 Task: Research Airbnb options in Abou el Hassan, Algeria from 1st January 2024 to 9th January 2024 for 2 adults. Place can be entire room with 1  bedroom having 1 bed and 1 bathroom. Property type can be house.
Action: Mouse moved to (496, 138)
Screenshot: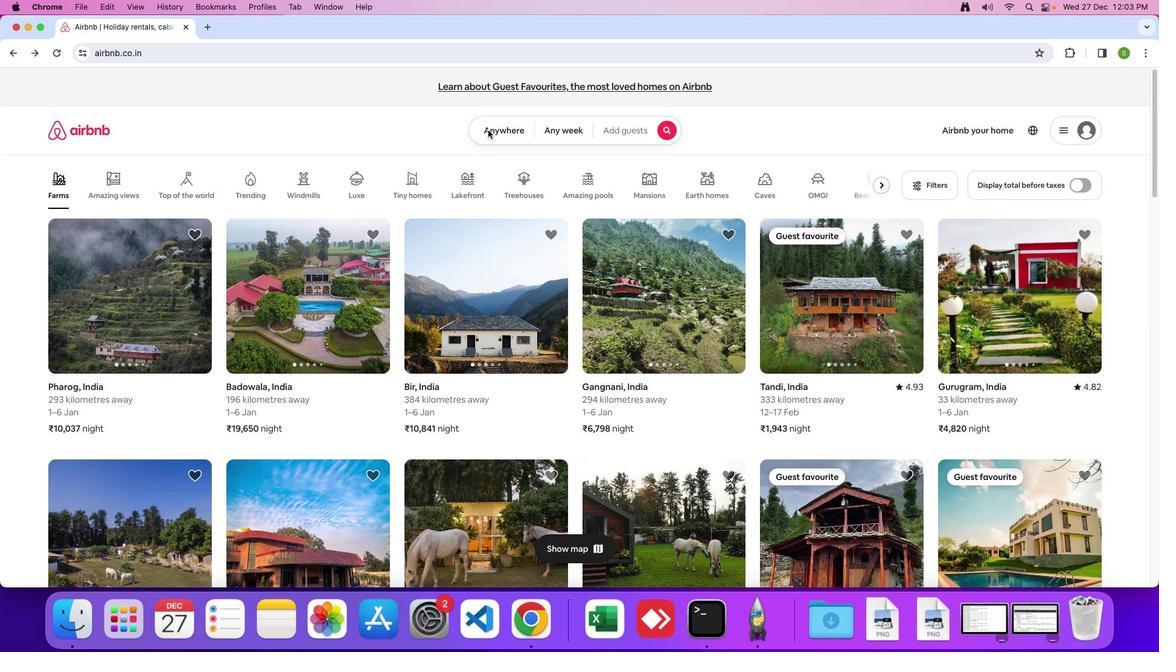 
Action: Mouse pressed left at (496, 138)
Screenshot: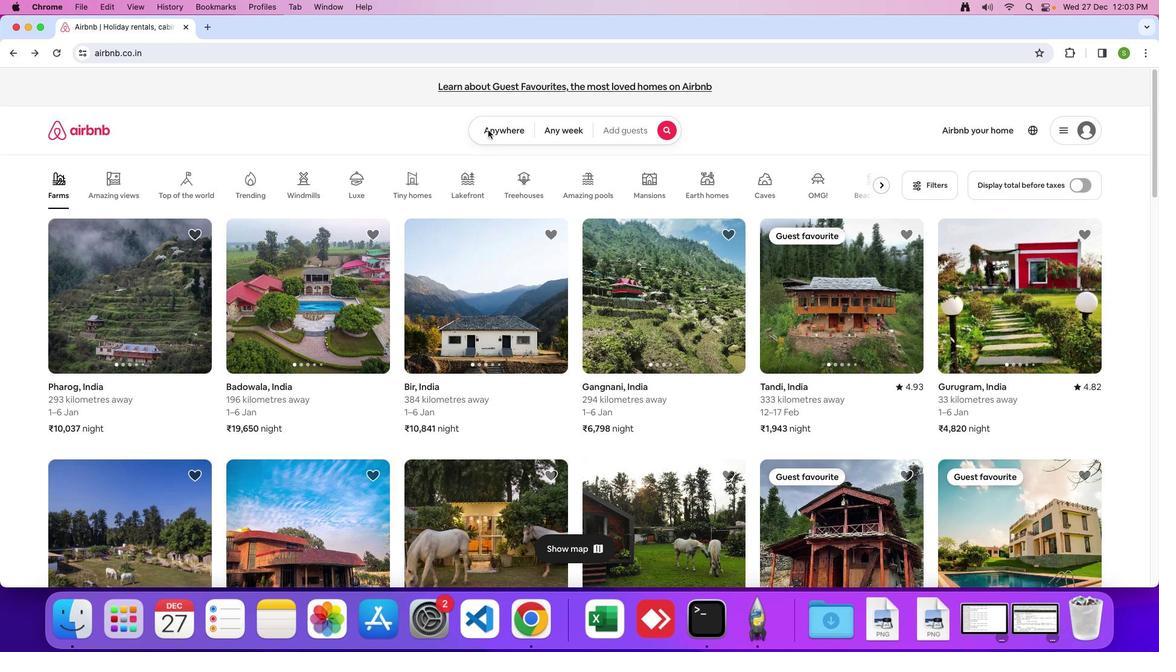 
Action: Mouse moved to (505, 139)
Screenshot: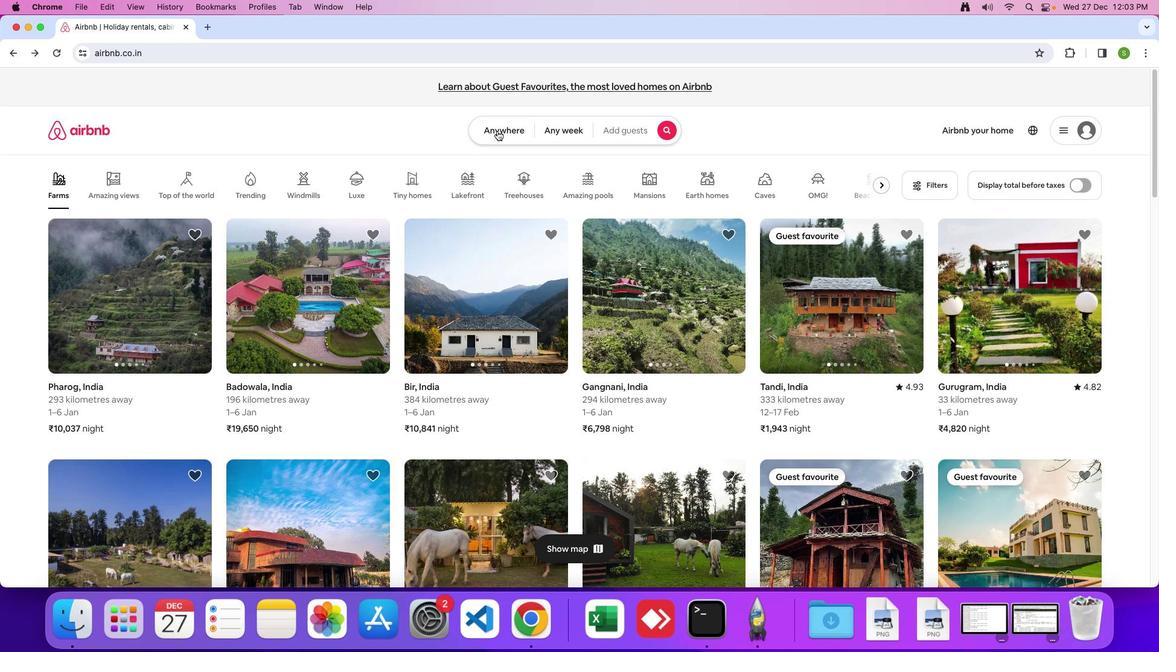 
Action: Mouse pressed left at (505, 139)
Screenshot: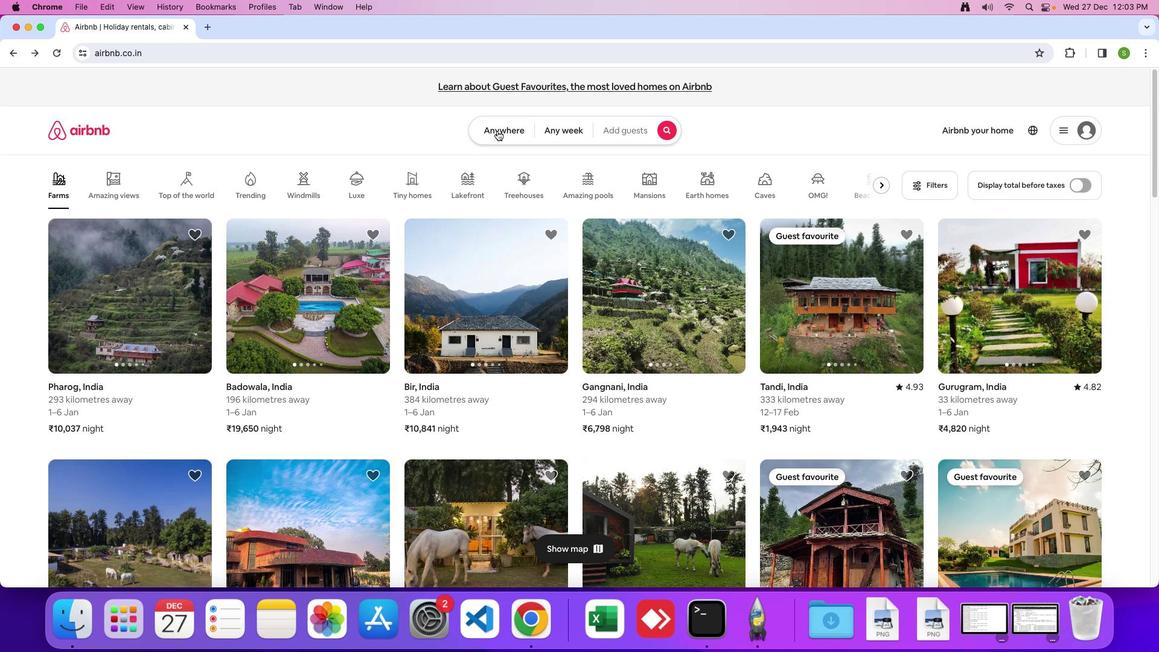 
Action: Mouse moved to (434, 179)
Screenshot: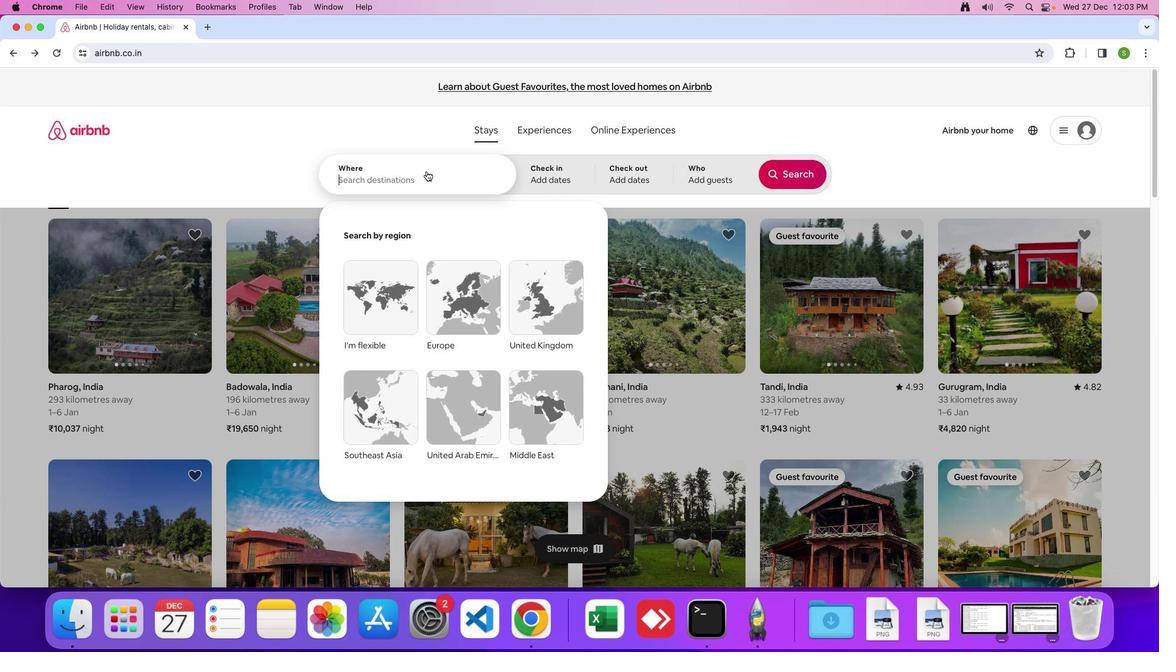
Action: Mouse pressed left at (434, 179)
Screenshot: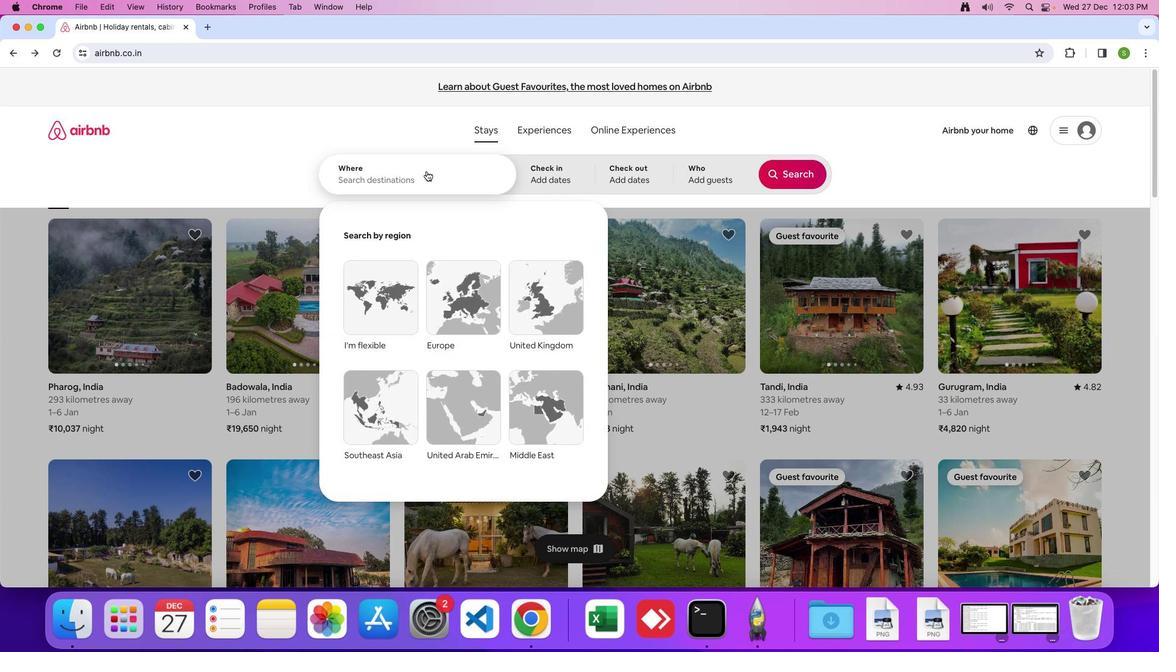 
Action: Mouse moved to (434, 179)
Screenshot: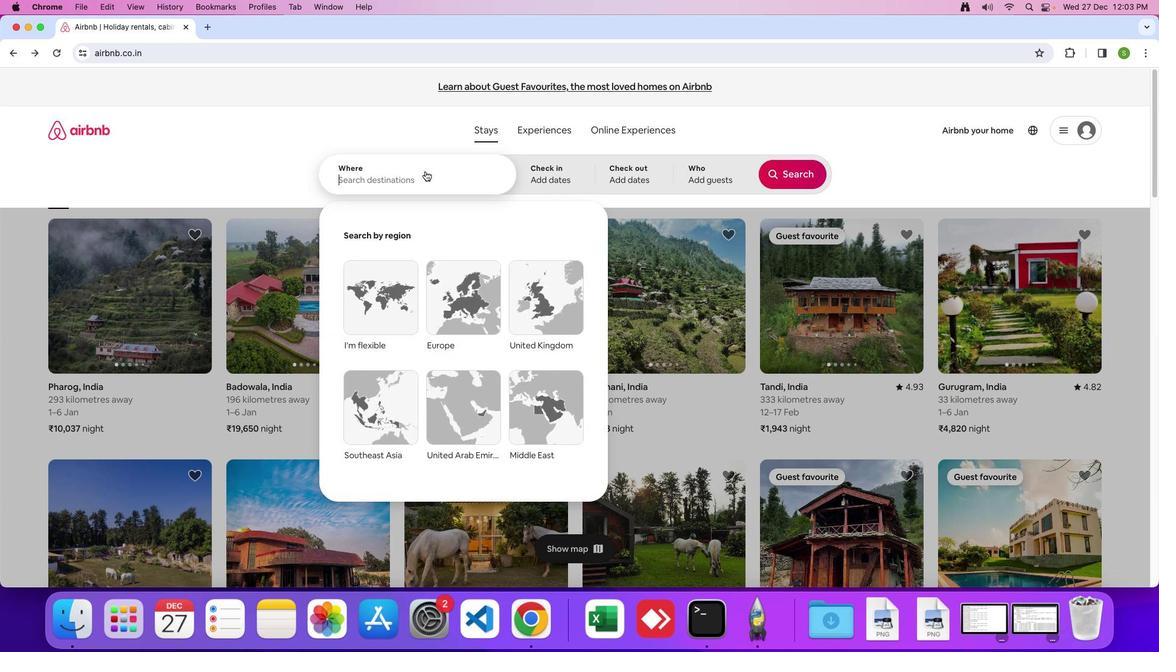 
Action: Key pressed 'A'Key.caps_lock'b''o''u'Key.space'e''l'Key.spaceKey.shift'H''a''s''s''a''n'','Key.spaceKey.shift'A''l''g''e''r''i''a'Key.enter
Screenshot: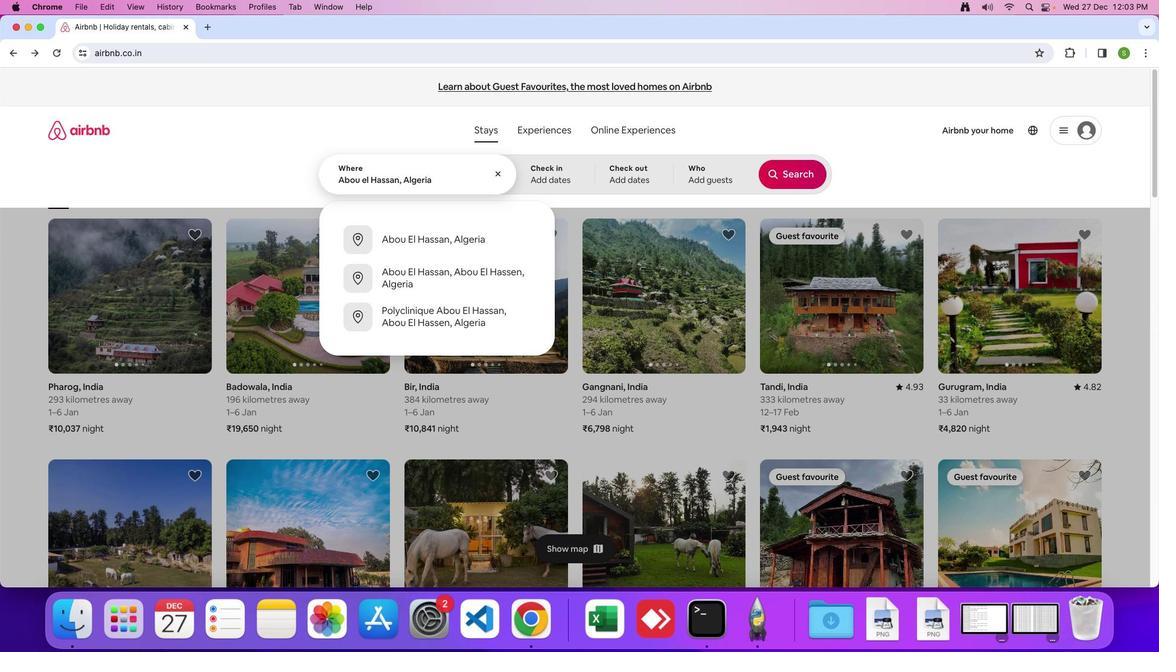 
Action: Mouse moved to (640, 324)
Screenshot: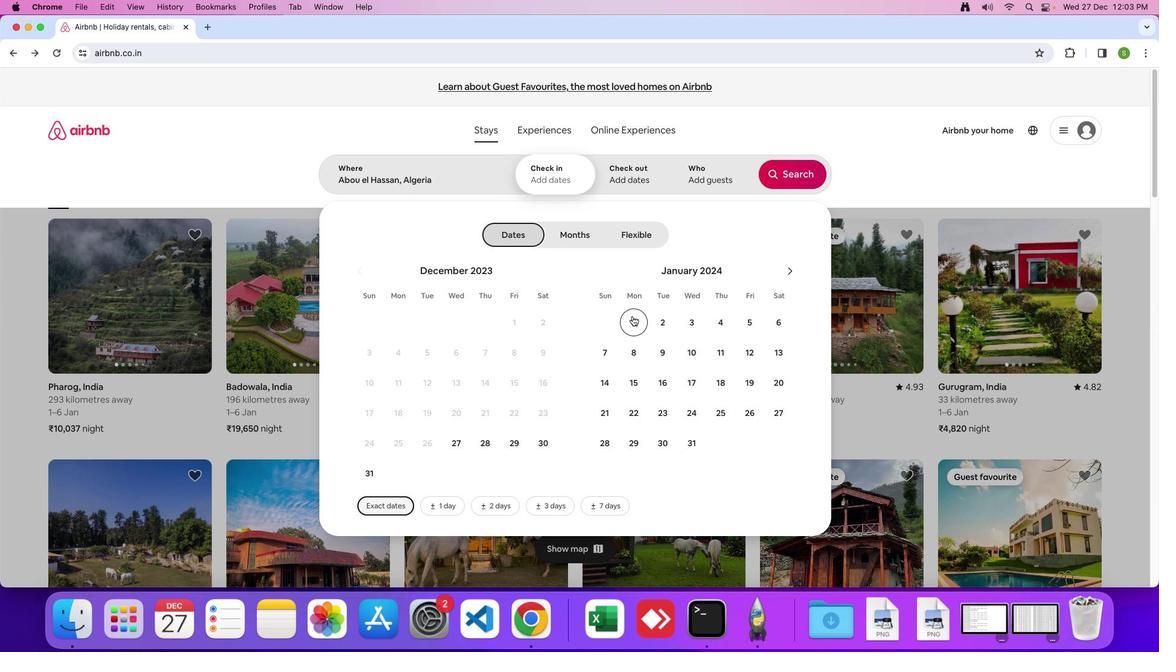 
Action: Mouse pressed left at (640, 324)
Screenshot: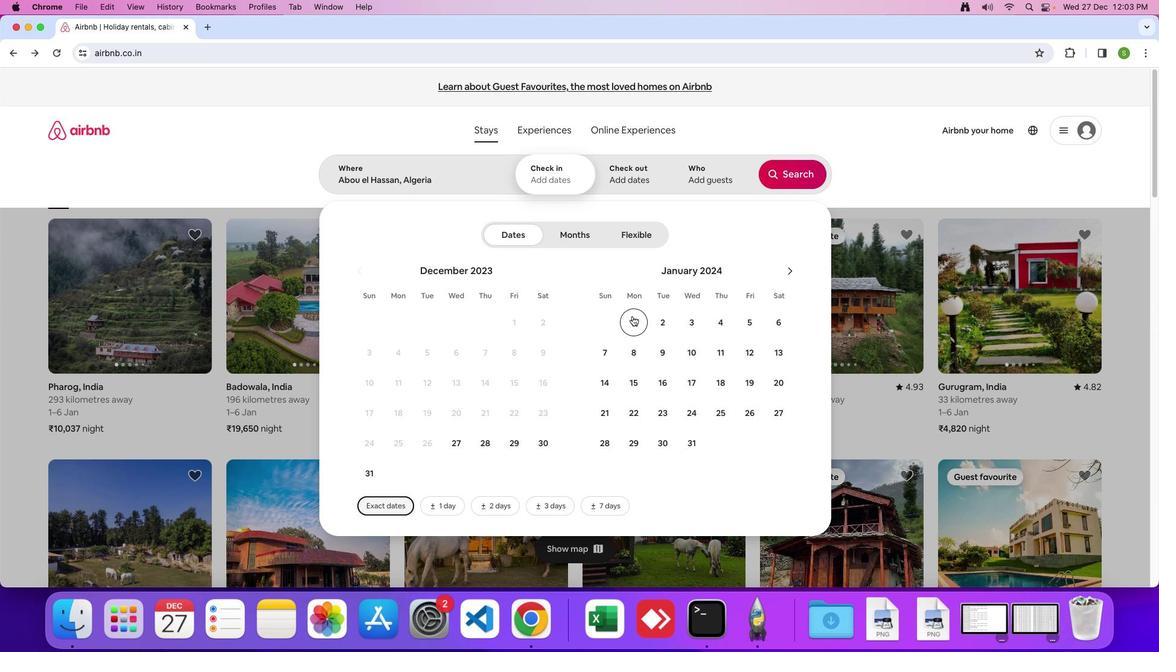 
Action: Mouse moved to (674, 365)
Screenshot: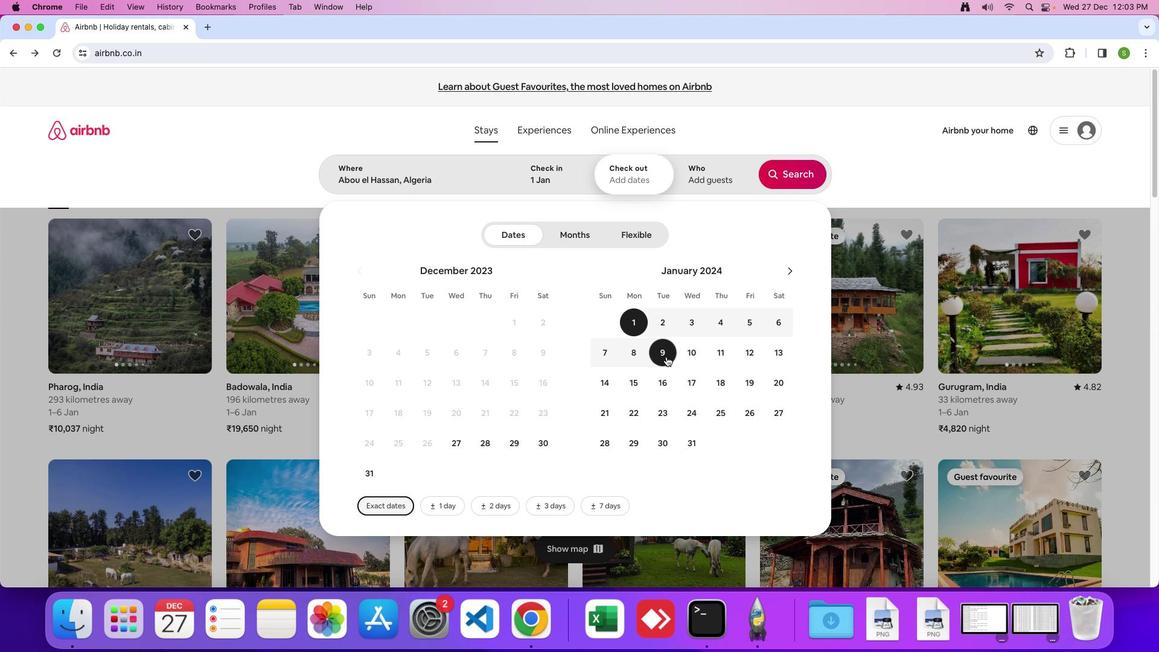 
Action: Mouse pressed left at (674, 365)
Screenshot: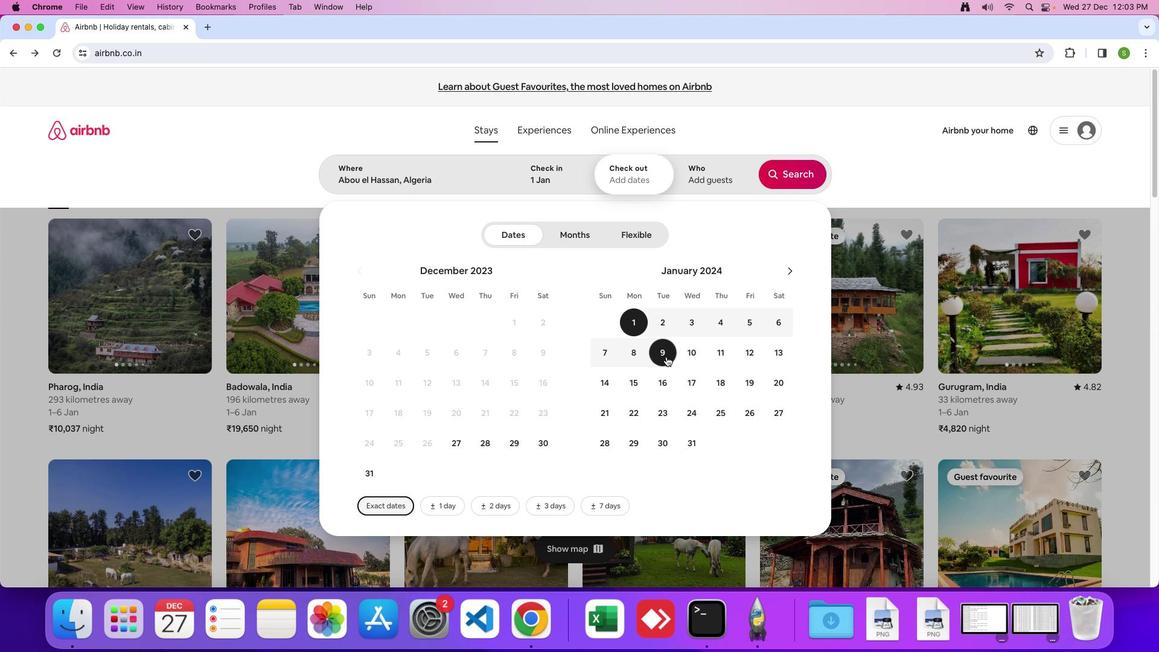 
Action: Mouse moved to (733, 191)
Screenshot: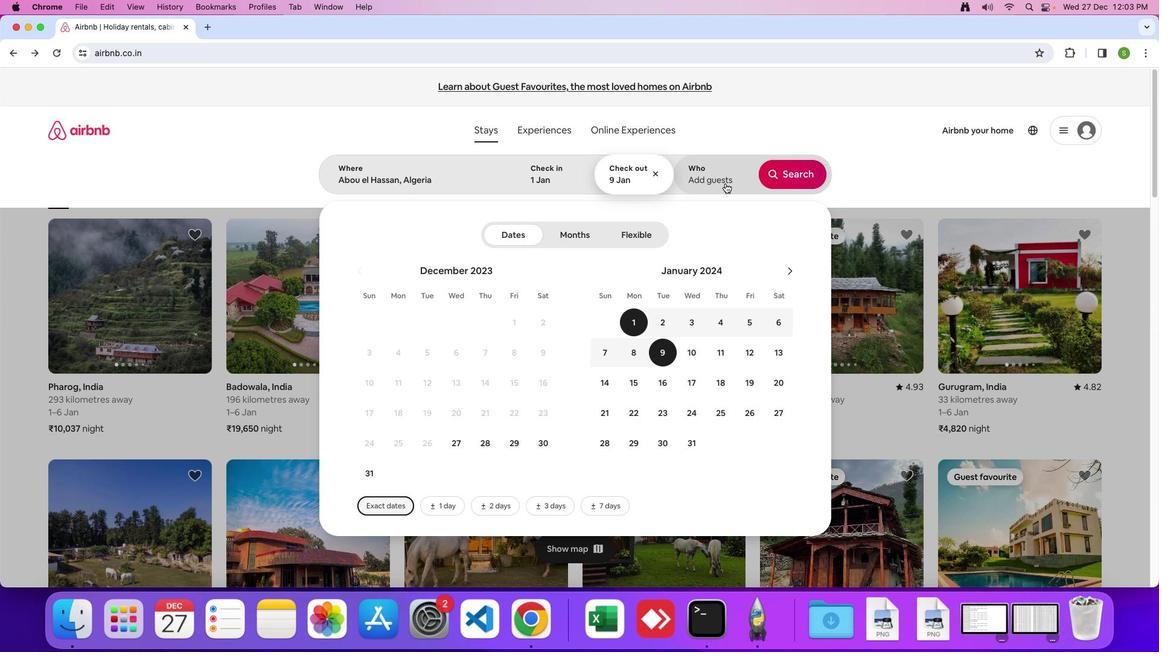 
Action: Mouse pressed left at (733, 191)
Screenshot: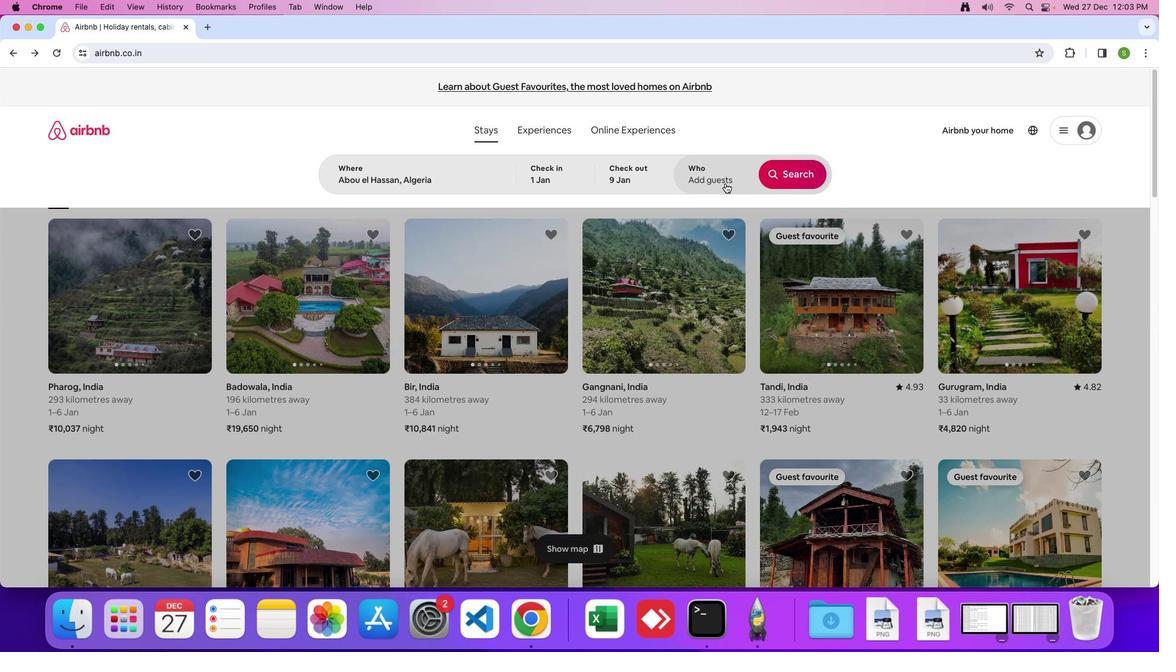 
Action: Mouse moved to (803, 243)
Screenshot: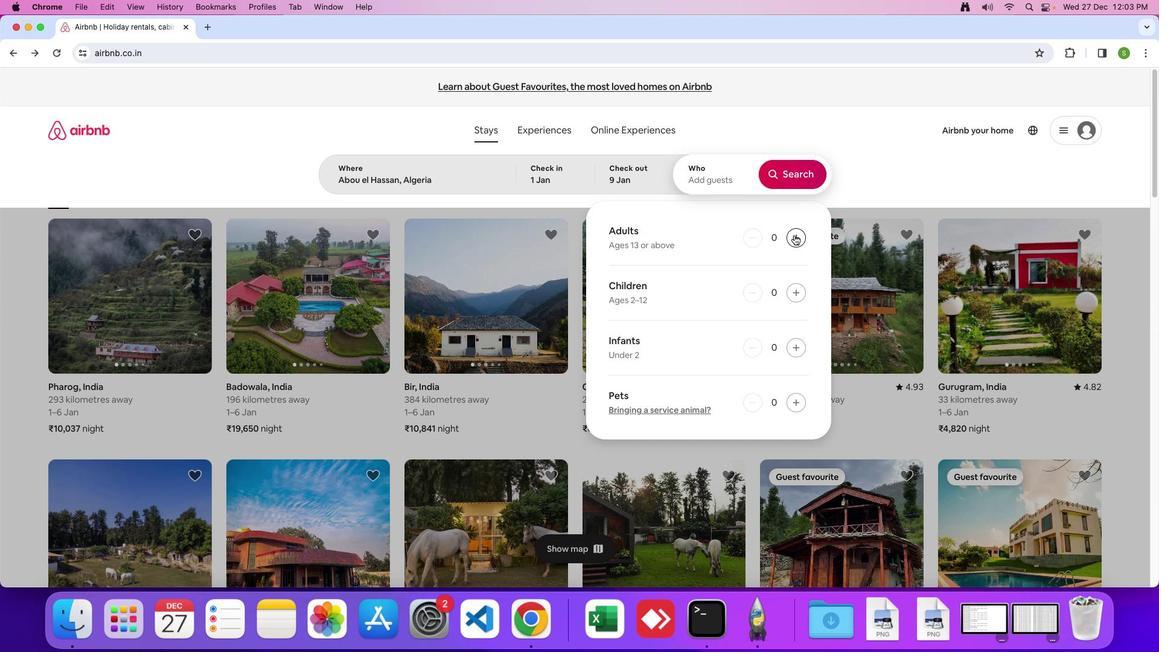 
Action: Mouse pressed left at (803, 243)
Screenshot: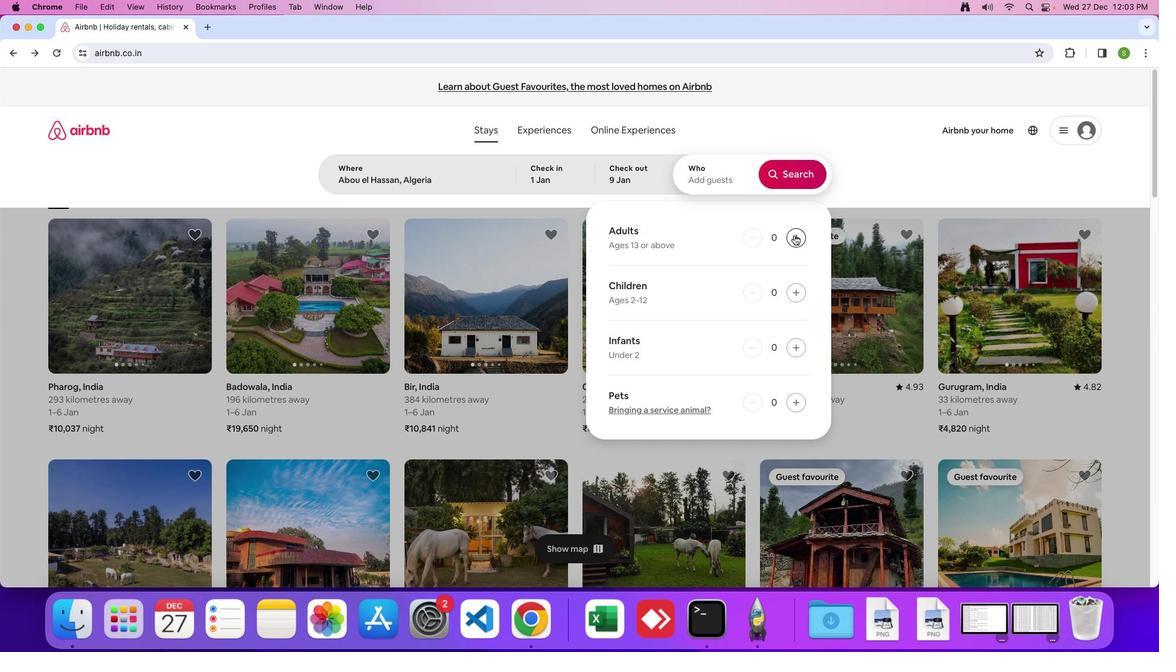 
Action: Mouse pressed left at (803, 243)
Screenshot: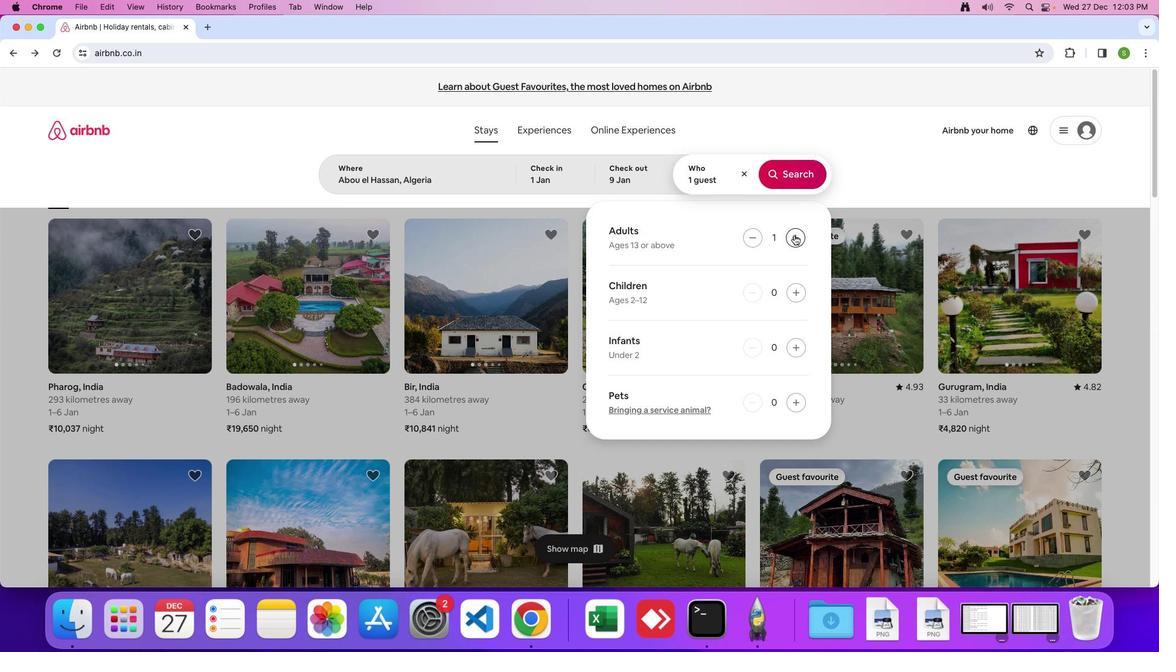 
Action: Mouse moved to (813, 190)
Screenshot: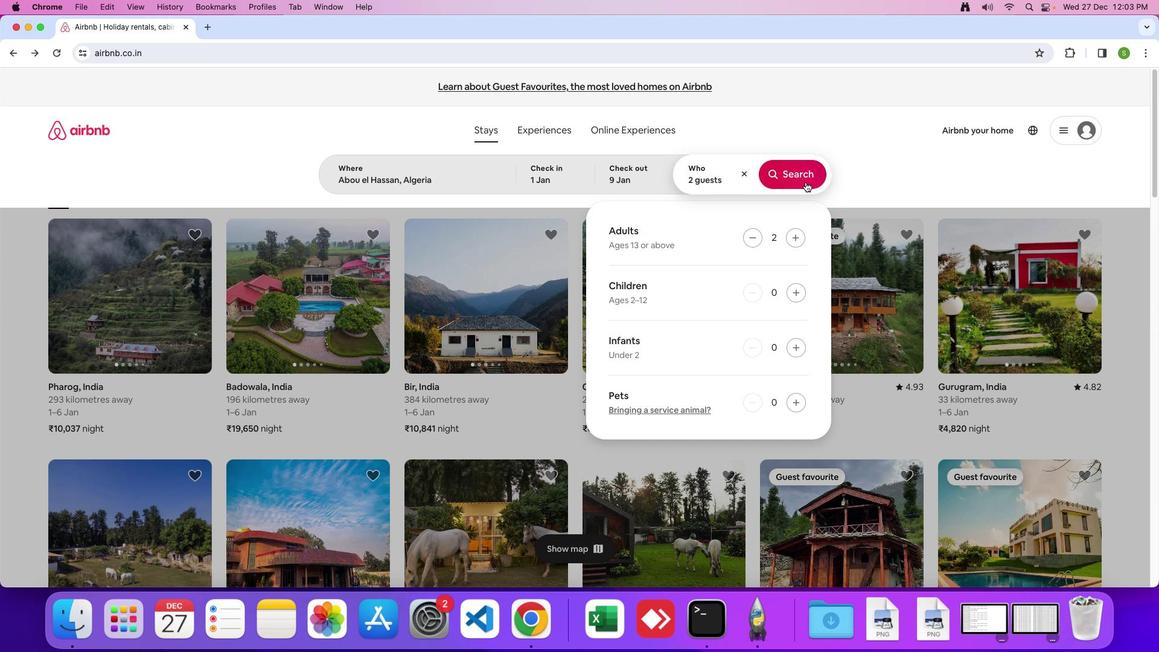 
Action: Mouse pressed left at (813, 190)
Screenshot: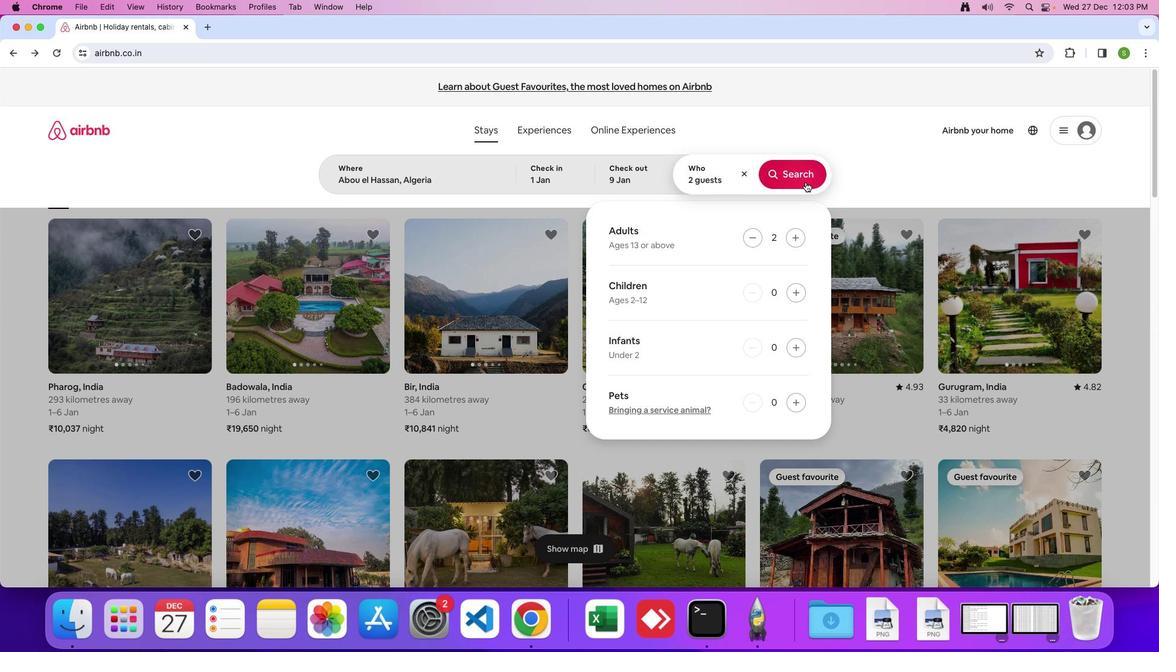 
Action: Mouse moved to (963, 155)
Screenshot: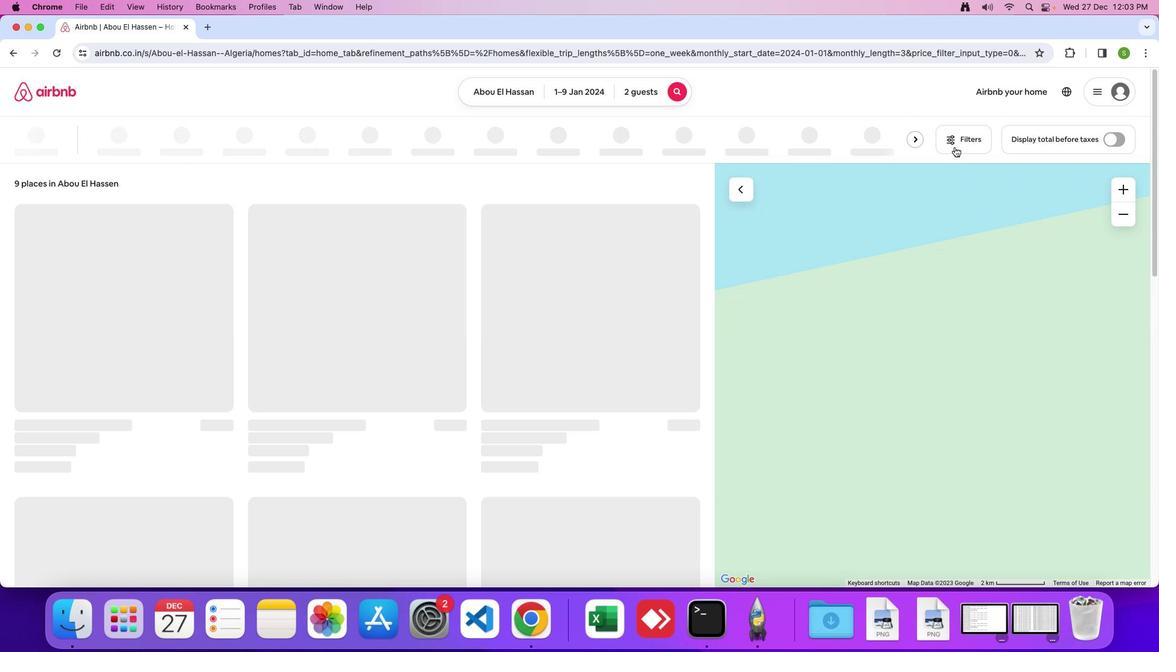 
Action: Mouse pressed left at (963, 155)
Screenshot: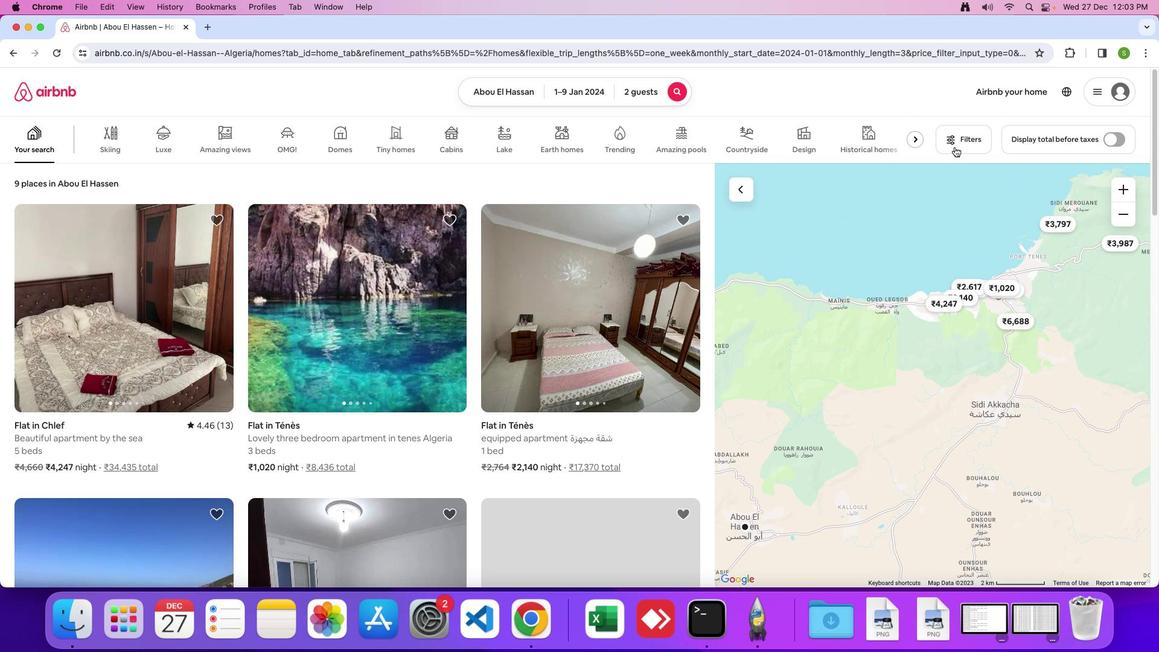 
Action: Mouse moved to (450, 421)
Screenshot: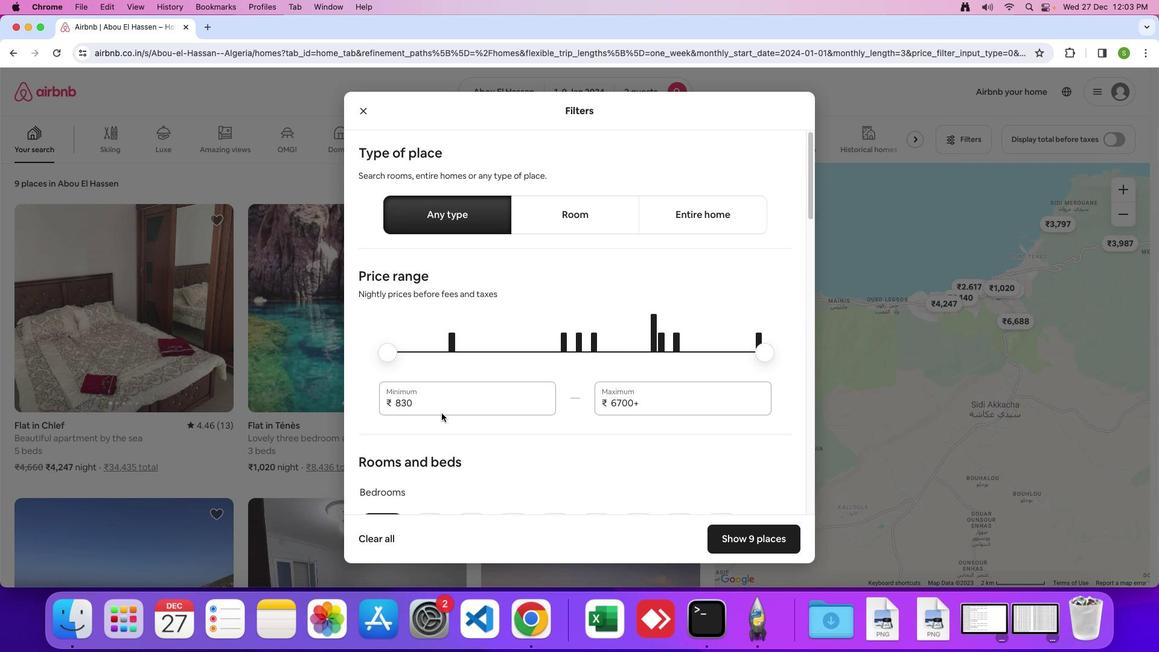 
Action: Mouse scrolled (450, 421) with delta (8, 7)
Screenshot: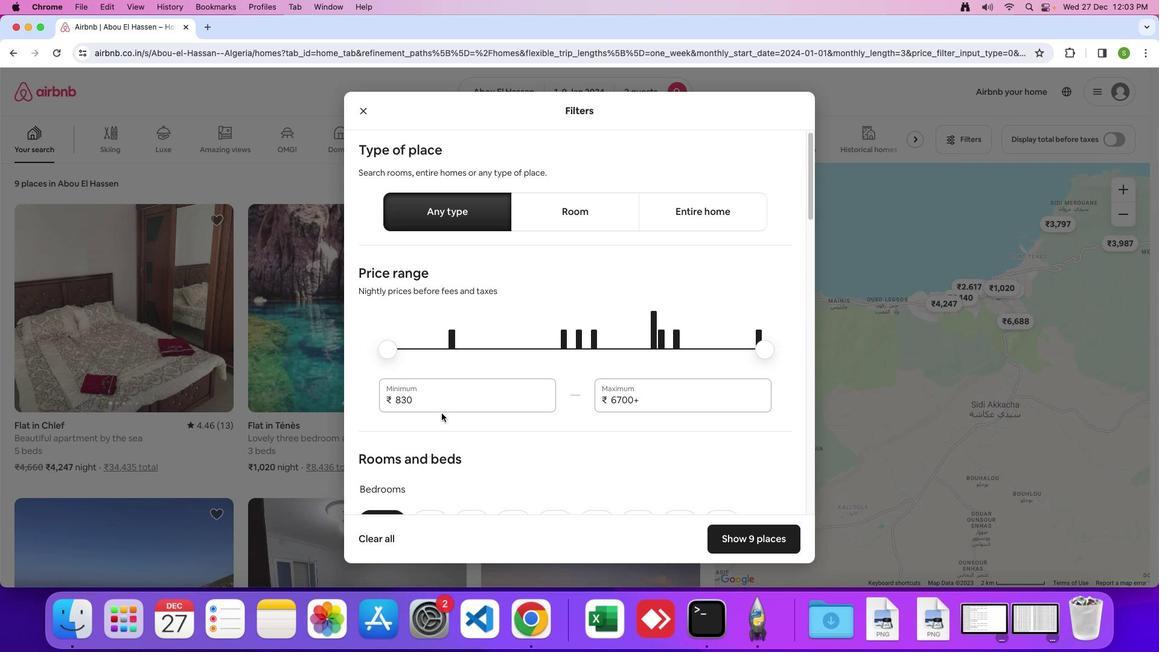 
Action: Mouse scrolled (450, 421) with delta (8, 7)
Screenshot: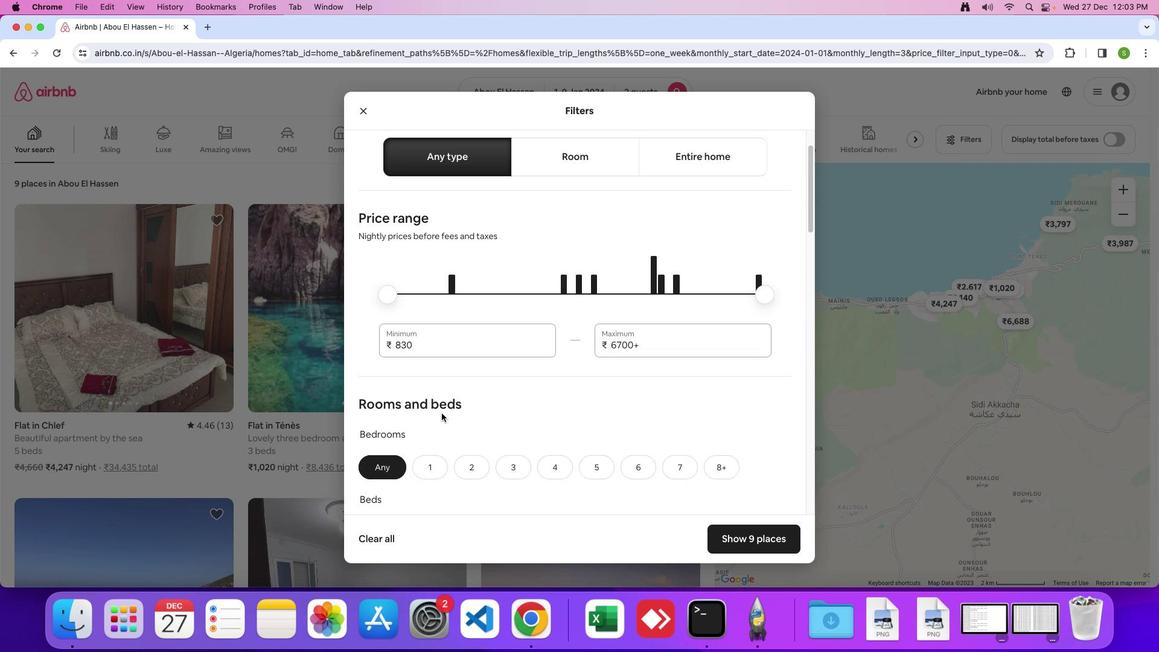 
Action: Mouse scrolled (450, 421) with delta (8, 6)
Screenshot: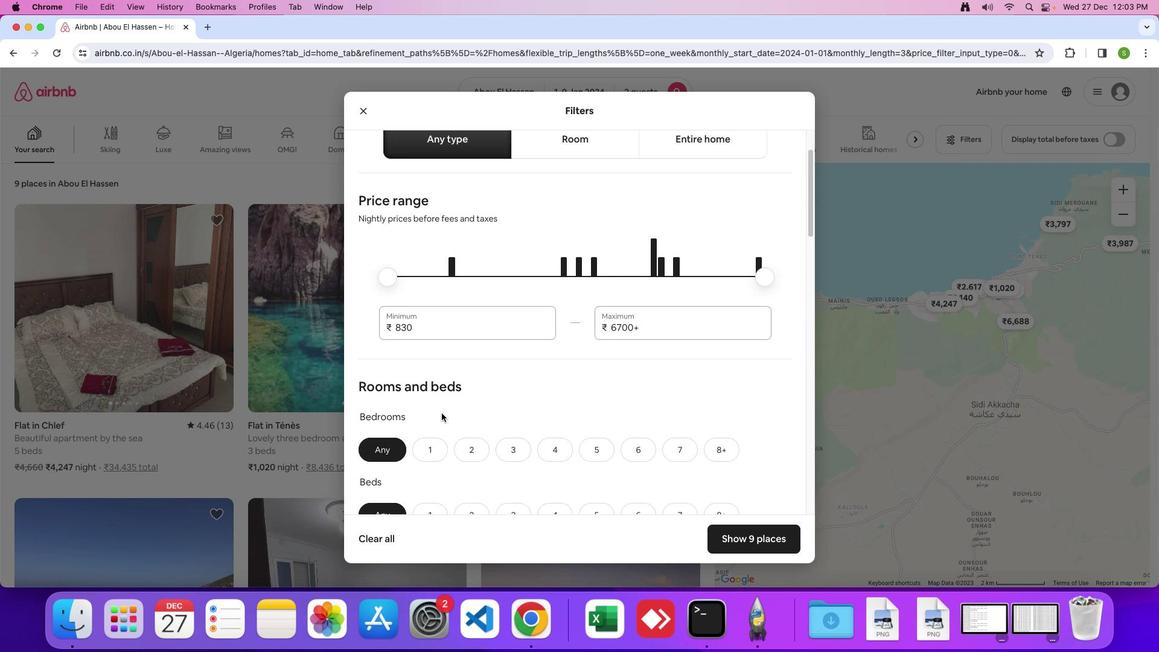 
Action: Mouse scrolled (450, 421) with delta (8, 7)
Screenshot: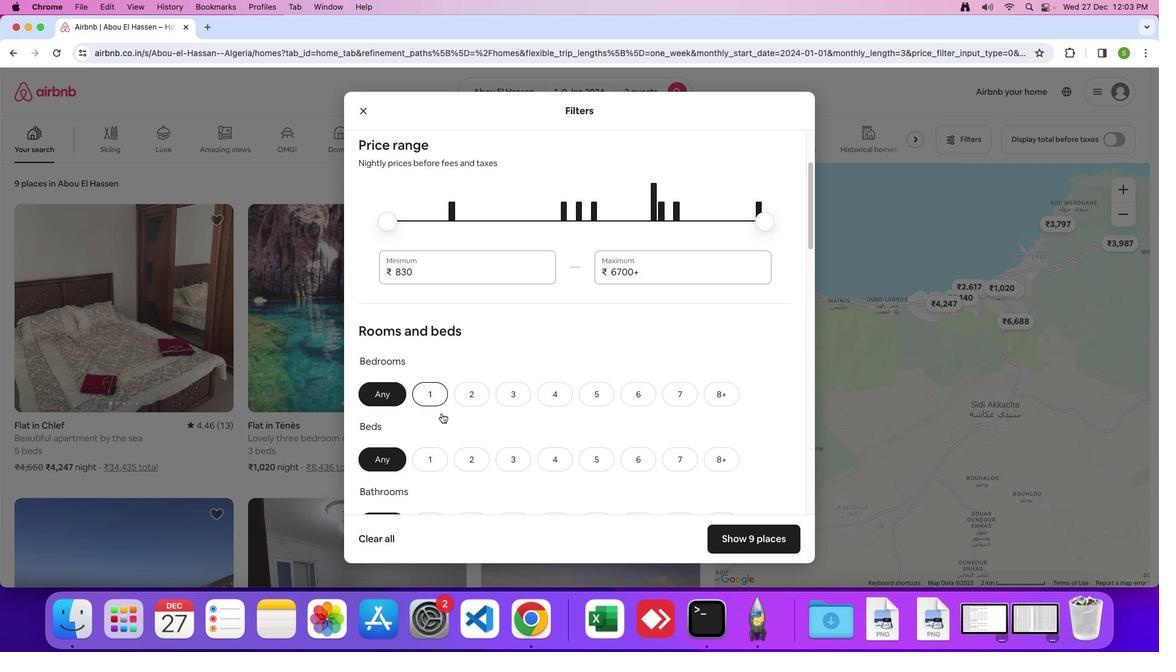 
Action: Mouse scrolled (450, 421) with delta (8, 7)
Screenshot: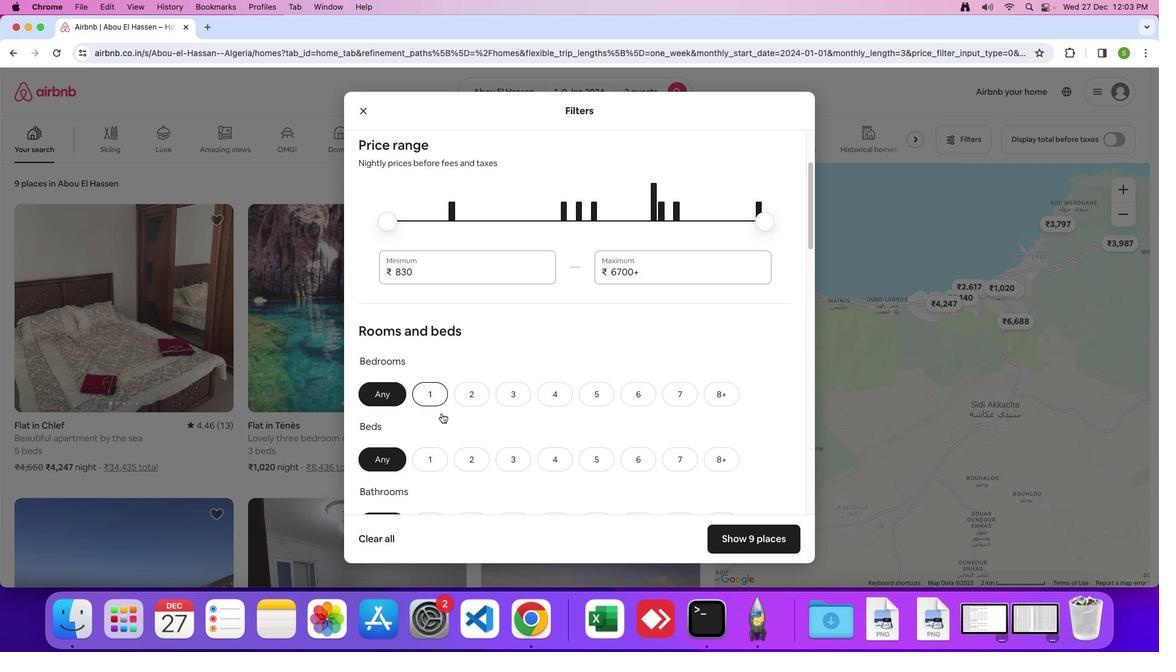 
Action: Mouse scrolled (450, 421) with delta (8, 7)
Screenshot: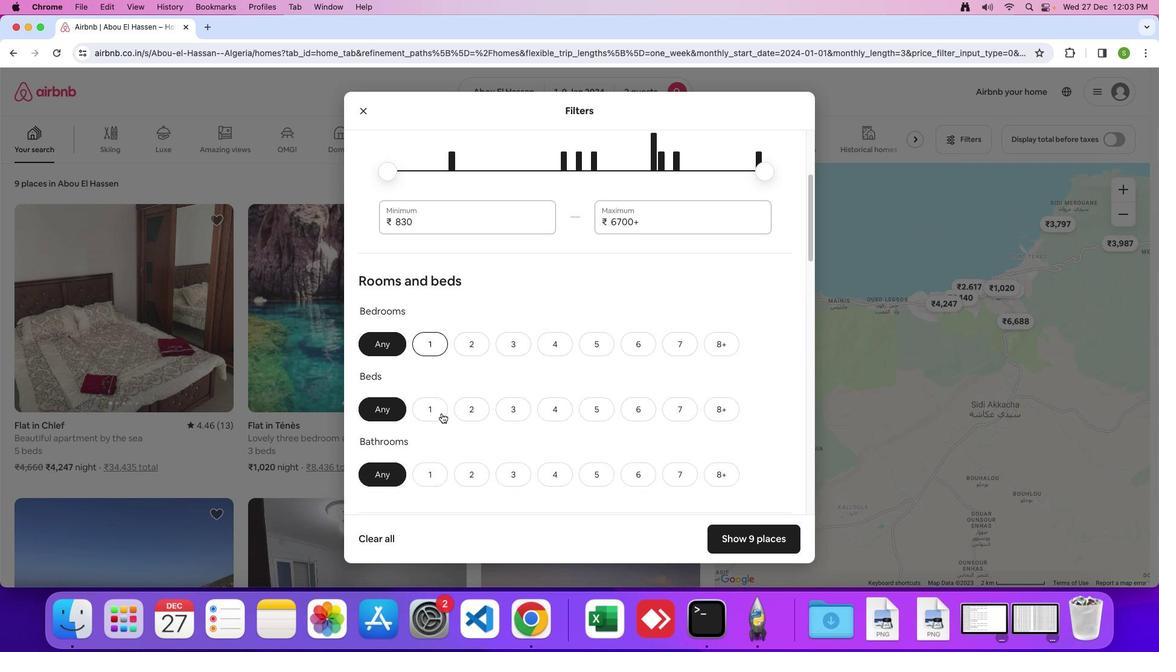 
Action: Mouse moved to (437, 323)
Screenshot: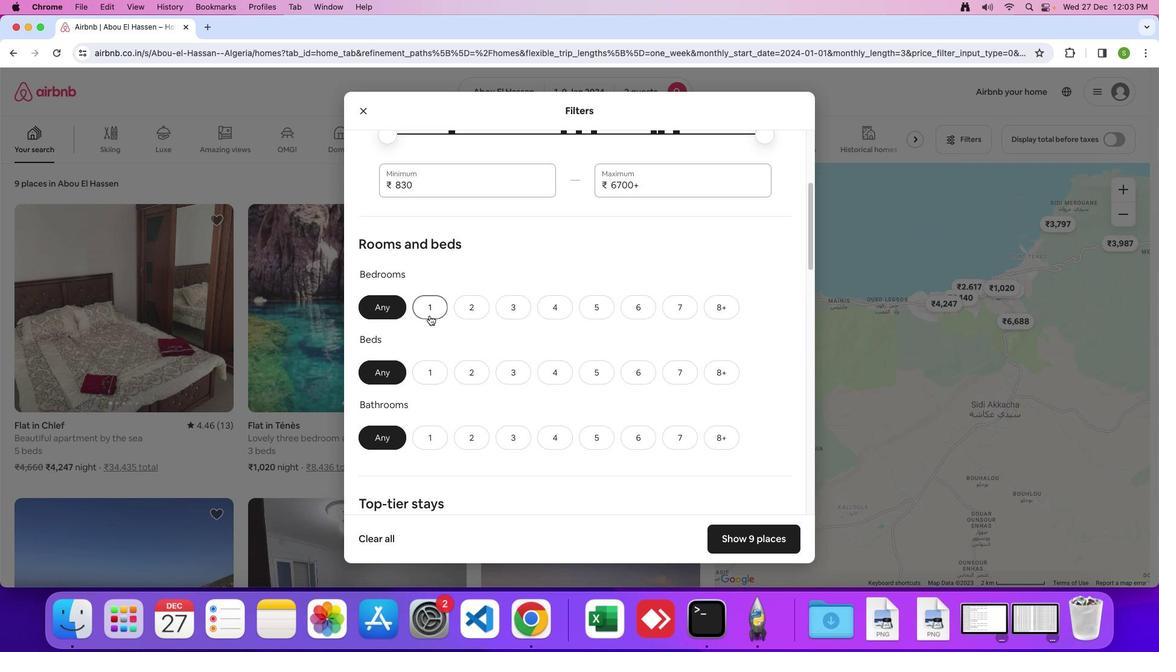 
Action: Mouse pressed left at (437, 323)
Screenshot: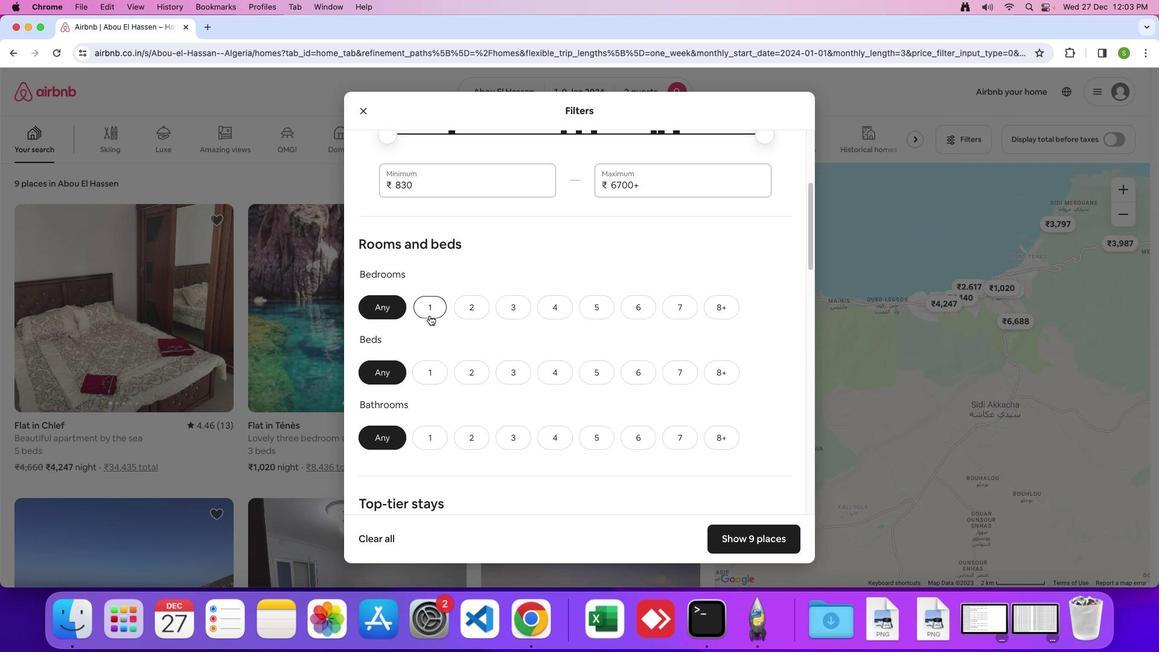 
Action: Mouse moved to (431, 375)
Screenshot: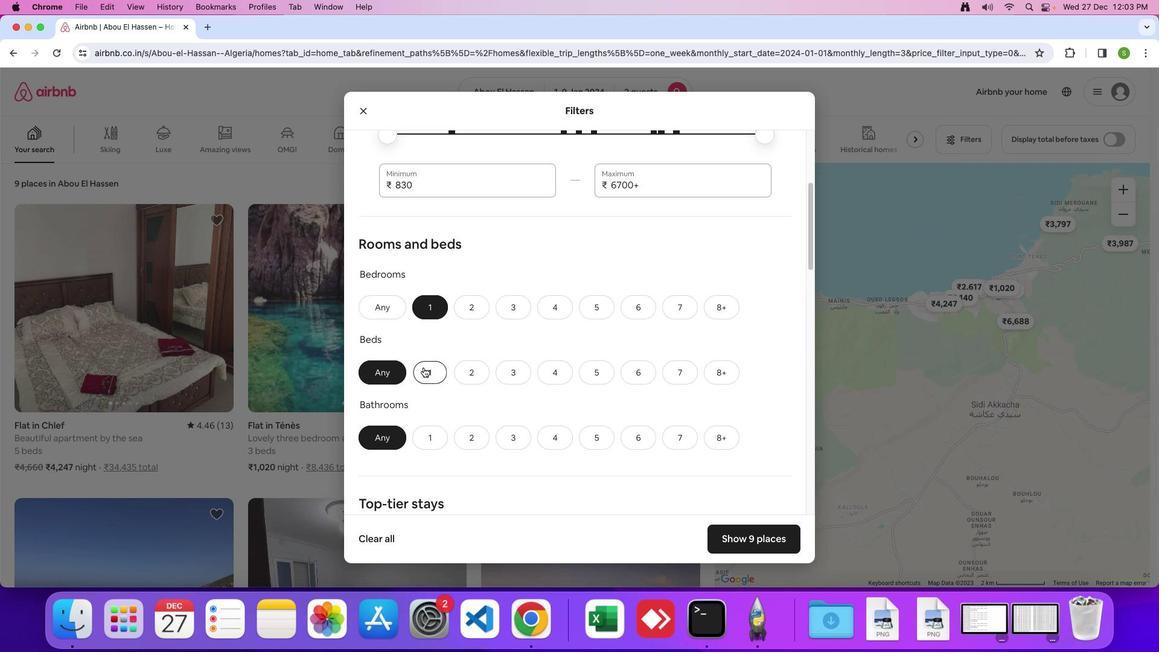 
Action: Mouse pressed left at (431, 375)
Screenshot: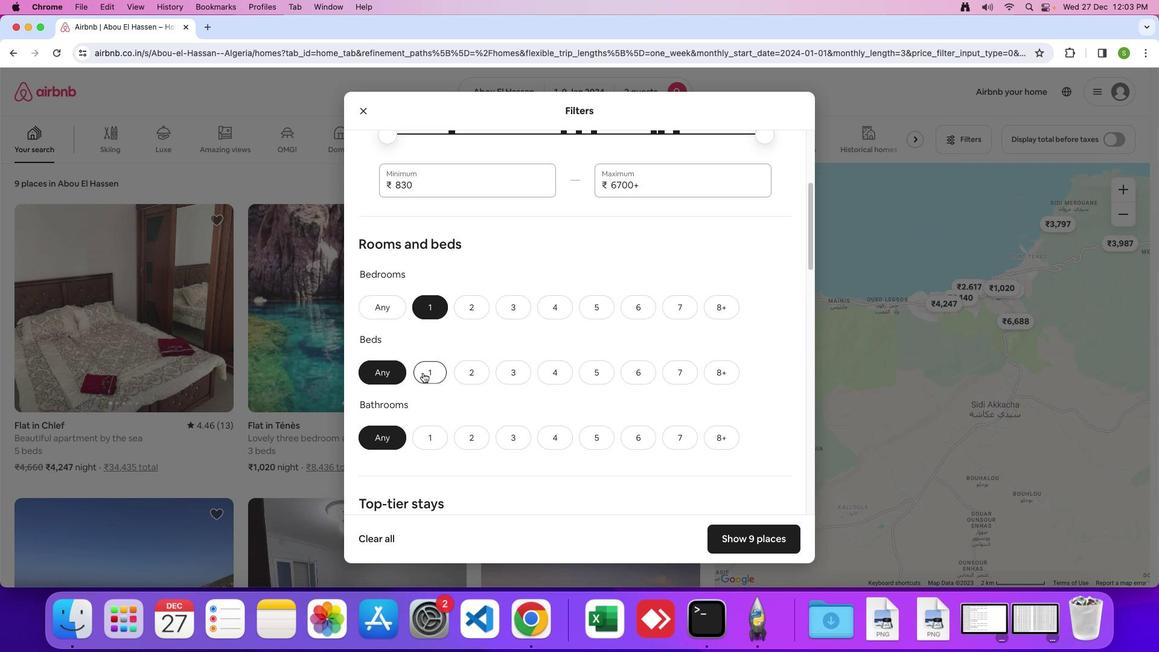 
Action: Mouse moved to (423, 439)
Screenshot: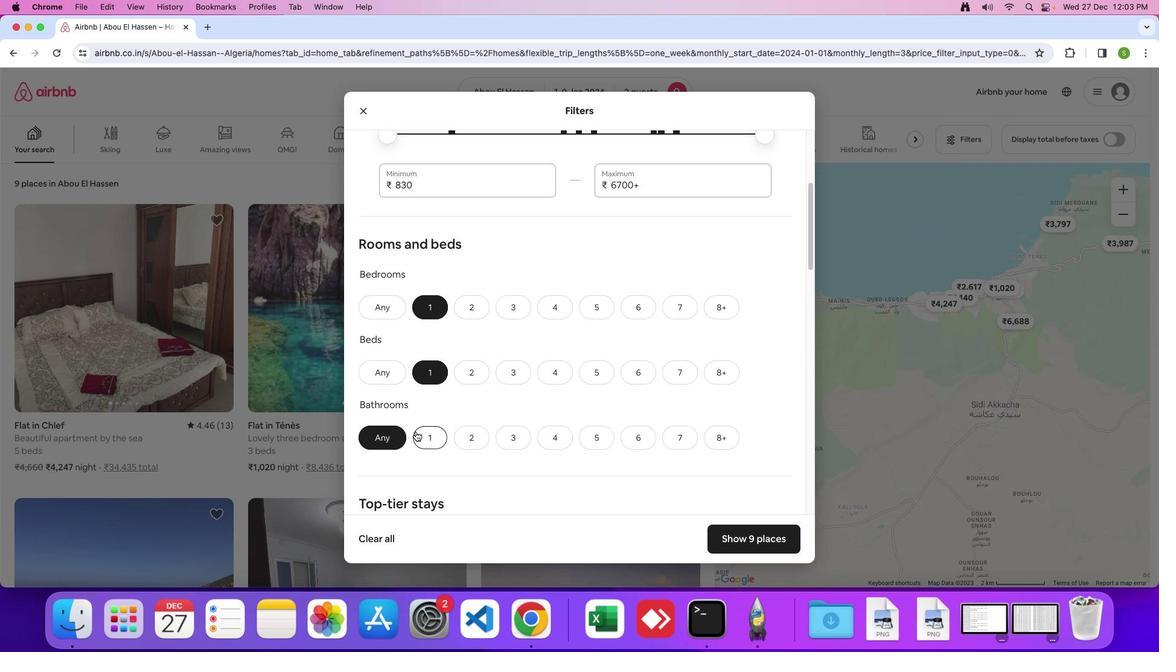 
Action: Mouse pressed left at (423, 439)
Screenshot: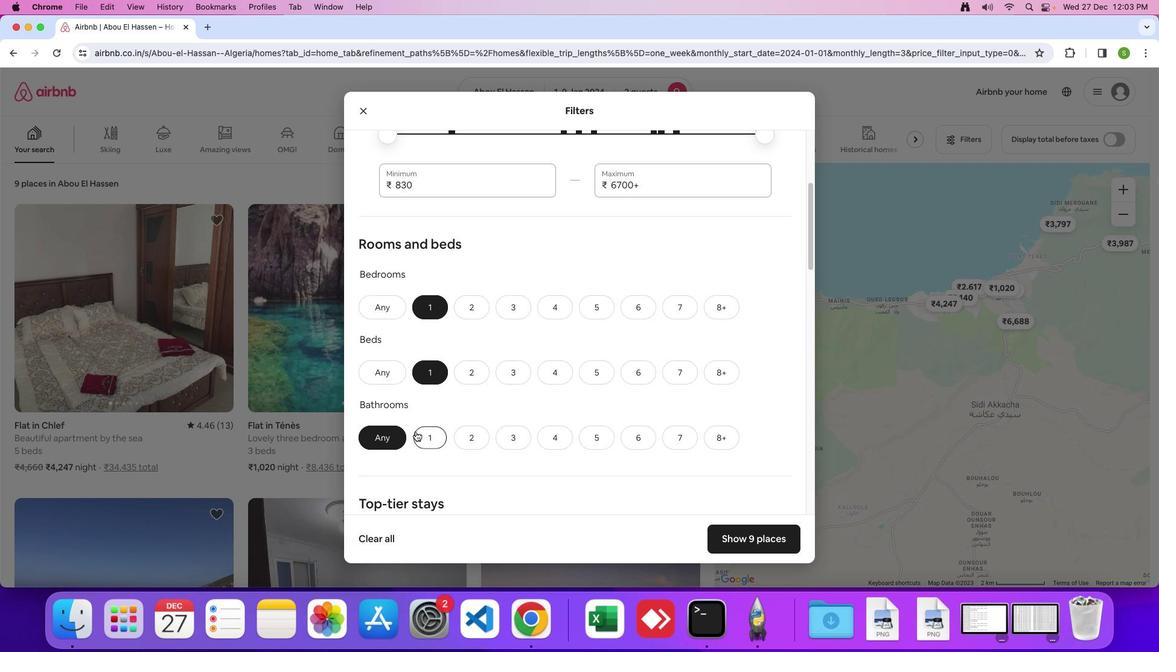 
Action: Mouse moved to (473, 403)
Screenshot: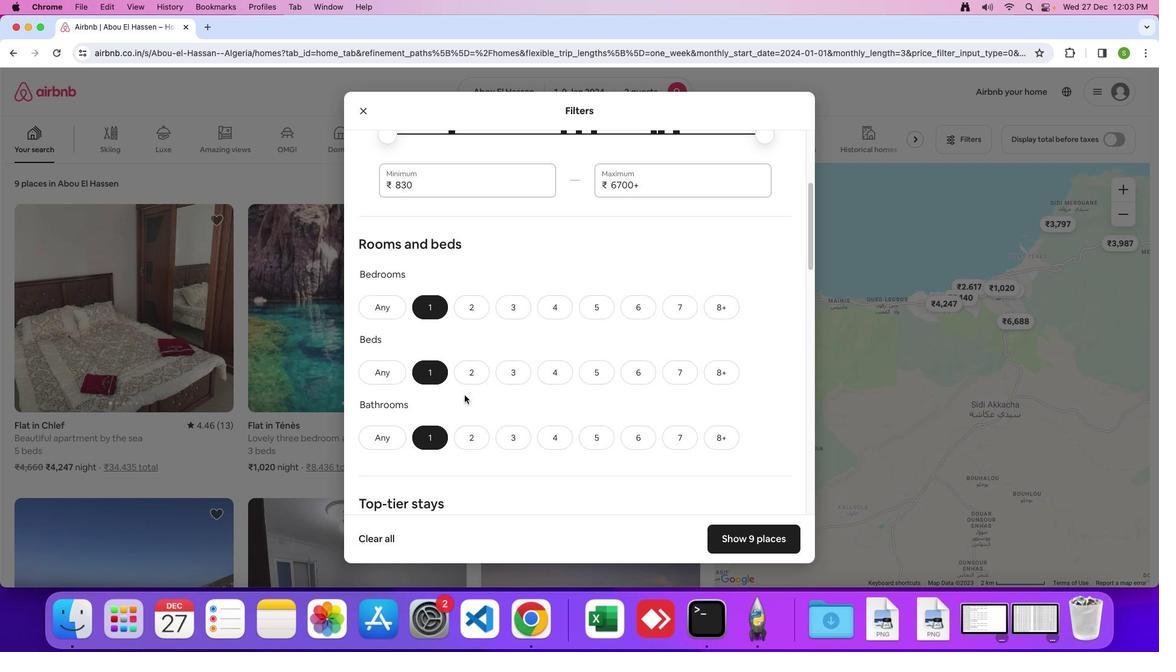 
Action: Mouse scrolled (473, 403) with delta (8, 7)
Screenshot: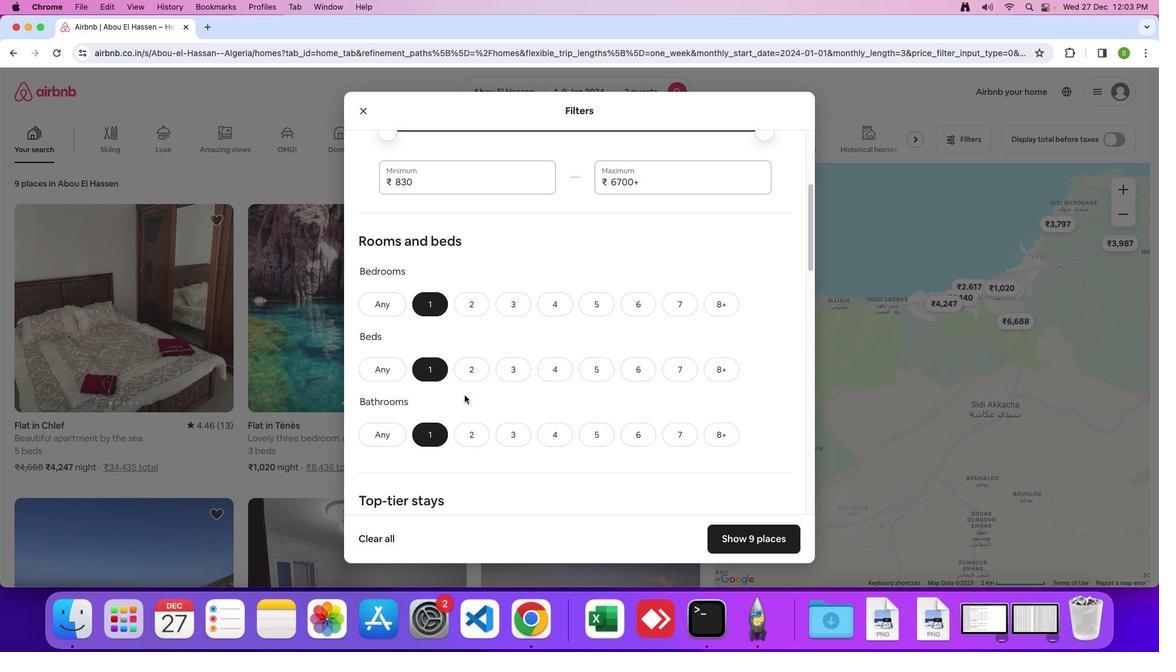 
Action: Mouse scrolled (473, 403) with delta (8, 7)
Screenshot: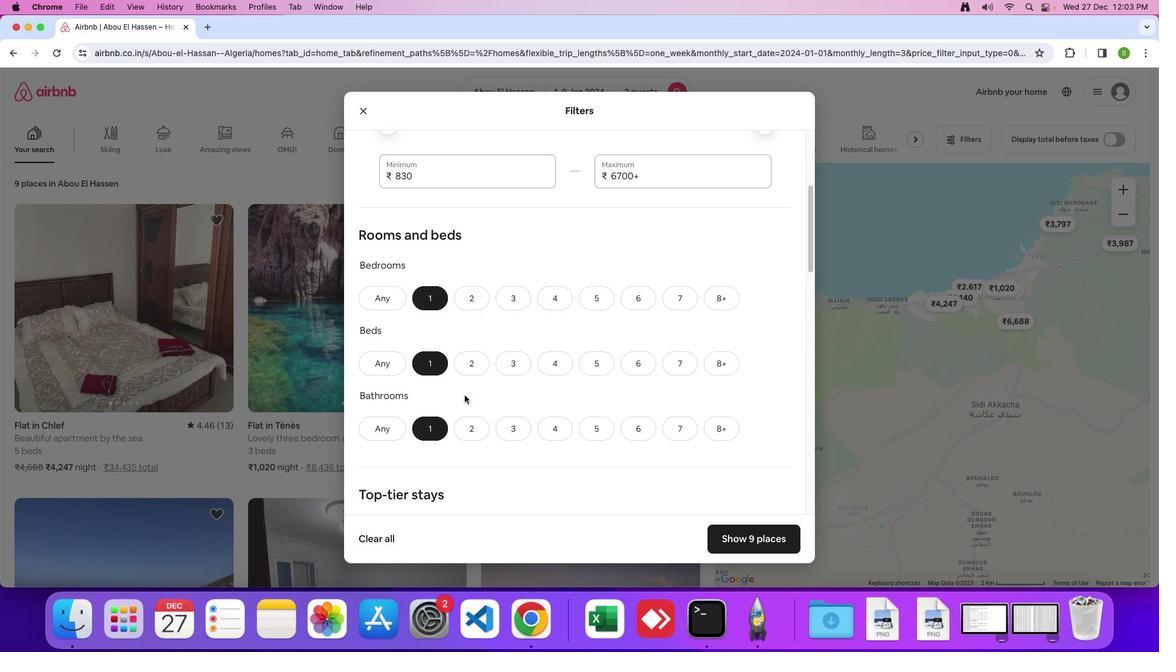 
Action: Mouse scrolled (473, 403) with delta (8, 7)
Screenshot: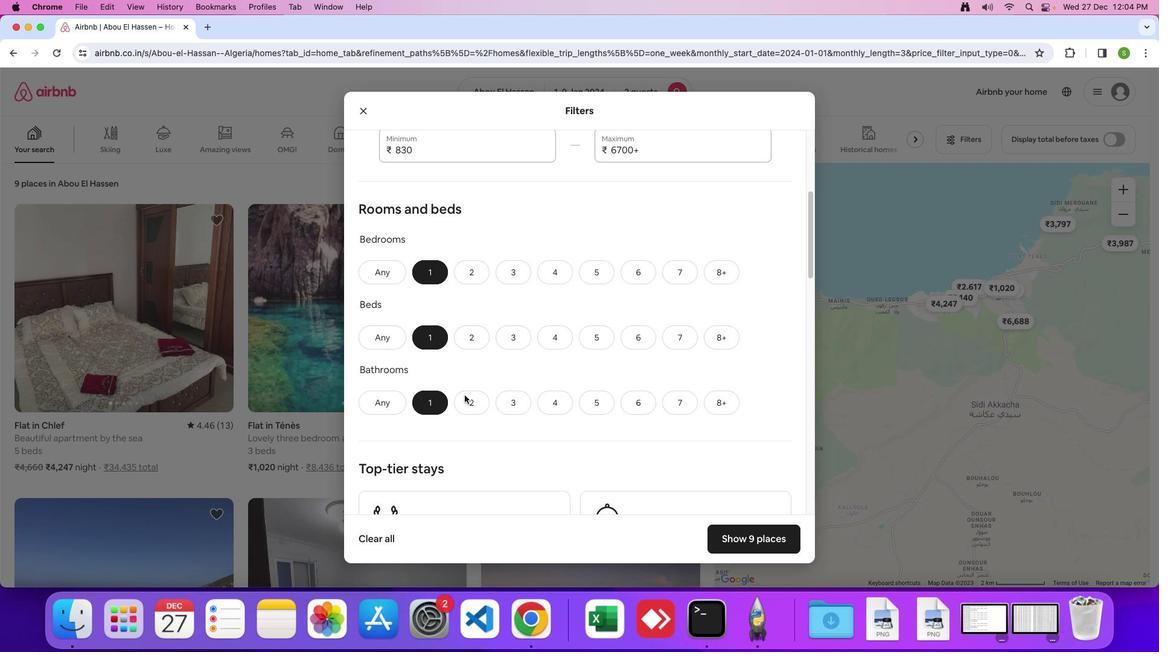 
Action: Mouse scrolled (473, 403) with delta (8, 7)
Screenshot: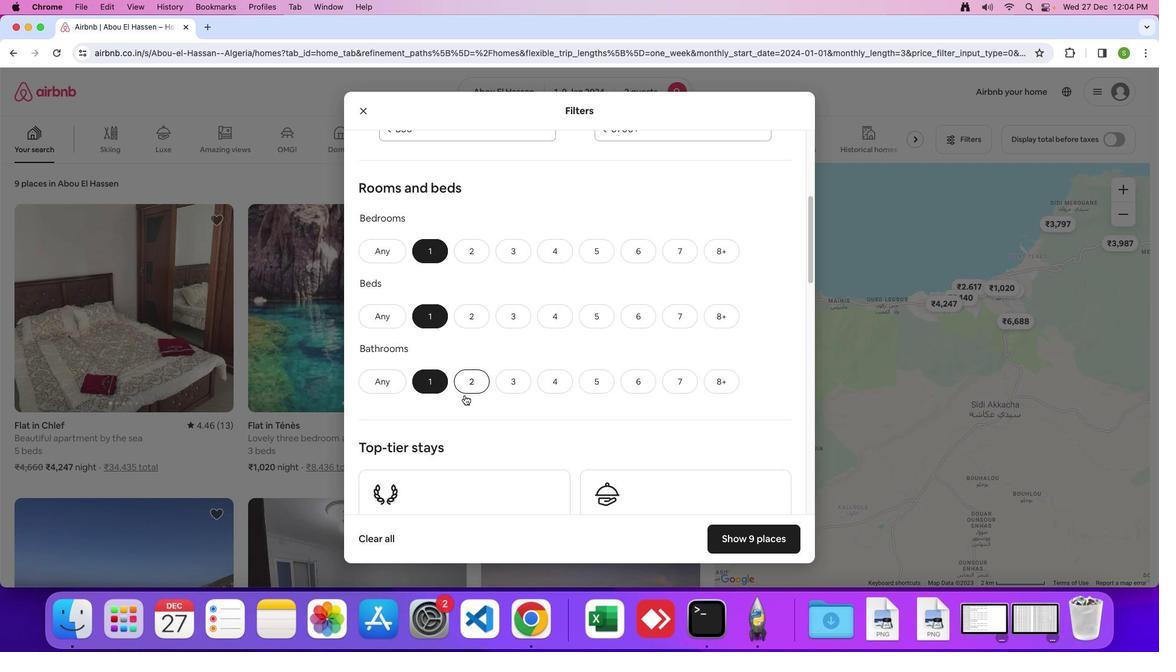 
Action: Mouse scrolled (473, 403) with delta (8, 7)
Screenshot: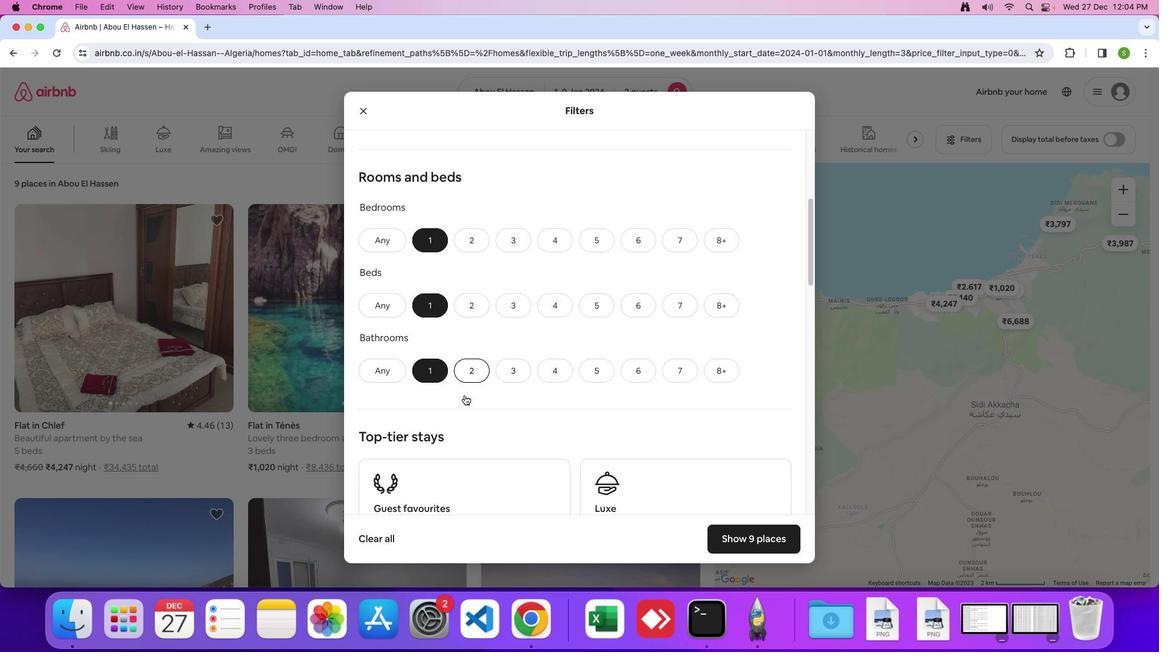 
Action: Mouse scrolled (473, 403) with delta (8, 7)
Screenshot: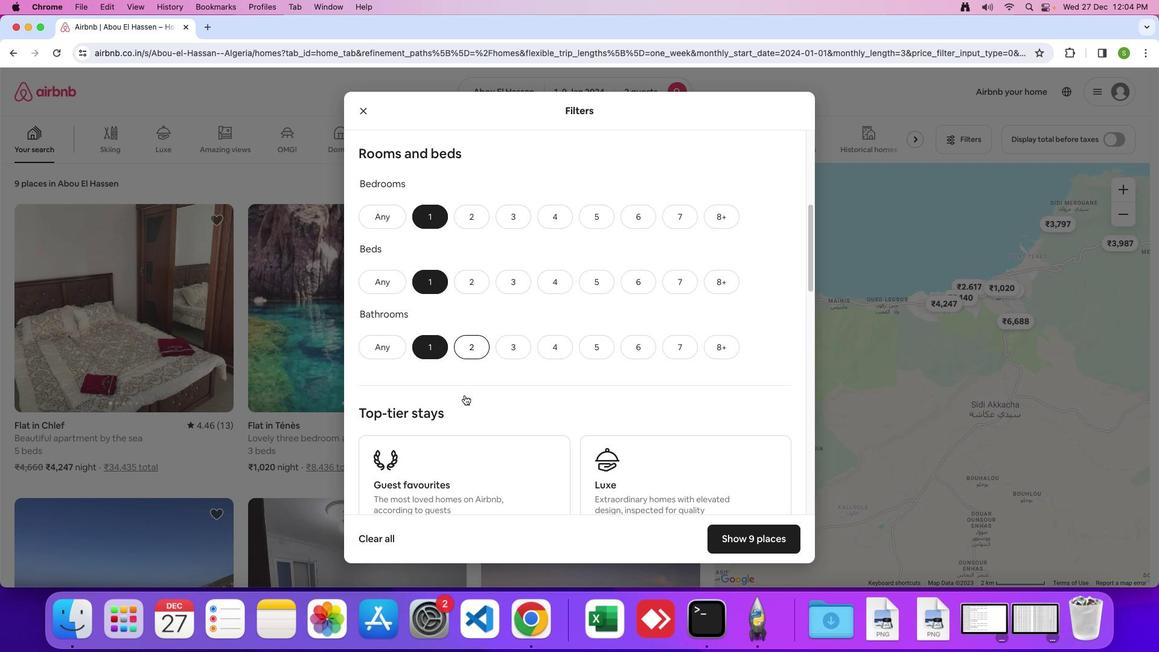 
Action: Mouse scrolled (473, 403) with delta (8, 7)
Screenshot: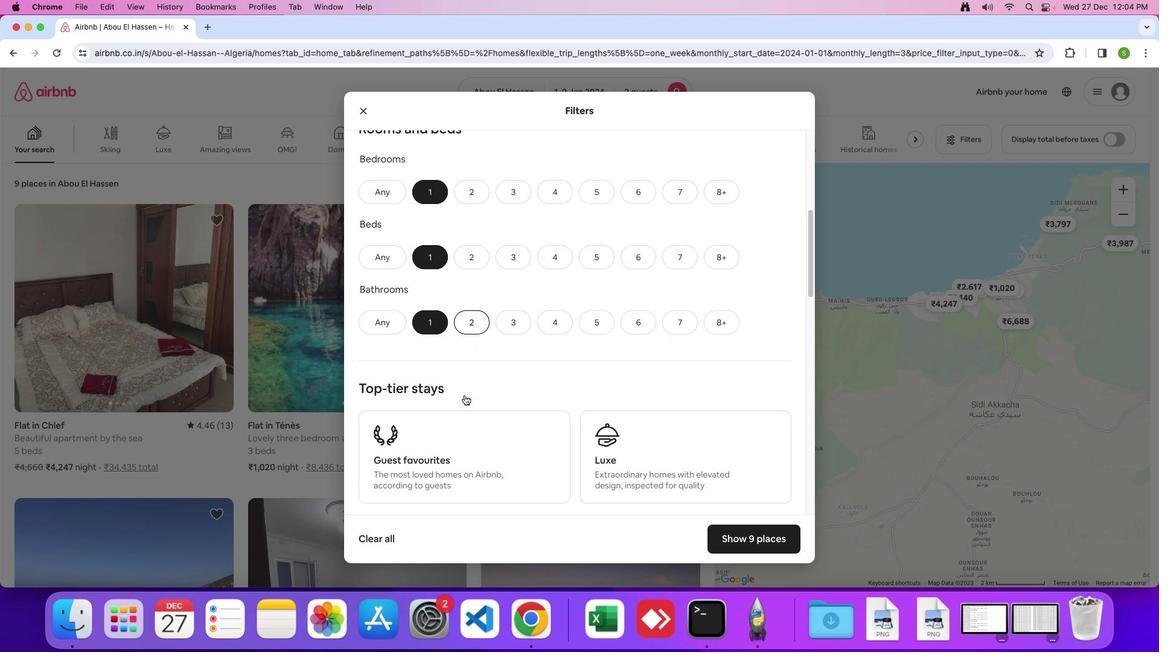 
Action: Mouse scrolled (473, 403) with delta (8, 7)
Screenshot: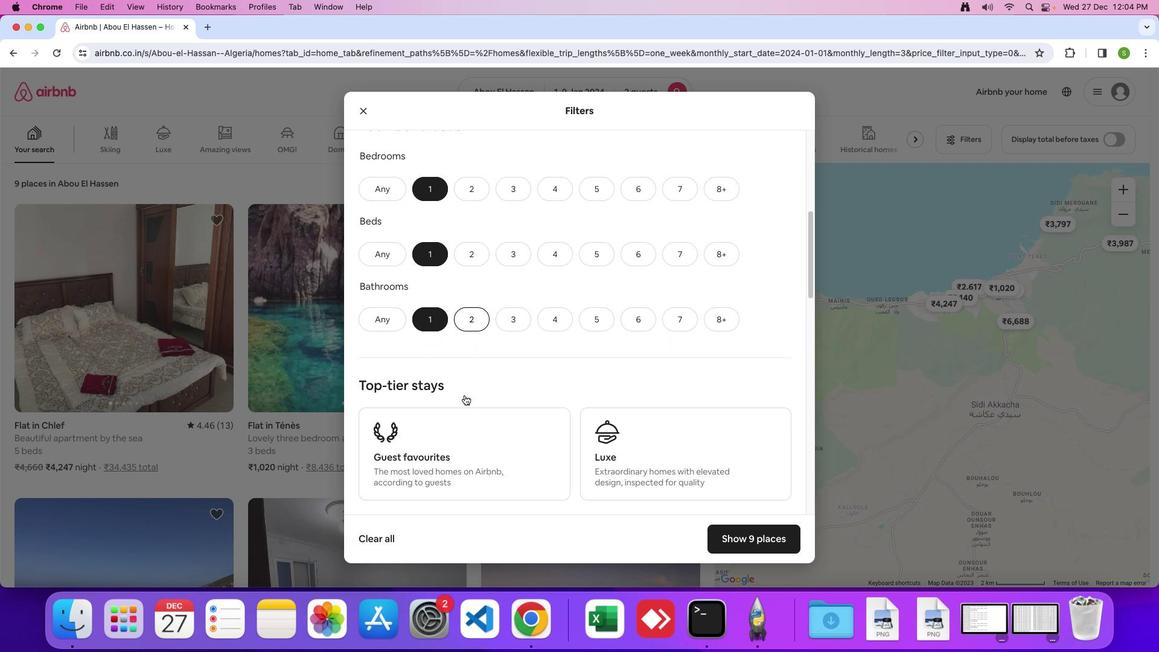 
Action: Mouse scrolled (473, 403) with delta (8, 7)
Screenshot: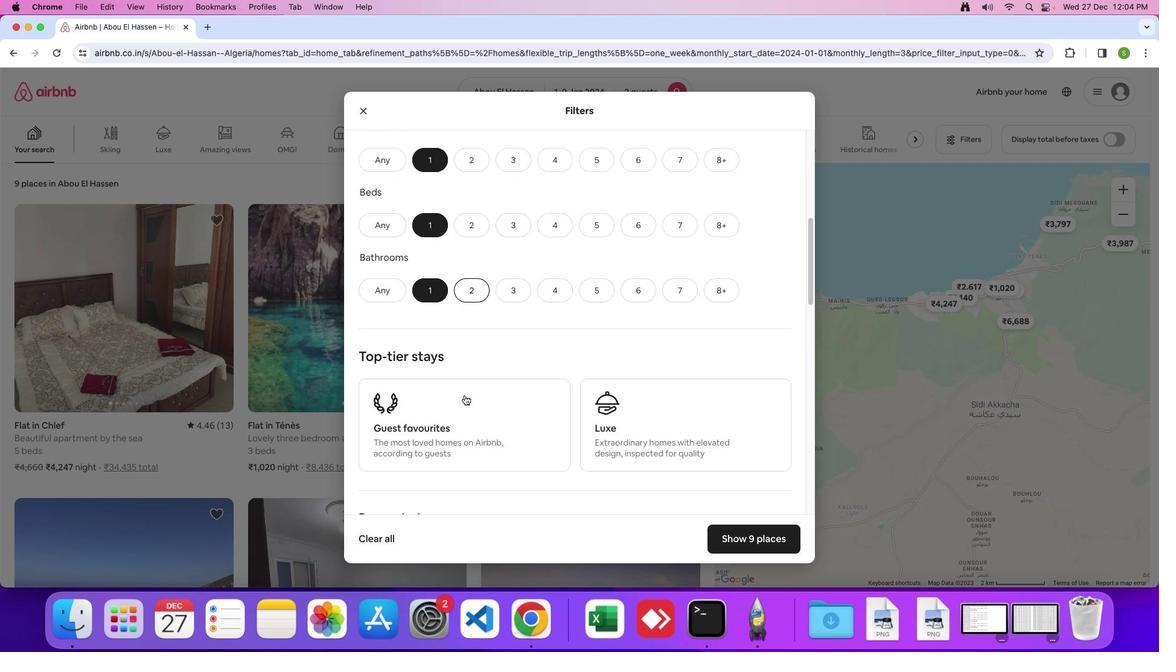 
Action: Mouse scrolled (473, 403) with delta (8, 7)
Screenshot: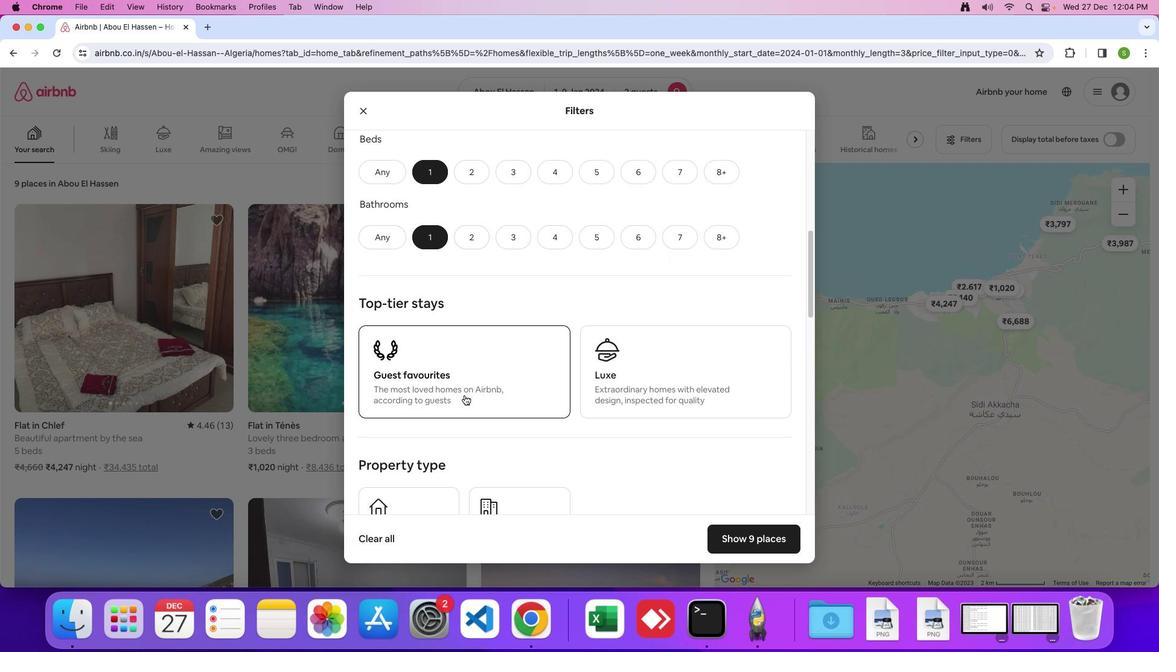
Action: Mouse scrolled (473, 403) with delta (8, 7)
Screenshot: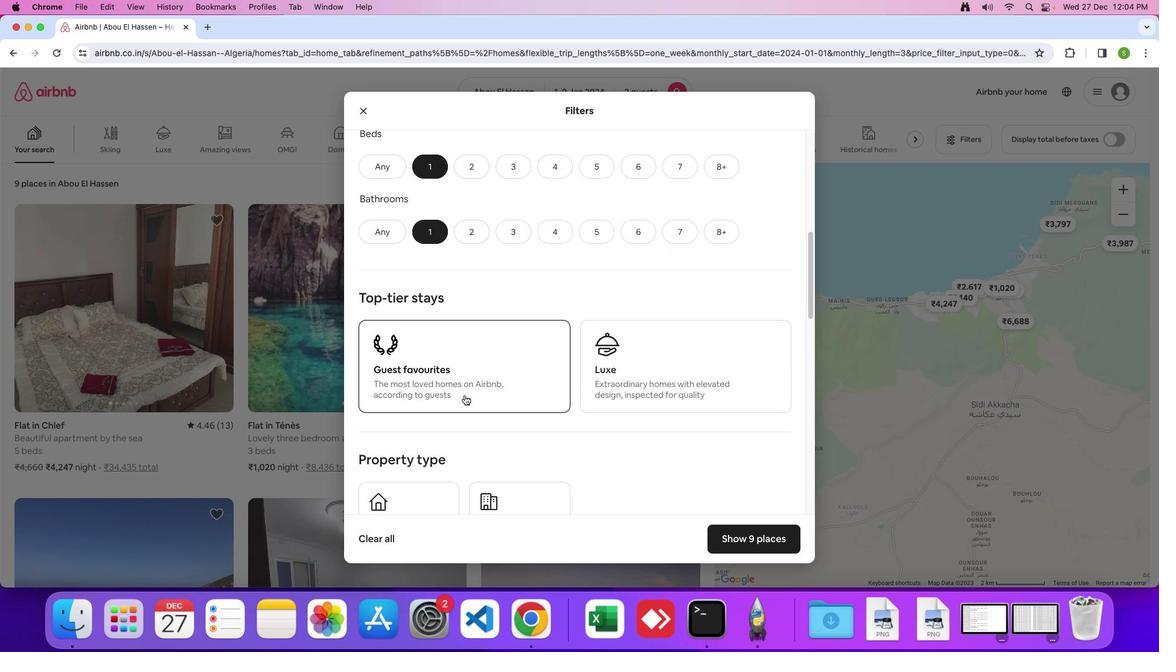 
Action: Mouse scrolled (473, 403) with delta (8, 7)
Screenshot: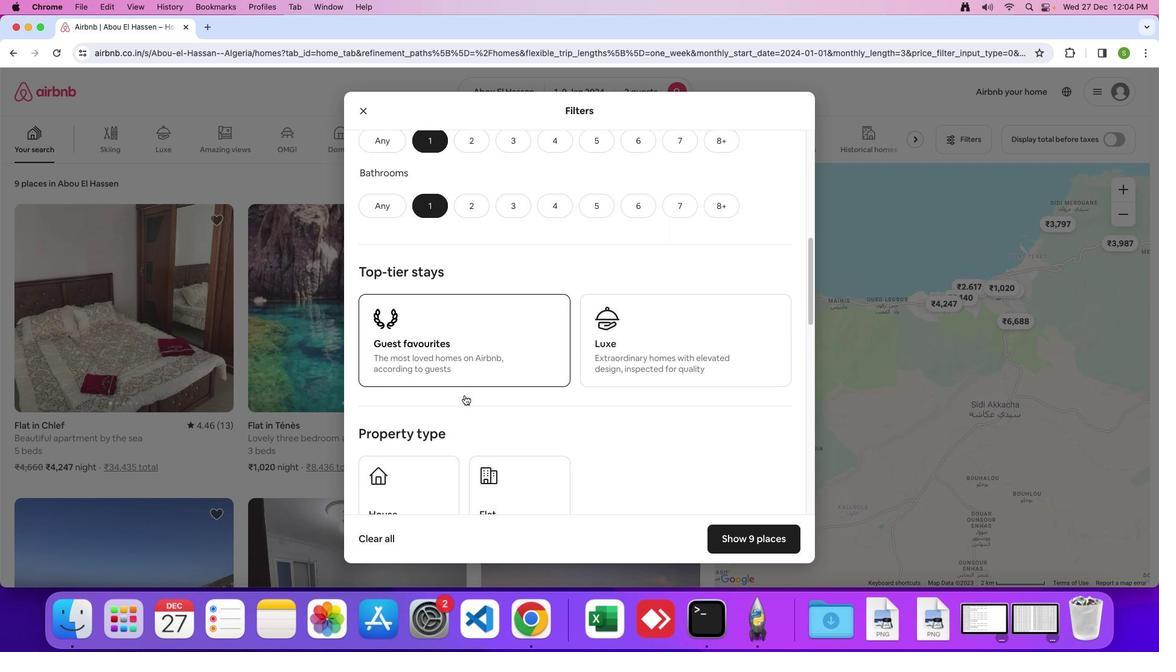 
Action: Mouse scrolled (473, 403) with delta (8, 7)
Screenshot: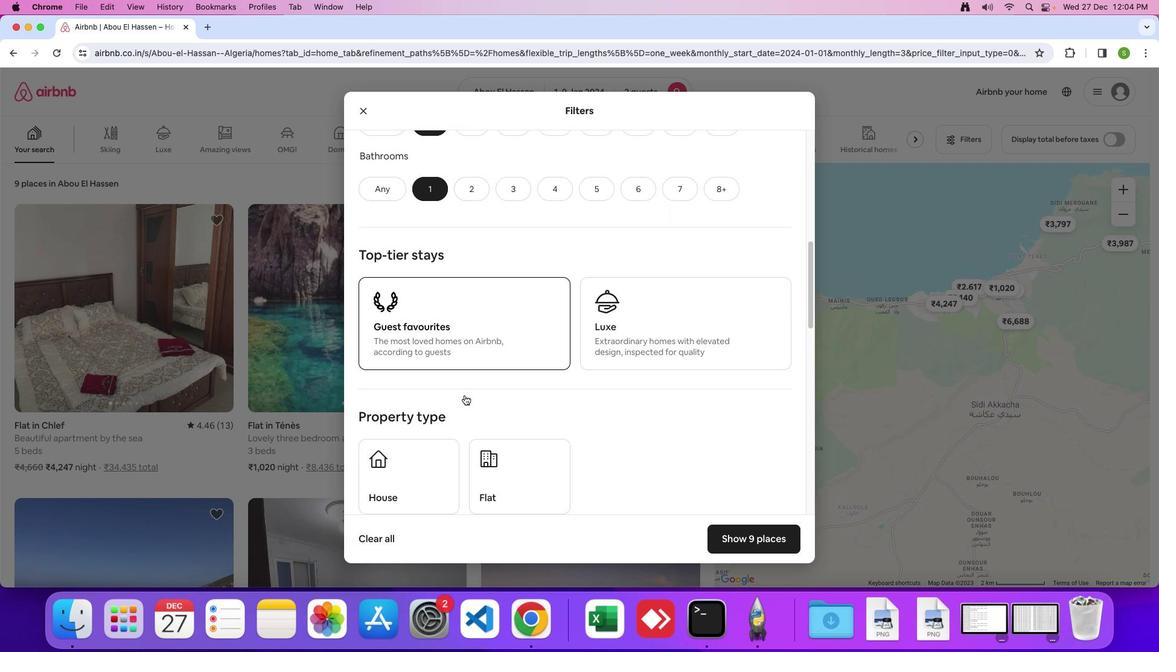 
Action: Mouse scrolled (473, 403) with delta (8, 7)
Screenshot: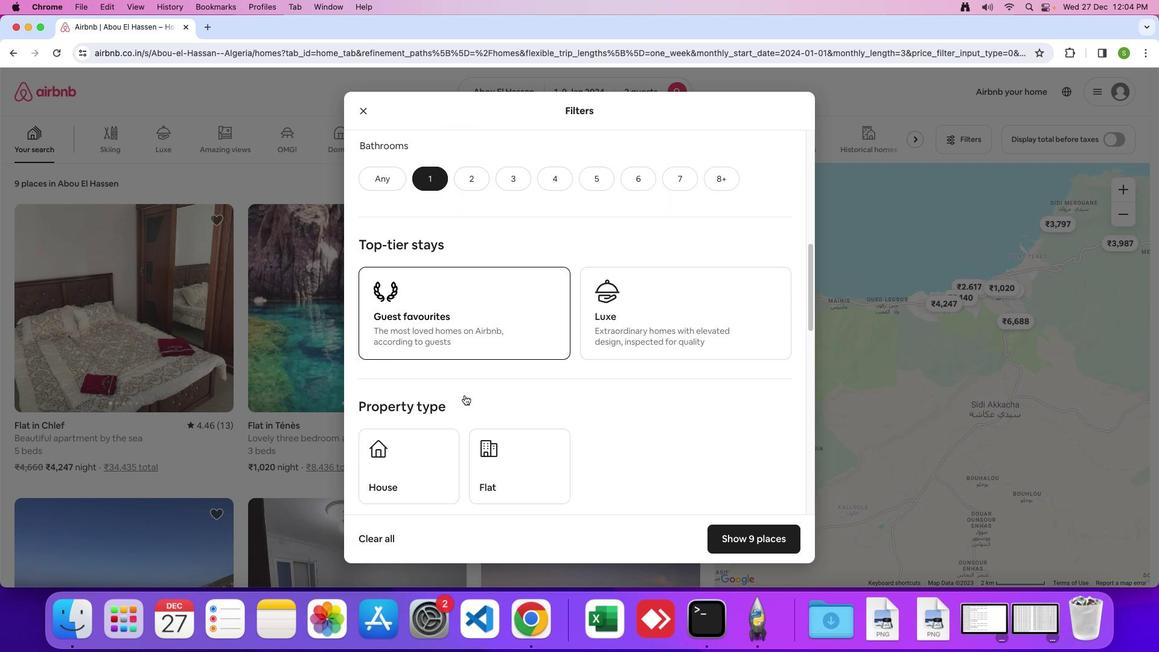
Action: Mouse scrolled (473, 403) with delta (8, 7)
Screenshot: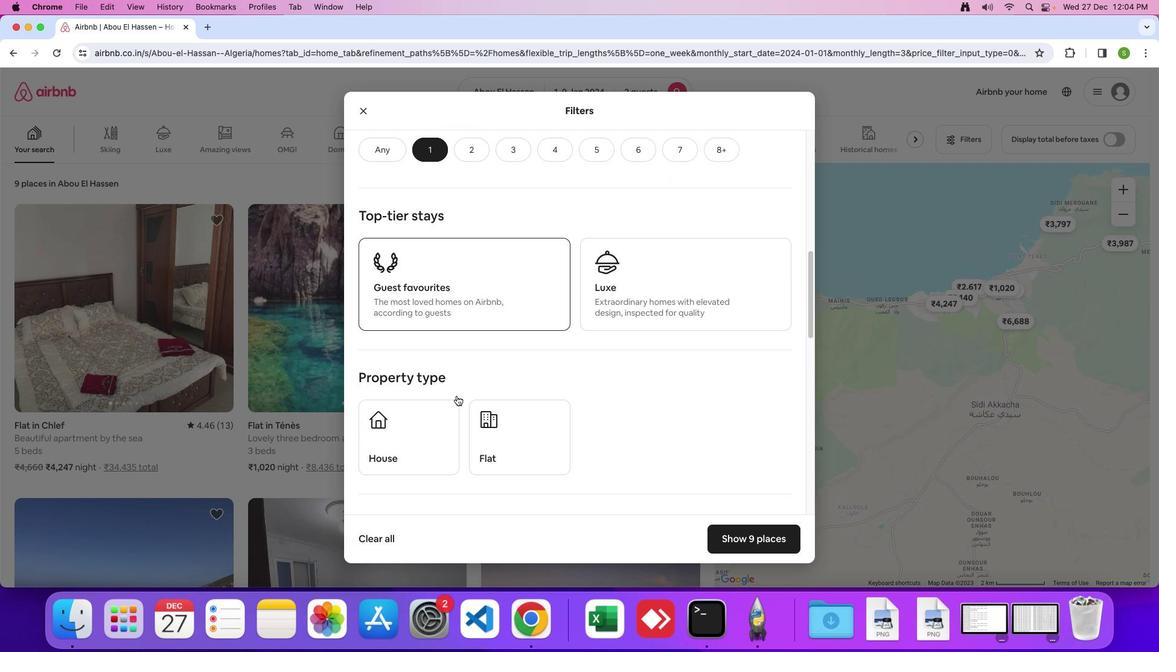 
Action: Mouse moved to (426, 423)
Screenshot: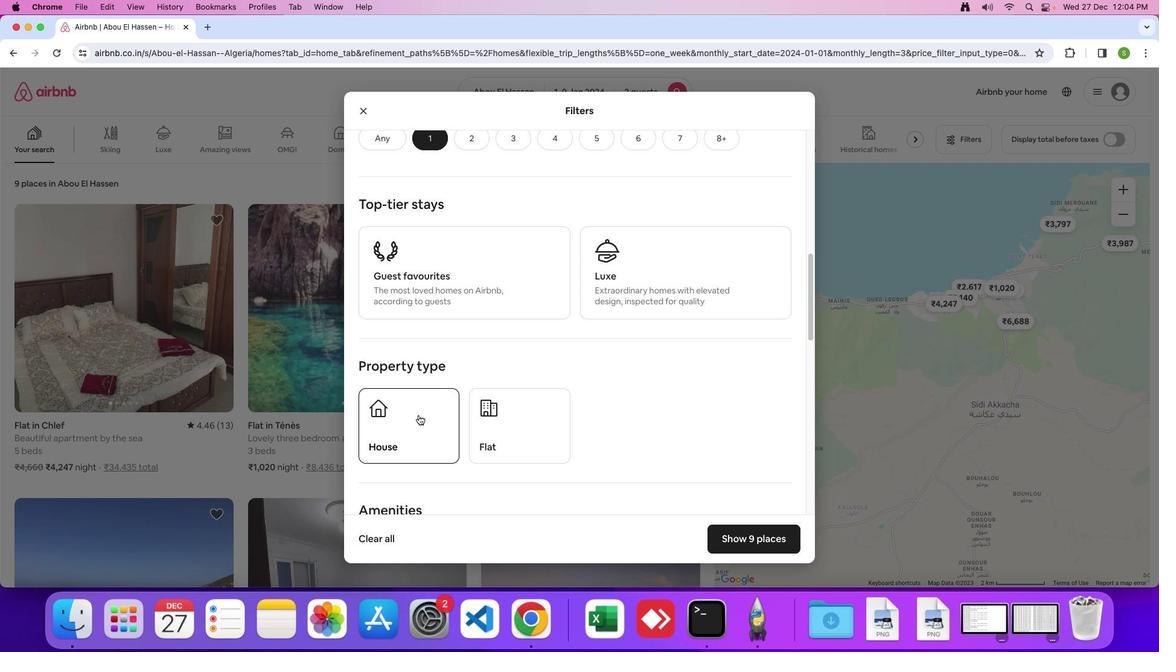
Action: Mouse pressed left at (426, 423)
Screenshot: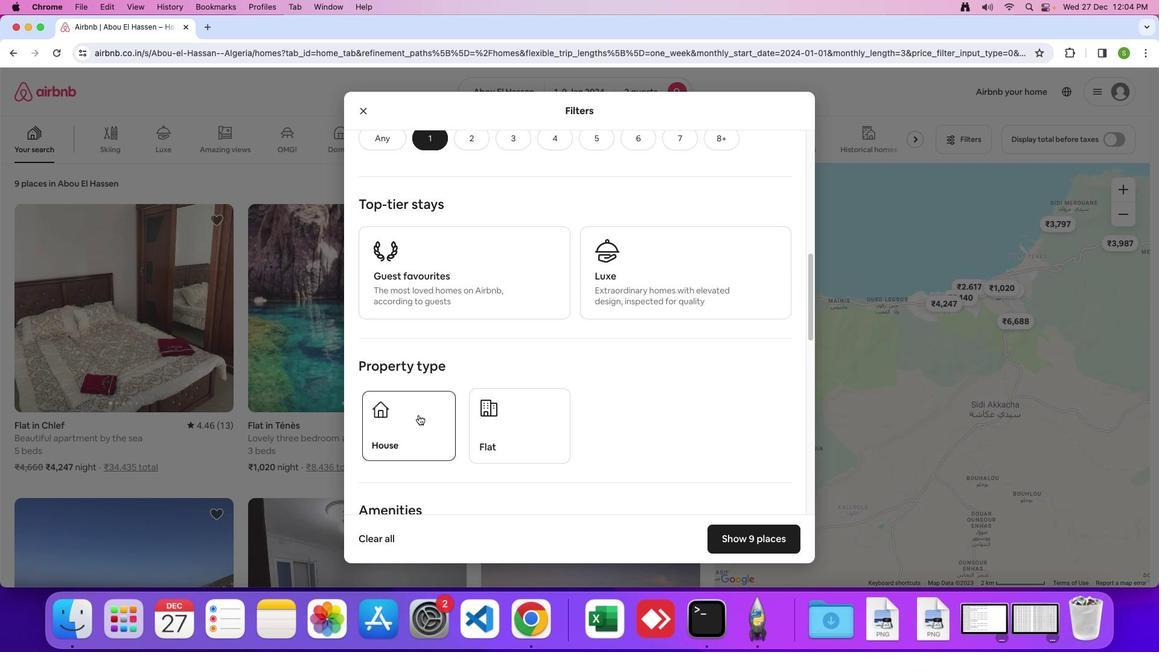 
Action: Mouse moved to (670, 451)
Screenshot: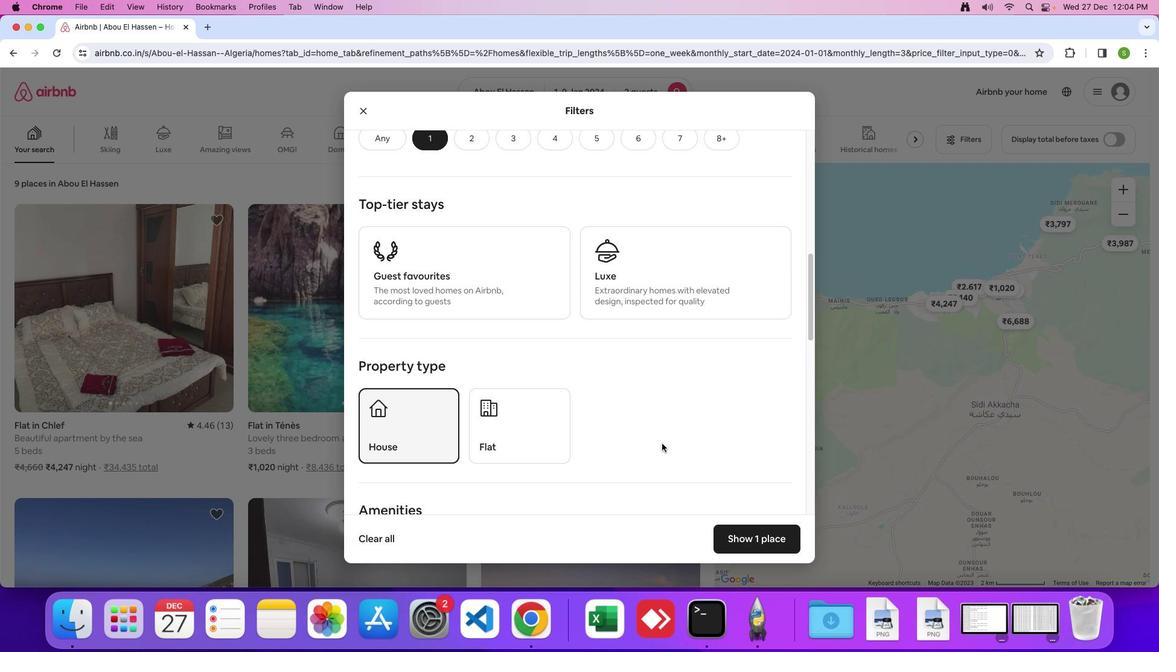 
Action: Mouse scrolled (670, 451) with delta (8, 7)
Screenshot: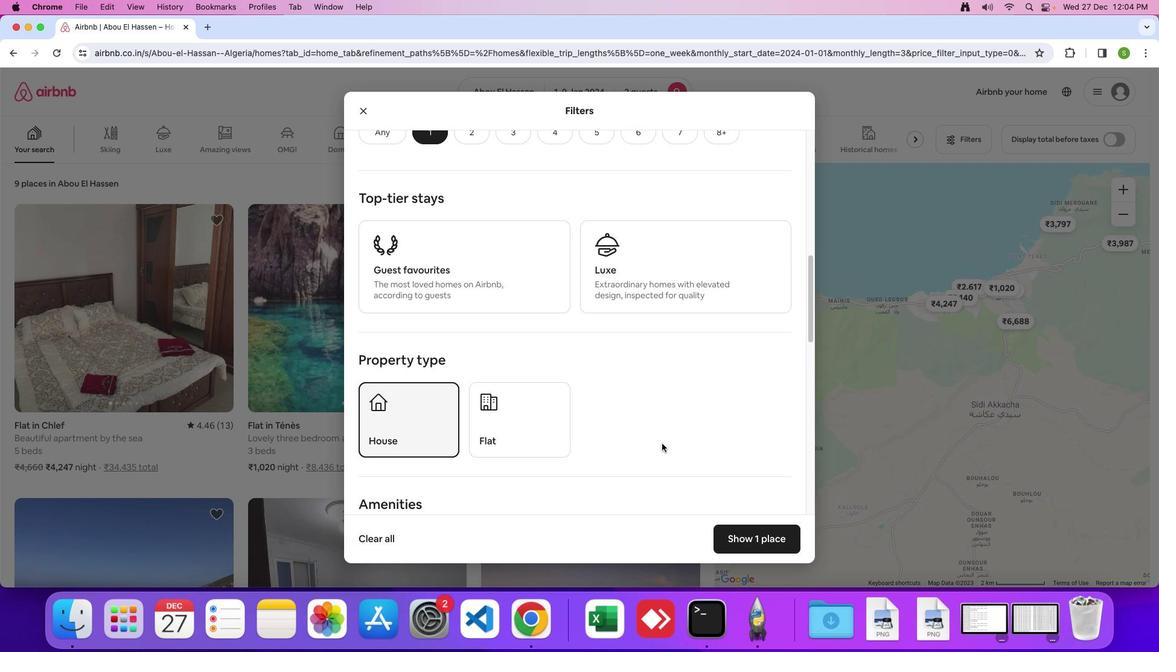 
Action: Mouse scrolled (670, 451) with delta (8, 7)
Screenshot: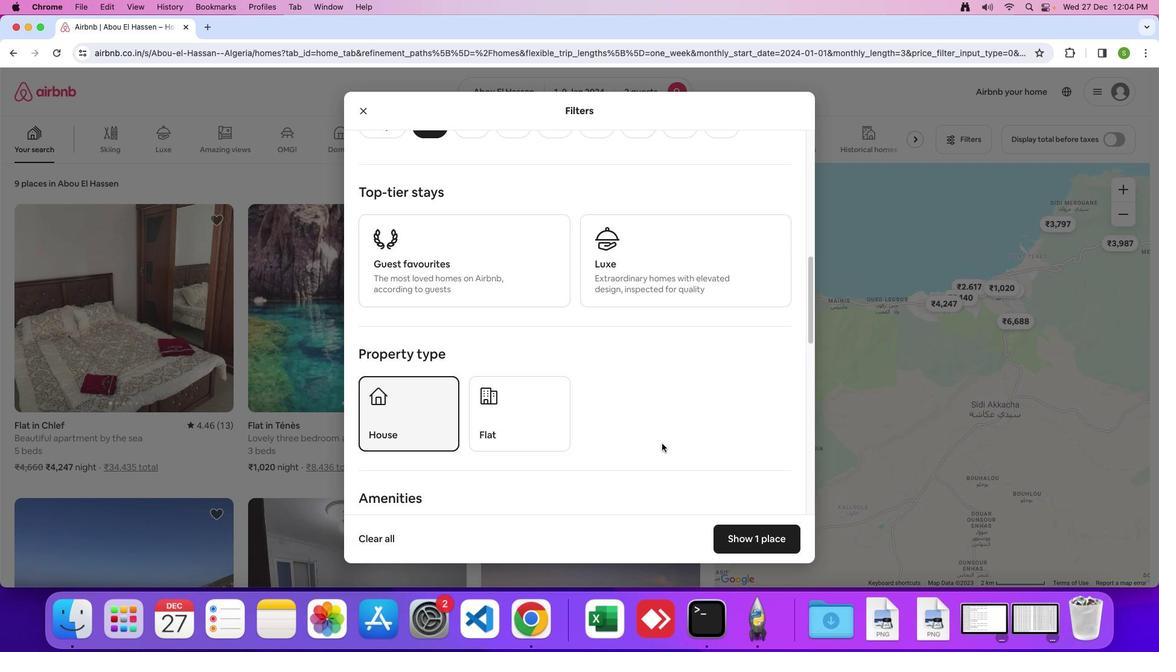 
Action: Mouse moved to (662, 452)
Screenshot: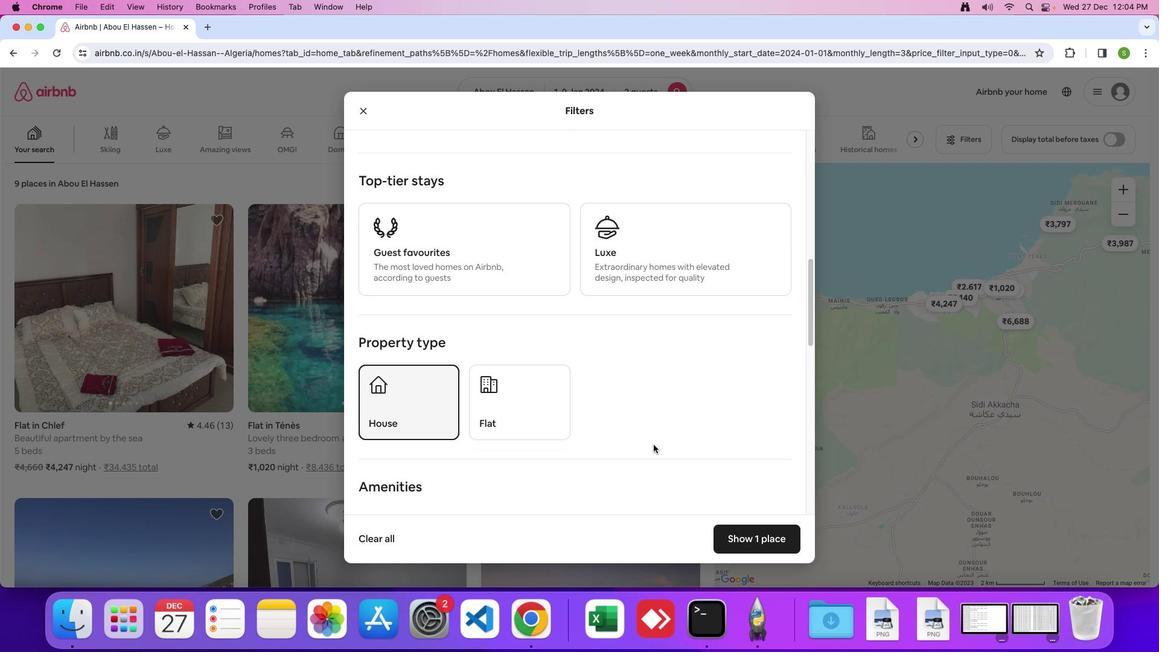 
Action: Mouse scrolled (662, 452) with delta (8, 7)
Screenshot: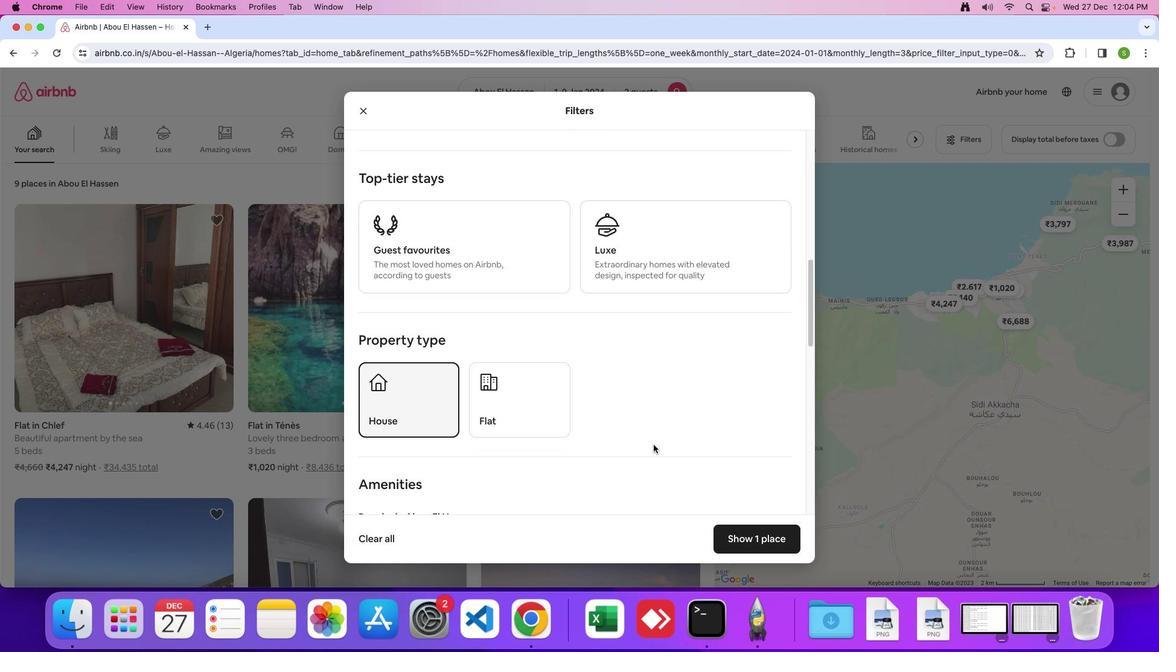 
Action: Mouse scrolled (662, 452) with delta (8, 7)
Screenshot: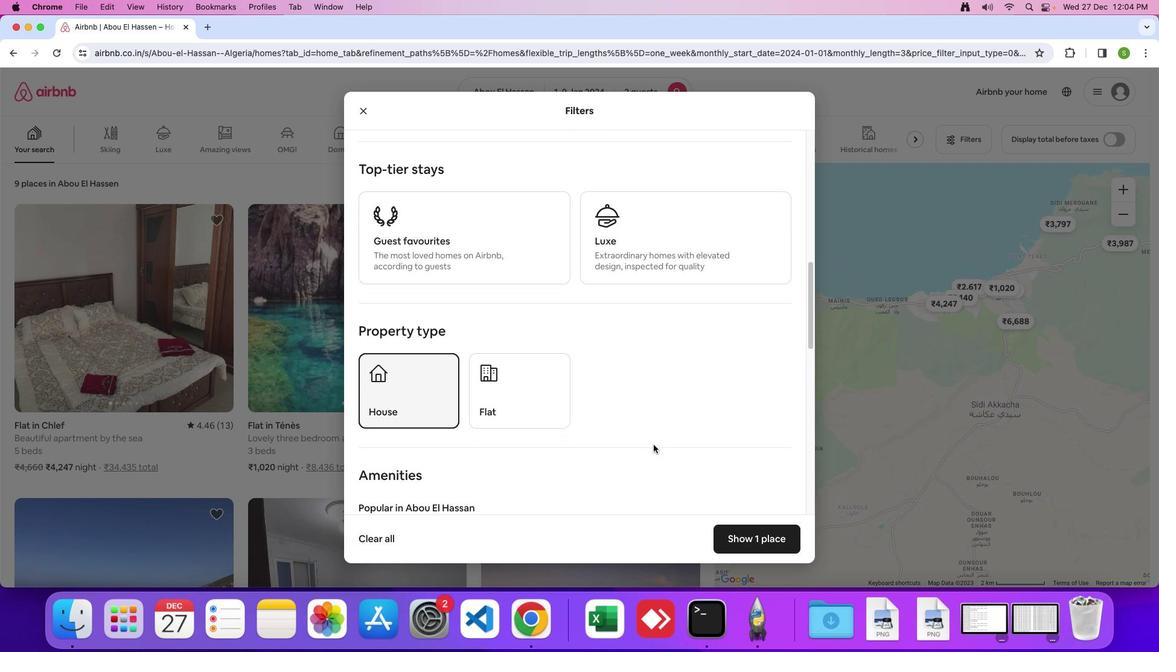
Action: Mouse scrolled (662, 452) with delta (8, 7)
Screenshot: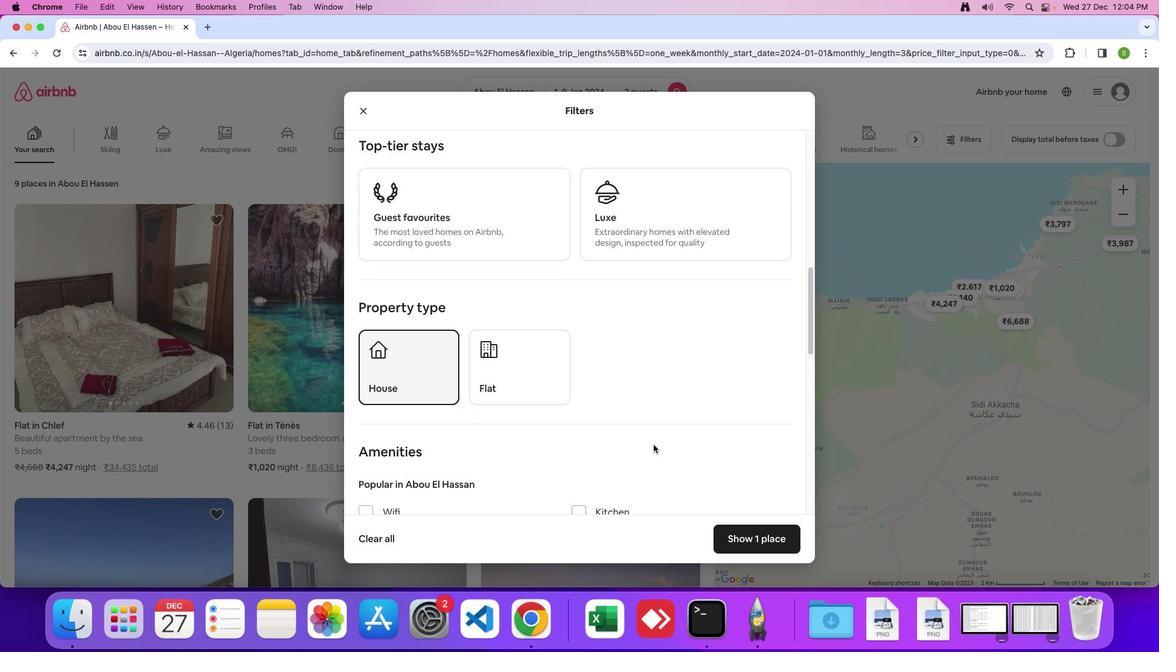 
Action: Mouse scrolled (662, 452) with delta (8, 7)
Screenshot: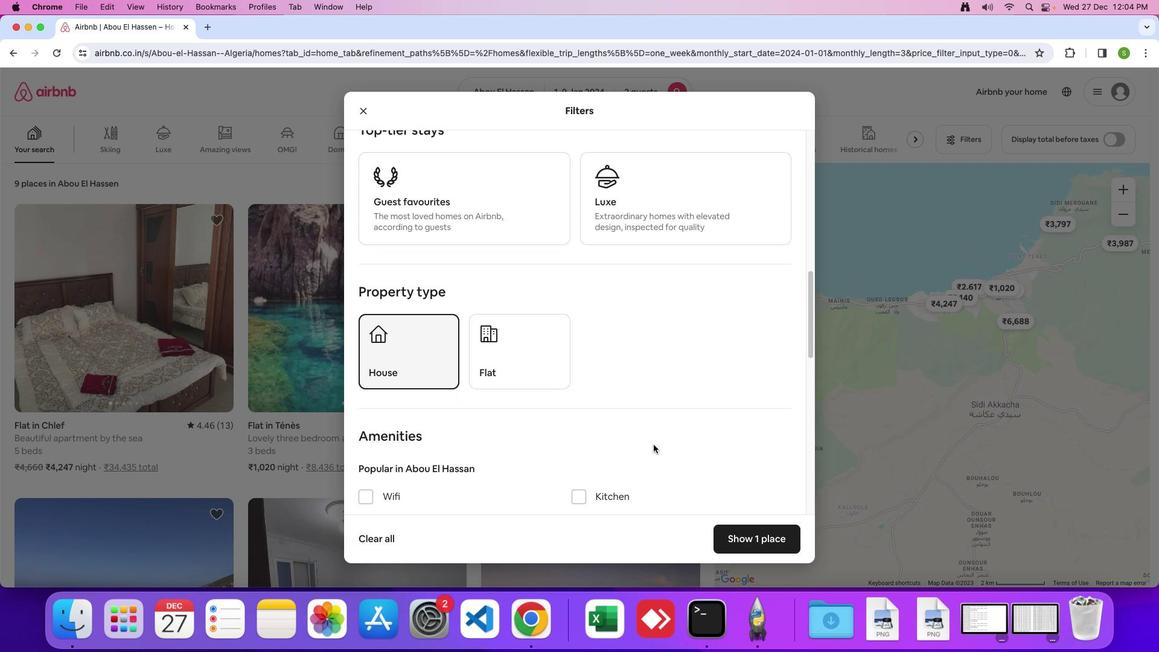 
Action: Mouse scrolled (662, 452) with delta (8, 7)
Screenshot: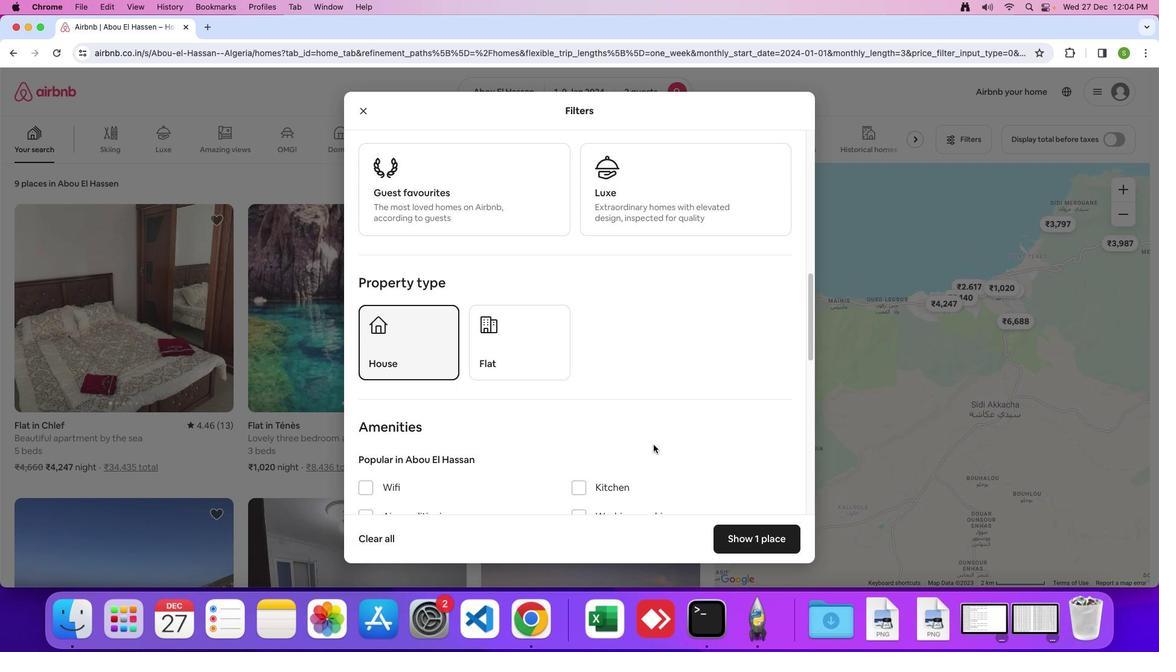 
Action: Mouse moved to (572, 438)
Screenshot: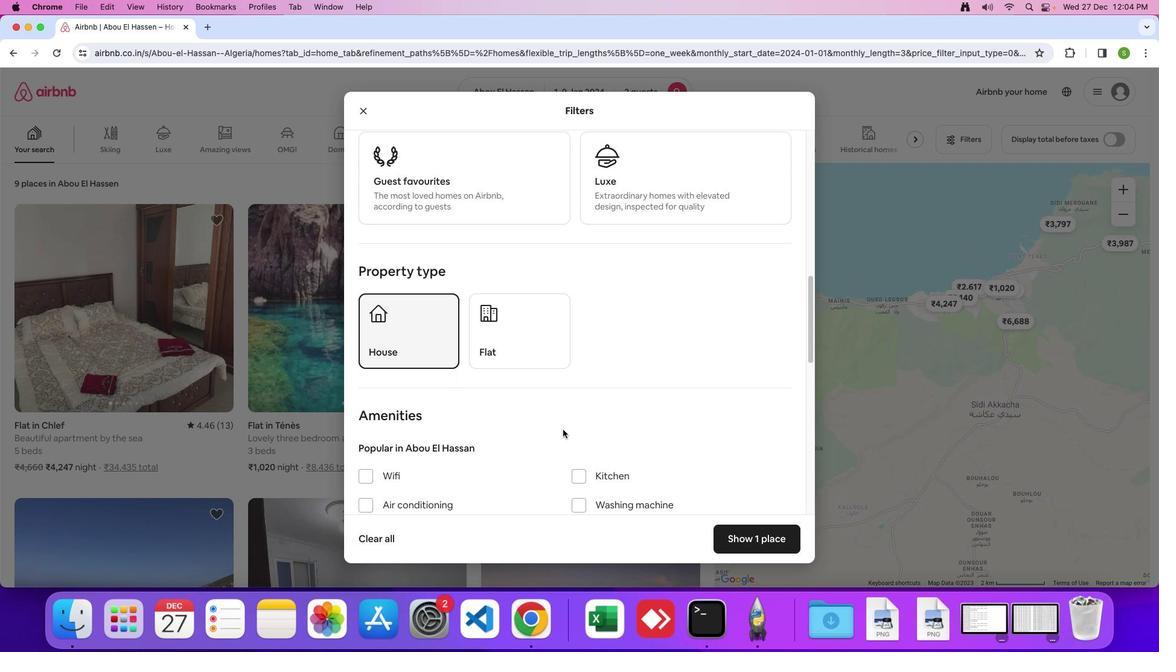 
Action: Mouse scrolled (572, 438) with delta (8, 7)
Screenshot: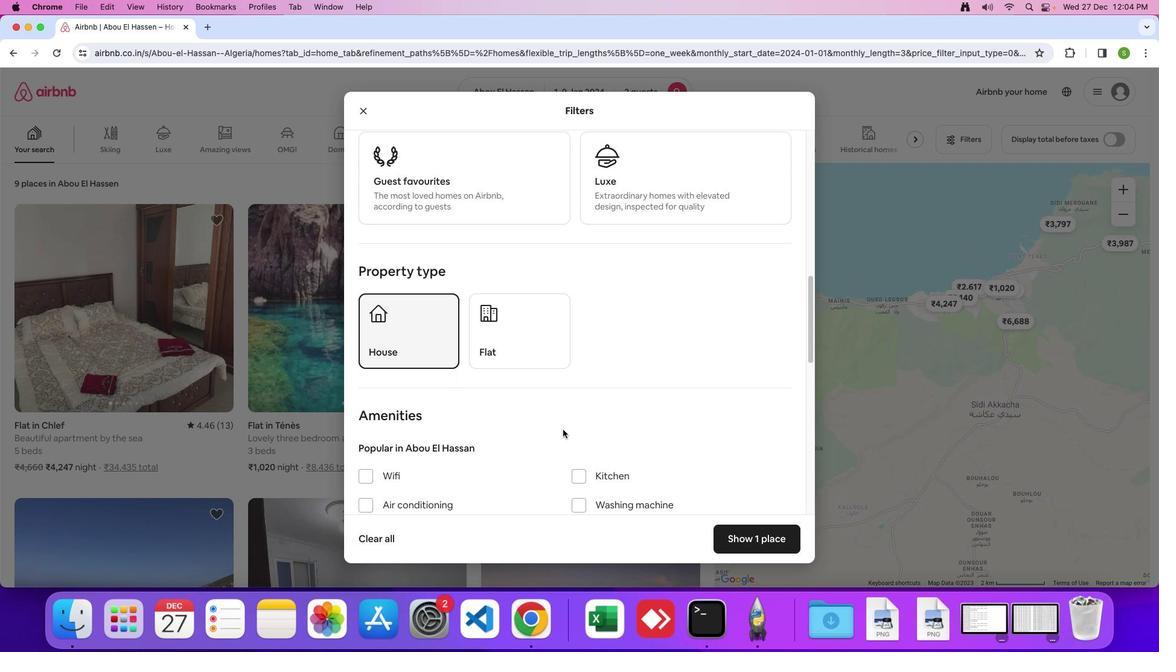 
Action: Mouse moved to (571, 438)
Screenshot: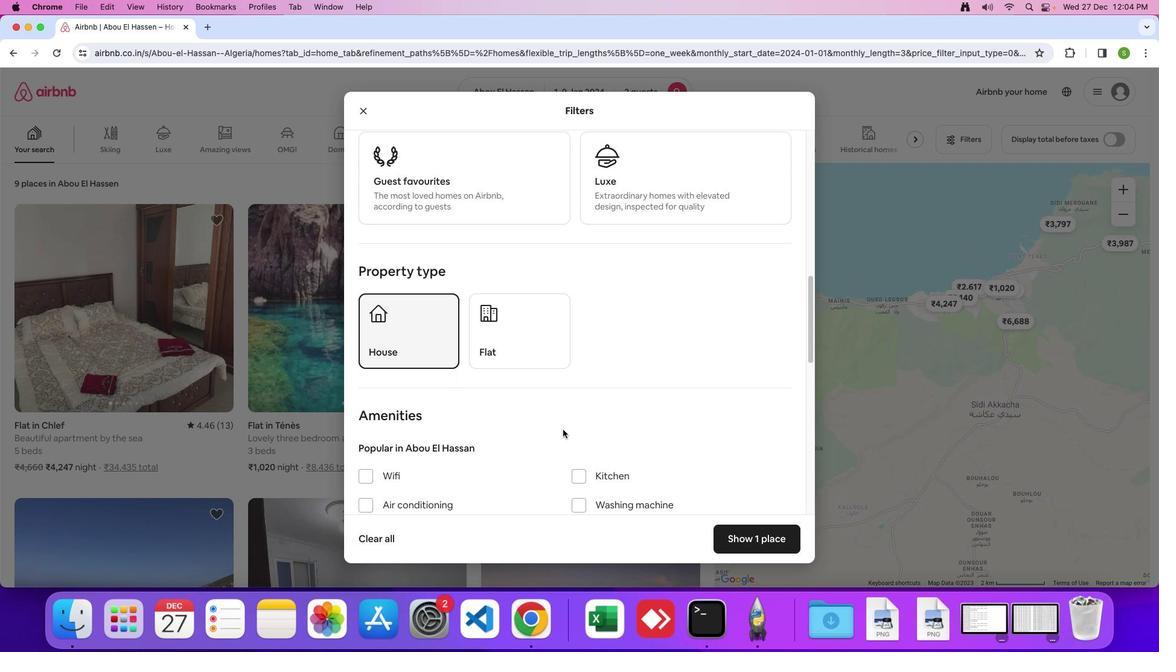 
Action: Mouse scrolled (571, 438) with delta (8, 7)
Screenshot: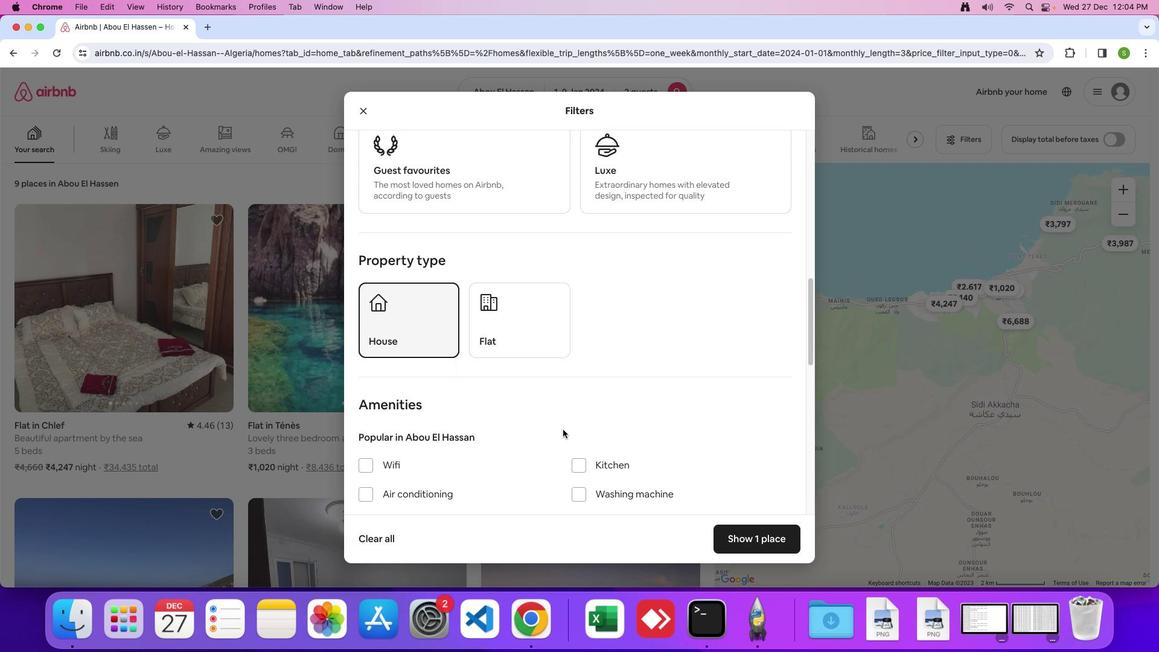 
Action: Mouse moved to (571, 438)
Screenshot: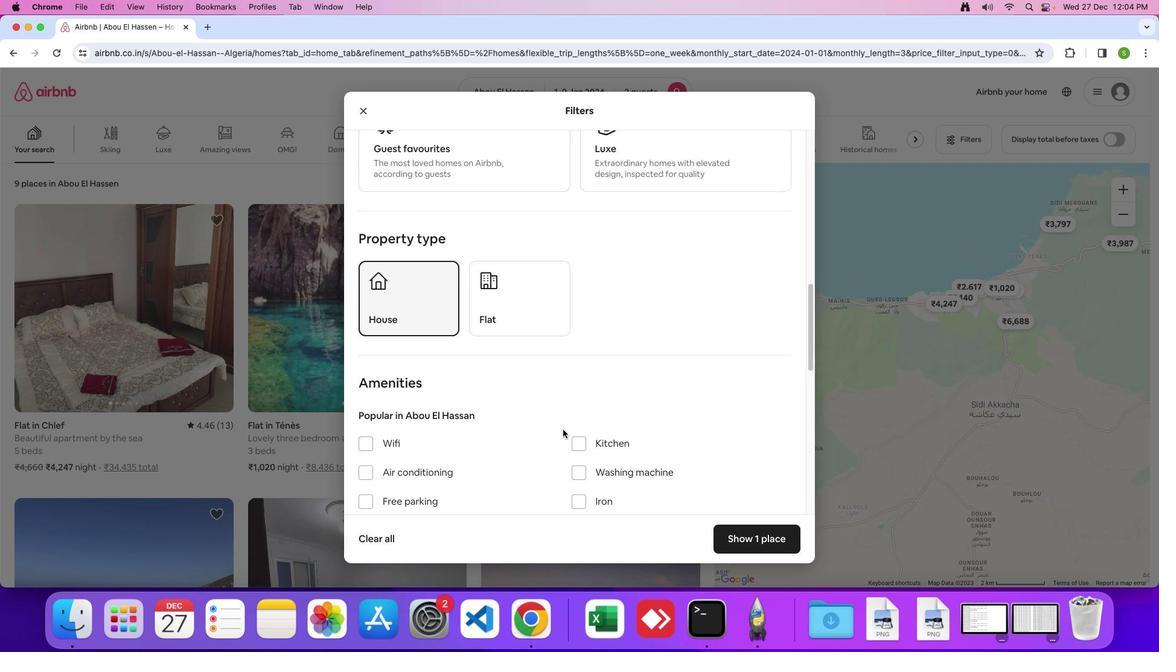 
Action: Mouse scrolled (571, 438) with delta (8, 6)
Screenshot: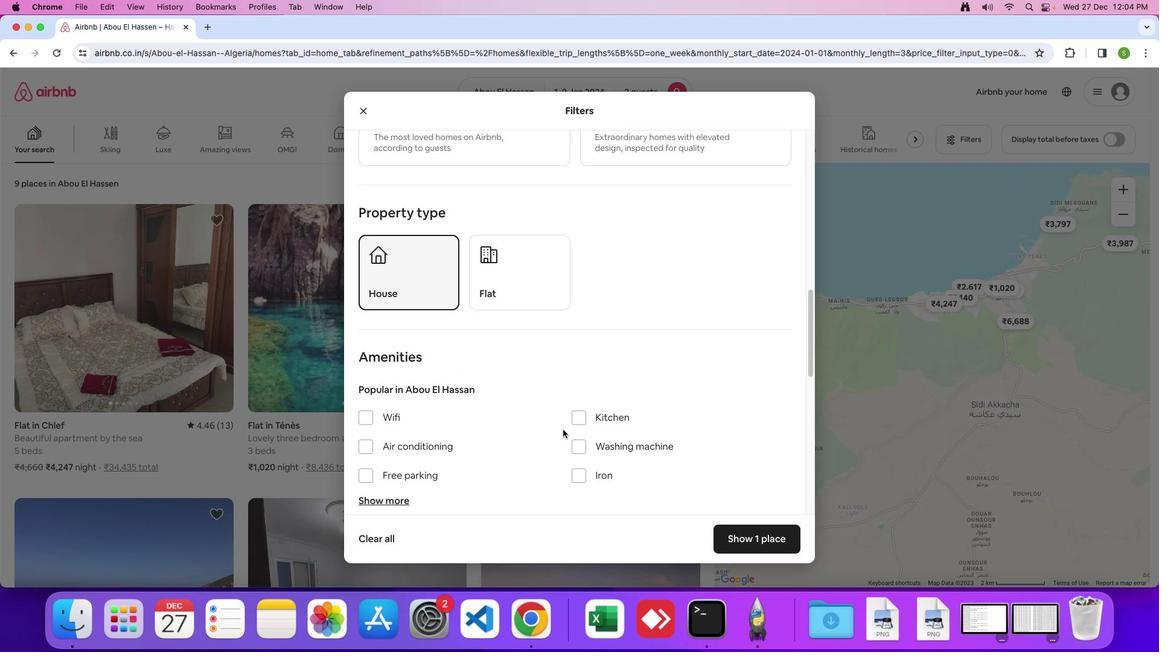 
Action: Mouse moved to (538, 434)
Screenshot: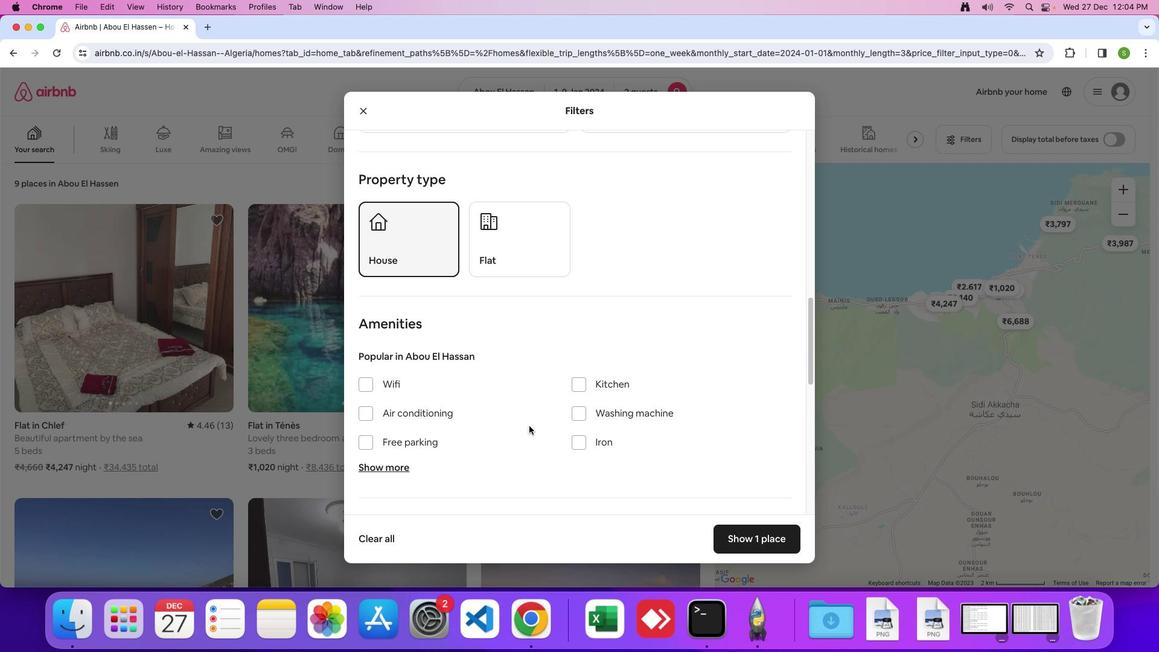 
Action: Mouse scrolled (538, 434) with delta (8, 7)
Screenshot: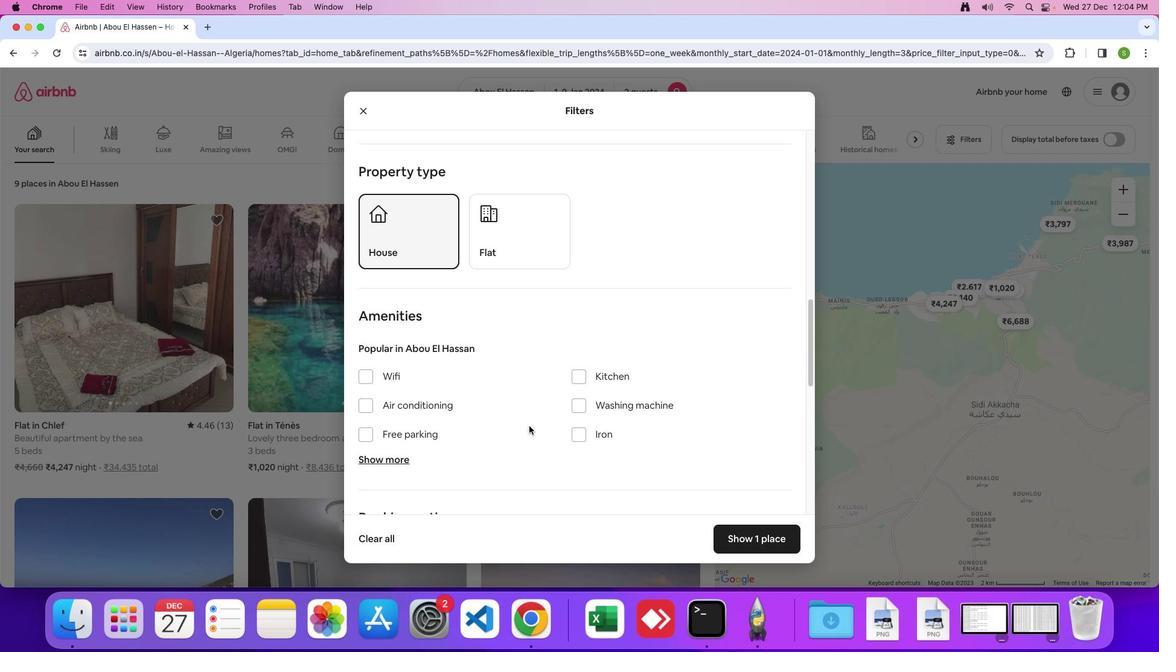 
Action: Mouse scrolled (538, 434) with delta (8, 7)
Screenshot: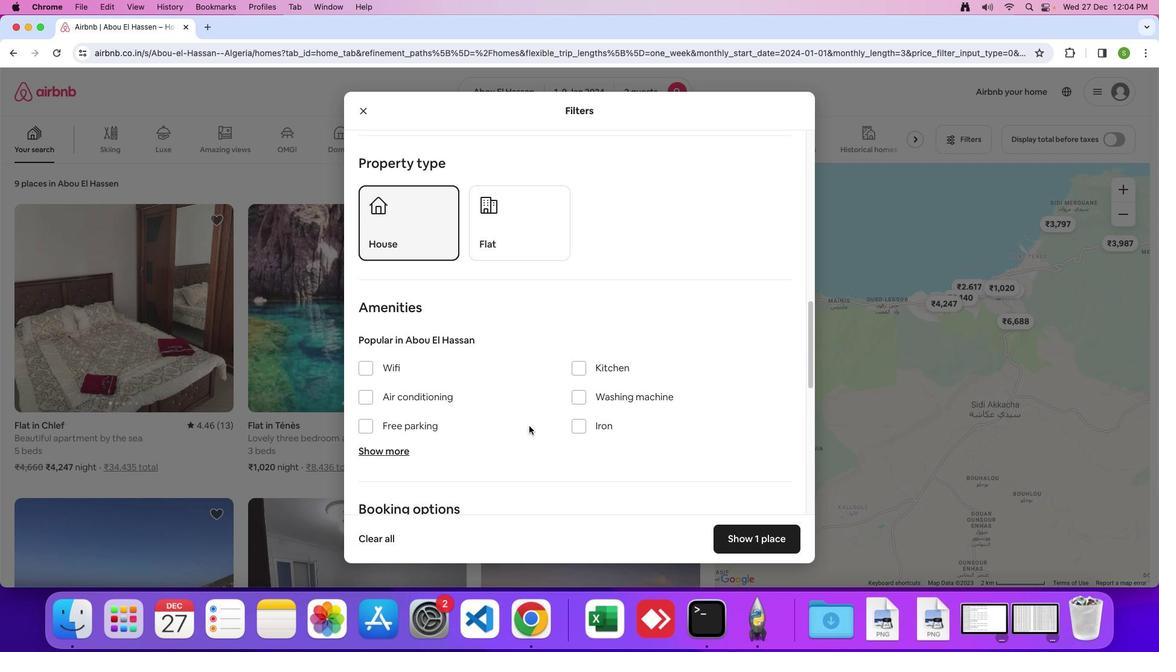 
Action: Mouse scrolled (538, 434) with delta (8, 7)
Screenshot: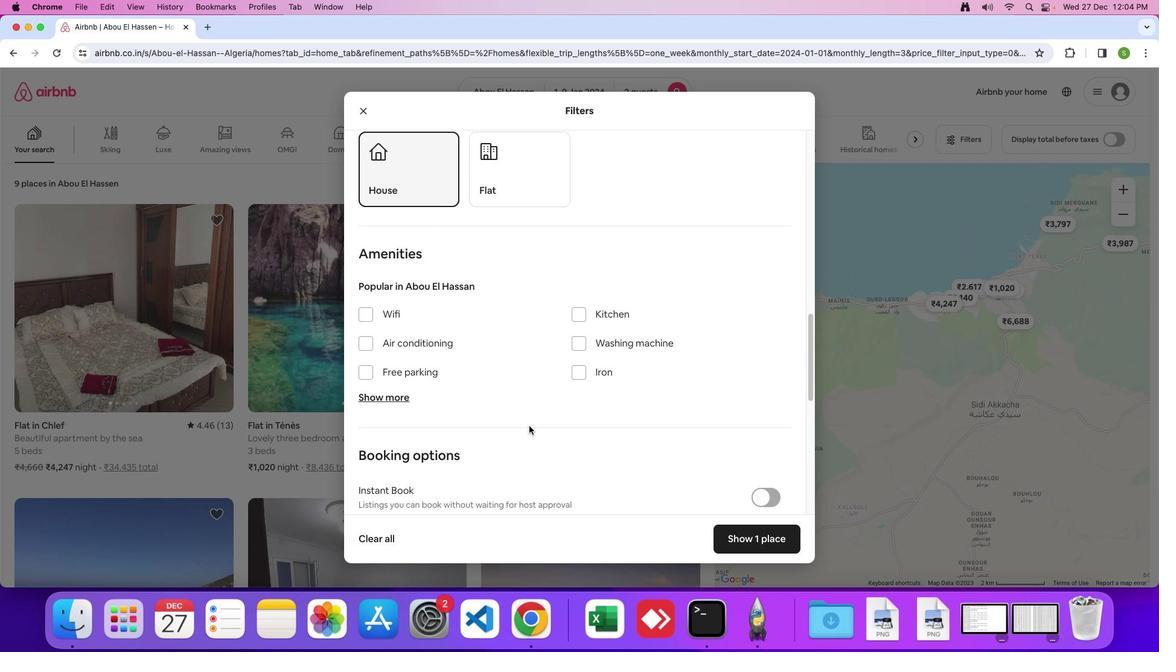 
Action: Mouse scrolled (538, 434) with delta (8, 7)
Screenshot: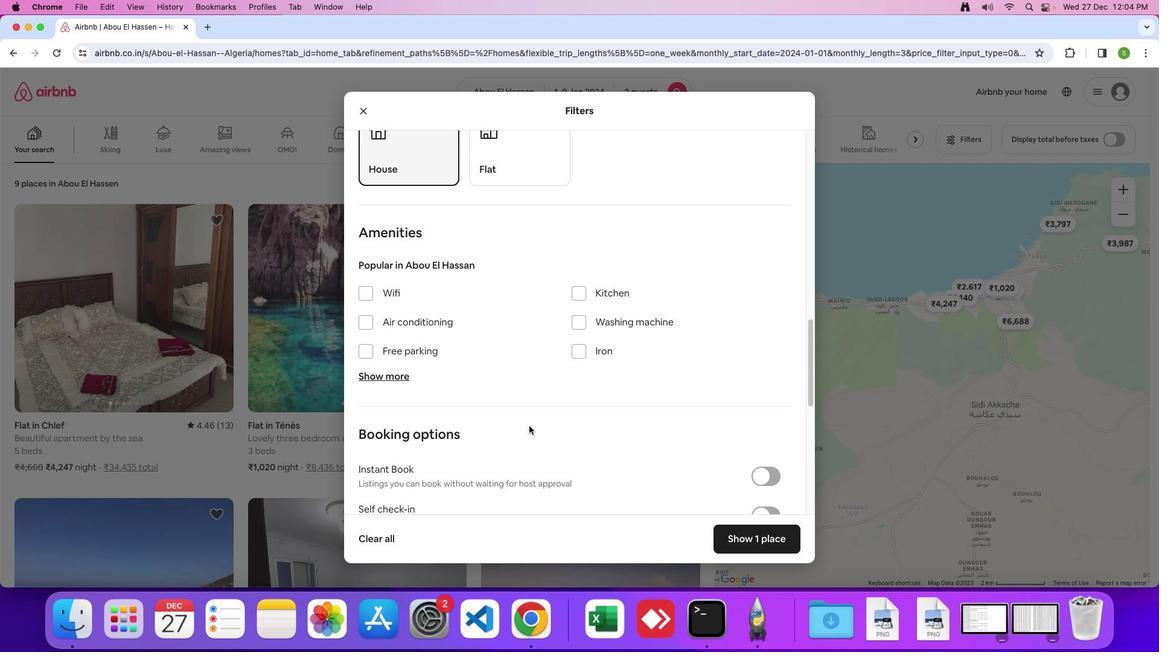 
Action: Mouse scrolled (538, 434) with delta (8, 7)
Screenshot: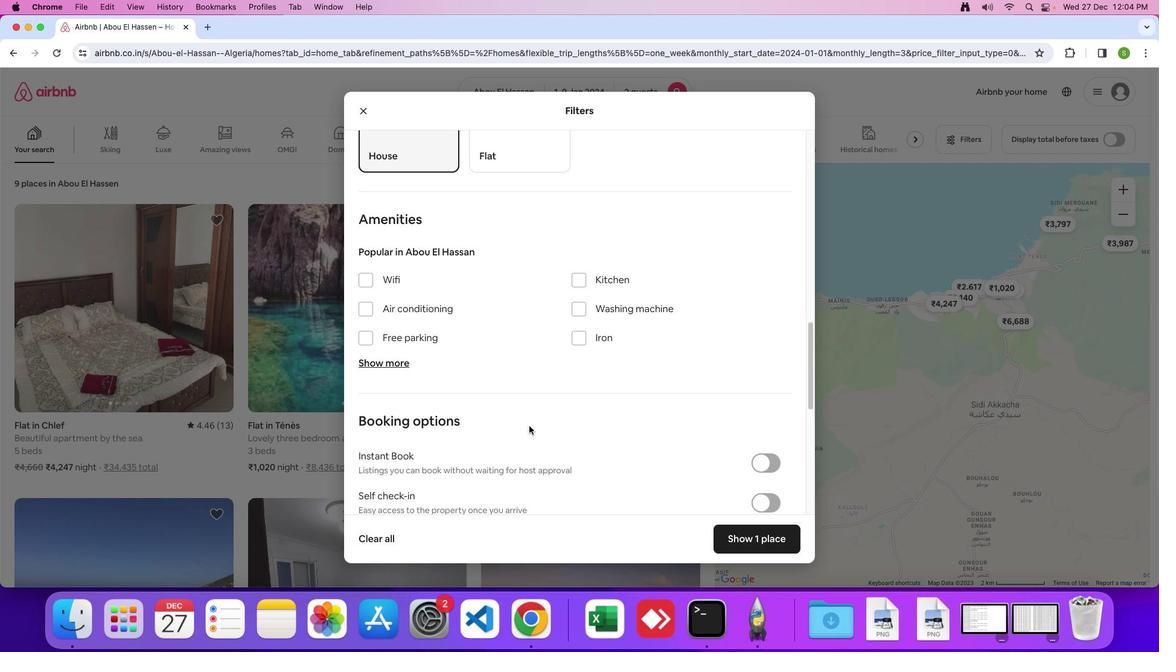 
Action: Mouse scrolled (538, 434) with delta (8, 7)
Screenshot: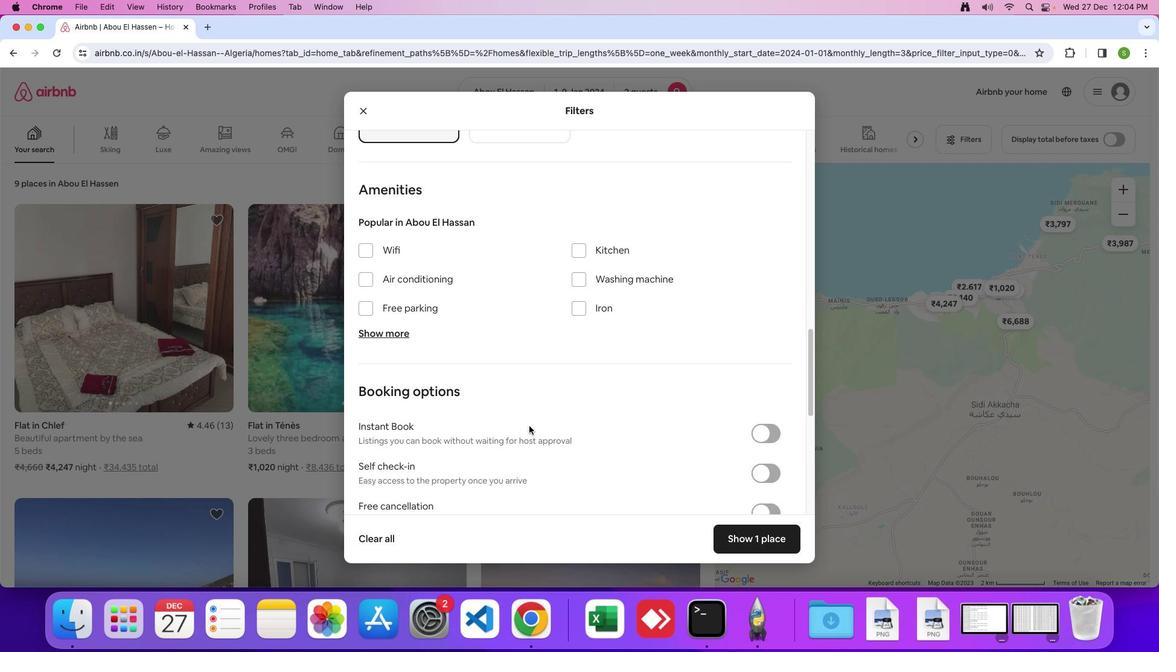 
Action: Mouse moved to (617, 423)
Screenshot: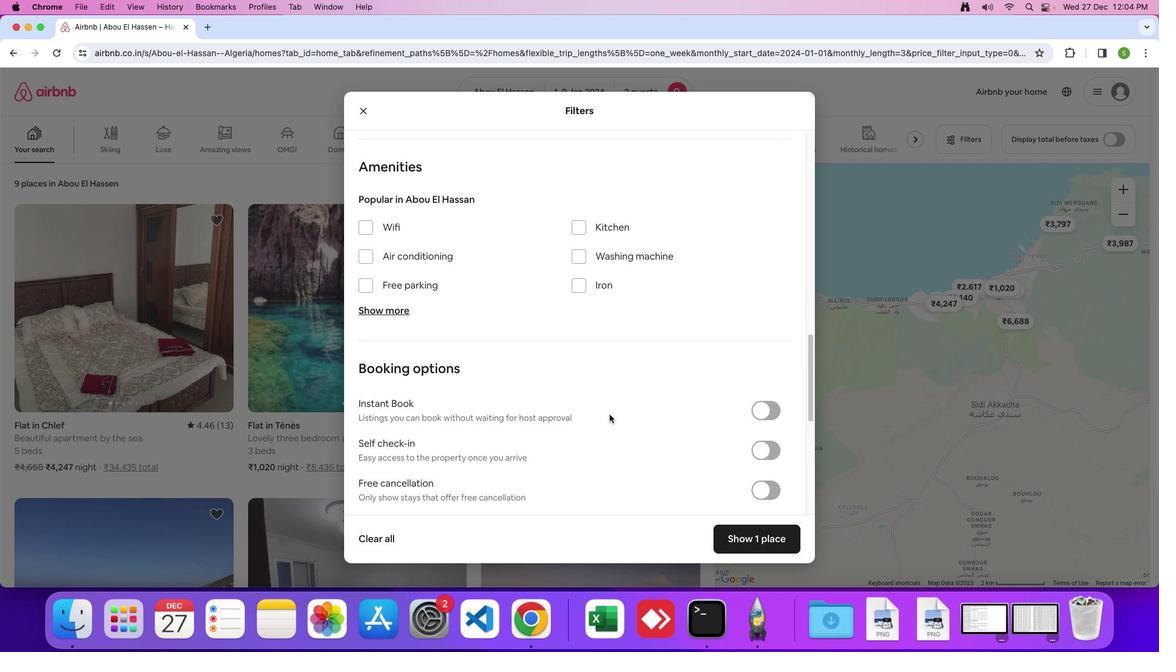 
Action: Mouse scrolled (617, 423) with delta (8, 7)
Screenshot: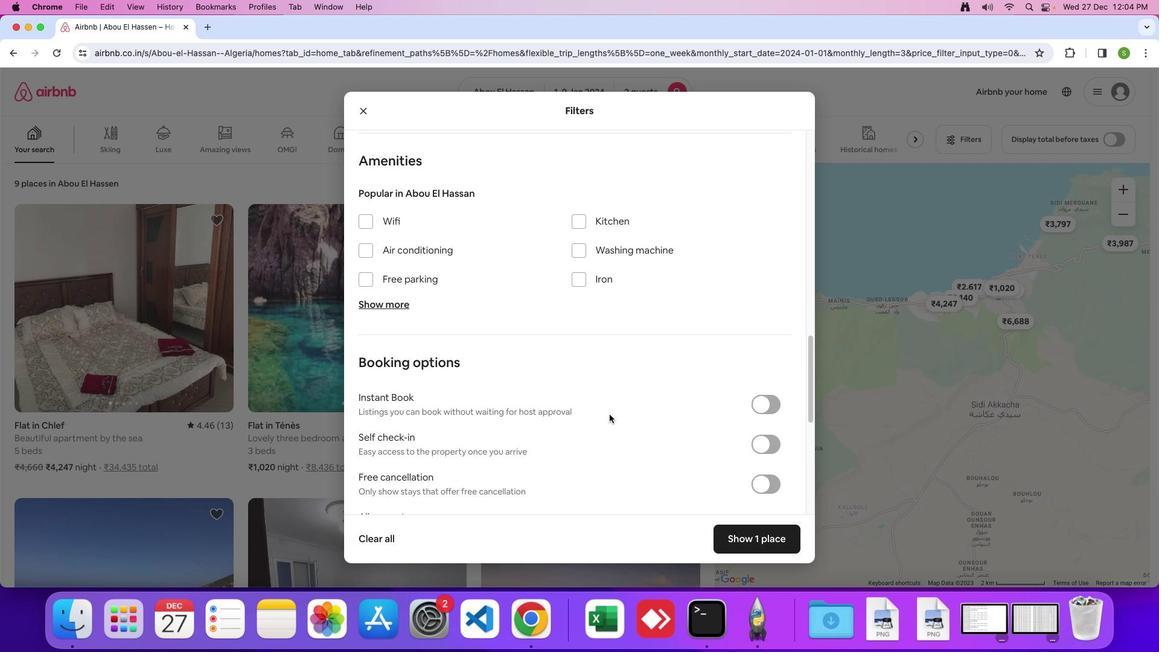 
Action: Mouse scrolled (617, 423) with delta (8, 7)
Screenshot: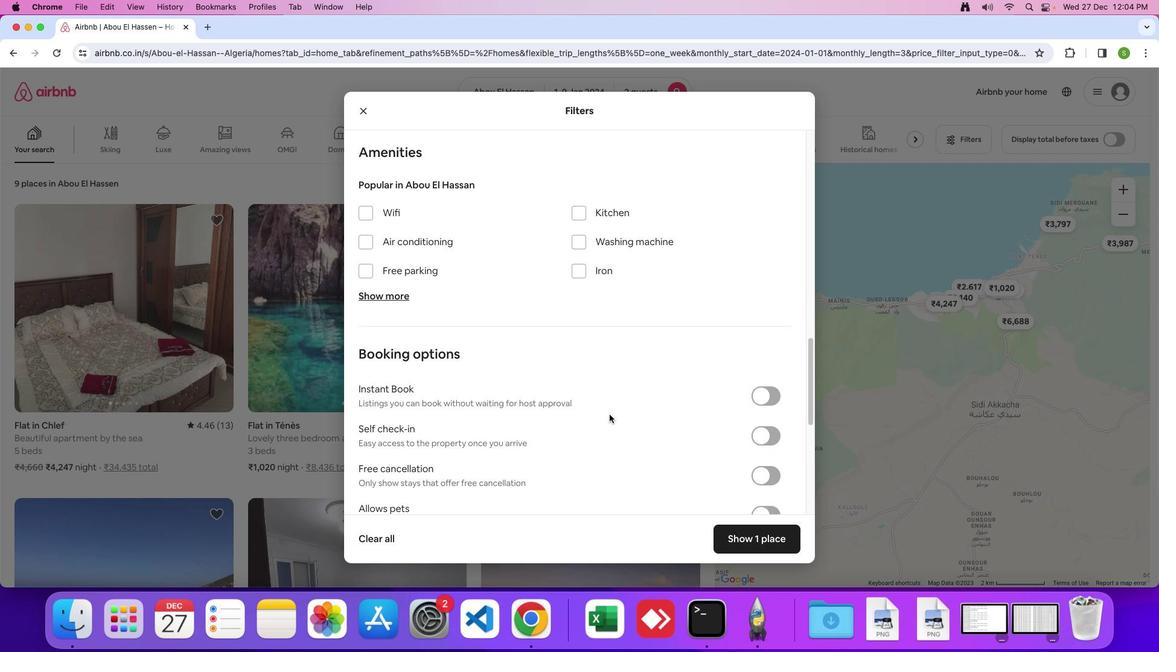
Action: Mouse scrolled (617, 423) with delta (8, 7)
Screenshot: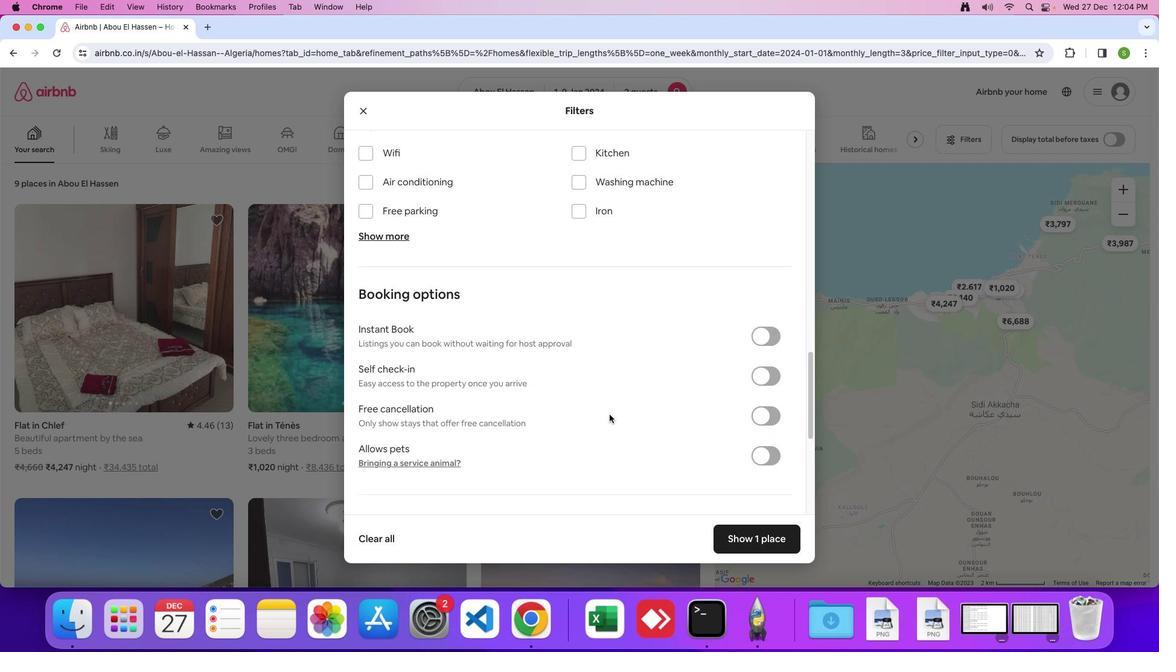 
Action: Mouse scrolled (617, 423) with delta (8, 7)
Screenshot: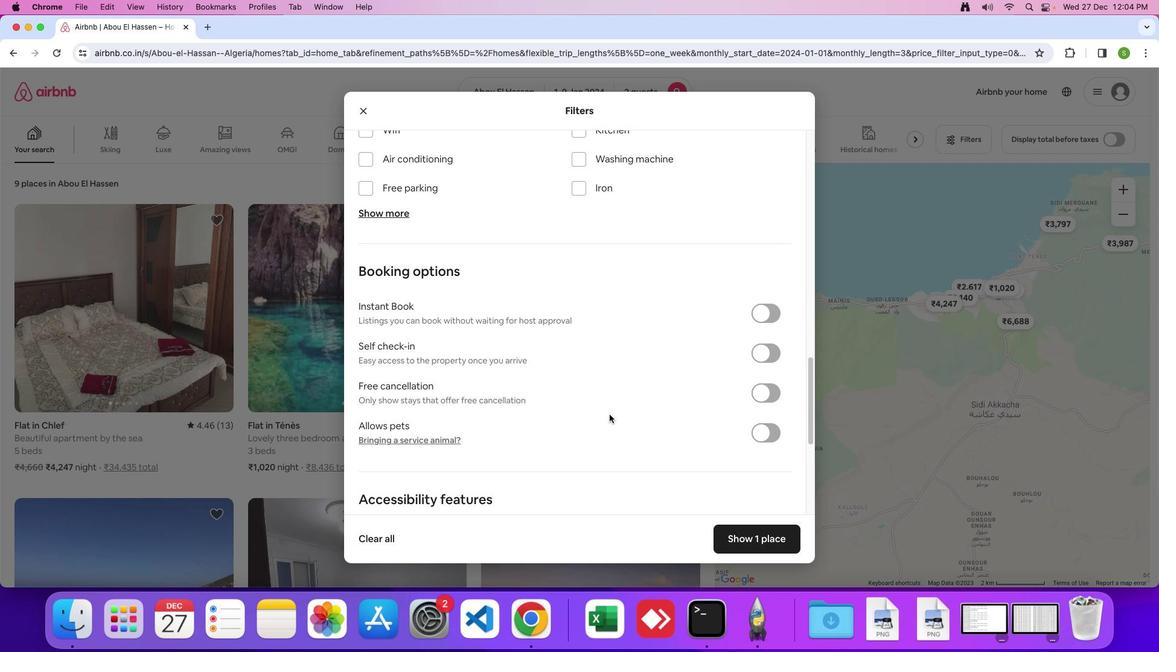 
Action: Mouse scrolled (617, 423) with delta (8, 7)
Screenshot: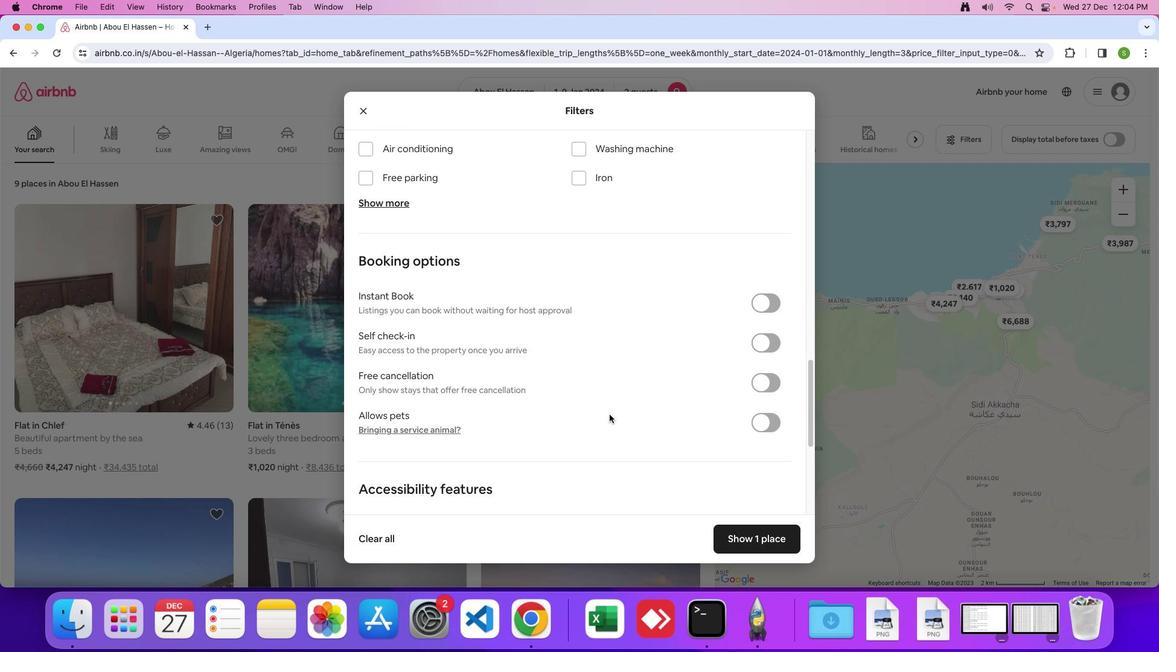 
Action: Mouse scrolled (617, 423) with delta (8, 7)
Screenshot: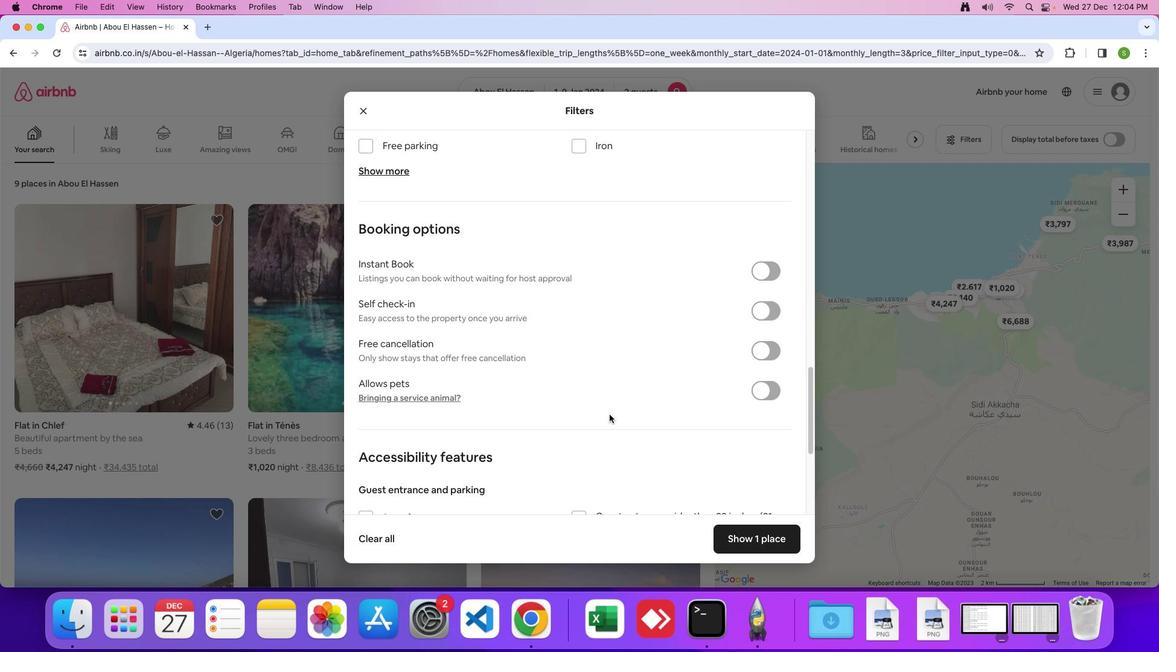
Action: Mouse moved to (615, 423)
Screenshot: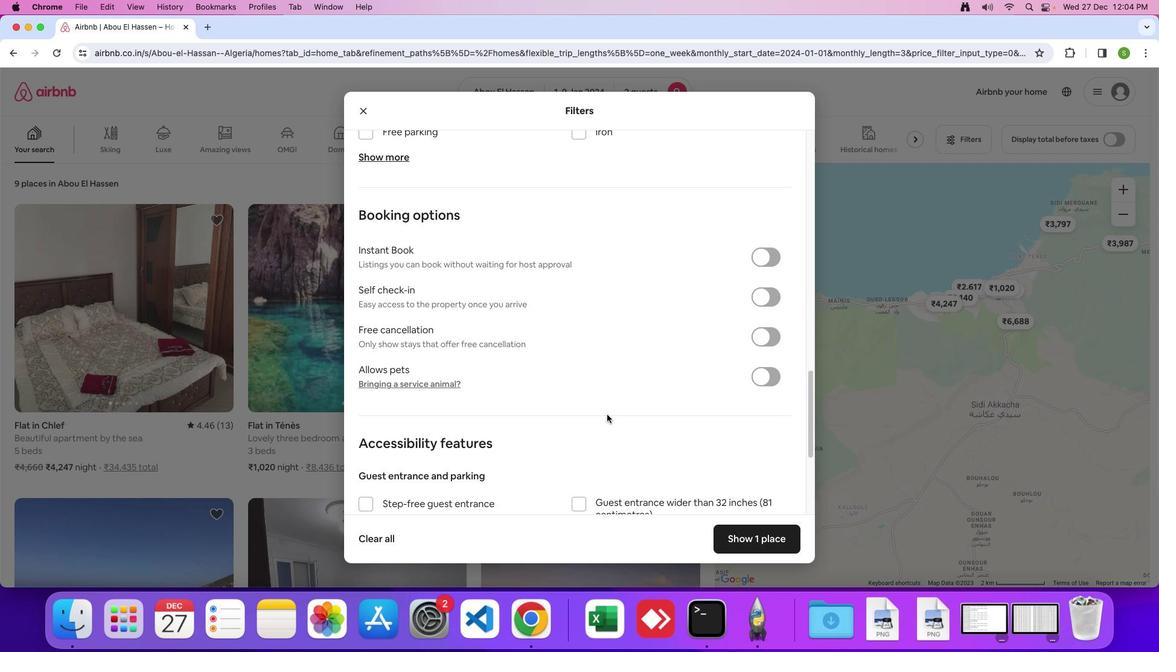 
Action: Mouse scrolled (615, 423) with delta (8, 7)
Screenshot: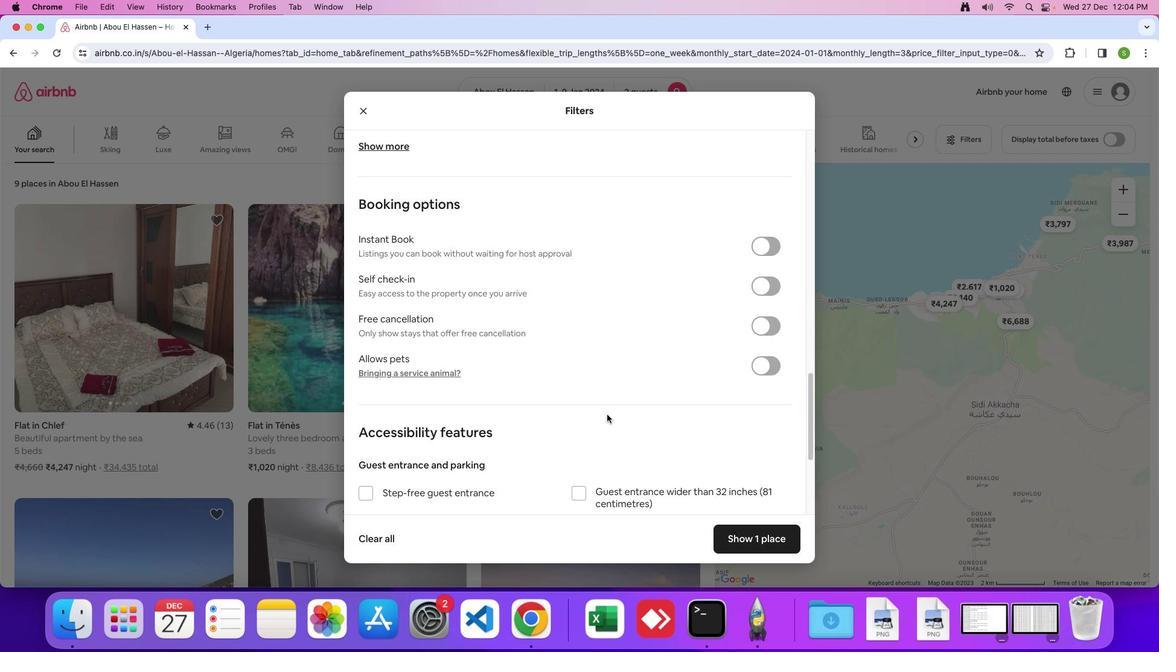 
Action: Mouse scrolled (615, 423) with delta (8, 7)
Screenshot: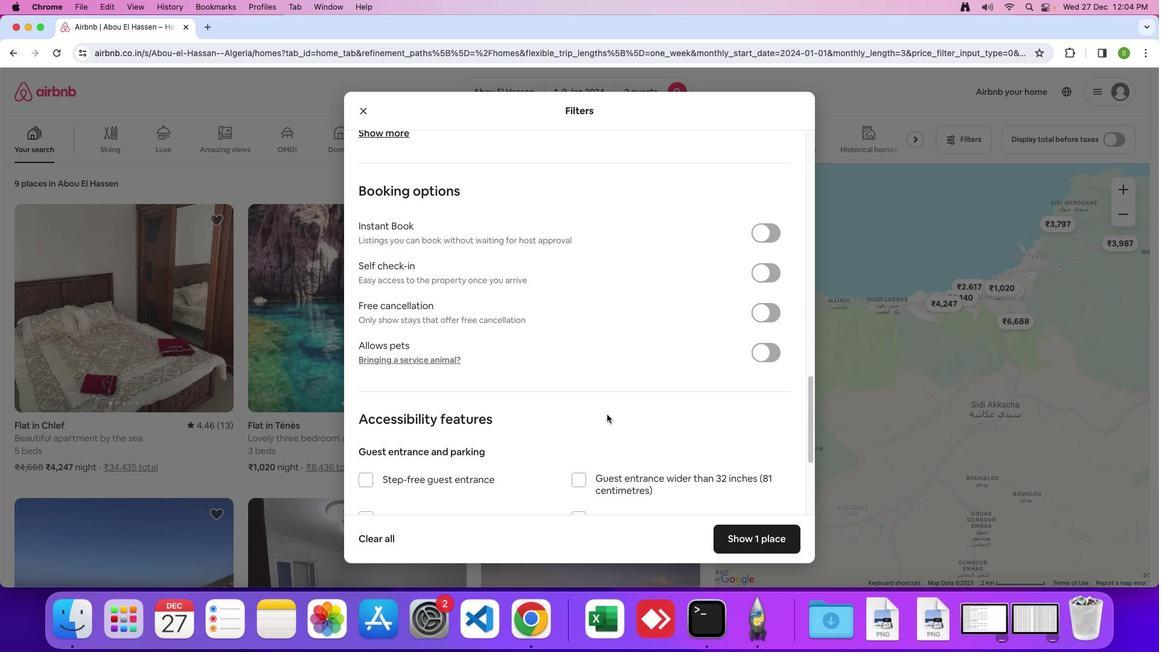 
Action: Mouse scrolled (615, 423) with delta (8, 7)
Screenshot: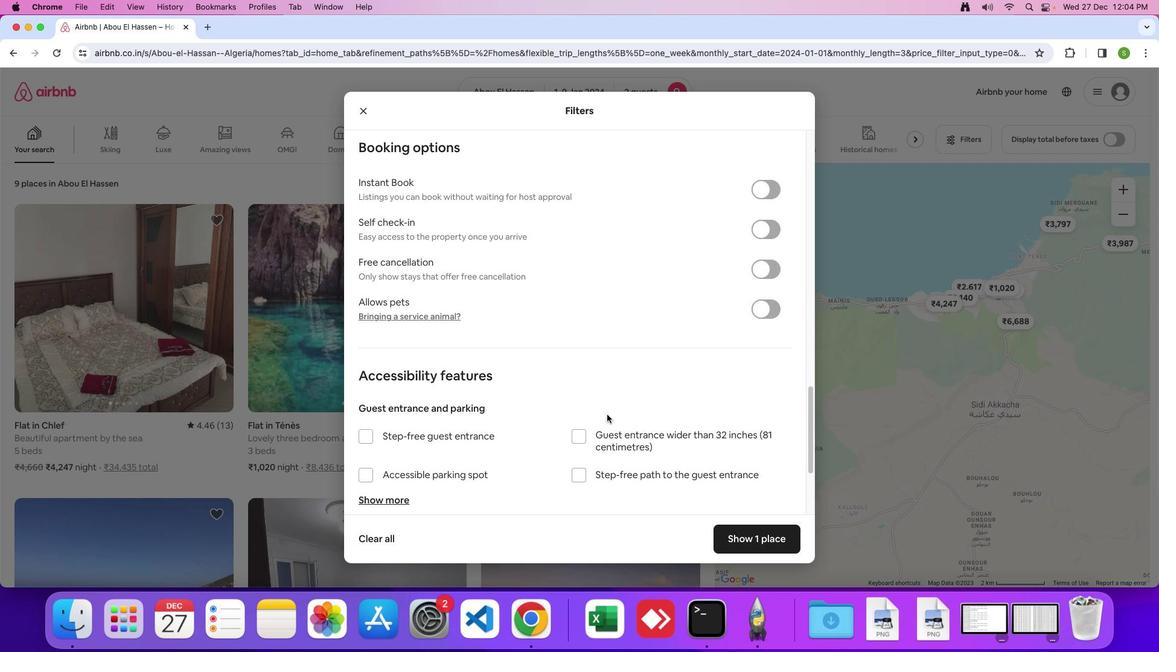 
Action: Mouse moved to (570, 430)
Screenshot: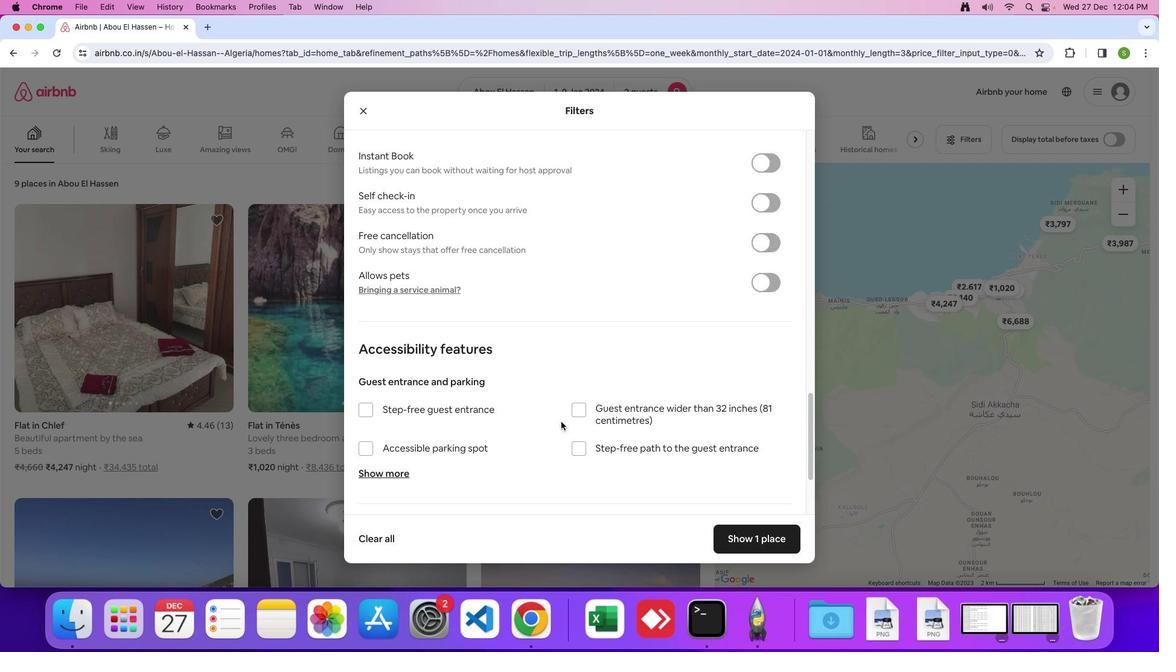 
Action: Mouse scrolled (570, 430) with delta (8, 7)
Screenshot: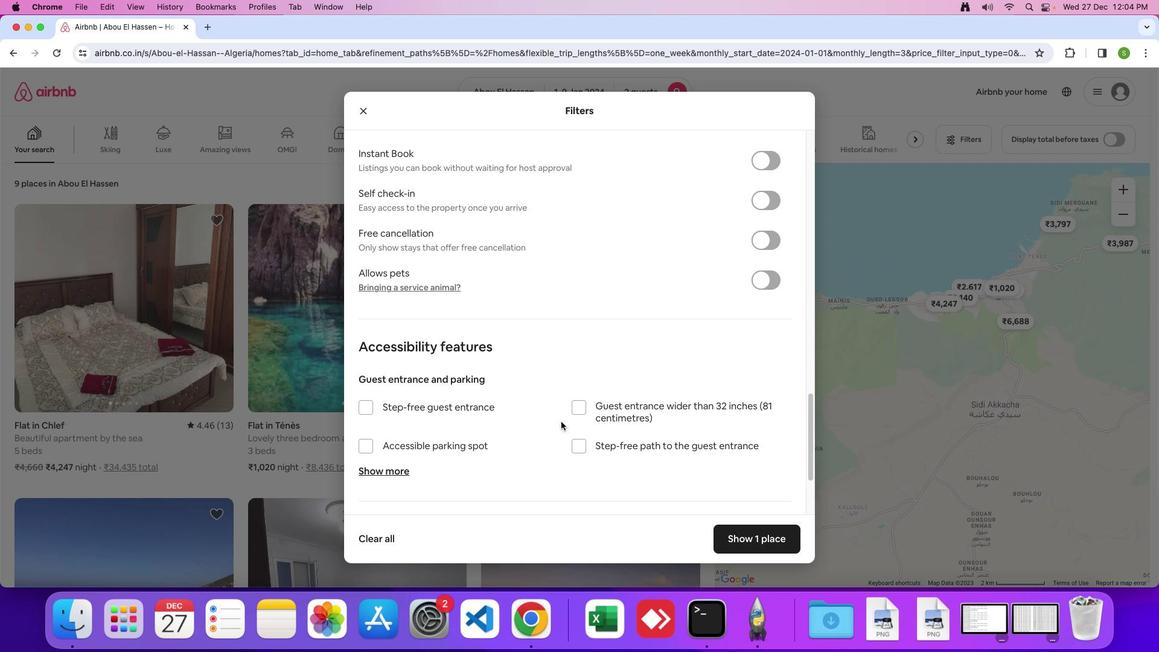 
Action: Mouse scrolled (570, 430) with delta (8, 7)
Screenshot: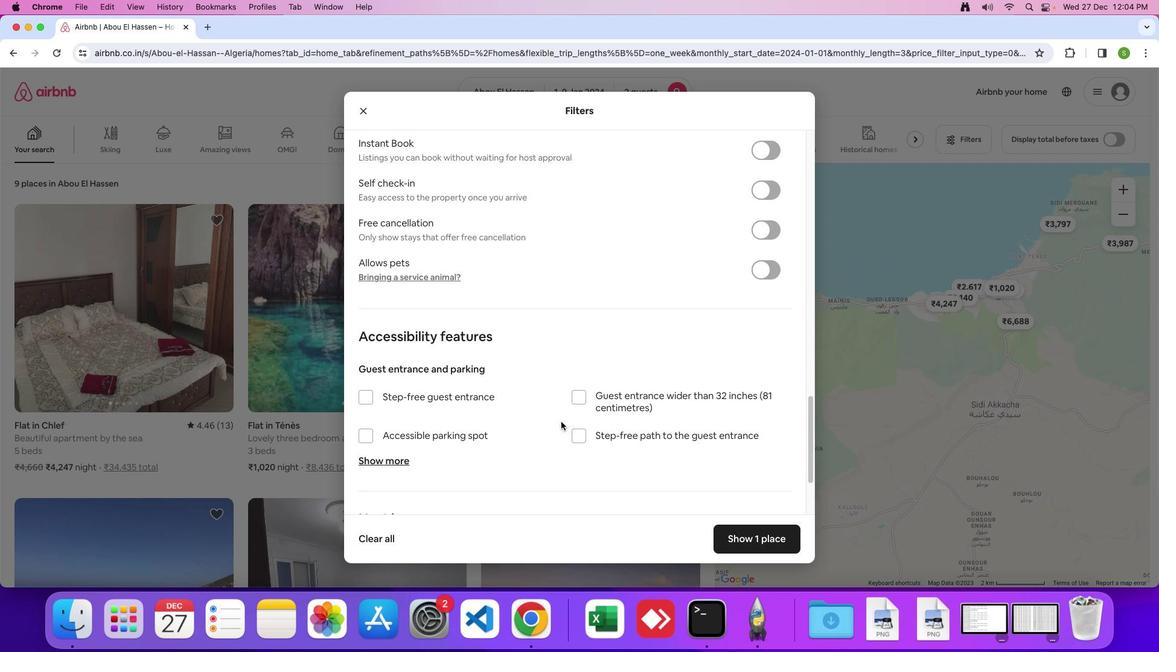 
Action: Mouse scrolled (570, 430) with delta (8, 7)
Screenshot: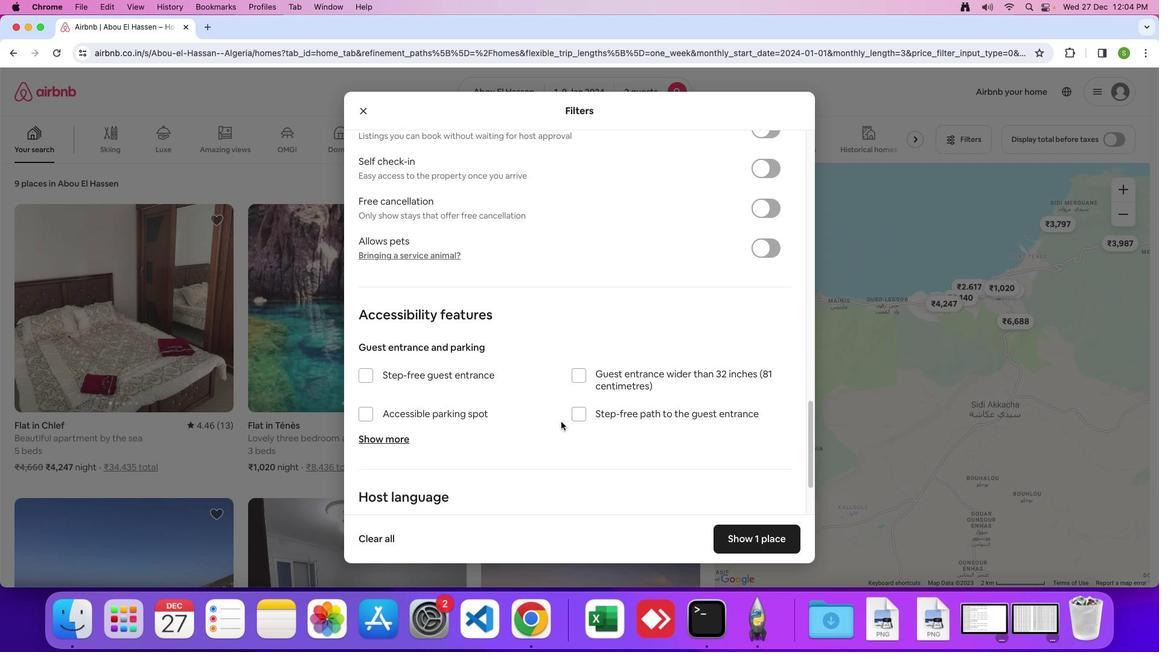 
Action: Mouse scrolled (570, 430) with delta (8, 7)
Screenshot: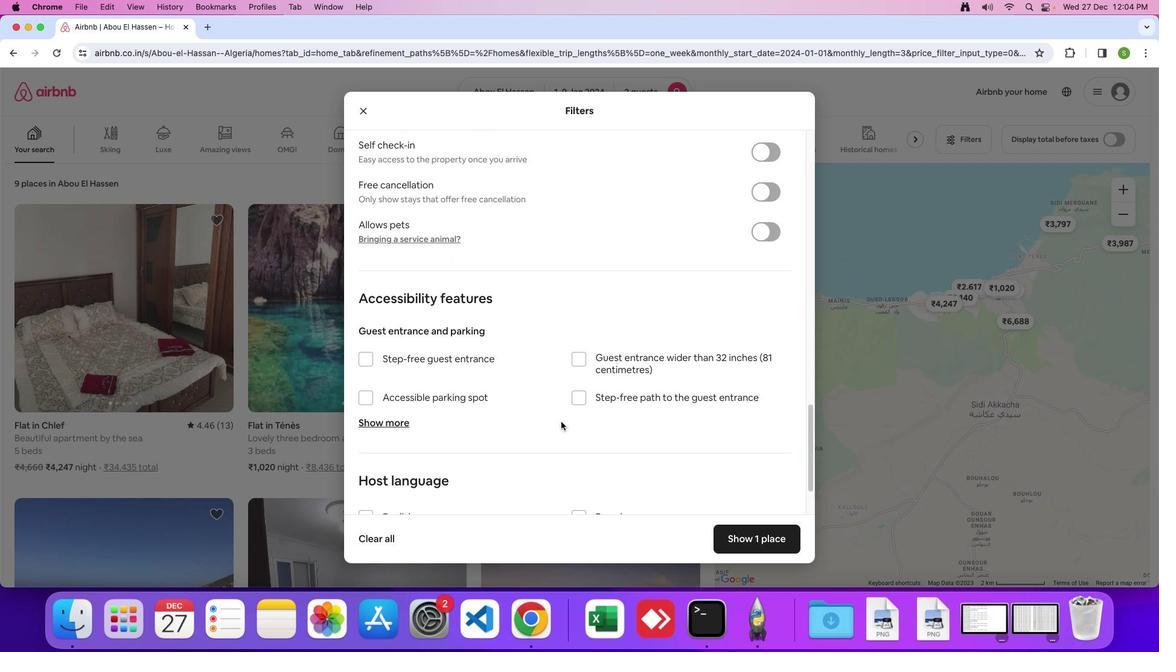 
Action: Mouse scrolled (570, 430) with delta (8, 7)
Screenshot: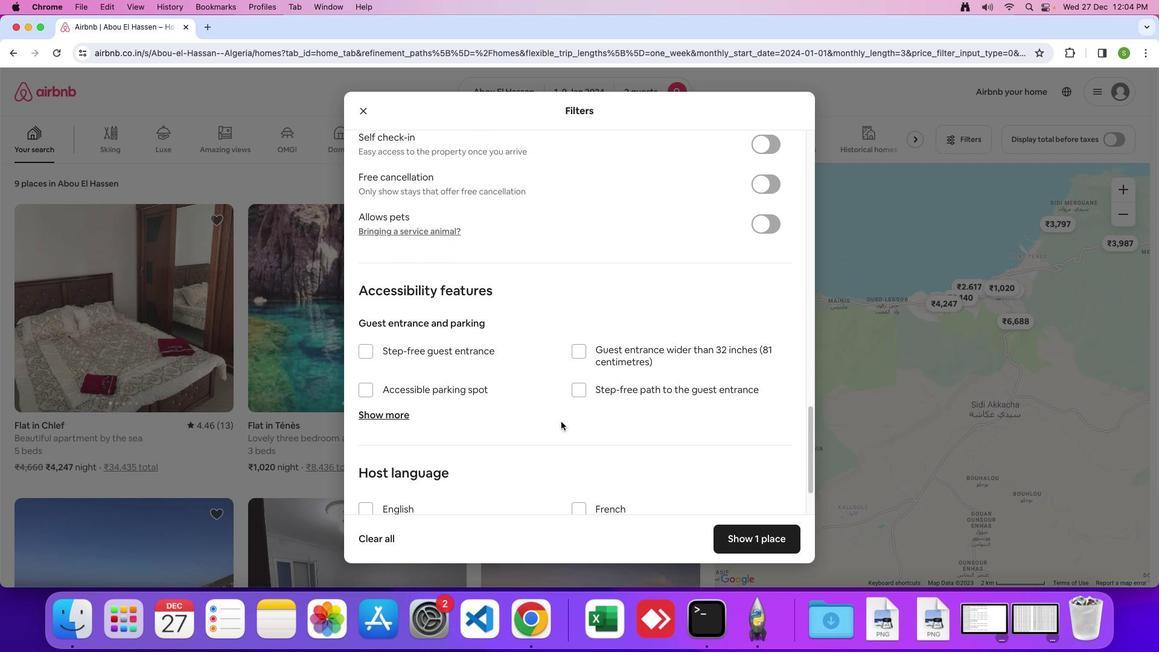 
Action: Mouse scrolled (570, 430) with delta (8, 7)
Screenshot: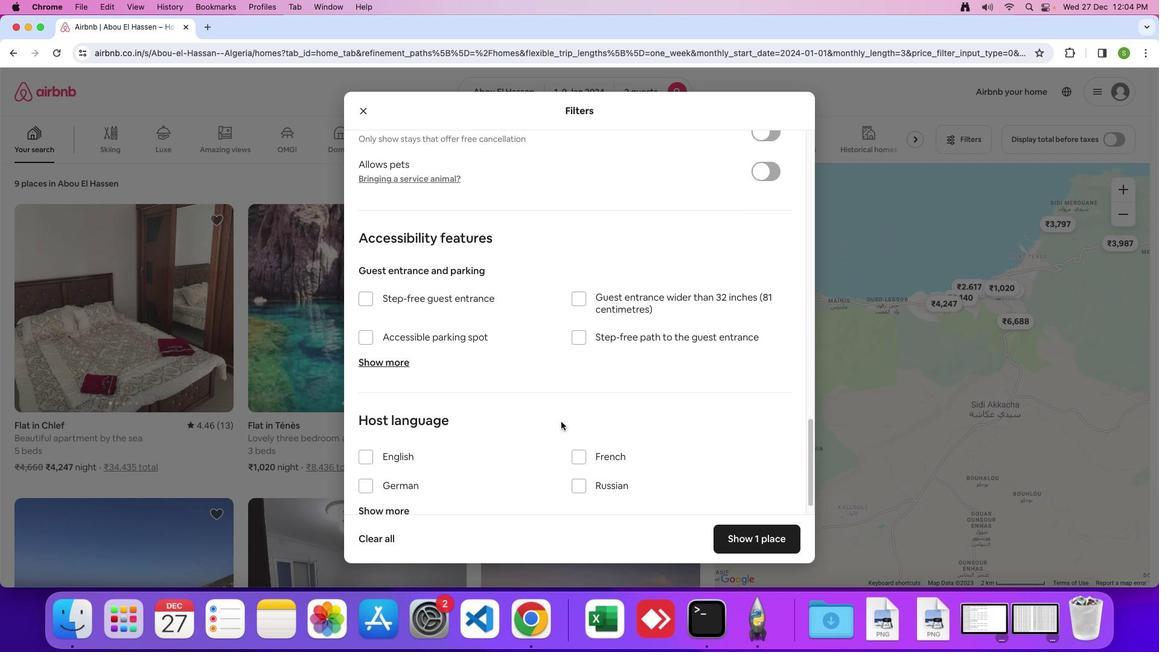 
Action: Mouse scrolled (570, 430) with delta (8, 7)
Screenshot: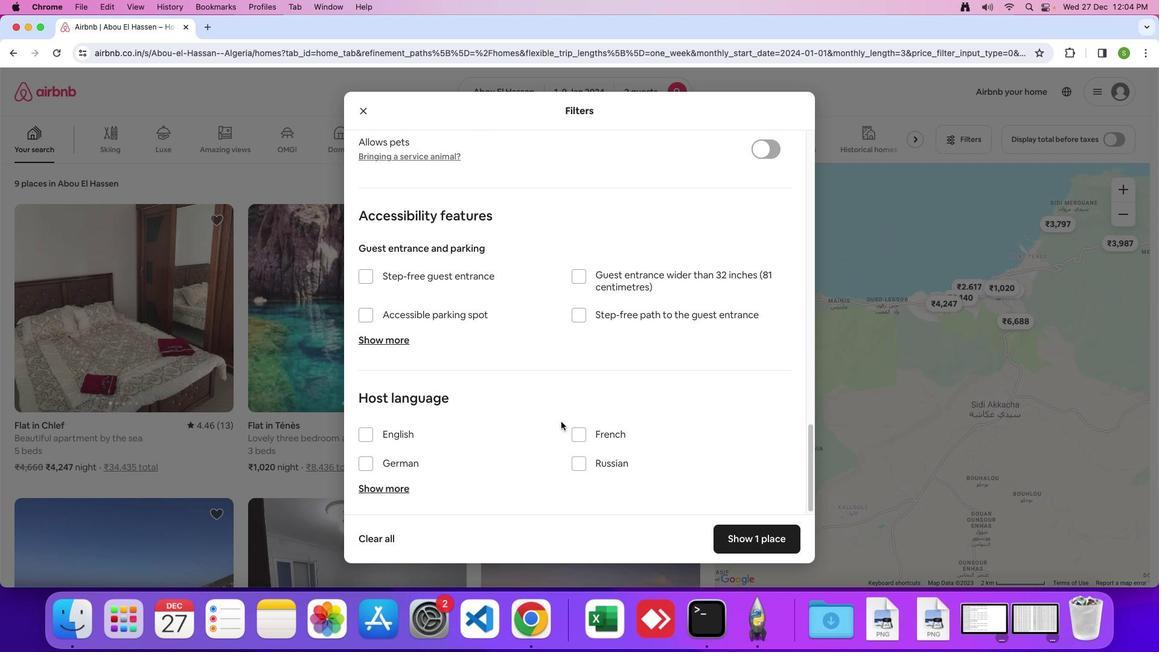 
Action: Mouse scrolled (570, 430) with delta (8, 7)
Screenshot: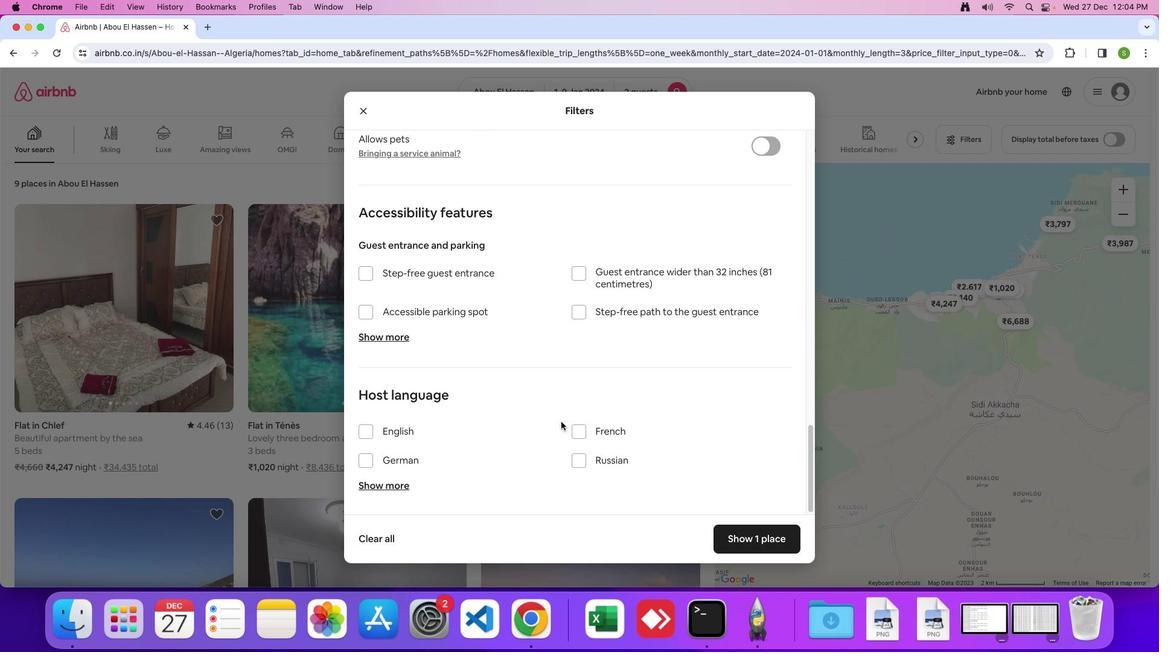 
Action: Mouse scrolled (570, 430) with delta (8, 7)
Screenshot: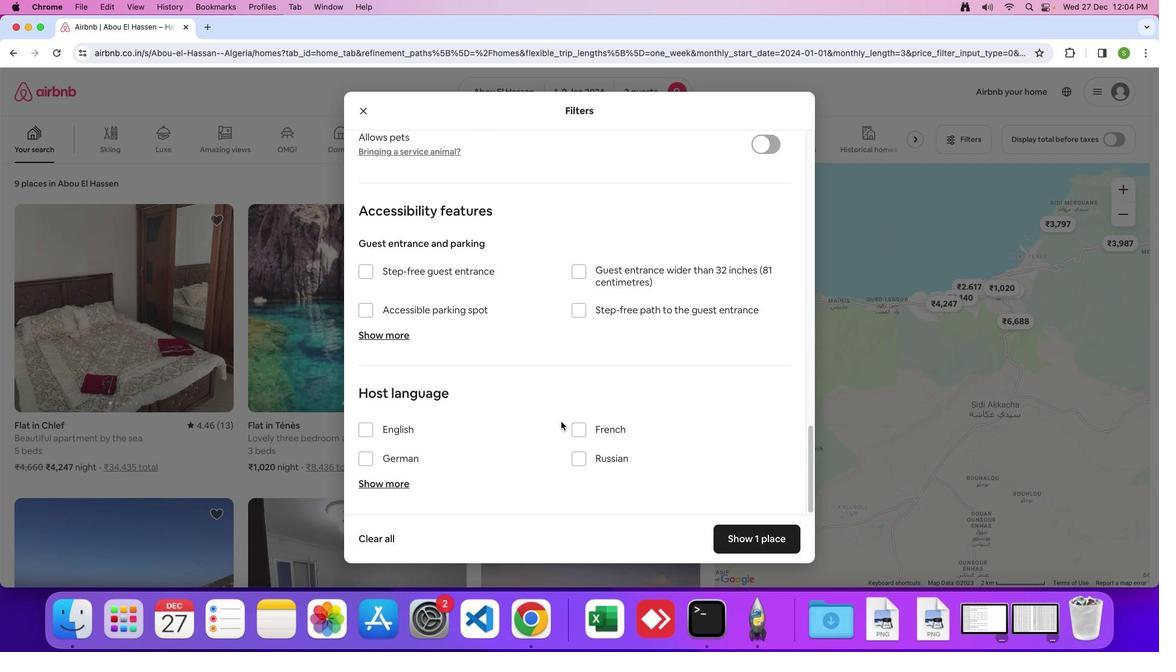 
Action: Mouse moved to (749, 550)
Screenshot: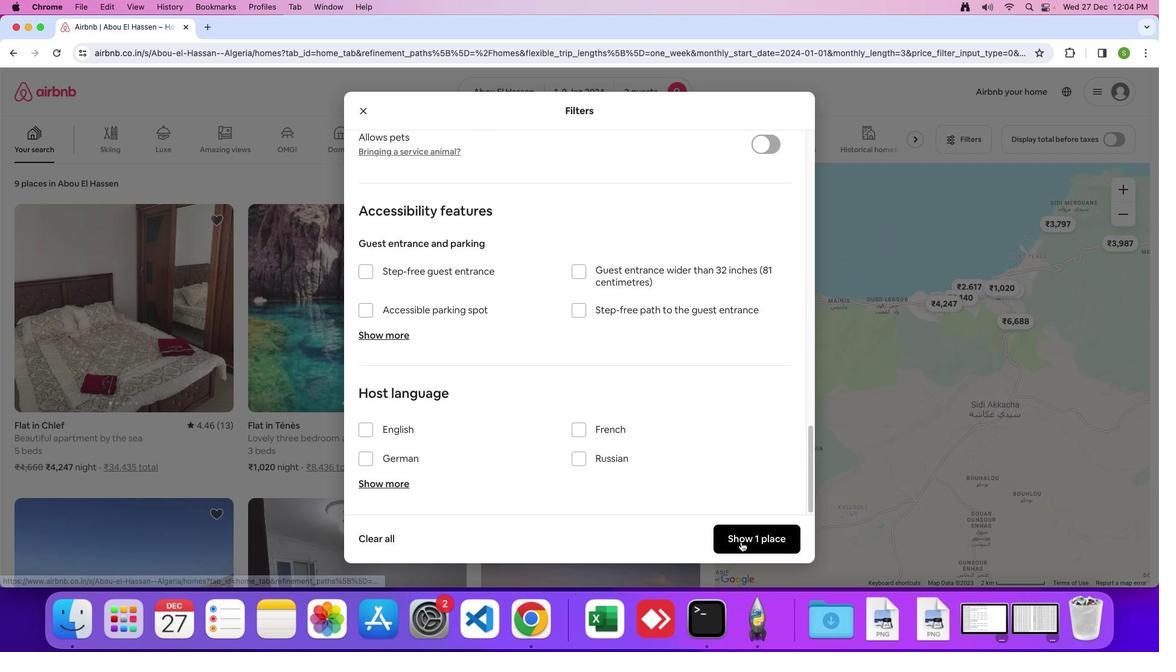 
Action: Mouse pressed left at (749, 550)
Screenshot: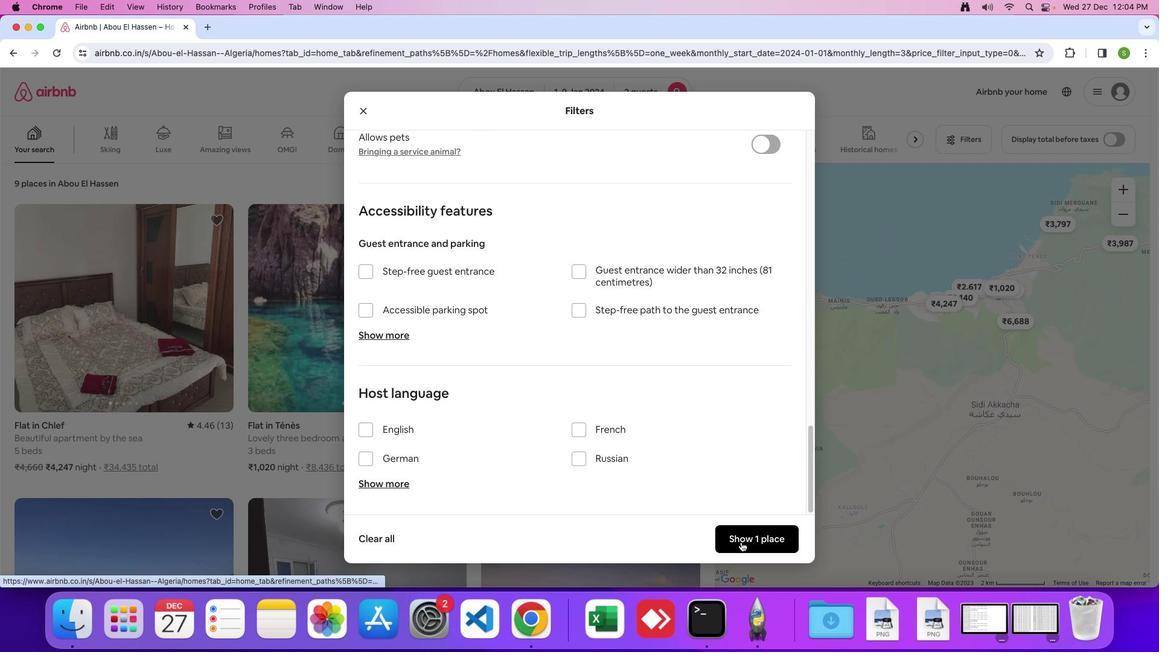 
Action: Mouse moved to (144, 340)
Screenshot: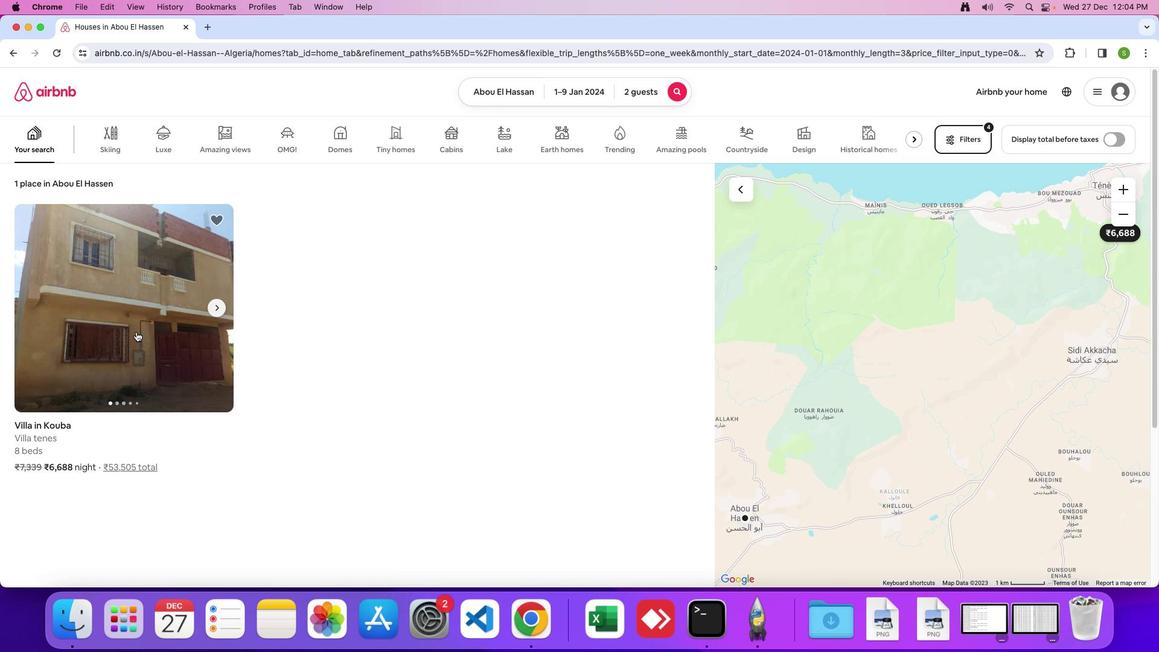 
Action: Mouse pressed left at (144, 340)
Screenshot: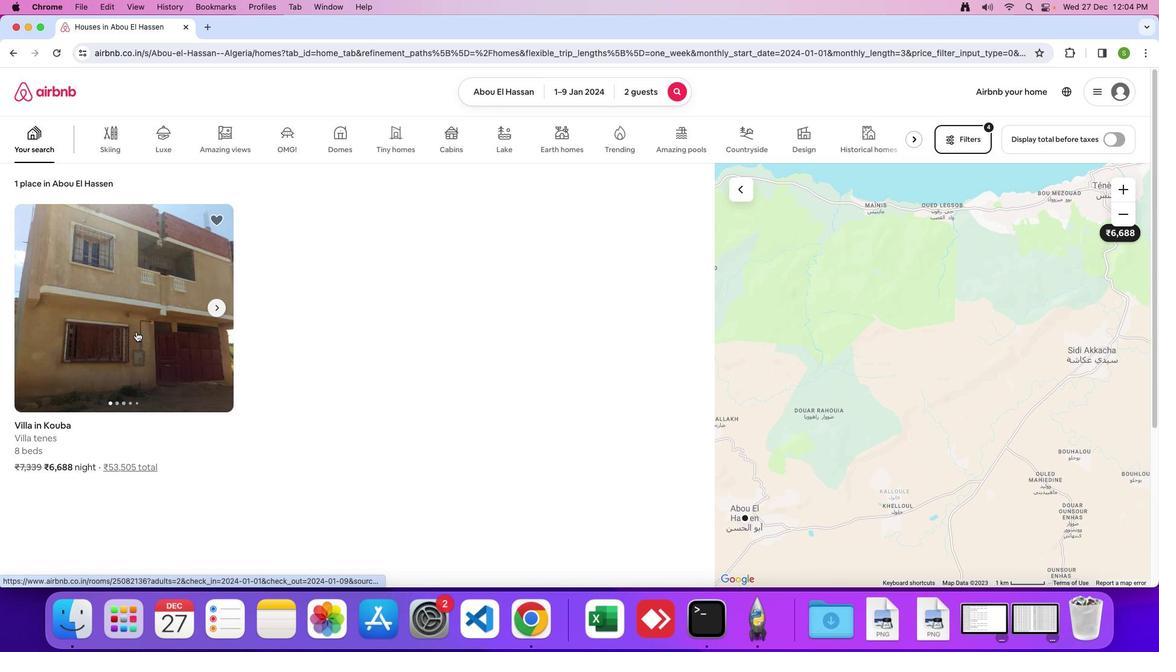 
Action: Mouse moved to (466, 312)
Screenshot: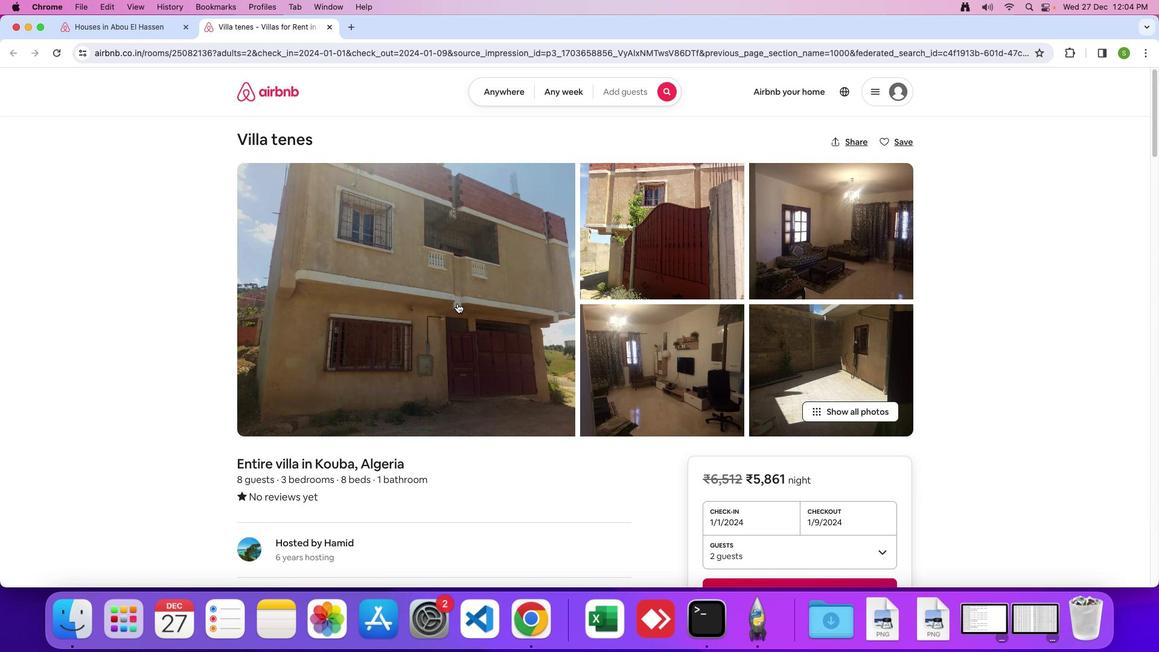 
Action: Mouse pressed left at (466, 312)
Screenshot: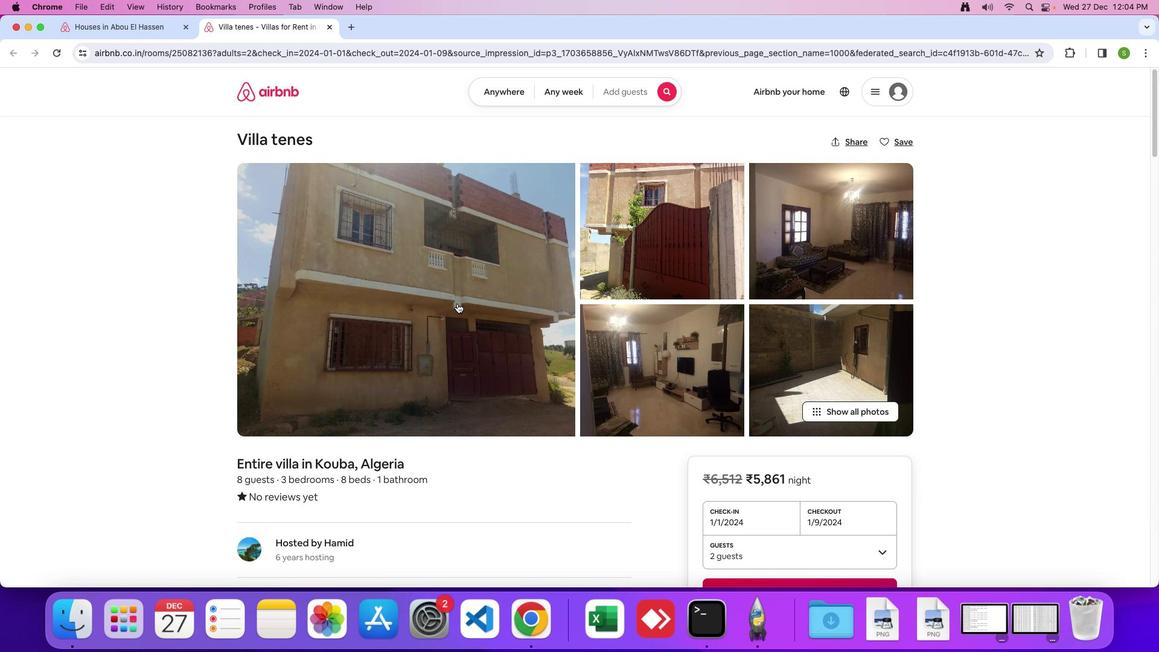 
Action: Mouse moved to (663, 391)
Screenshot: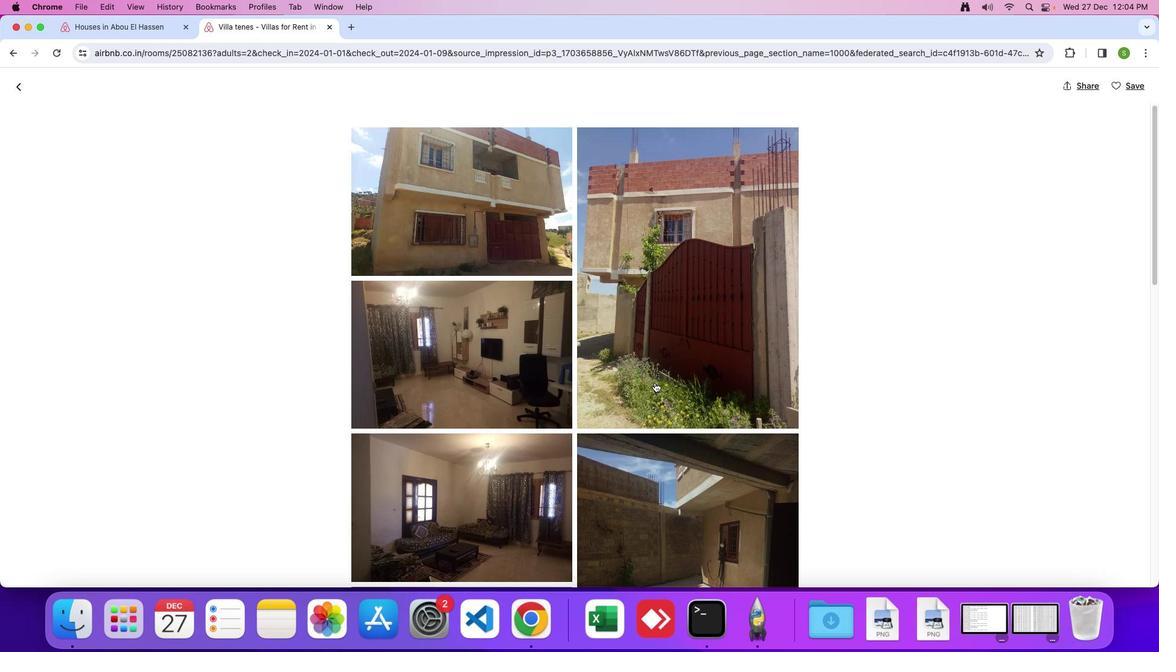 
Action: Mouse scrolled (663, 391) with delta (8, 7)
Screenshot: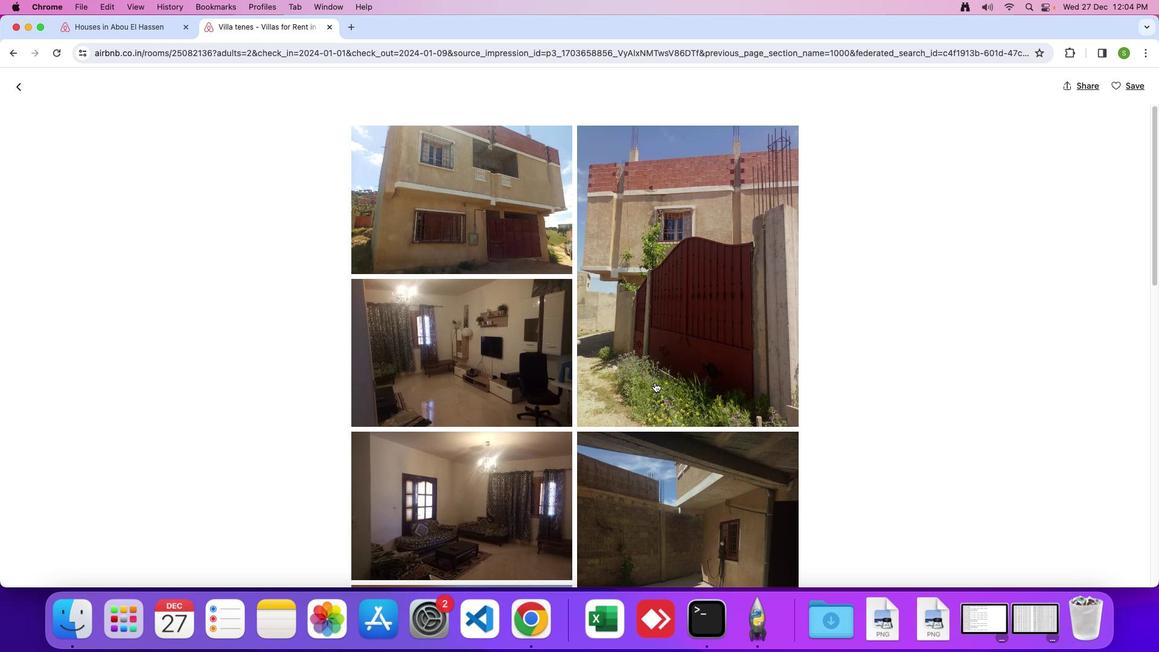 
Action: Mouse moved to (663, 391)
Screenshot: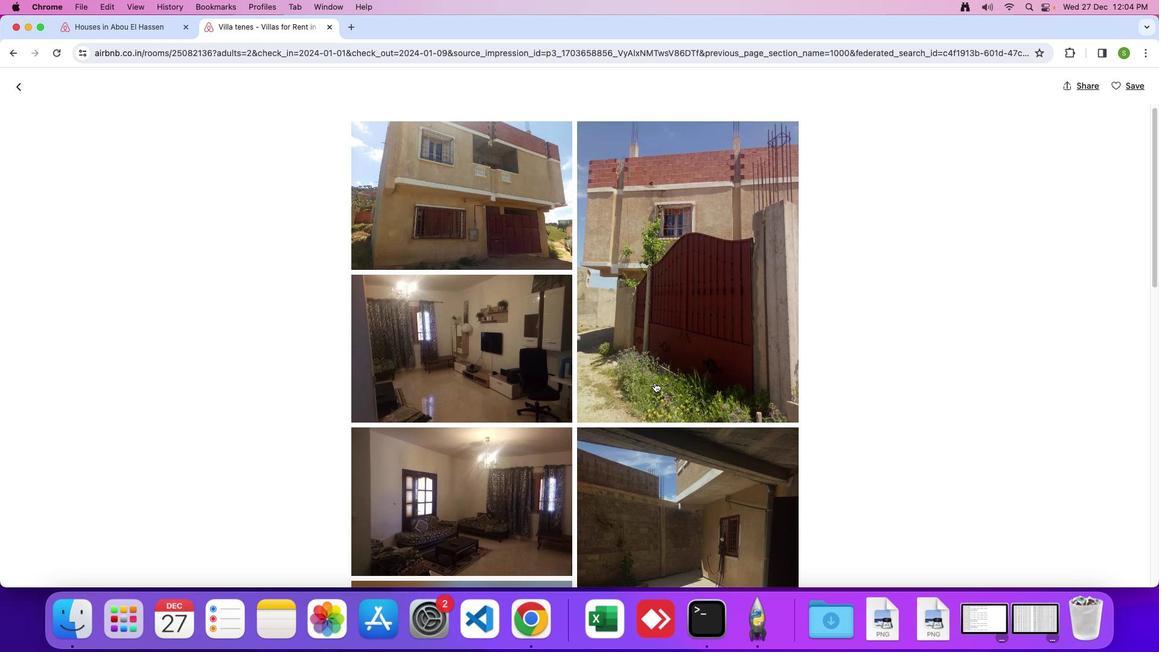 
Action: Mouse scrolled (663, 391) with delta (8, 7)
Screenshot: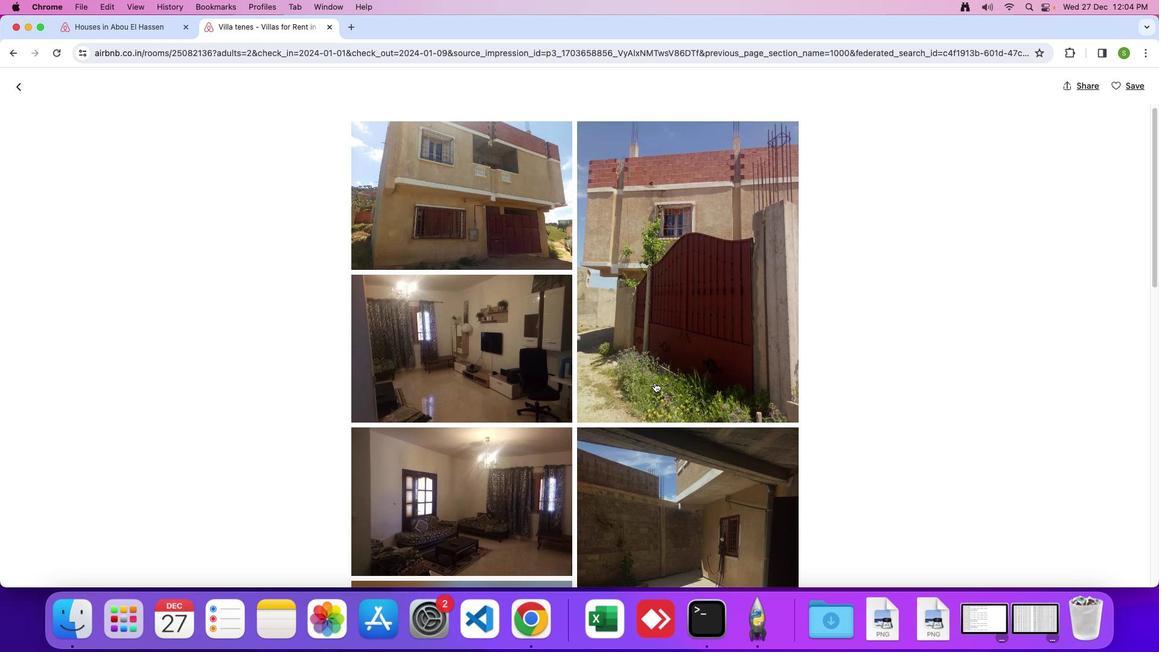 
Action: Mouse scrolled (663, 391) with delta (8, 7)
Screenshot: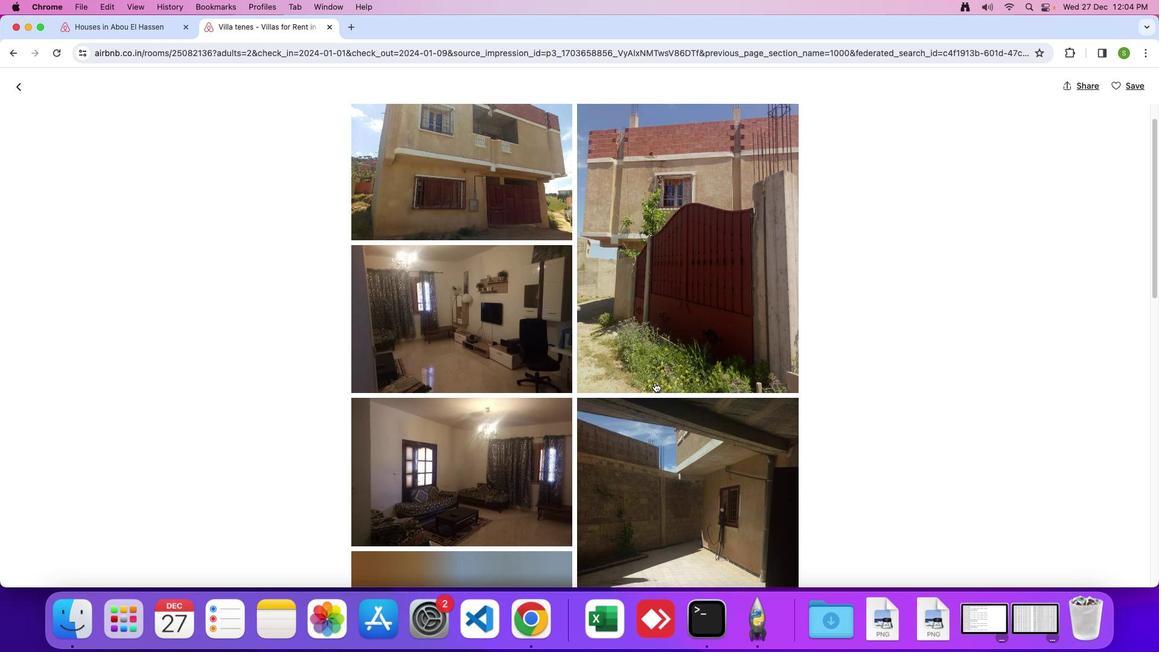
Action: Mouse moved to (663, 390)
Screenshot: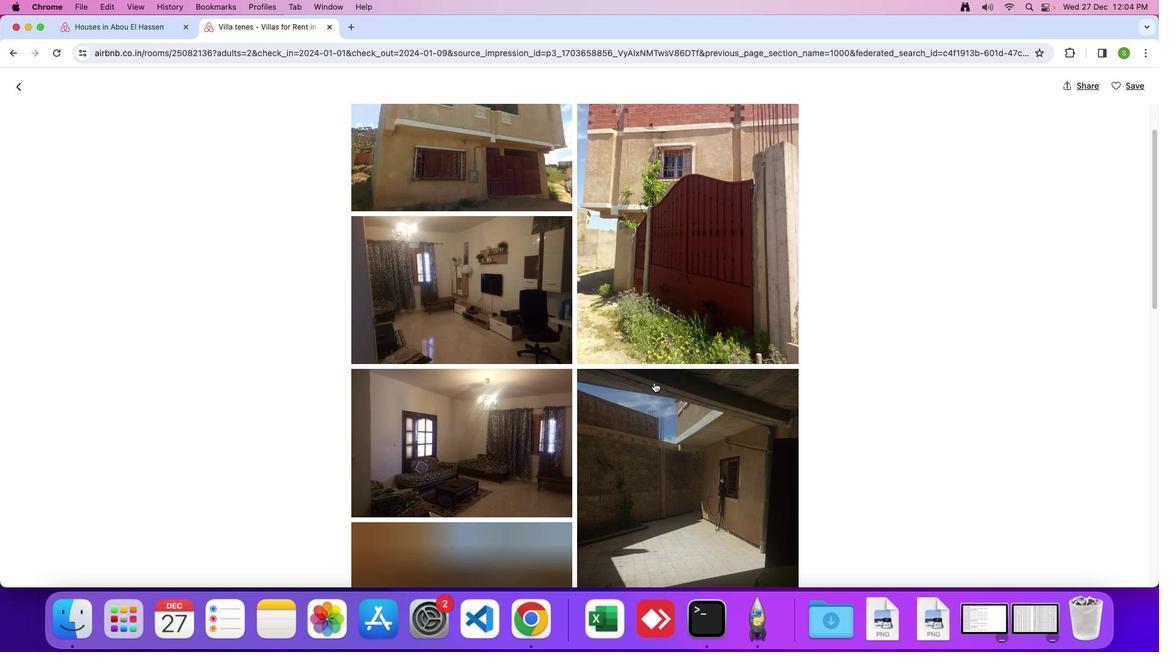 
Action: Mouse scrolled (663, 390) with delta (8, 7)
Screenshot: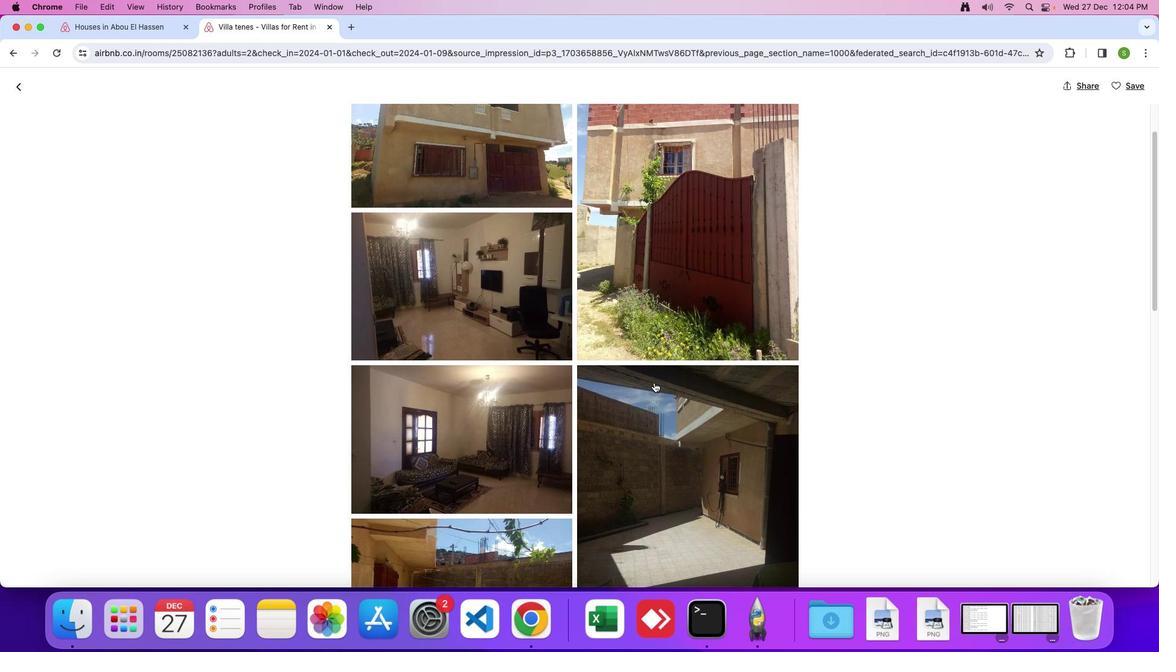 
Action: Mouse scrolled (663, 390) with delta (8, 7)
Screenshot: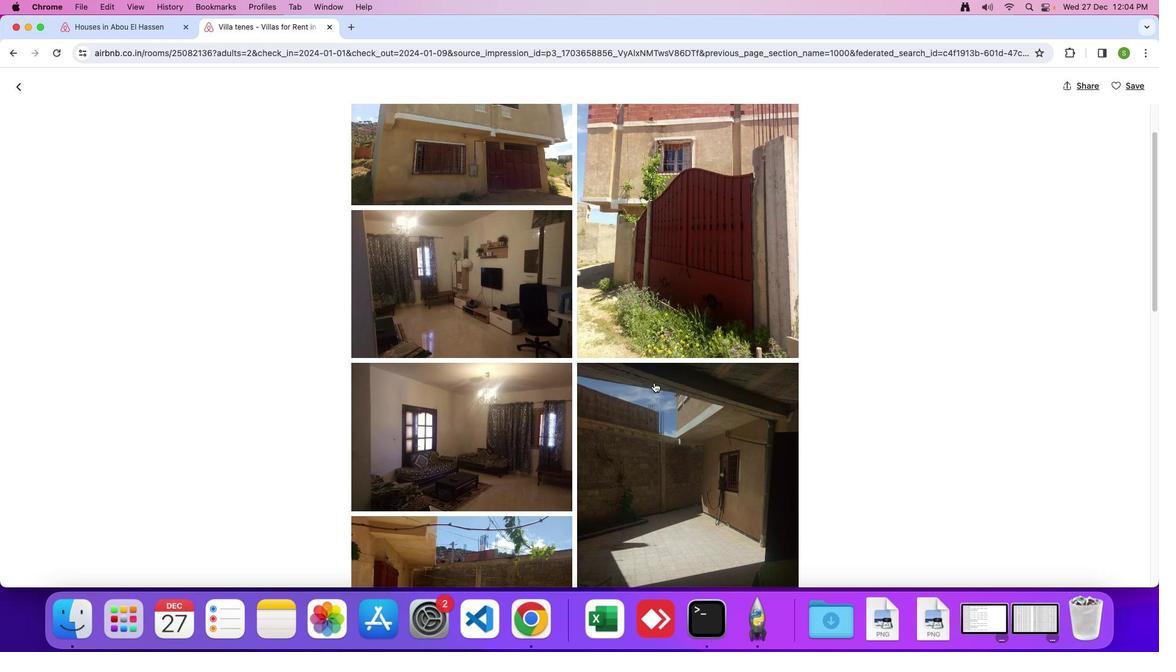 
Action: Mouse scrolled (663, 390) with delta (8, 6)
Screenshot: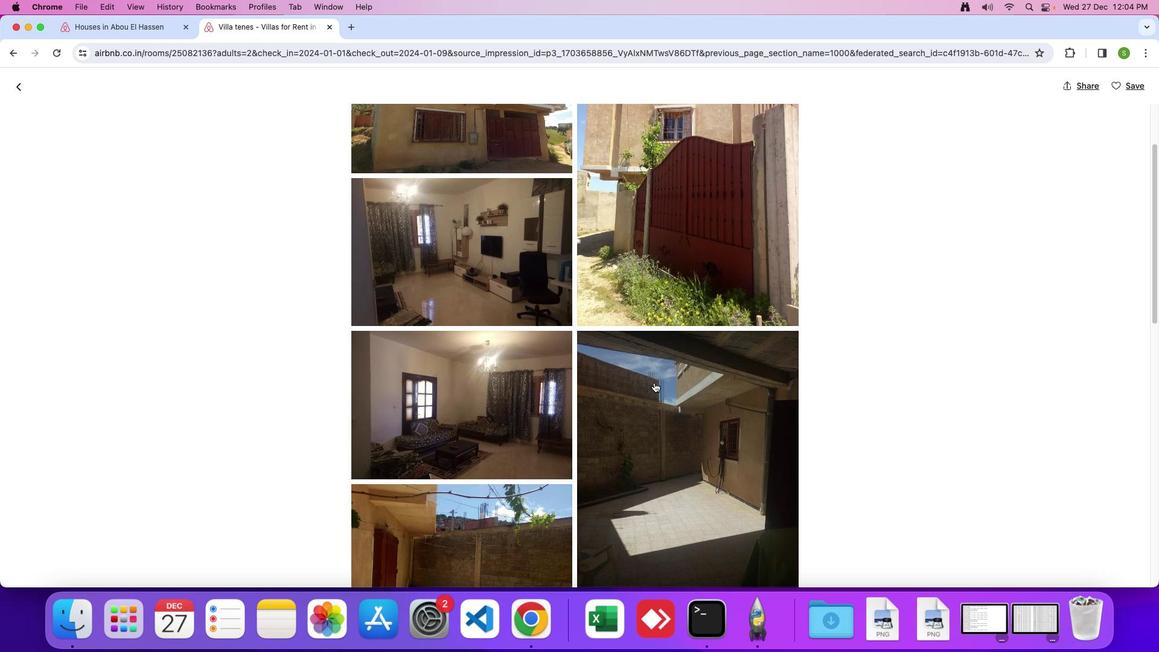 
Action: Mouse moved to (661, 388)
Screenshot: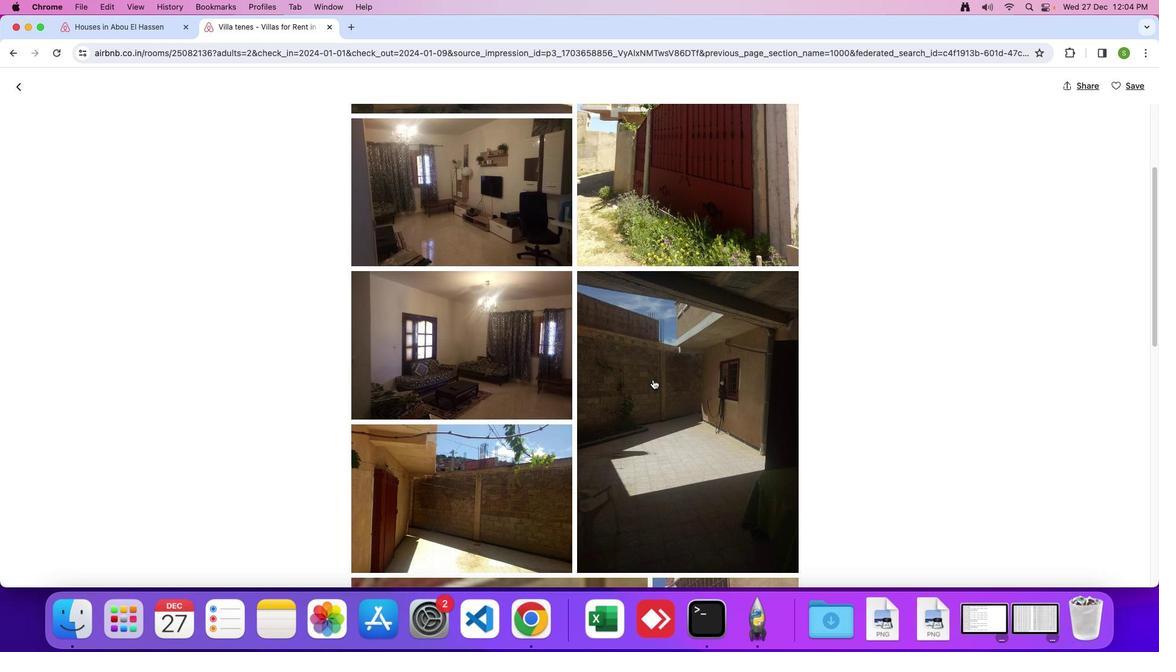 
Action: Mouse scrolled (661, 388) with delta (8, 7)
Screenshot: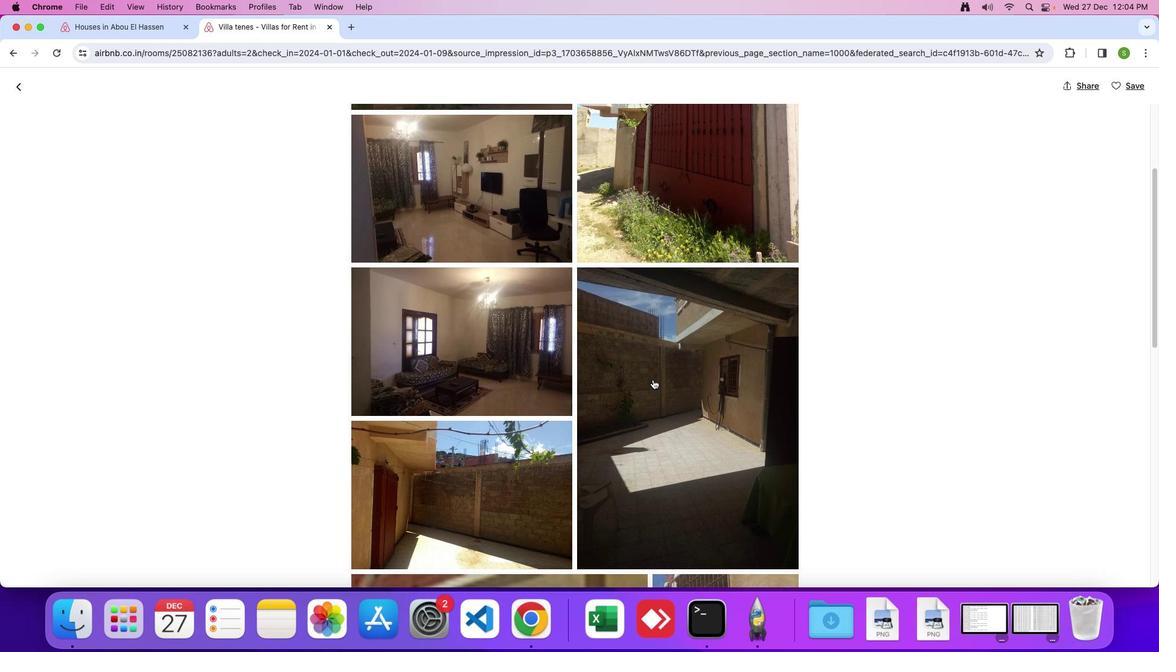 
Action: Mouse scrolled (661, 388) with delta (8, 7)
Screenshot: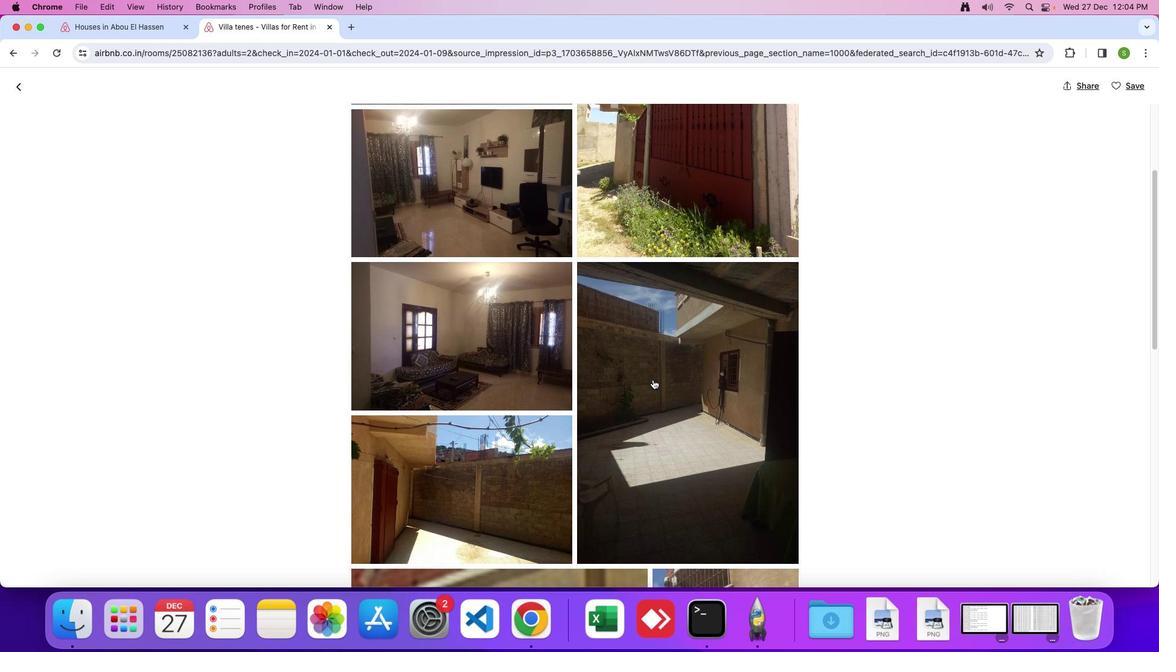 
Action: Mouse scrolled (661, 388) with delta (8, 7)
Screenshot: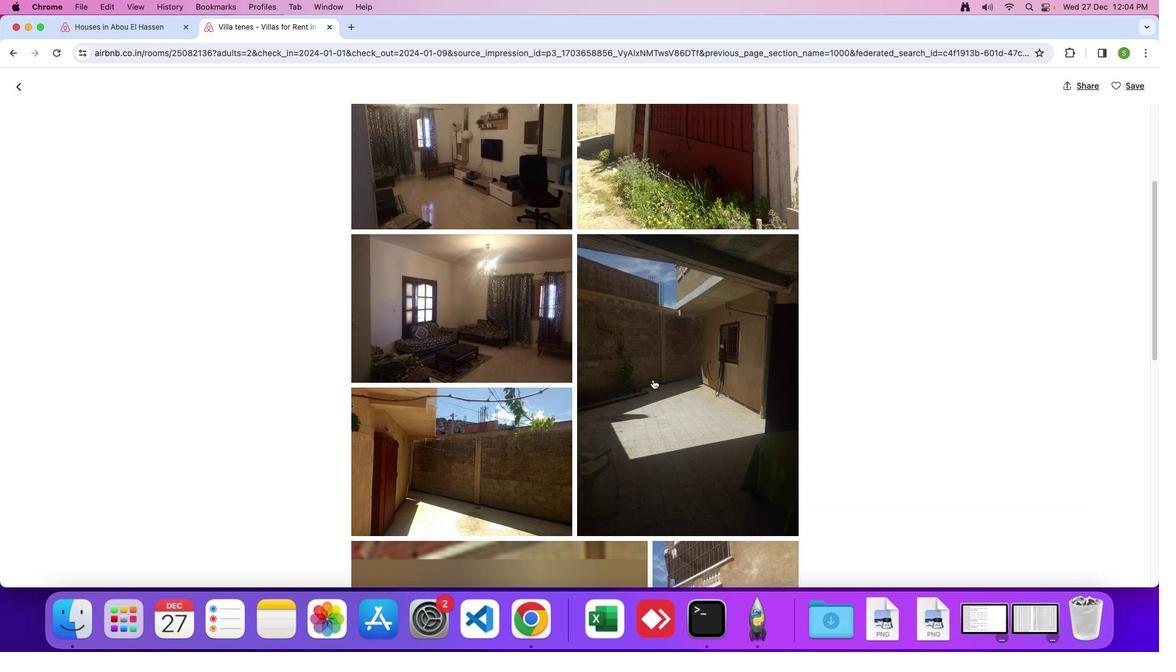 
Action: Mouse moved to (616, 414)
Screenshot: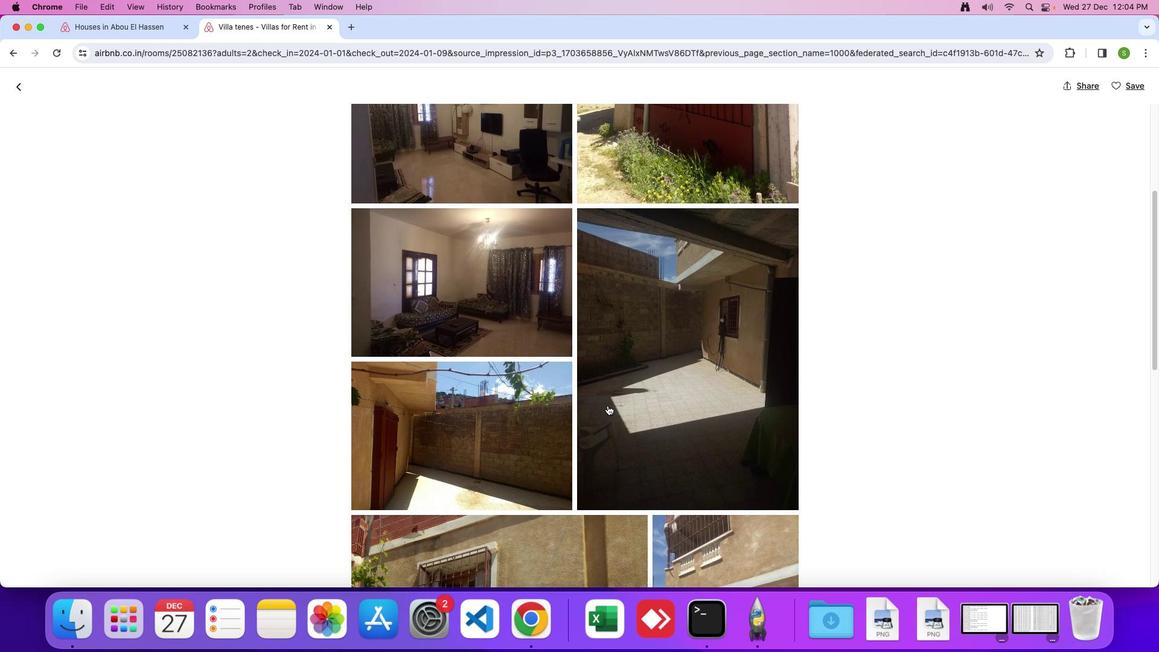 
Action: Mouse scrolled (616, 414) with delta (8, 7)
Screenshot: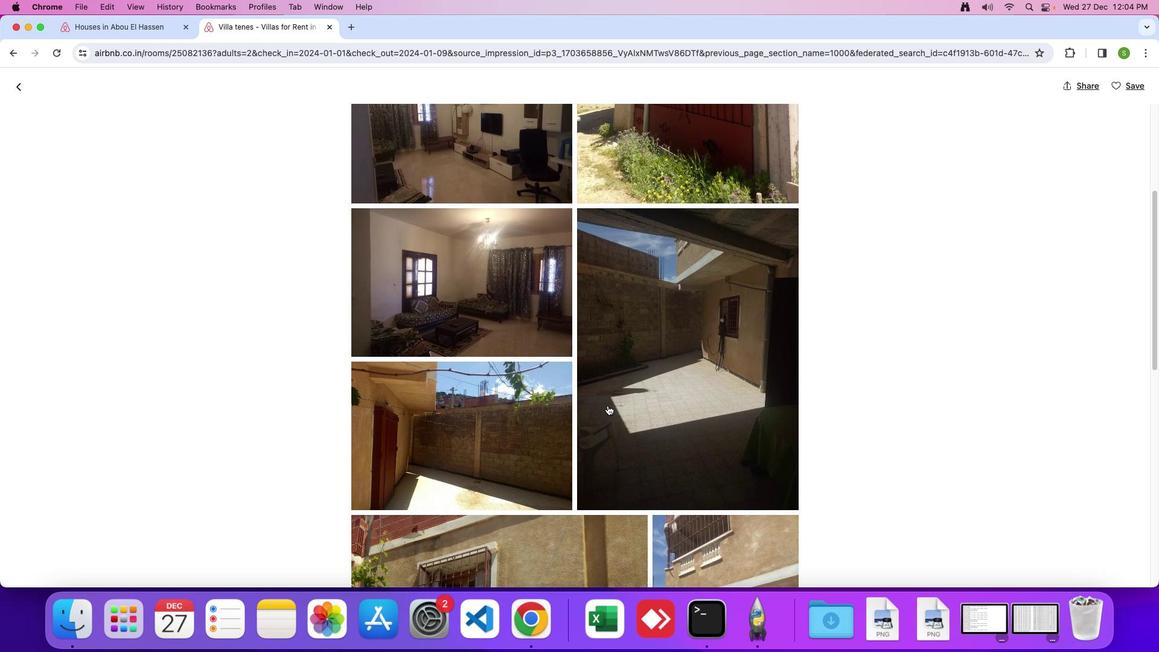 
Action: Mouse scrolled (616, 414) with delta (8, 7)
Screenshot: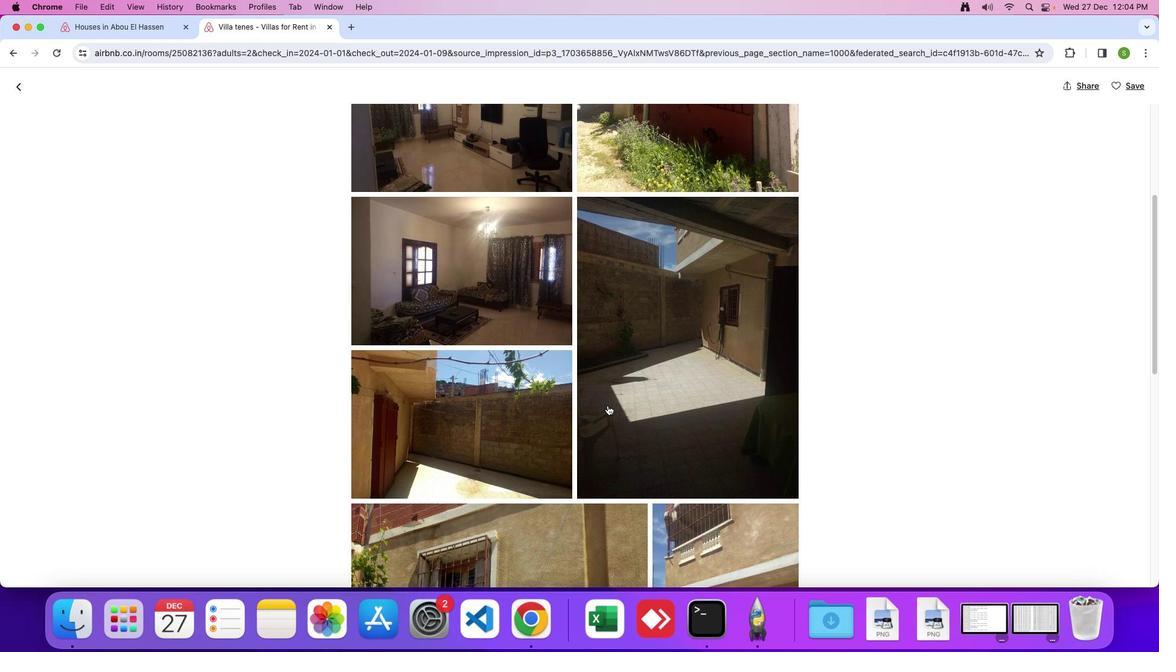 
Action: Mouse scrolled (616, 414) with delta (8, 7)
Screenshot: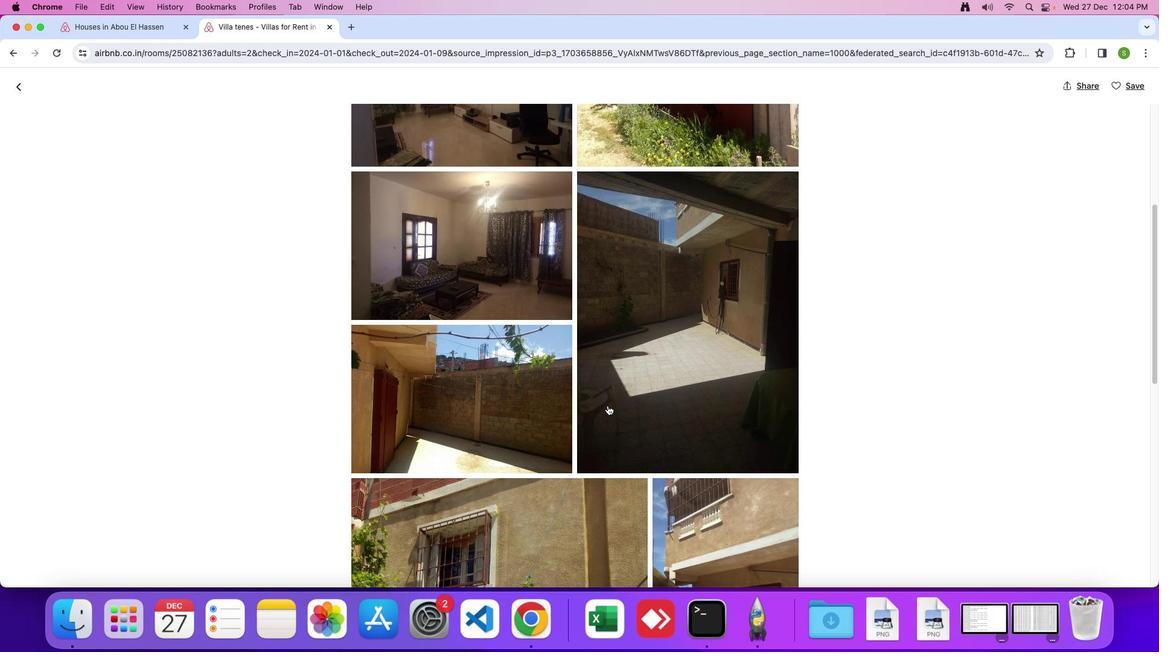 
Action: Mouse moved to (609, 413)
Screenshot: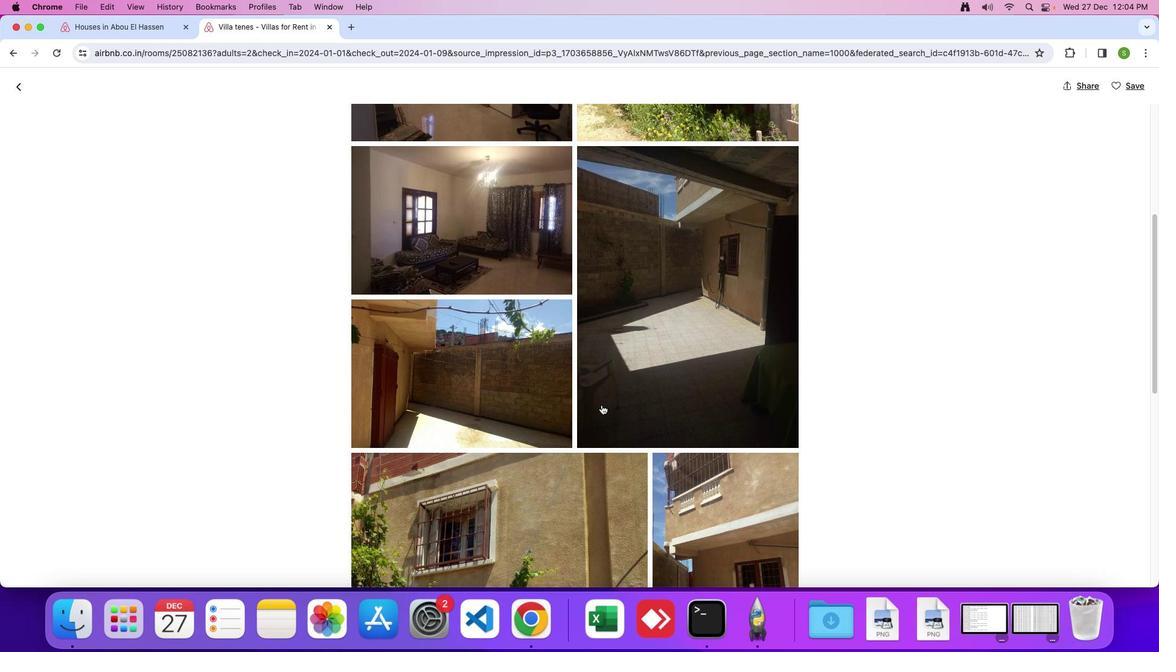 
Action: Mouse scrolled (609, 413) with delta (8, 7)
Screenshot: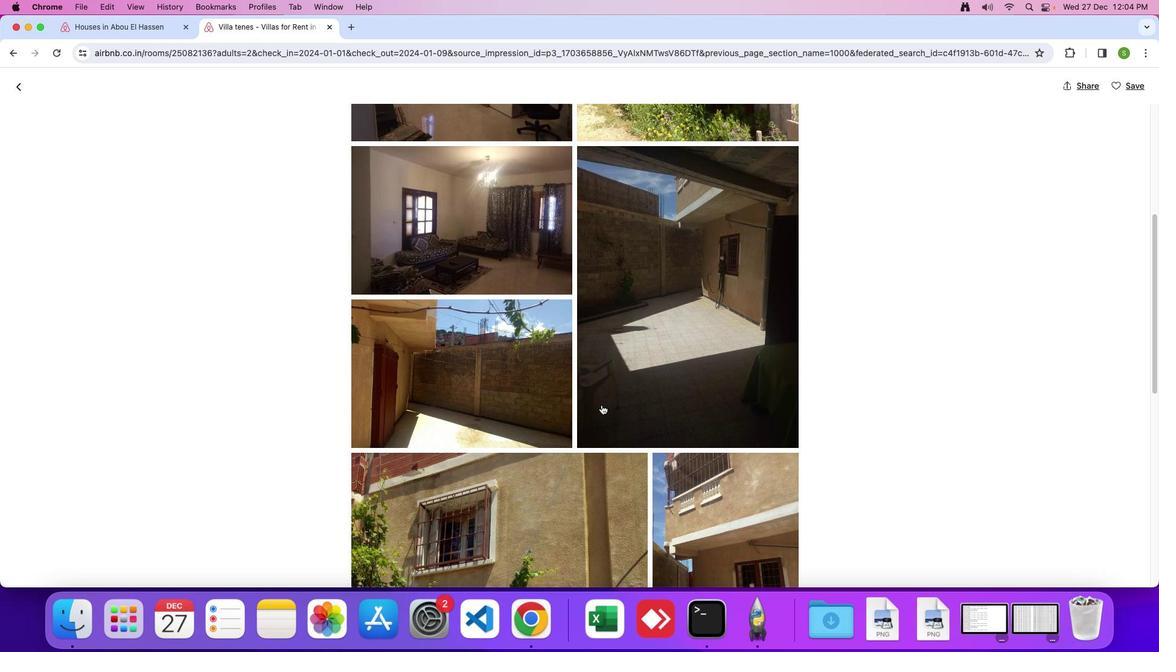 
Action: Mouse moved to (609, 413)
Screenshot: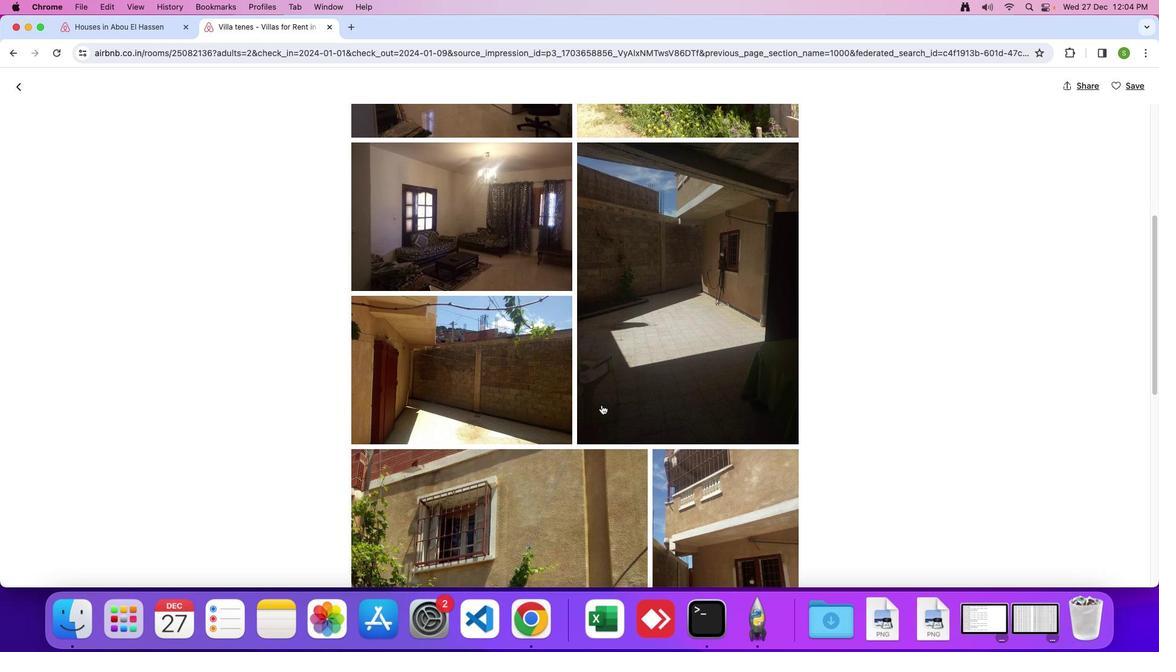 
Action: Mouse scrolled (609, 413) with delta (8, 7)
Screenshot: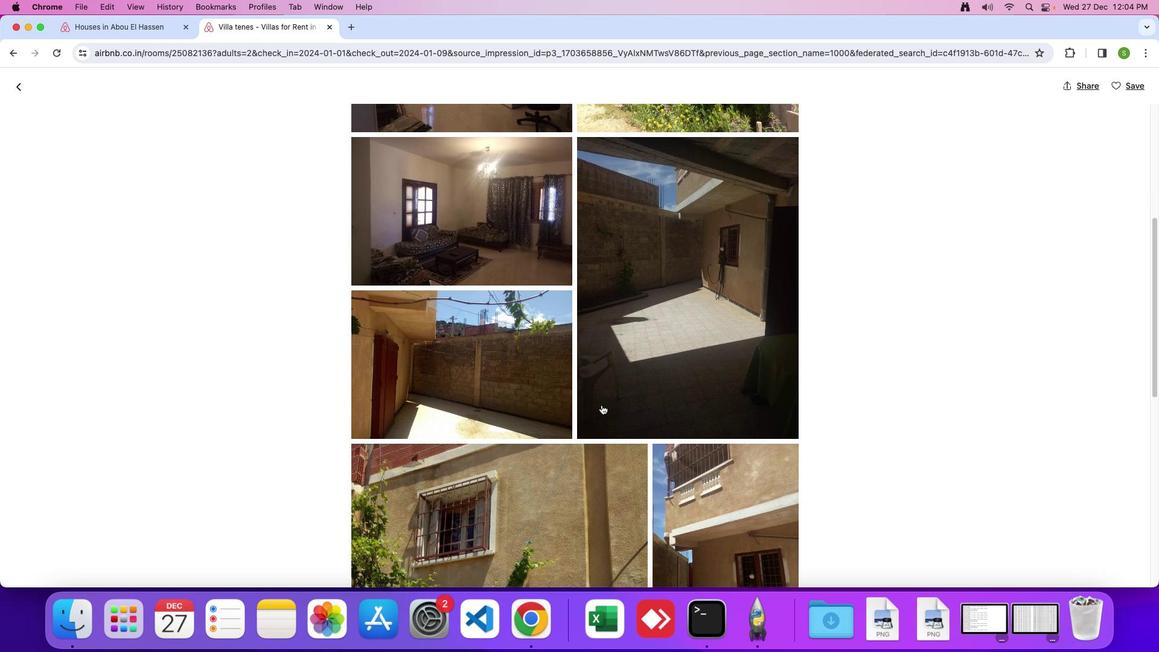 
Action: Mouse scrolled (609, 413) with delta (8, 7)
Screenshot: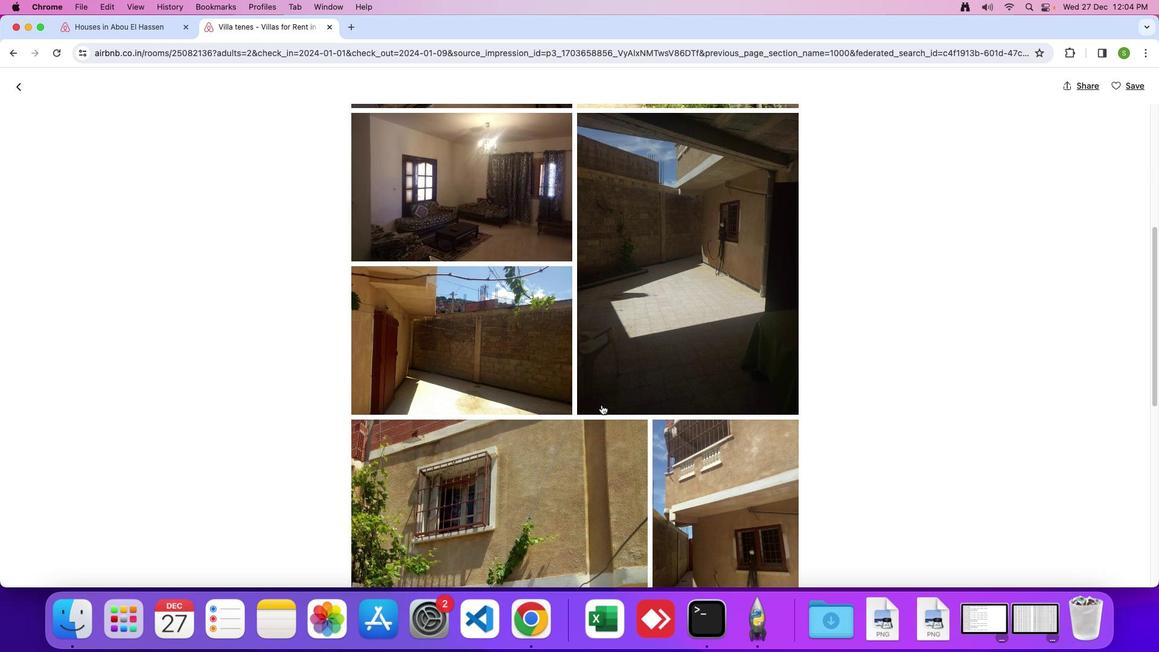 
Action: Mouse moved to (609, 413)
Screenshot: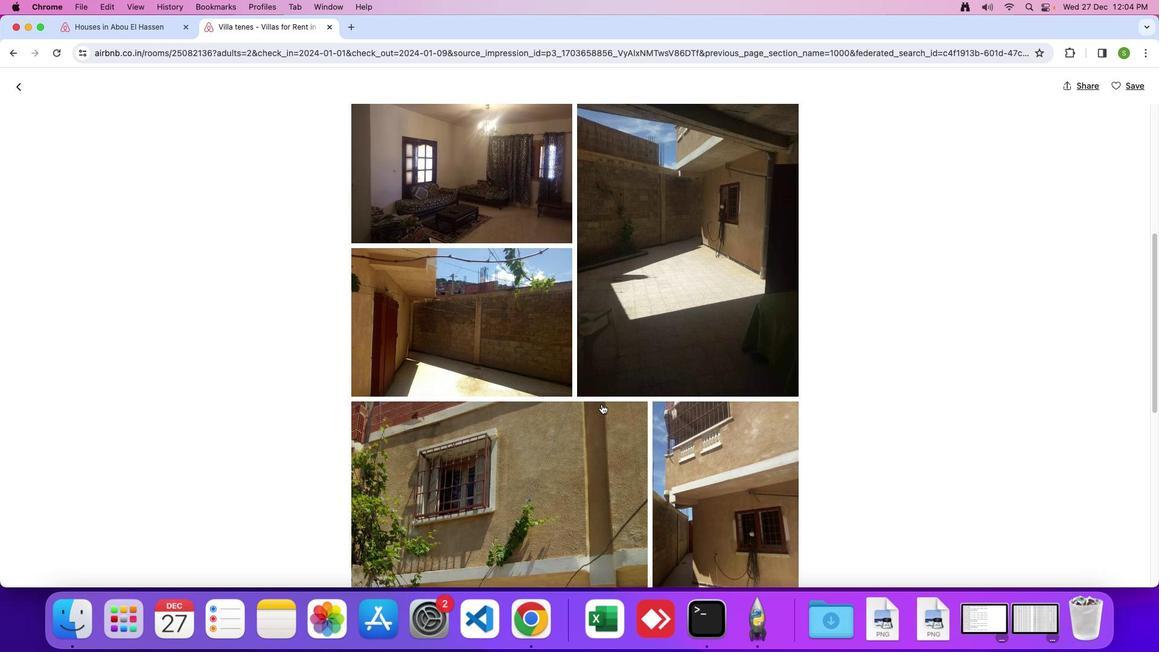 
Action: Mouse scrolled (609, 413) with delta (8, 7)
Screenshot: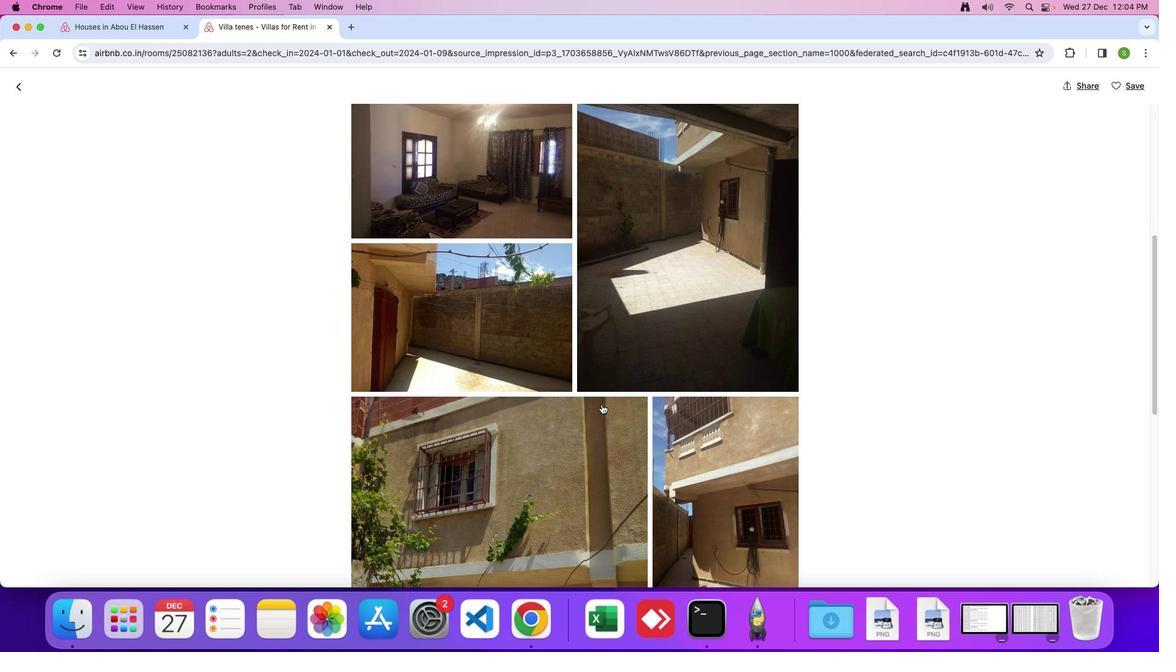 
Action: Mouse scrolled (609, 413) with delta (8, 7)
Screenshot: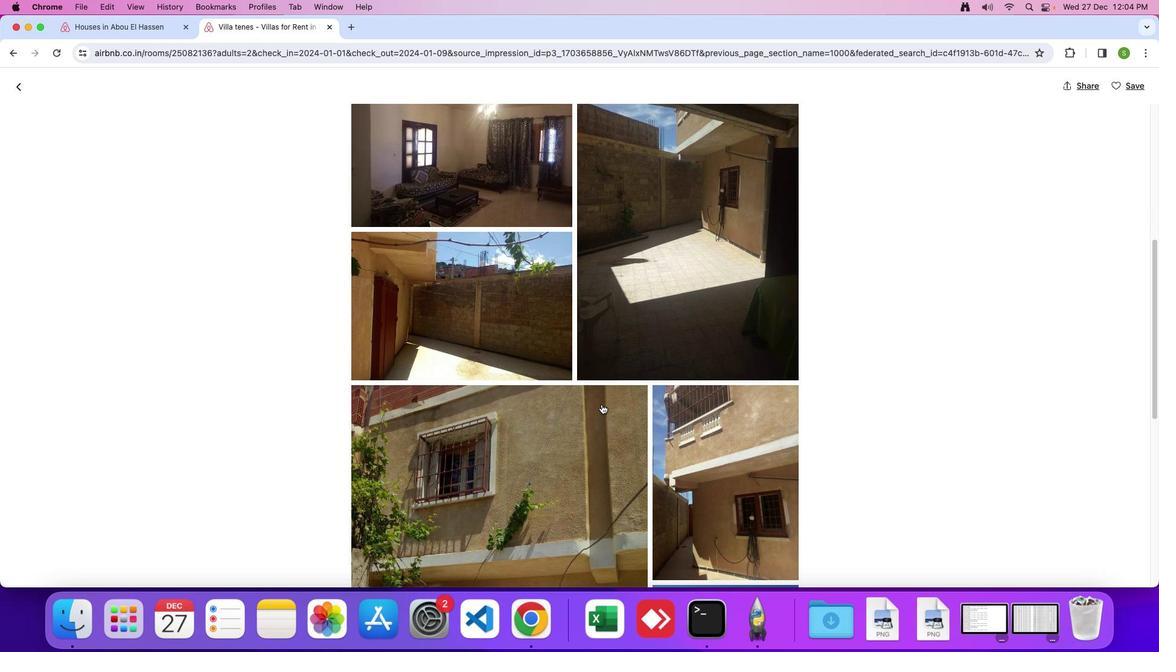 
Action: Mouse moved to (609, 413)
Screenshot: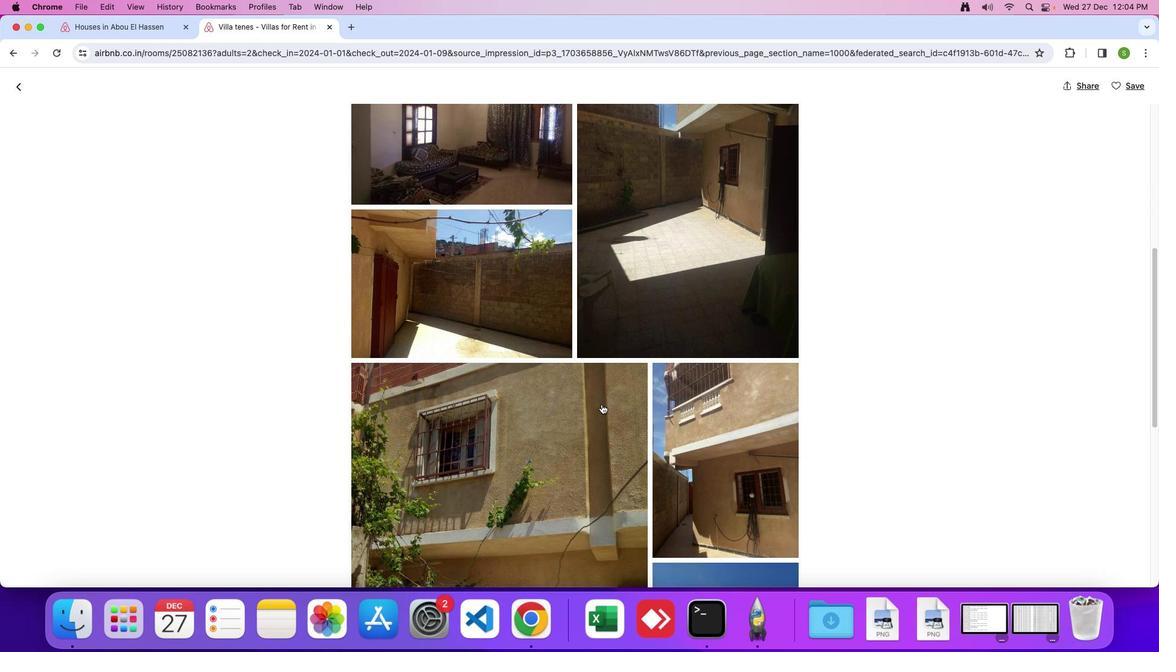 
Action: Mouse scrolled (609, 413) with delta (8, 6)
Screenshot: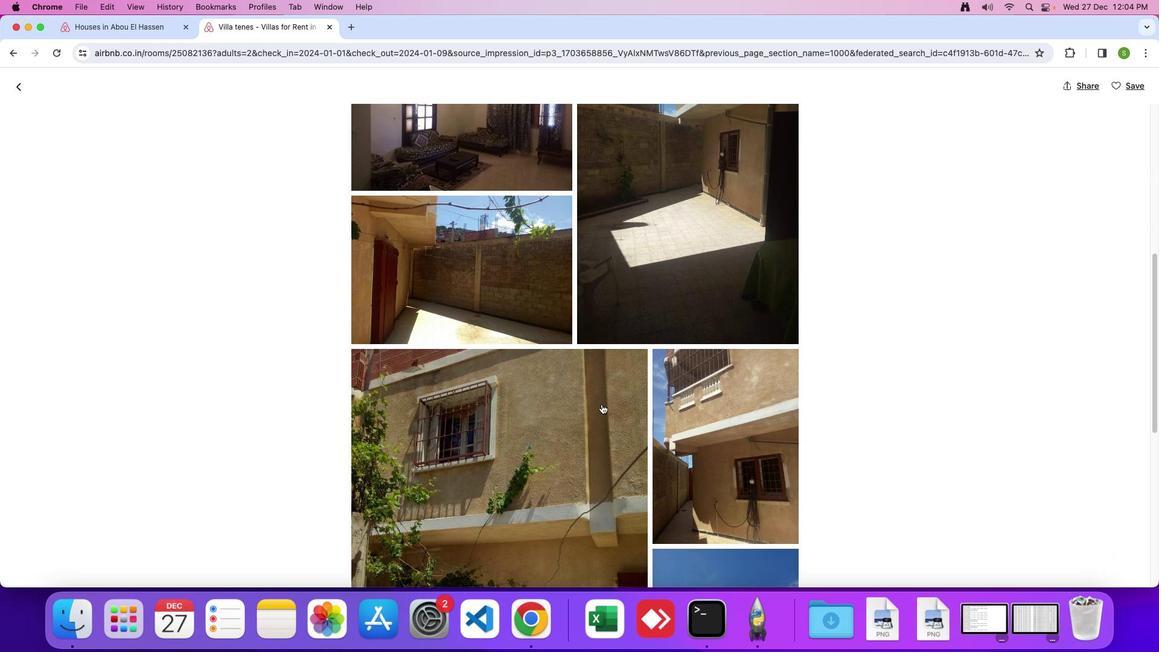 
Action: Mouse moved to (577, 404)
Screenshot: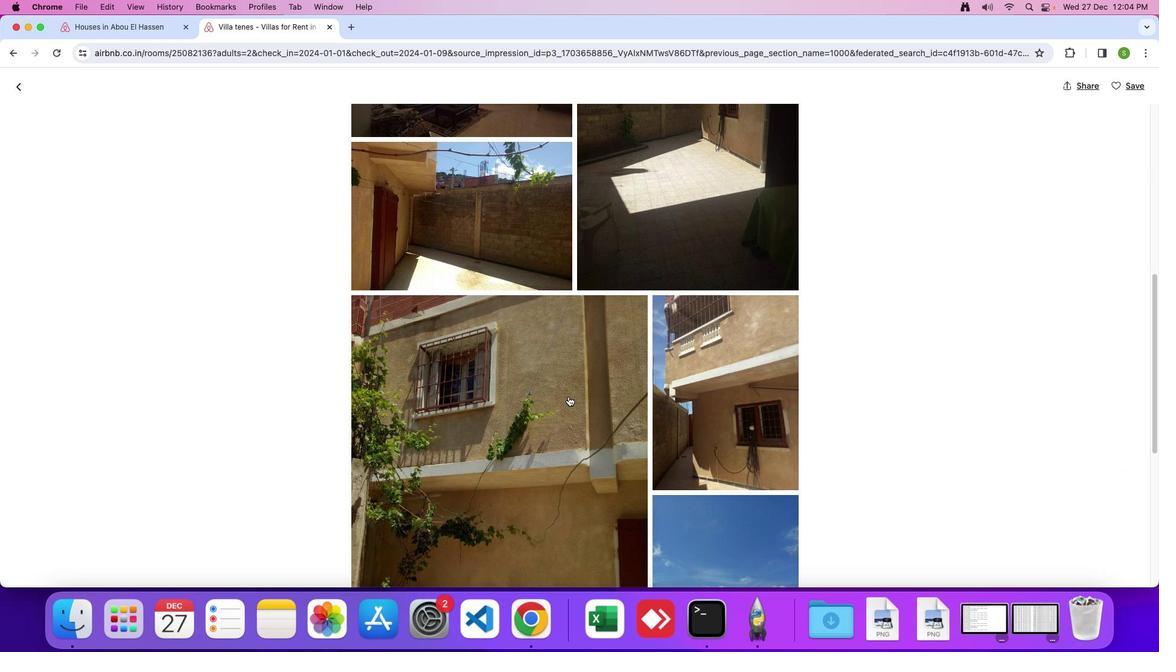 
Action: Mouse scrolled (577, 404) with delta (8, 7)
Screenshot: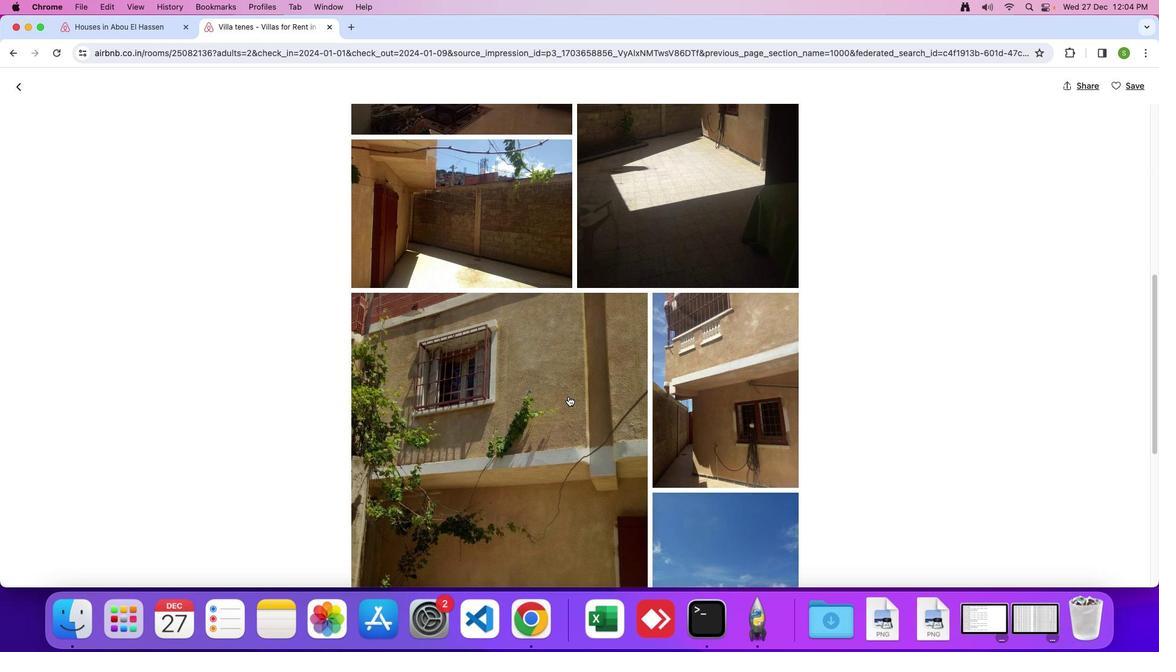 
Action: Mouse scrolled (577, 404) with delta (8, 7)
Screenshot: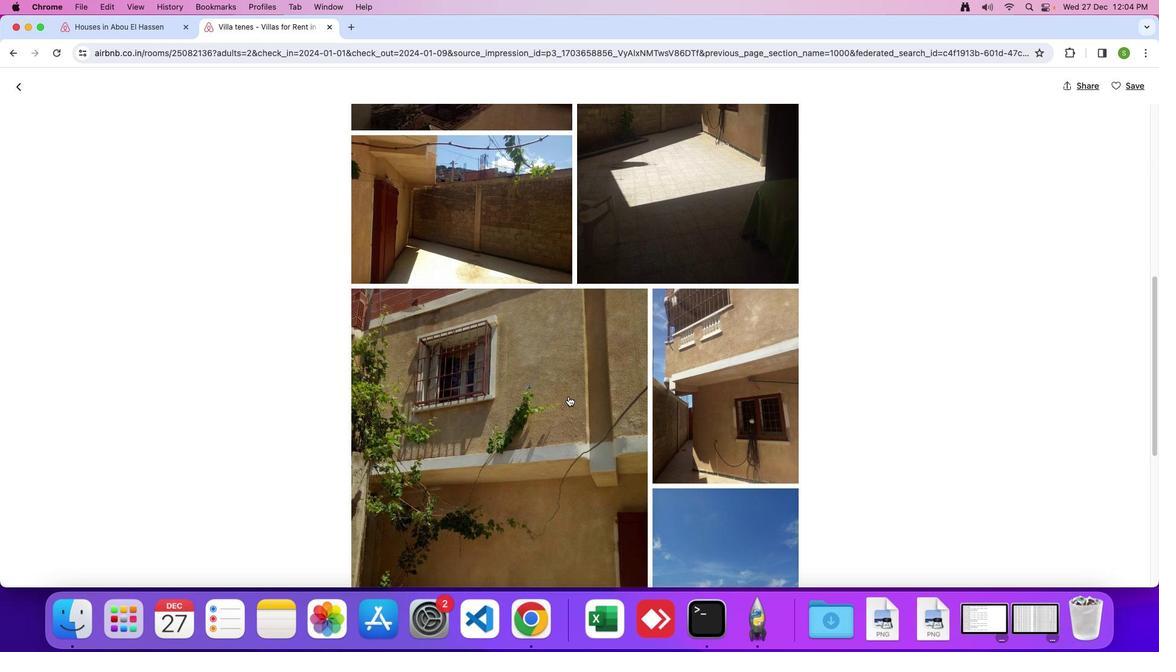 
Action: Mouse scrolled (577, 404) with delta (8, 7)
Screenshot: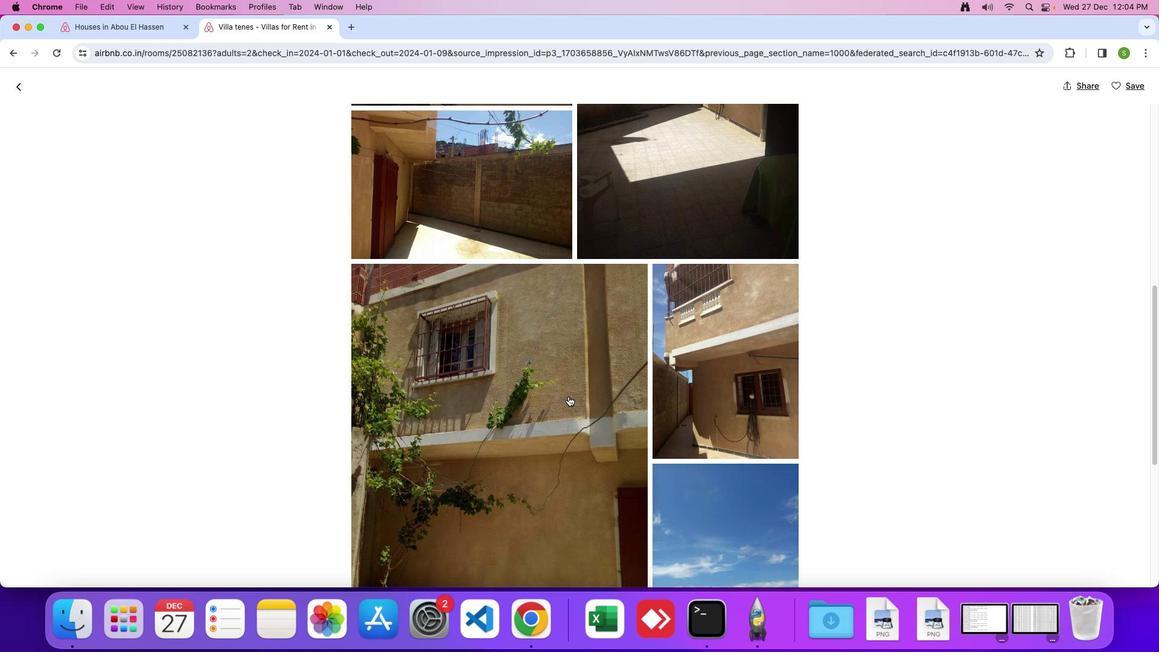 
Action: Mouse scrolled (577, 404) with delta (8, 7)
Screenshot: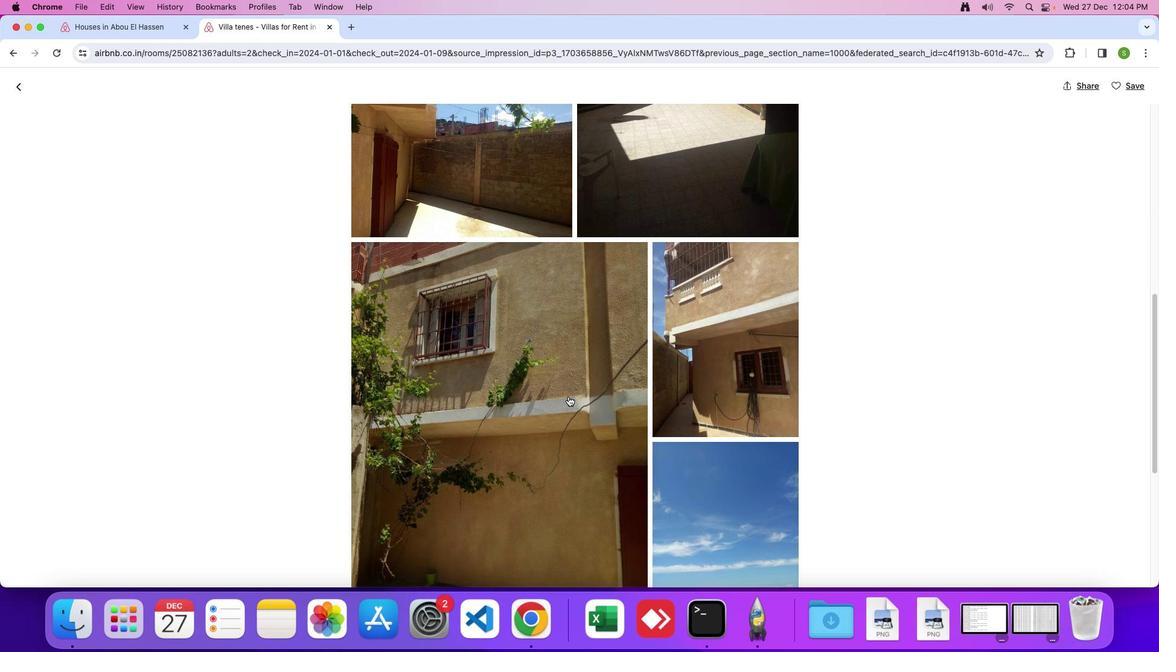
Action: Mouse scrolled (577, 404) with delta (8, 7)
Screenshot: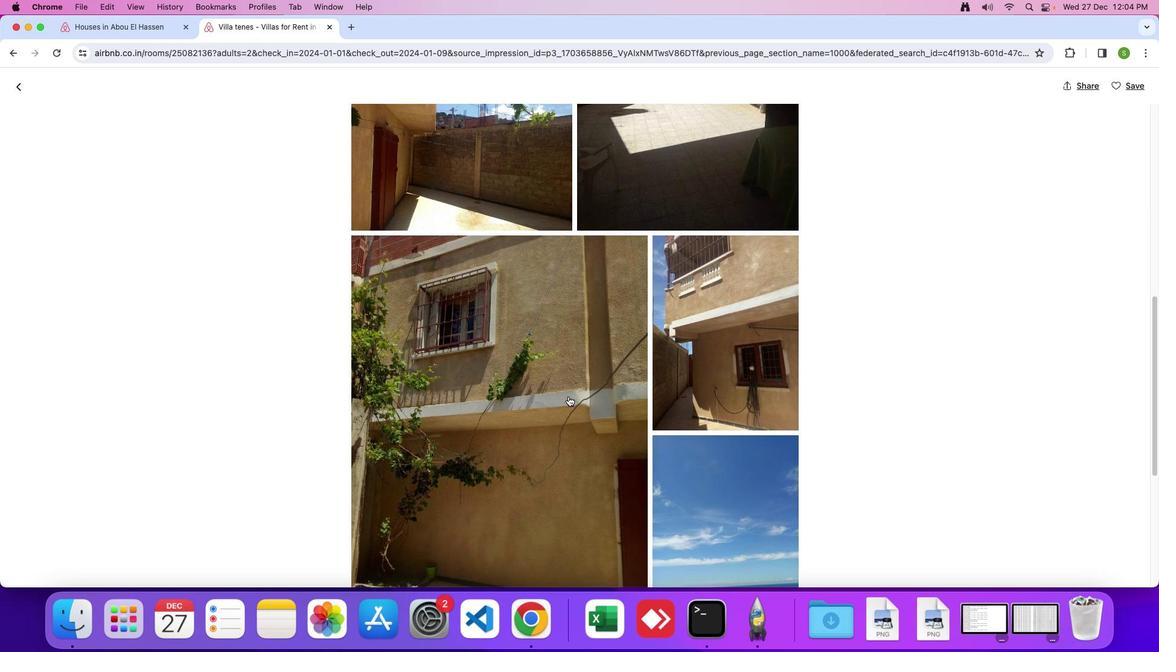 
Action: Mouse scrolled (577, 404) with delta (8, 7)
Screenshot: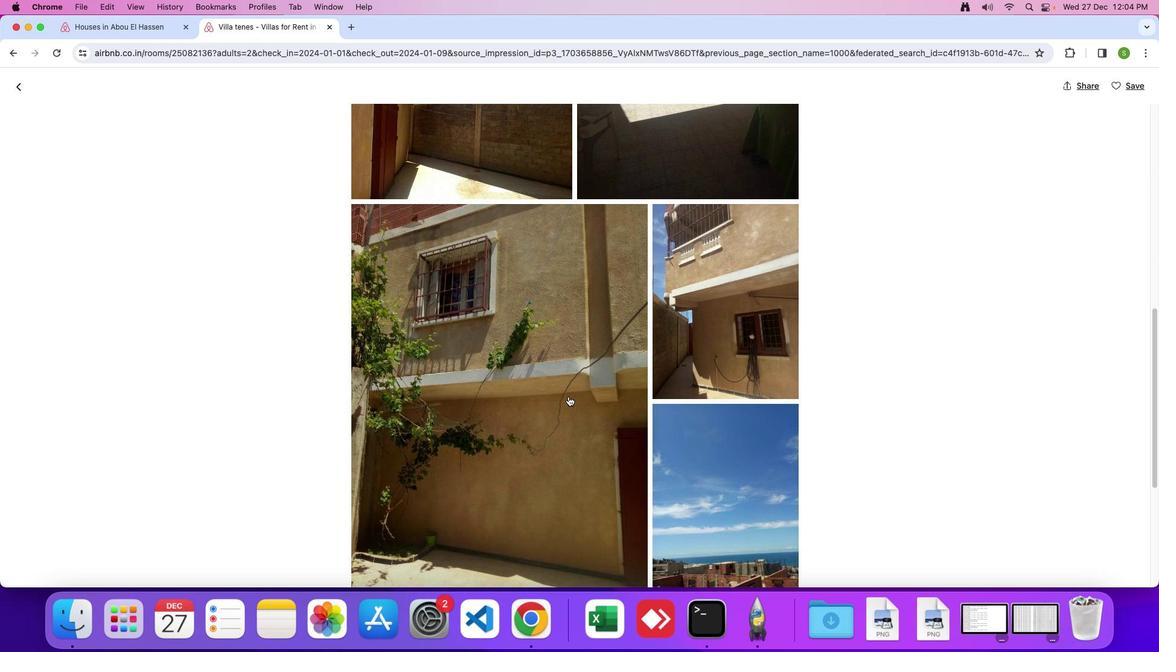 
Action: Mouse scrolled (577, 404) with delta (8, 7)
Screenshot: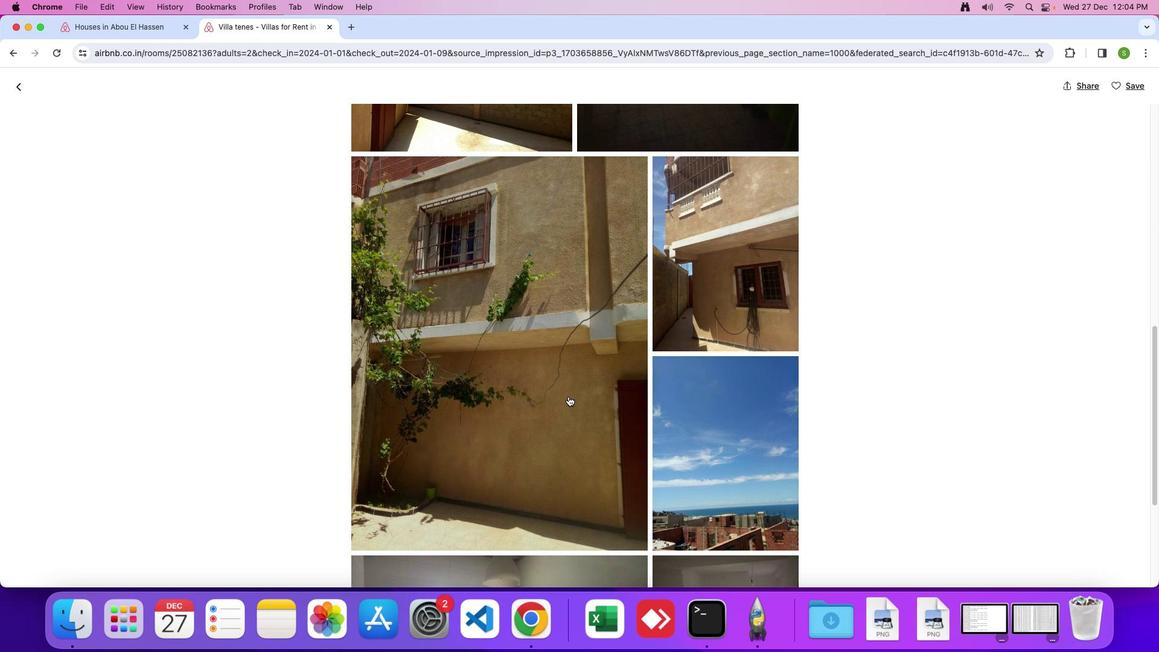 
Action: Mouse scrolled (577, 404) with delta (8, 7)
Screenshot: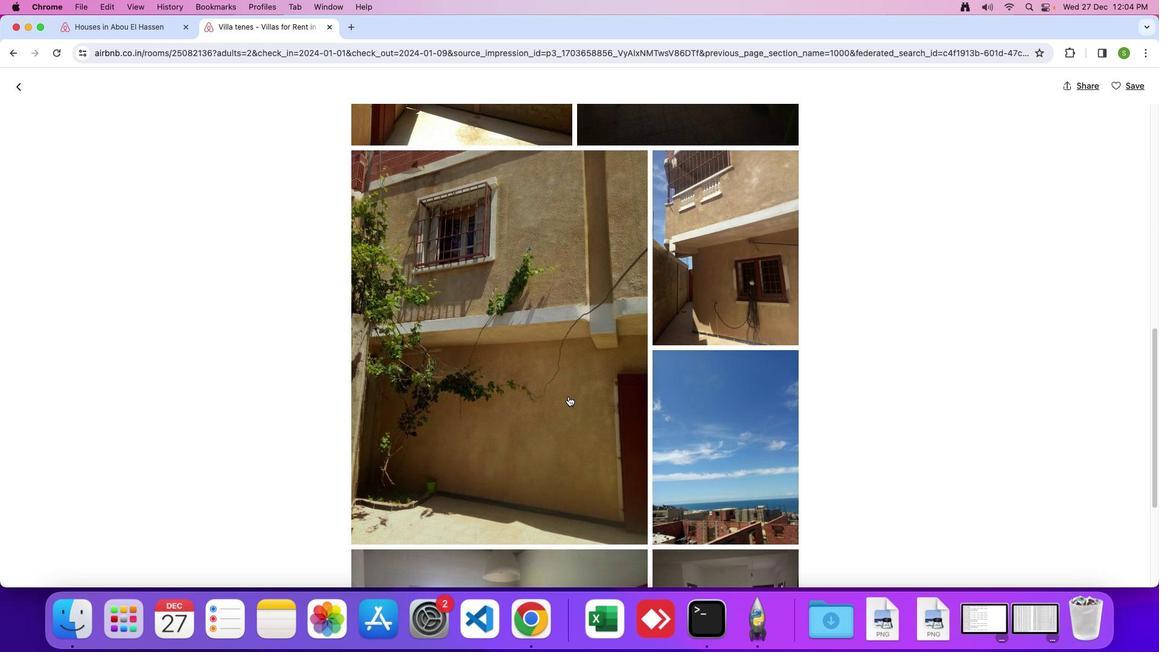 
Action: Mouse scrolled (577, 404) with delta (8, 7)
Screenshot: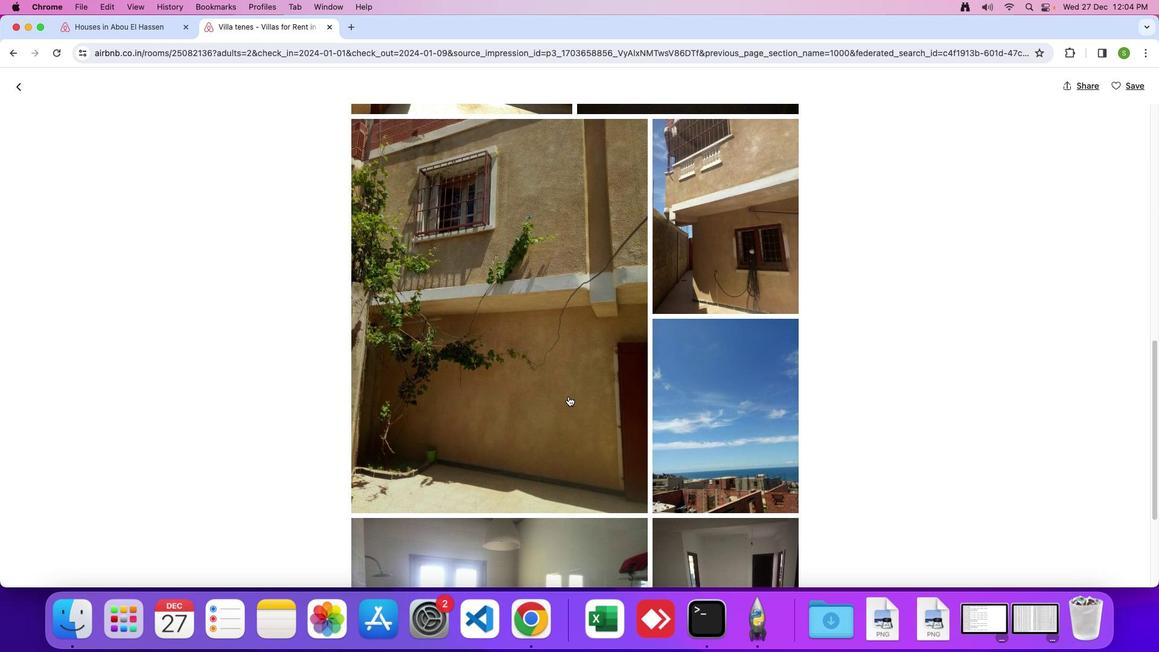 
Action: Mouse scrolled (577, 404) with delta (8, 7)
Screenshot: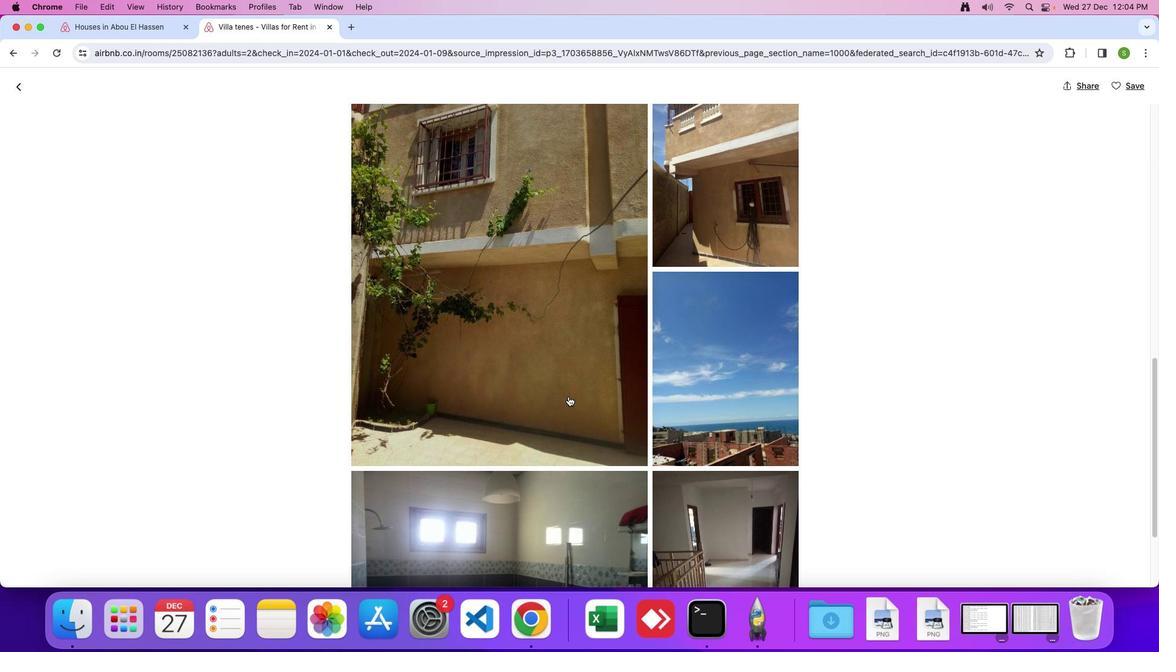 
Action: Mouse scrolled (577, 404) with delta (8, 7)
Screenshot: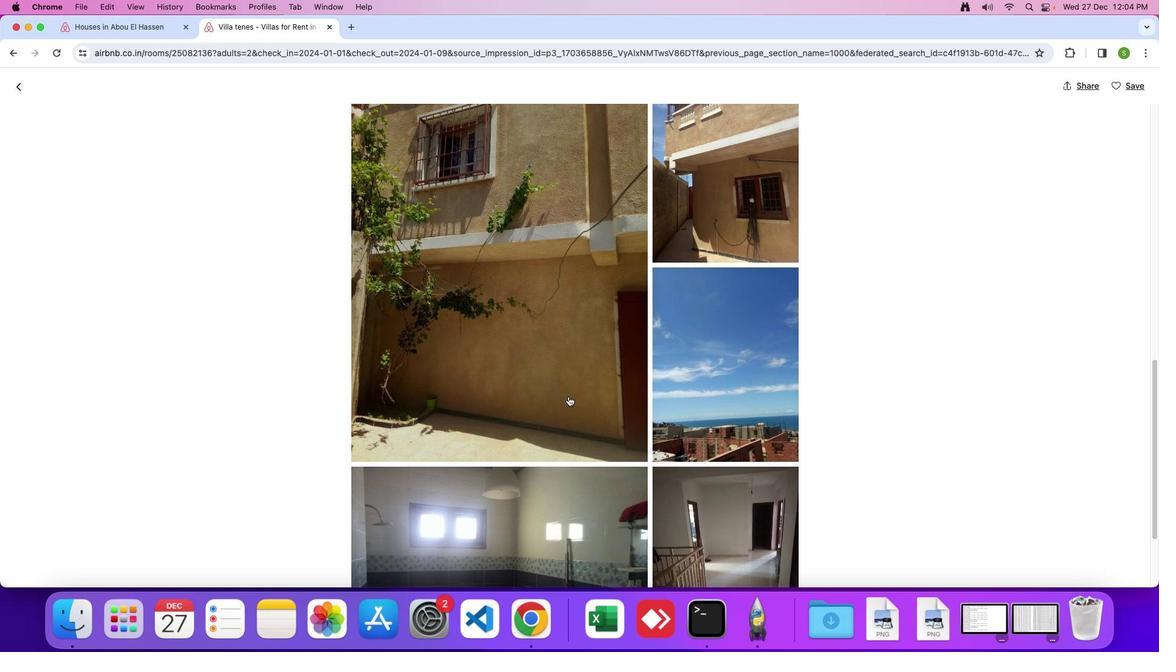 
Action: Mouse scrolled (577, 404) with delta (8, 7)
Screenshot: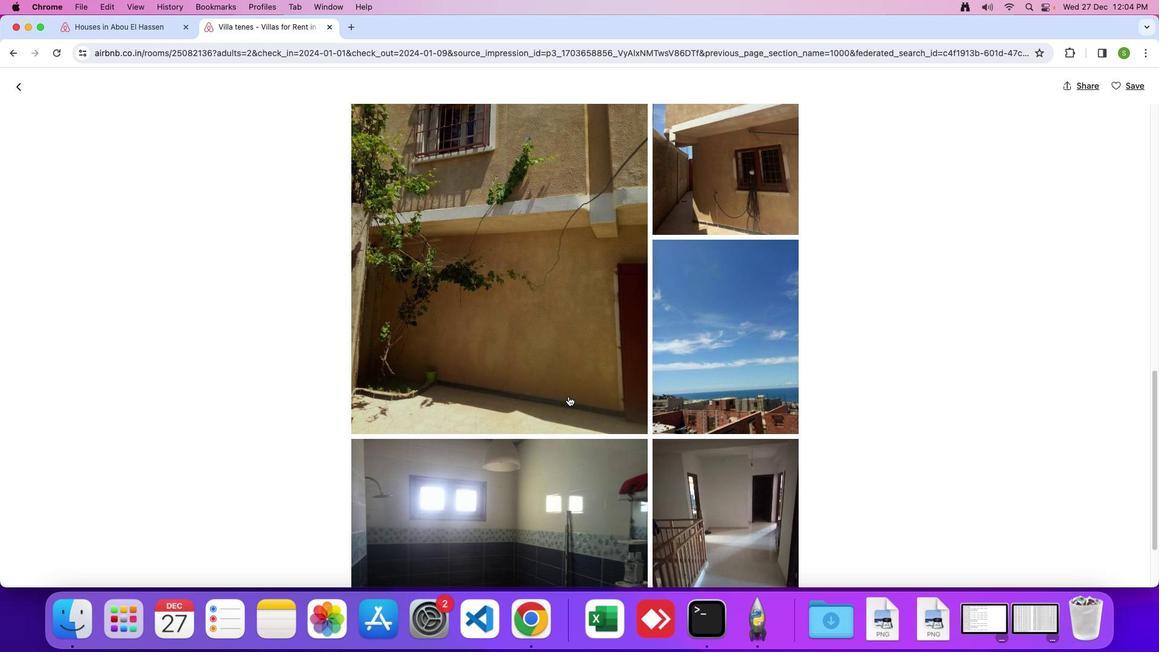 
Action: Mouse scrolled (577, 404) with delta (8, 7)
Screenshot: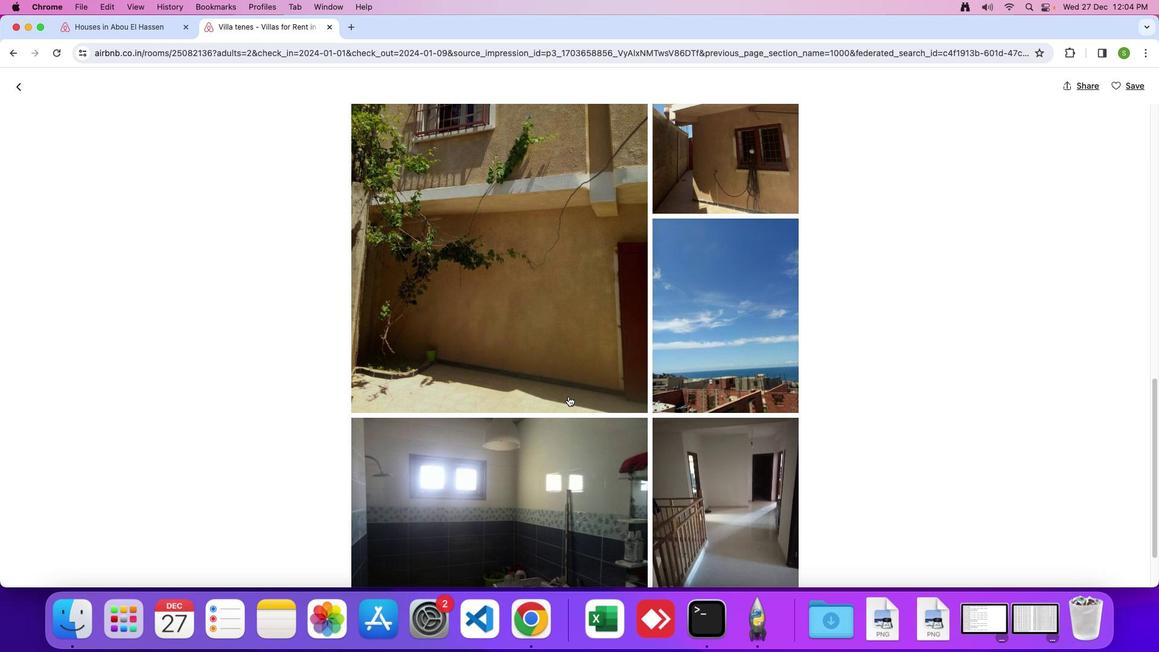 
Action: Mouse scrolled (577, 404) with delta (8, 7)
Screenshot: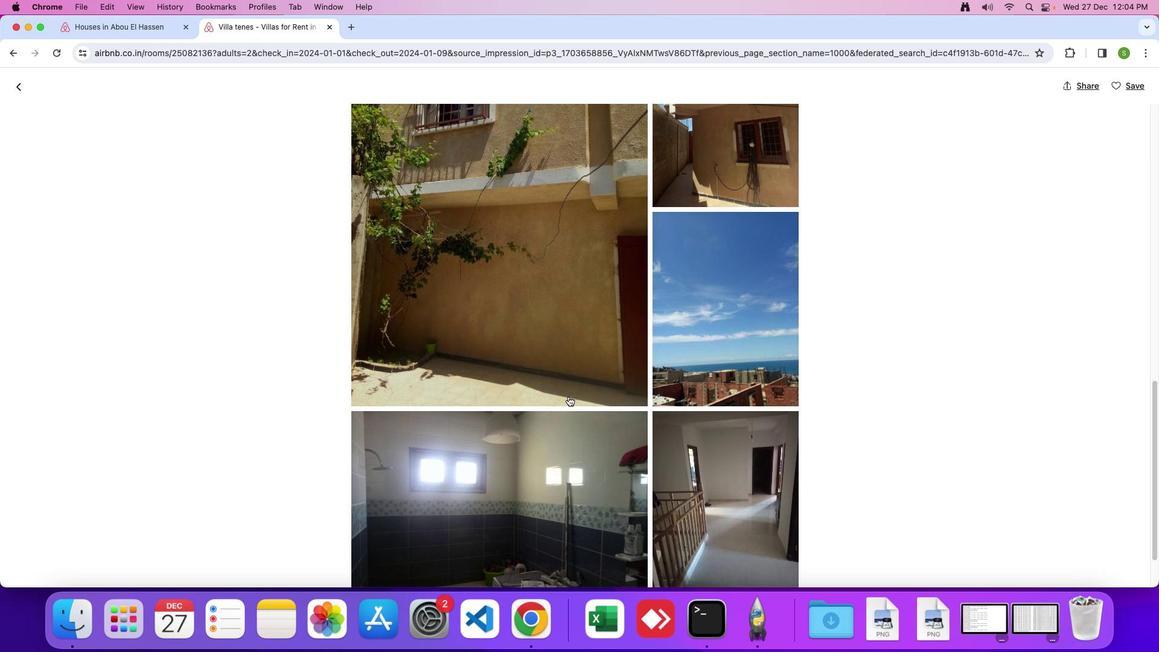 
Action: Mouse scrolled (577, 404) with delta (8, 7)
Screenshot: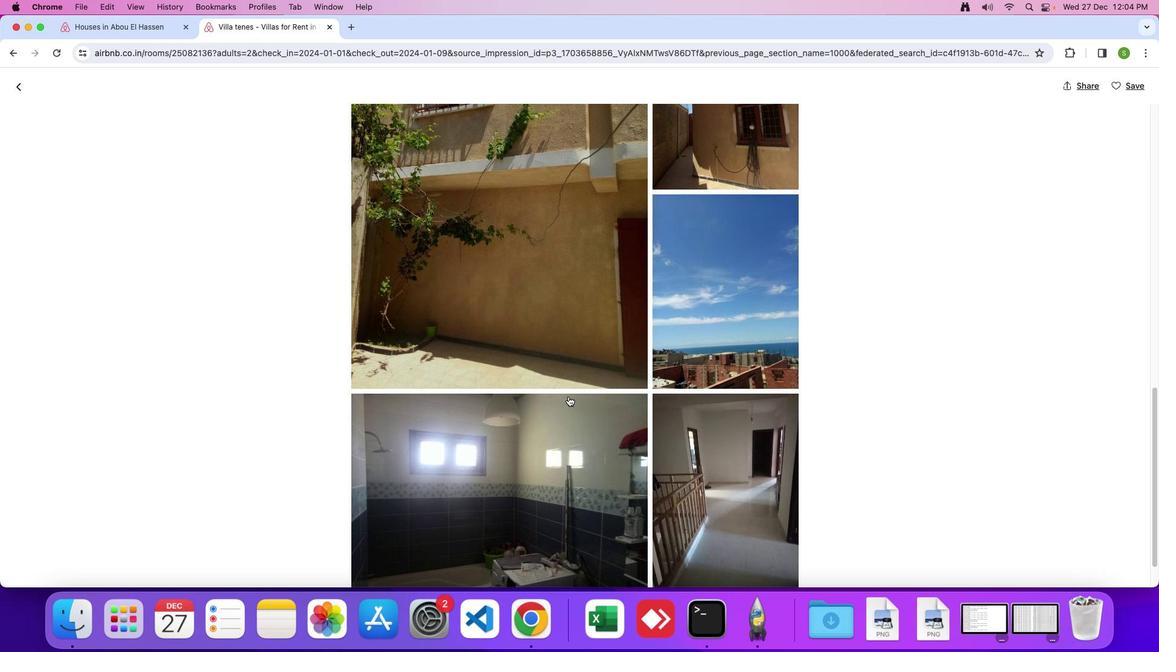 
Action: Mouse scrolled (577, 404) with delta (8, 7)
Screenshot: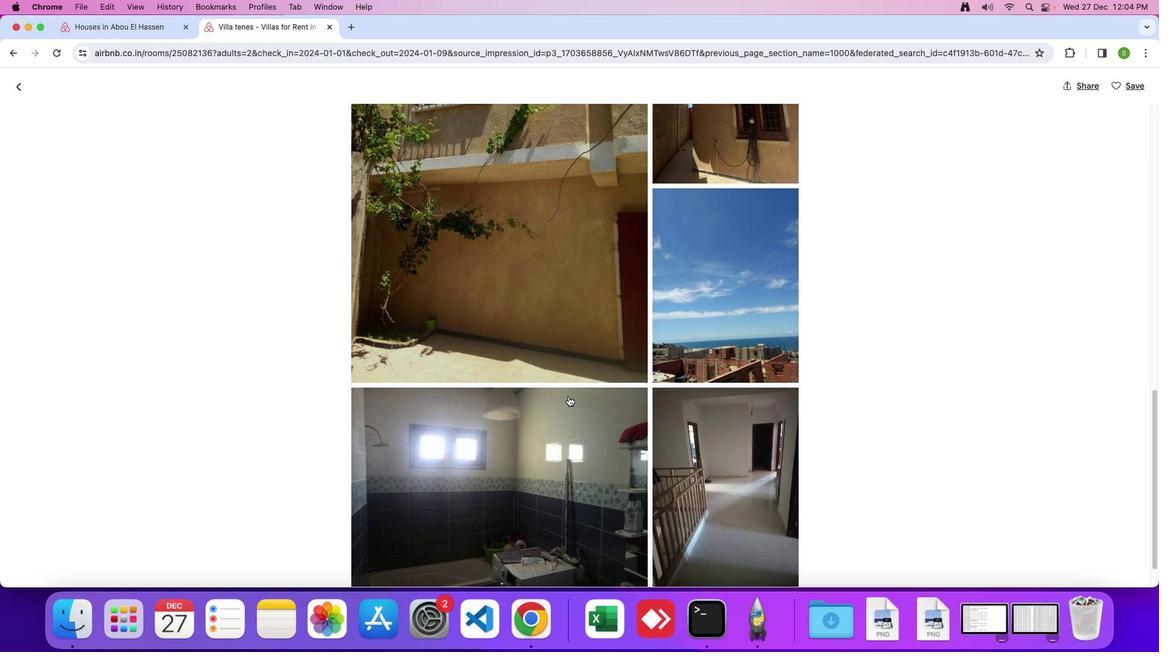 
Action: Mouse scrolled (577, 404) with delta (8, 6)
Screenshot: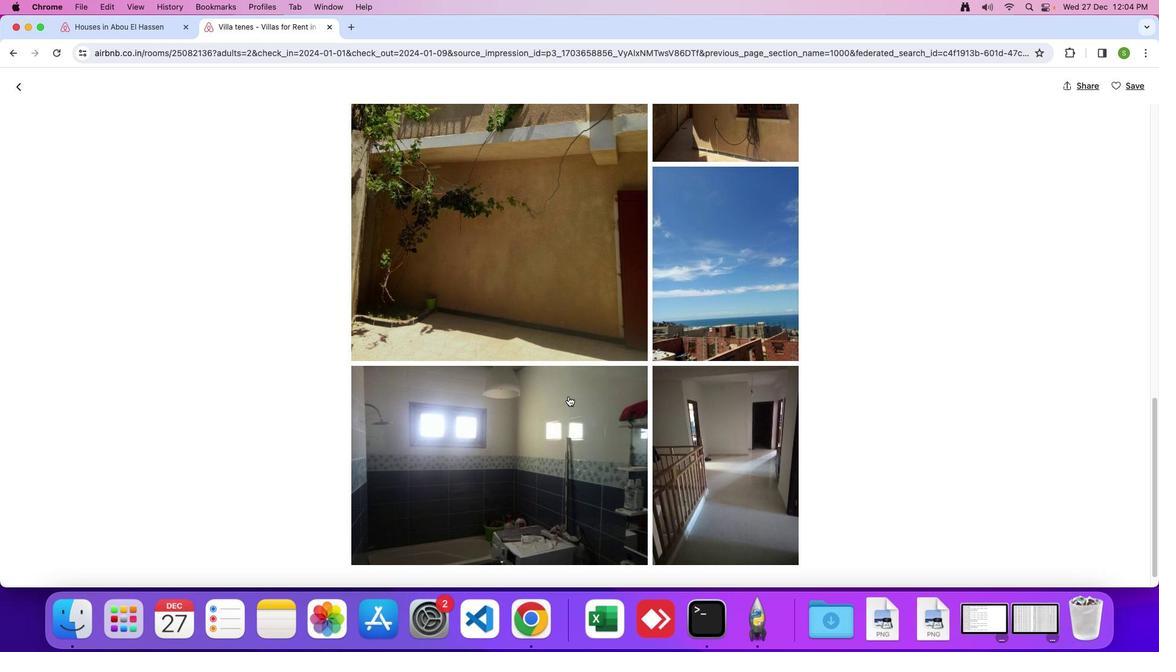 
Action: Mouse scrolled (577, 404) with delta (8, 7)
Screenshot: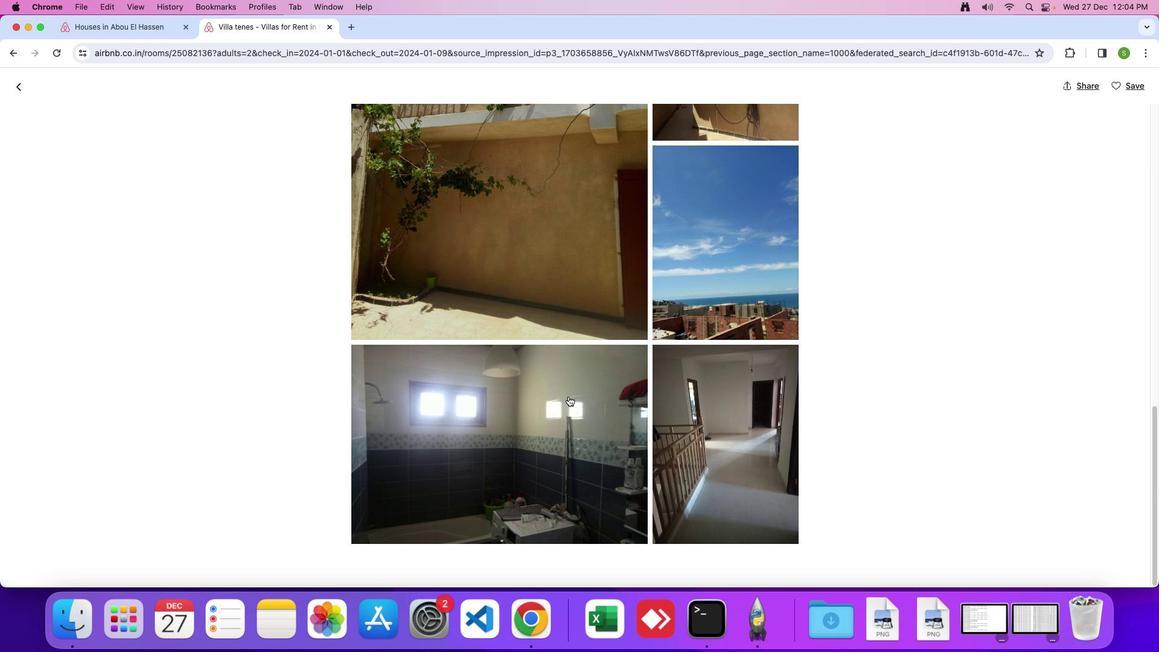 
Action: Mouse scrolled (577, 404) with delta (8, 7)
Screenshot: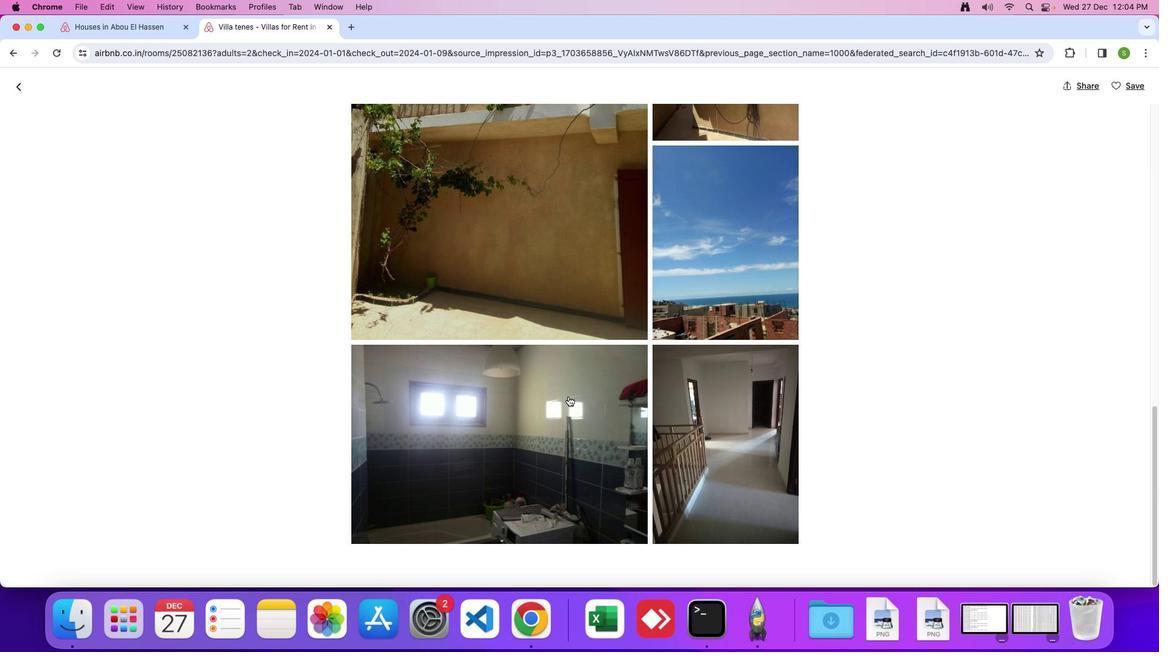 
Action: Mouse scrolled (577, 404) with delta (8, 6)
Screenshot: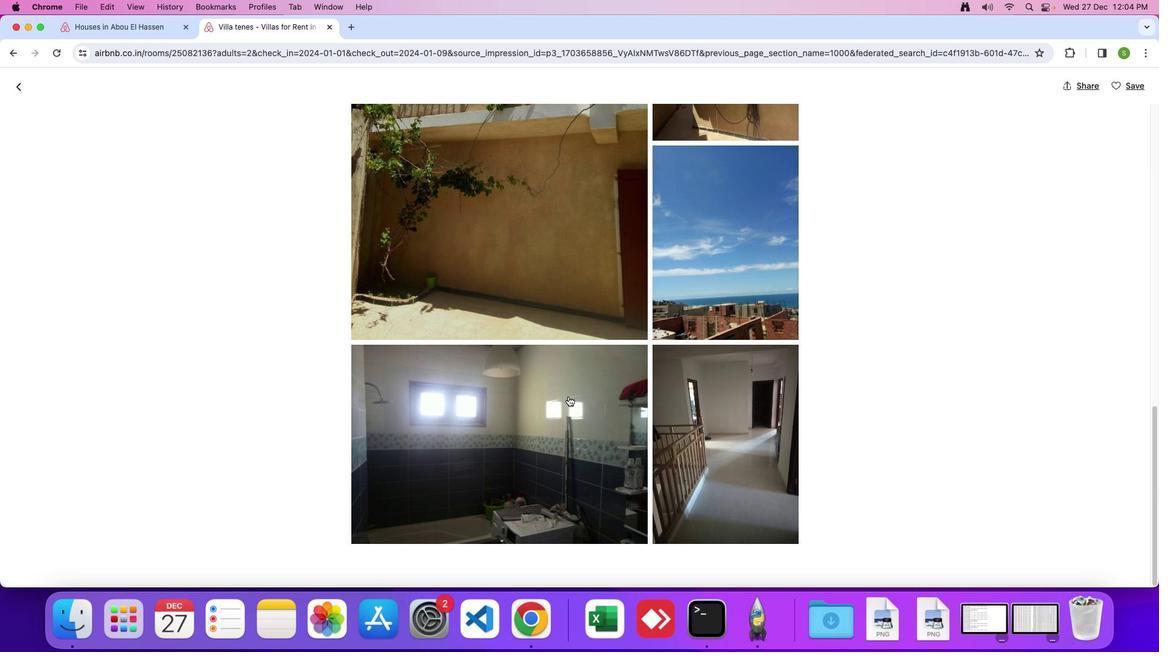 
Action: Mouse scrolled (577, 404) with delta (8, 6)
Screenshot: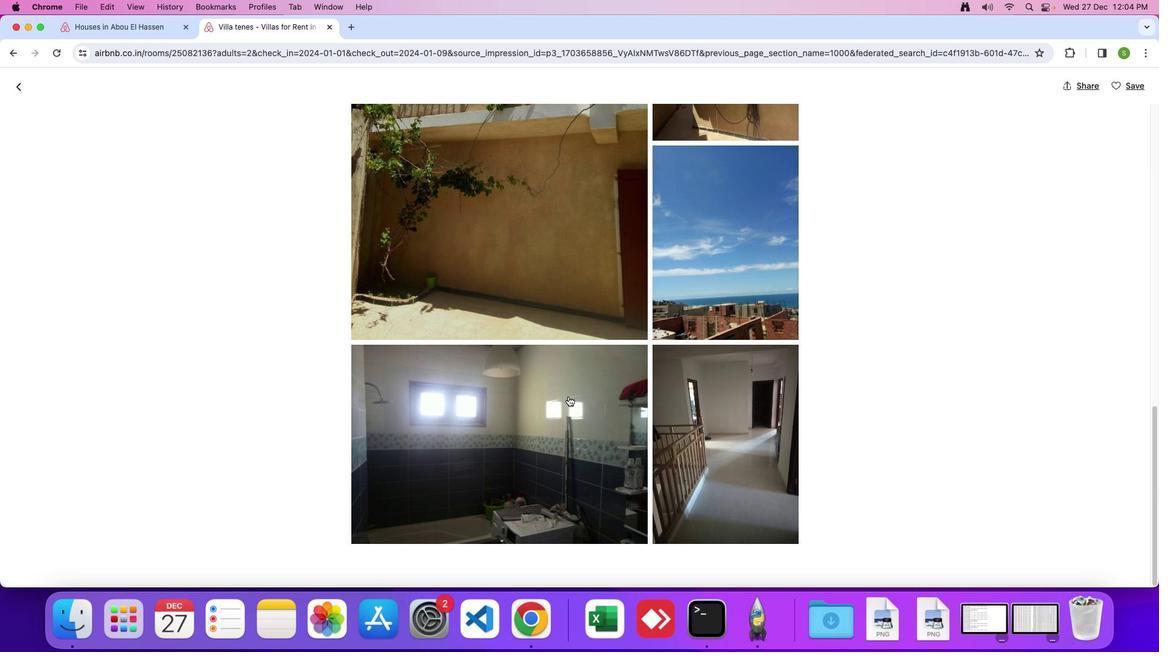 
Action: Mouse moved to (26, 98)
Screenshot: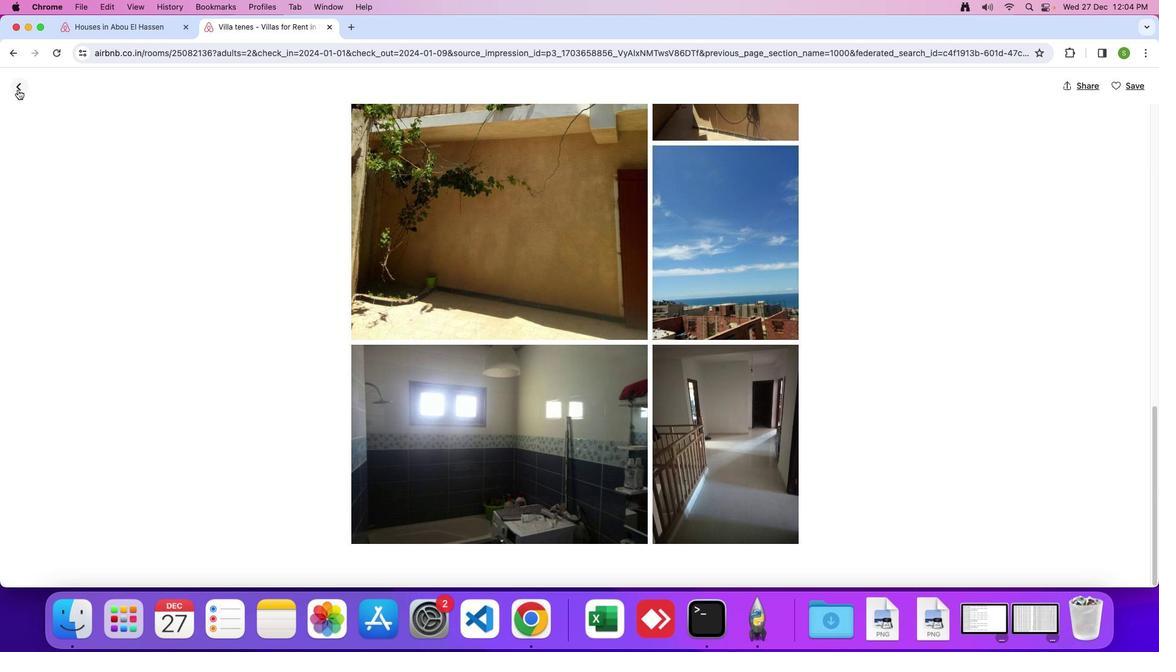 
Action: Mouse pressed left at (26, 98)
Screenshot: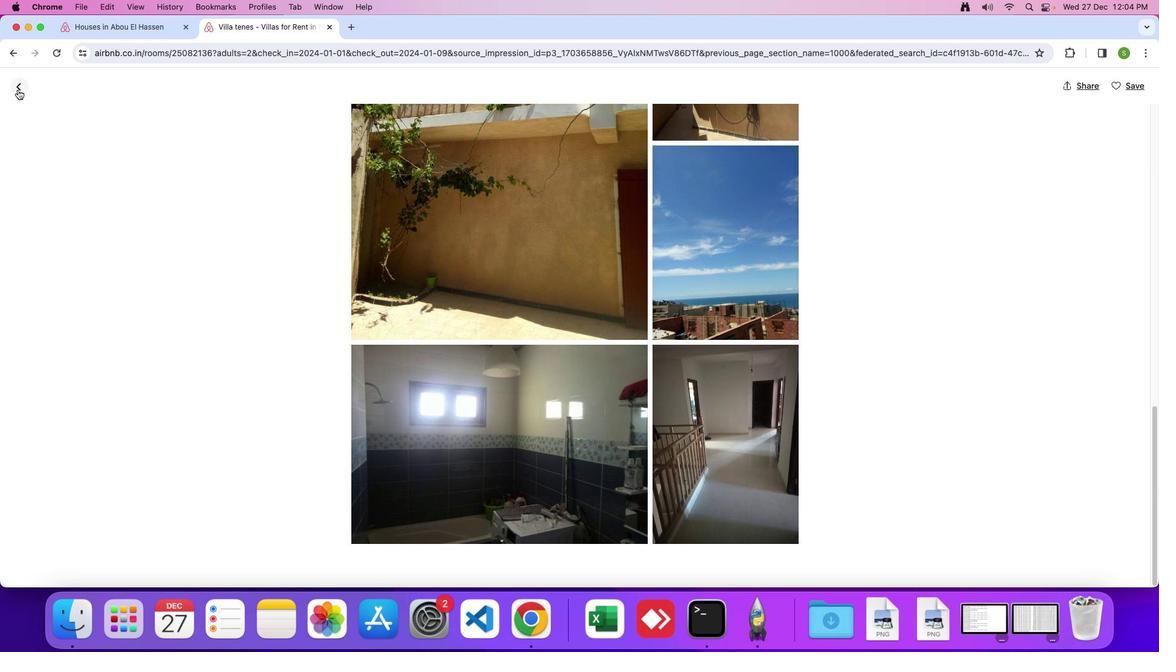 
Action: Mouse moved to (580, 417)
Screenshot: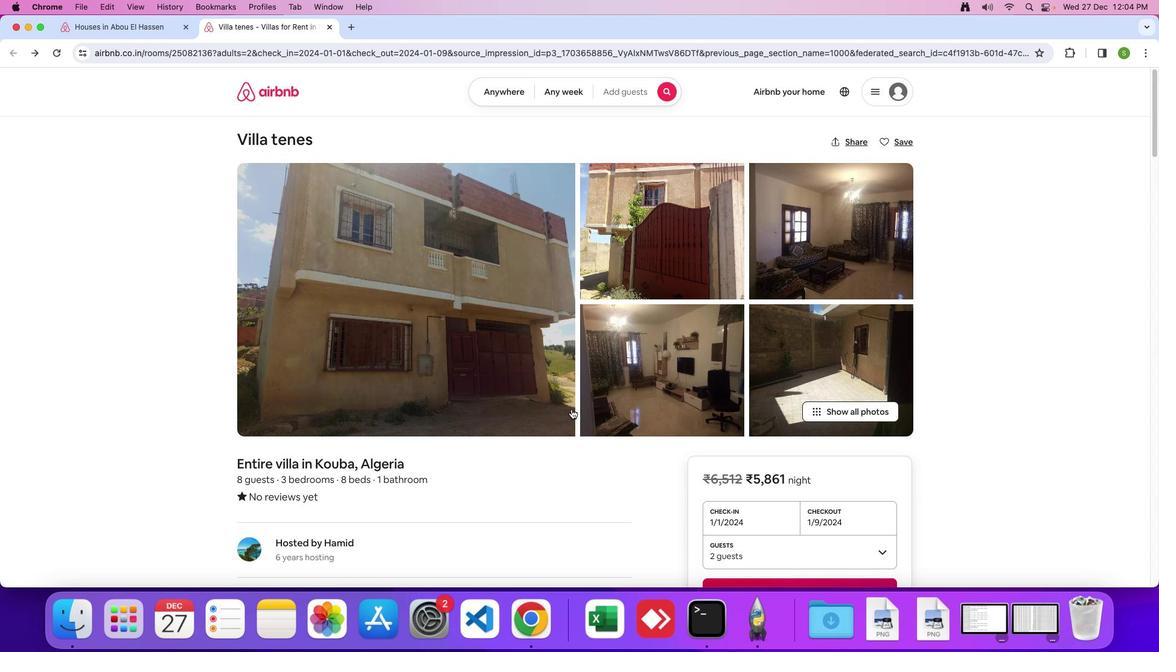 
Action: Mouse scrolled (580, 417) with delta (8, 7)
Screenshot: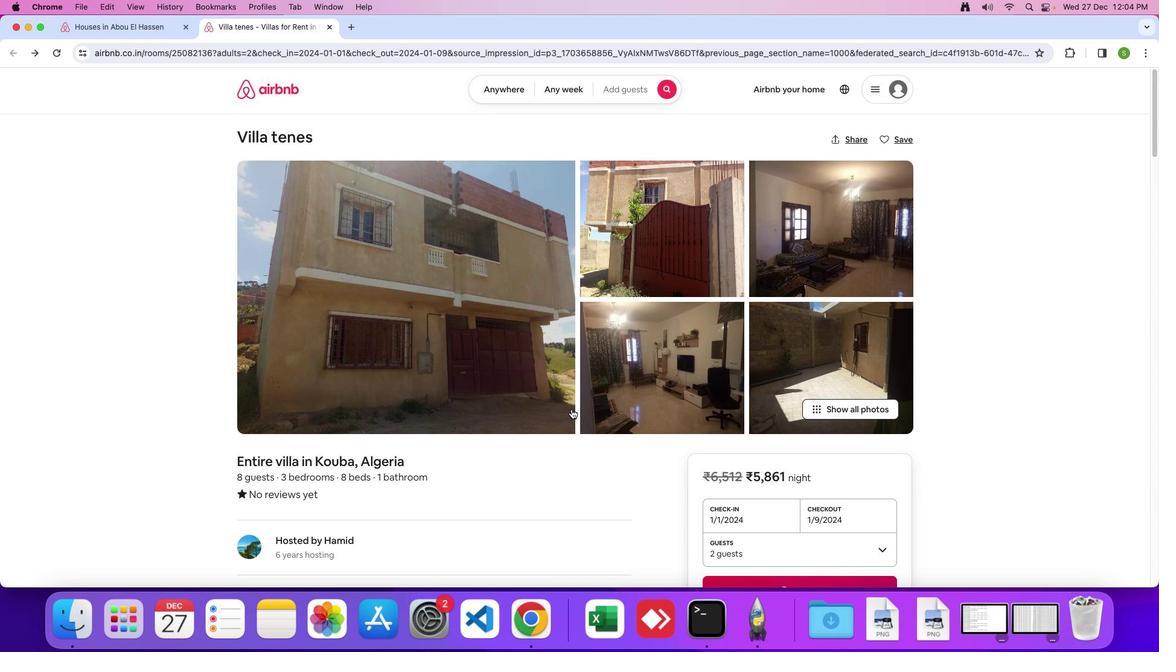 
Action: Mouse scrolled (580, 417) with delta (8, 7)
Screenshot: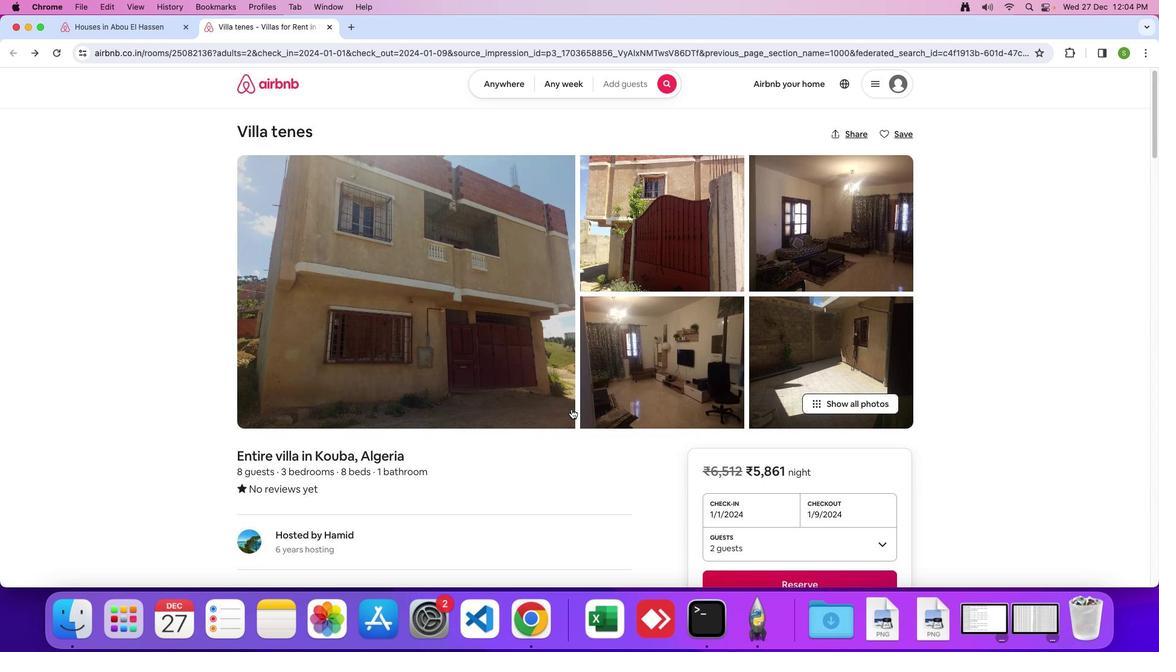 
Action: Mouse scrolled (580, 417) with delta (8, 7)
Screenshot: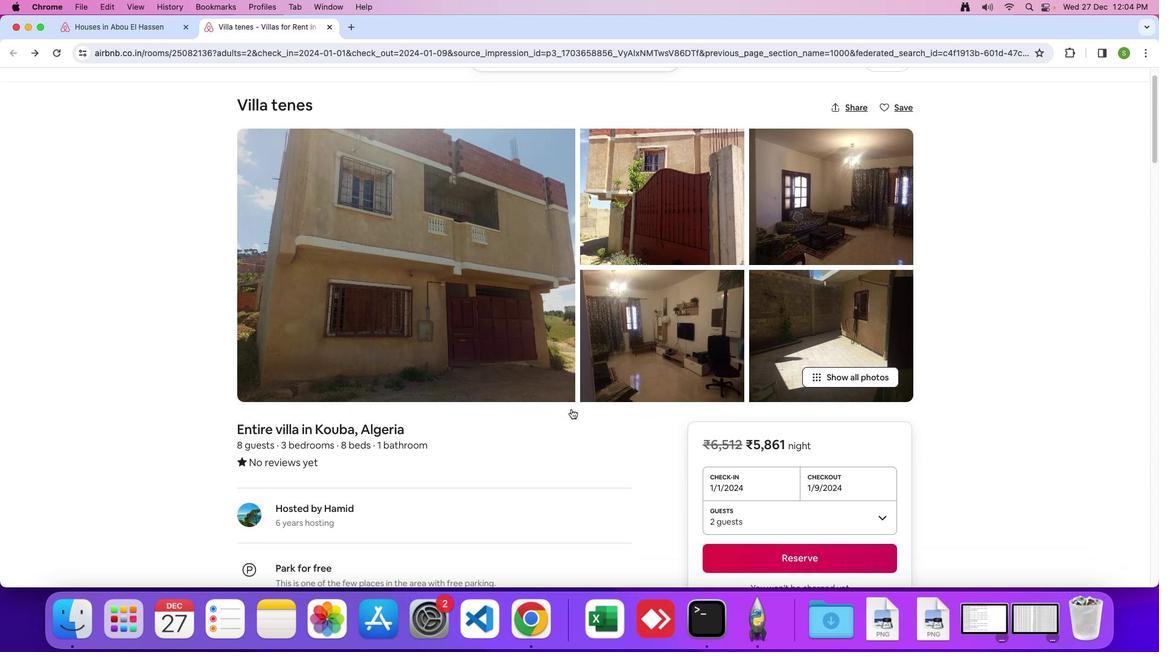
Action: Mouse moved to (546, 422)
Screenshot: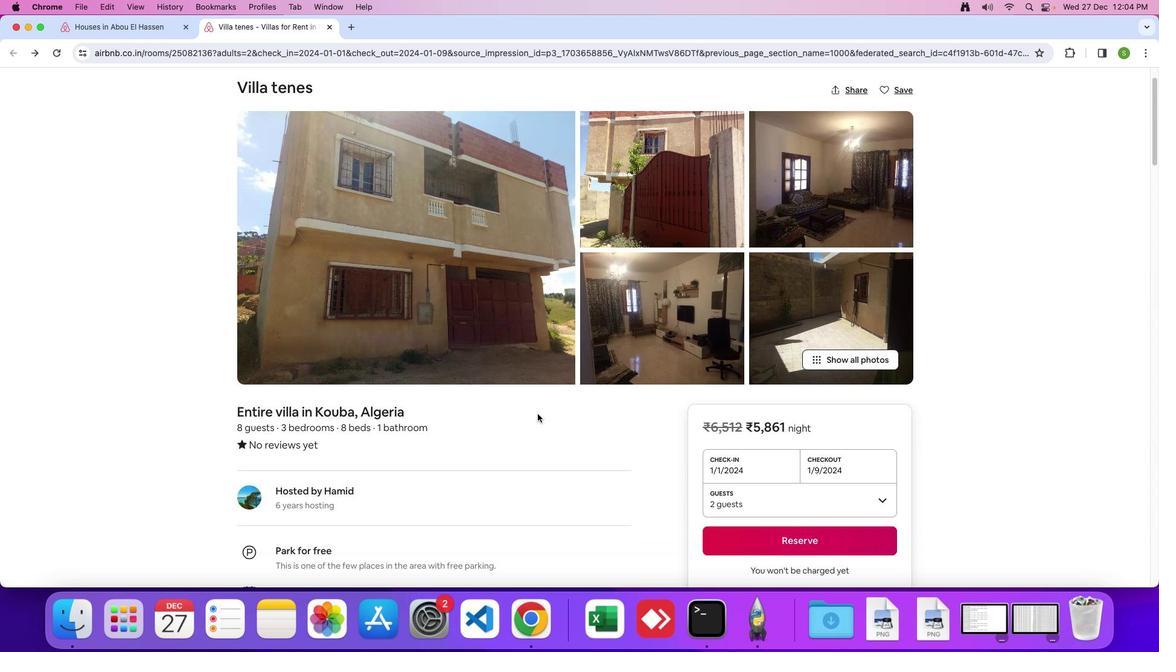 
Action: Mouse scrolled (546, 422) with delta (8, 7)
Screenshot: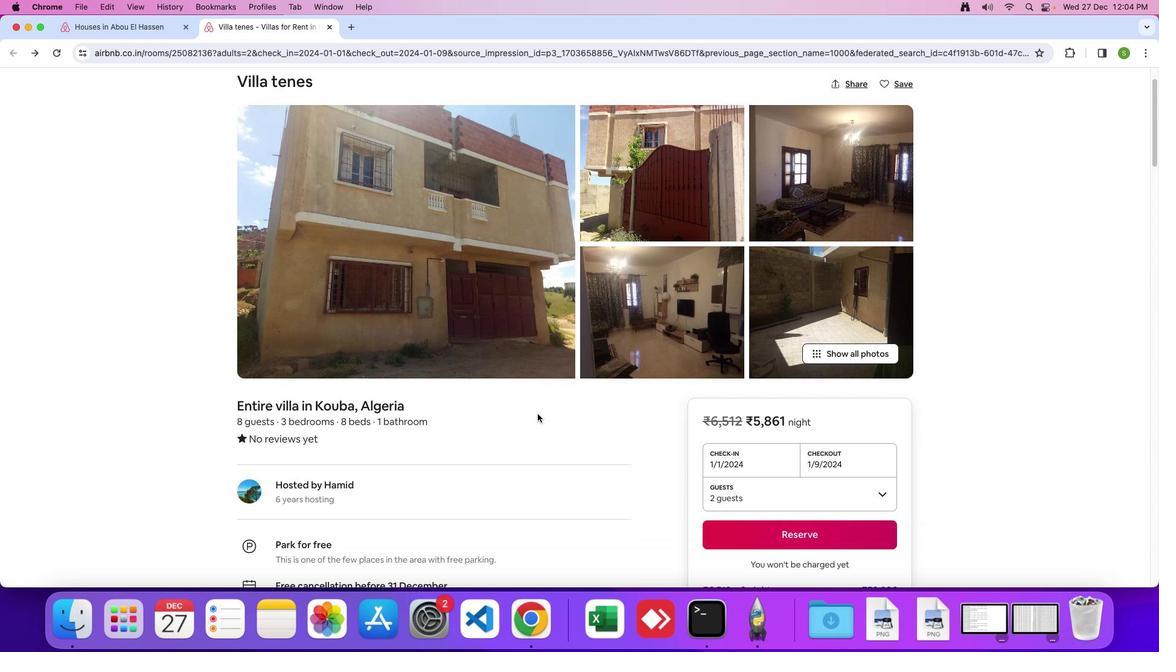 
Action: Mouse moved to (545, 422)
Screenshot: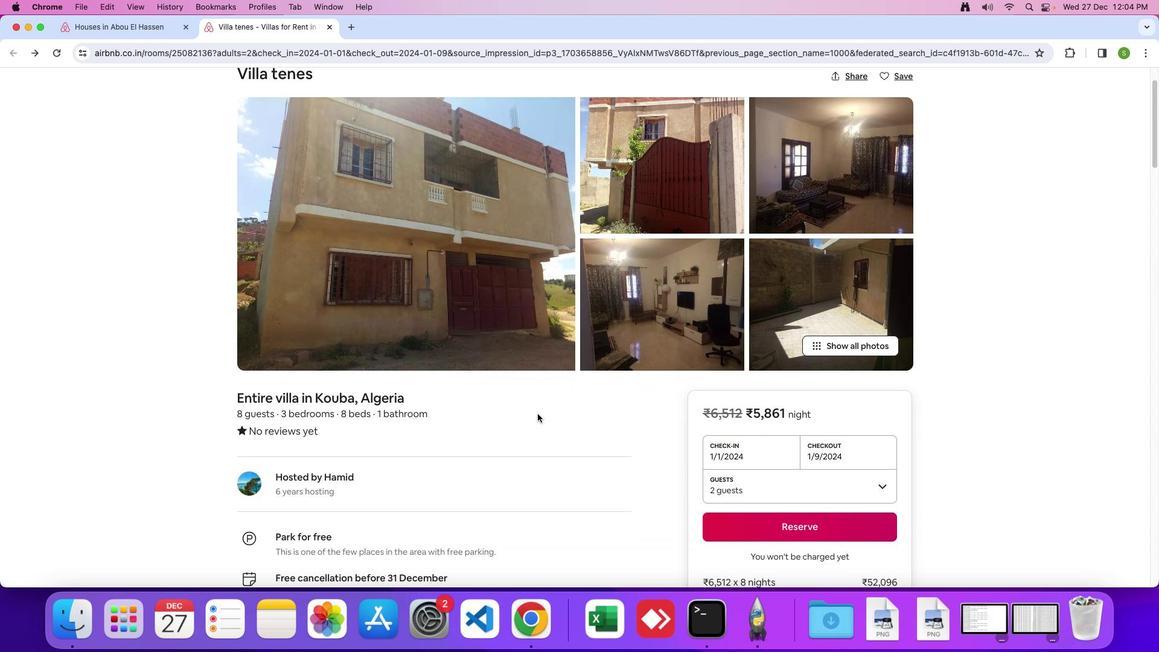 
Action: Mouse scrolled (545, 422) with delta (8, 7)
Screenshot: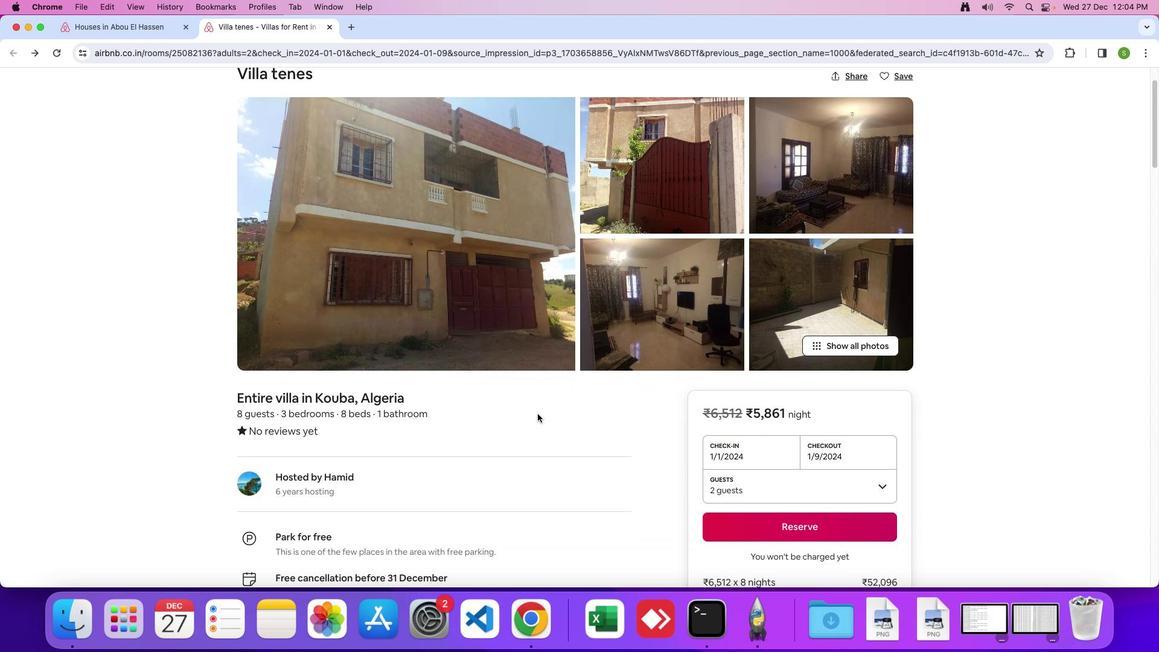 
Action: Mouse scrolled (545, 422) with delta (8, 7)
Screenshot: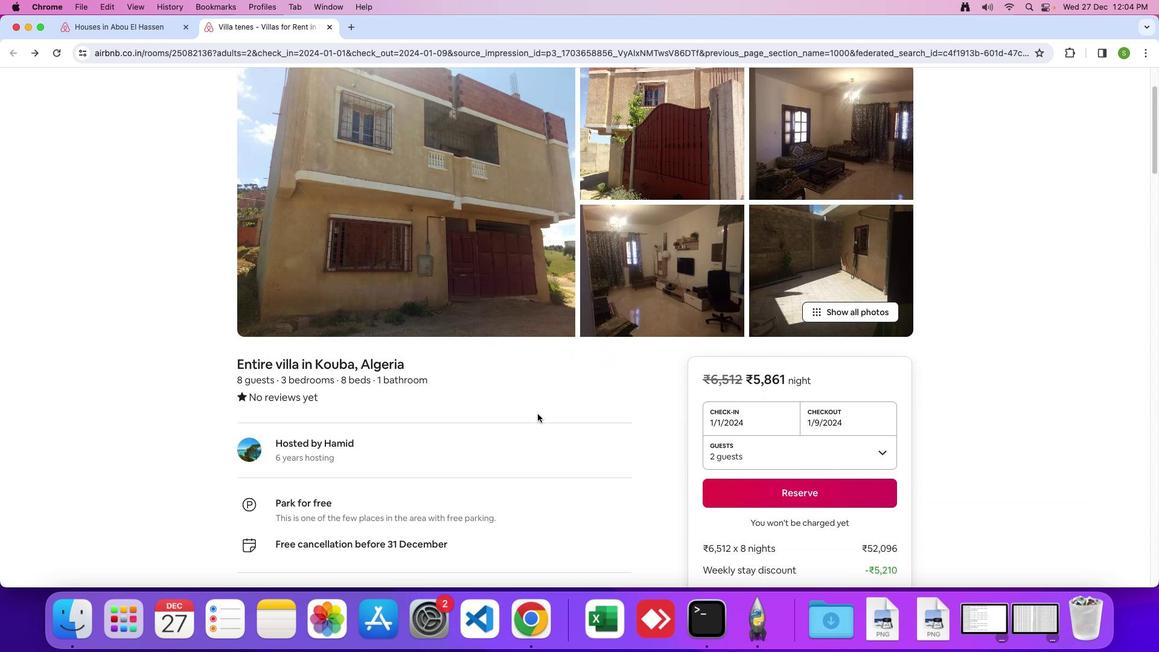 
Action: Mouse moved to (510, 419)
Screenshot: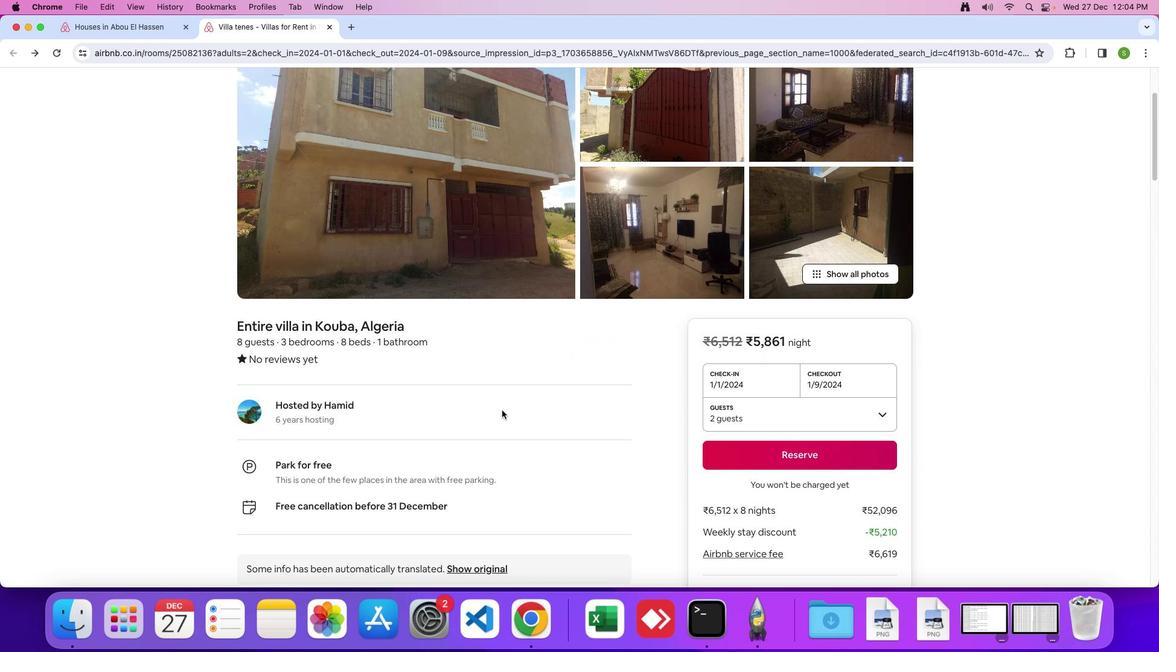 
Action: Mouse scrolled (510, 419) with delta (8, 7)
Screenshot: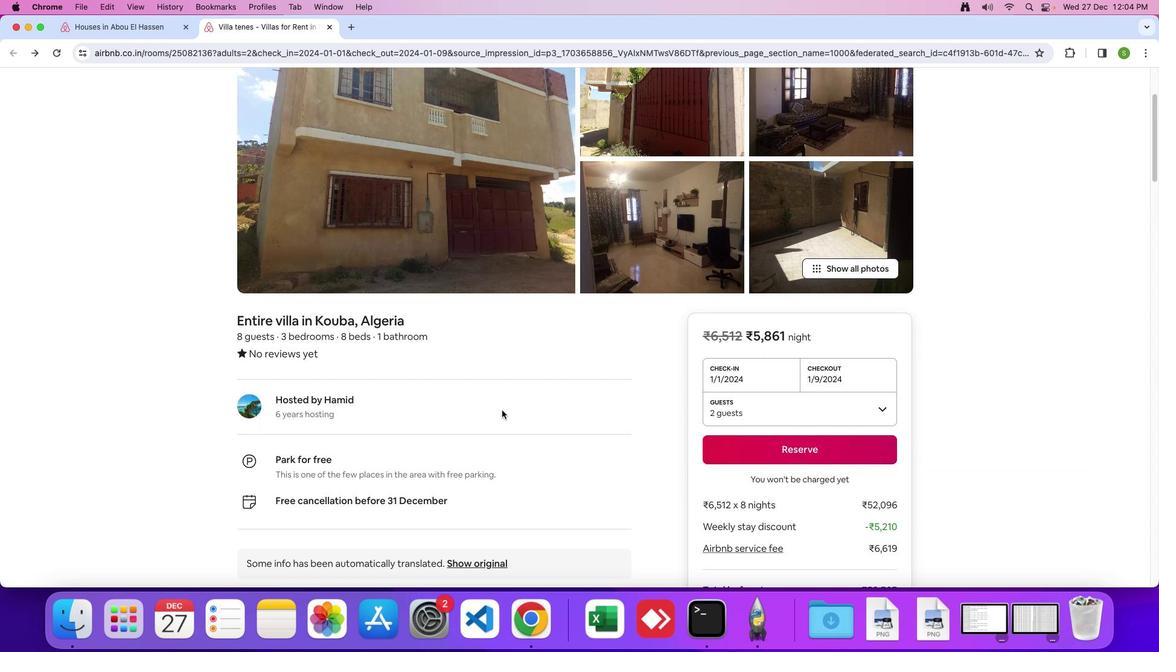 
Action: Mouse scrolled (510, 419) with delta (8, 7)
Screenshot: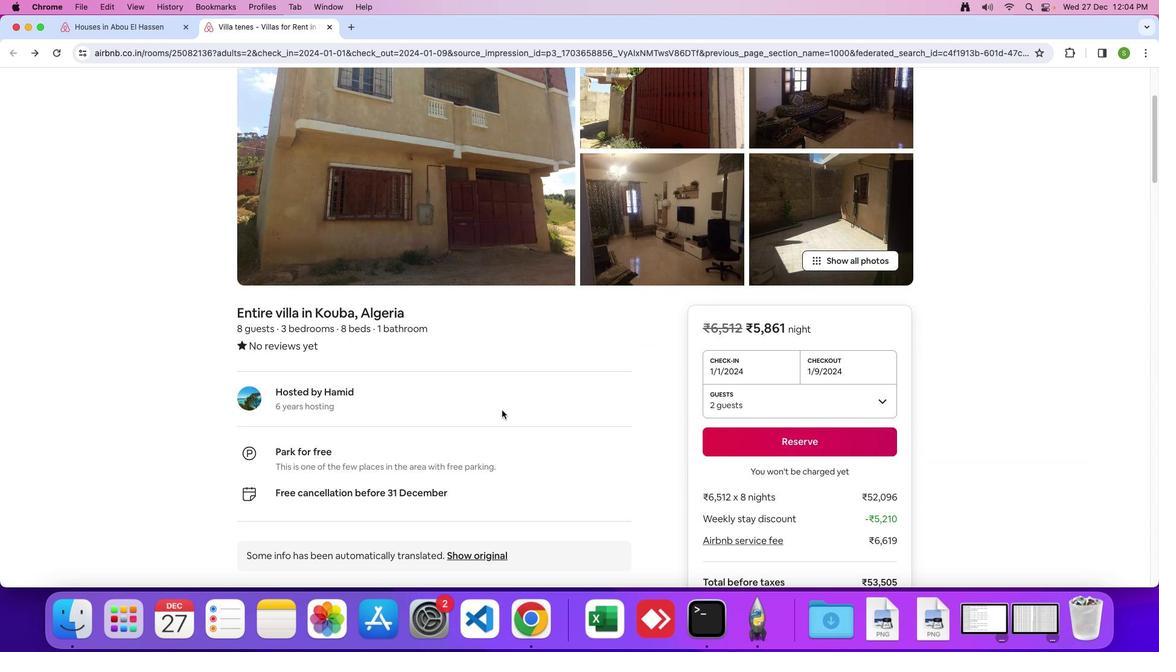 
Action: Mouse scrolled (510, 419) with delta (8, 7)
Screenshot: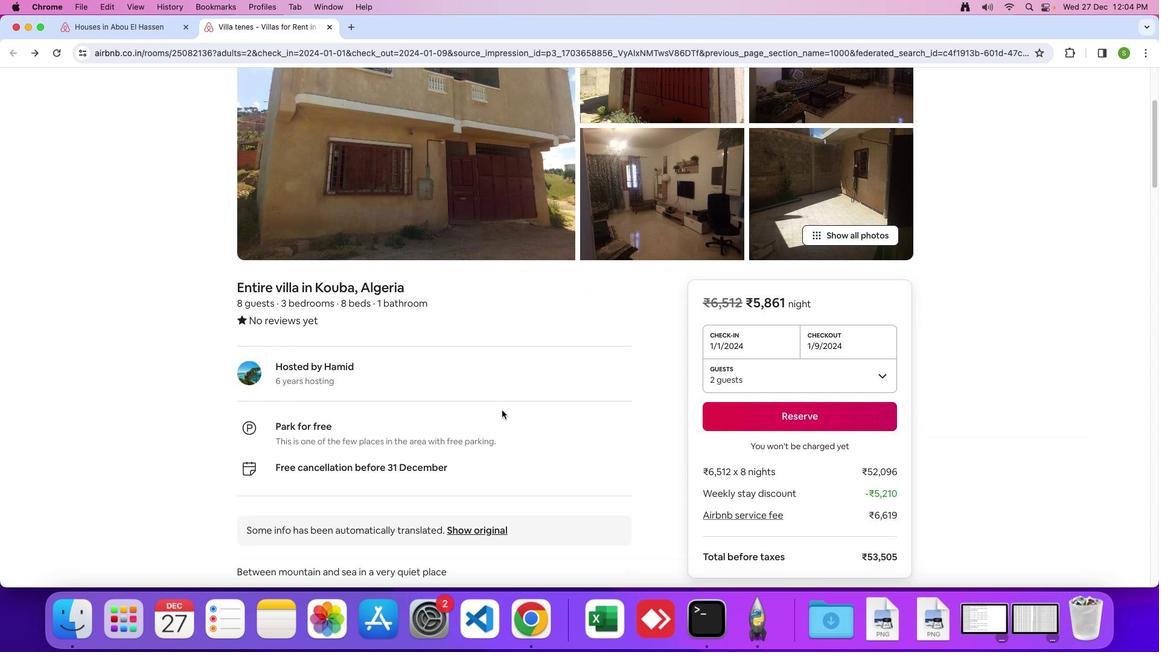 
Action: Mouse moved to (507, 419)
Screenshot: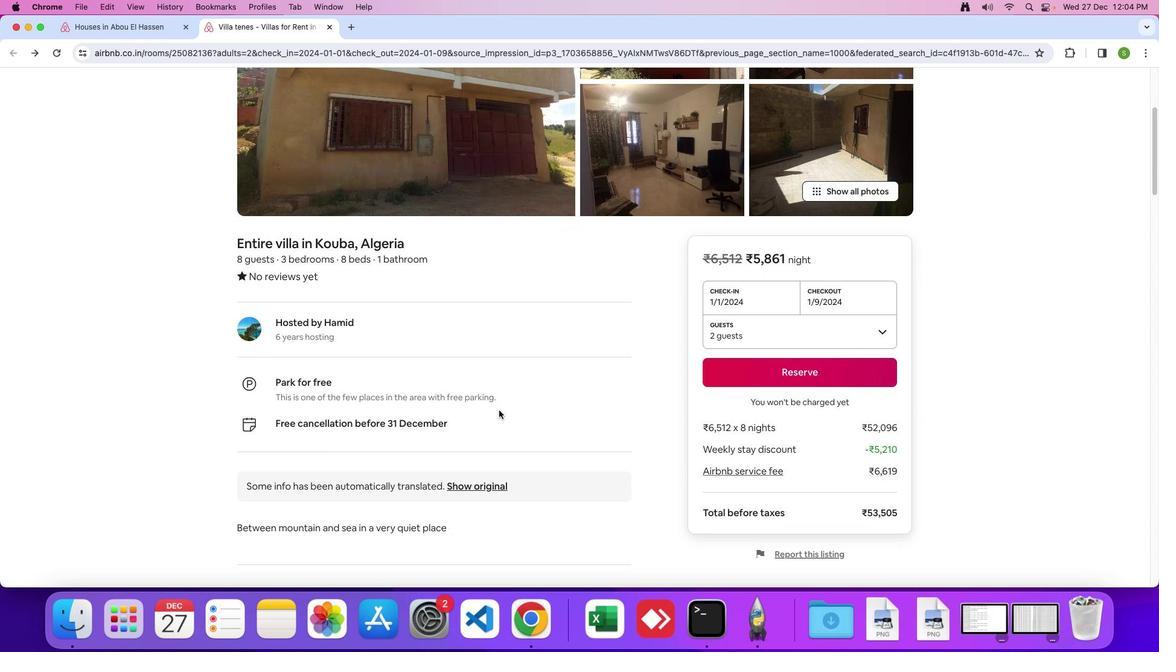 
Action: Mouse scrolled (507, 419) with delta (8, 7)
Screenshot: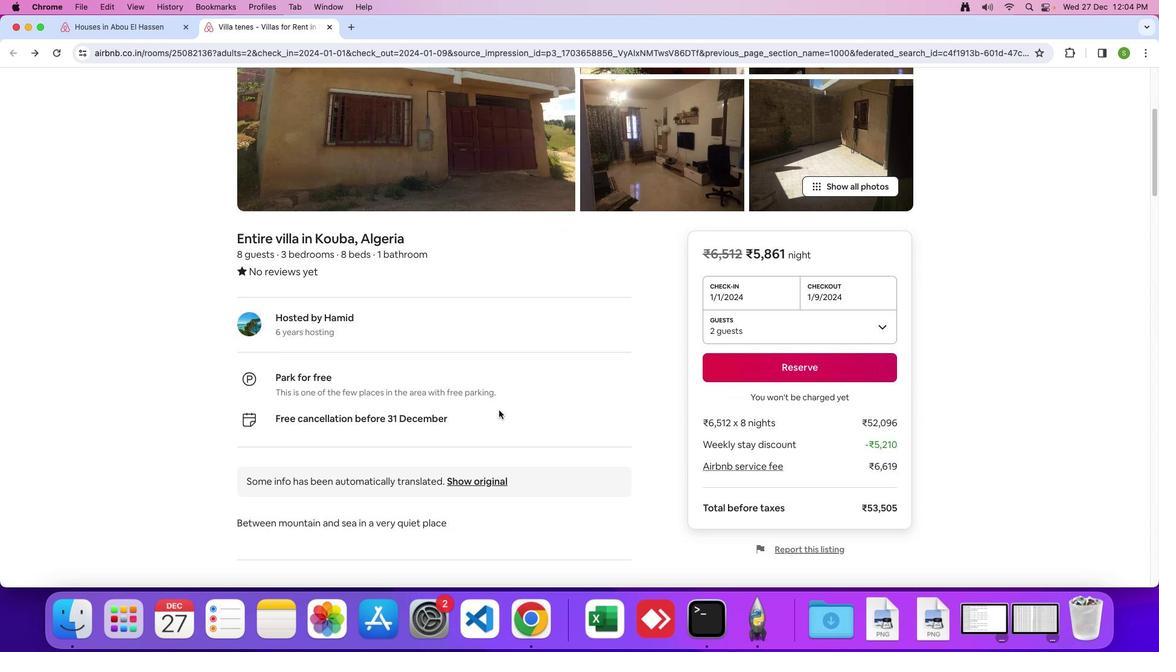
Action: Mouse scrolled (507, 419) with delta (8, 7)
Screenshot: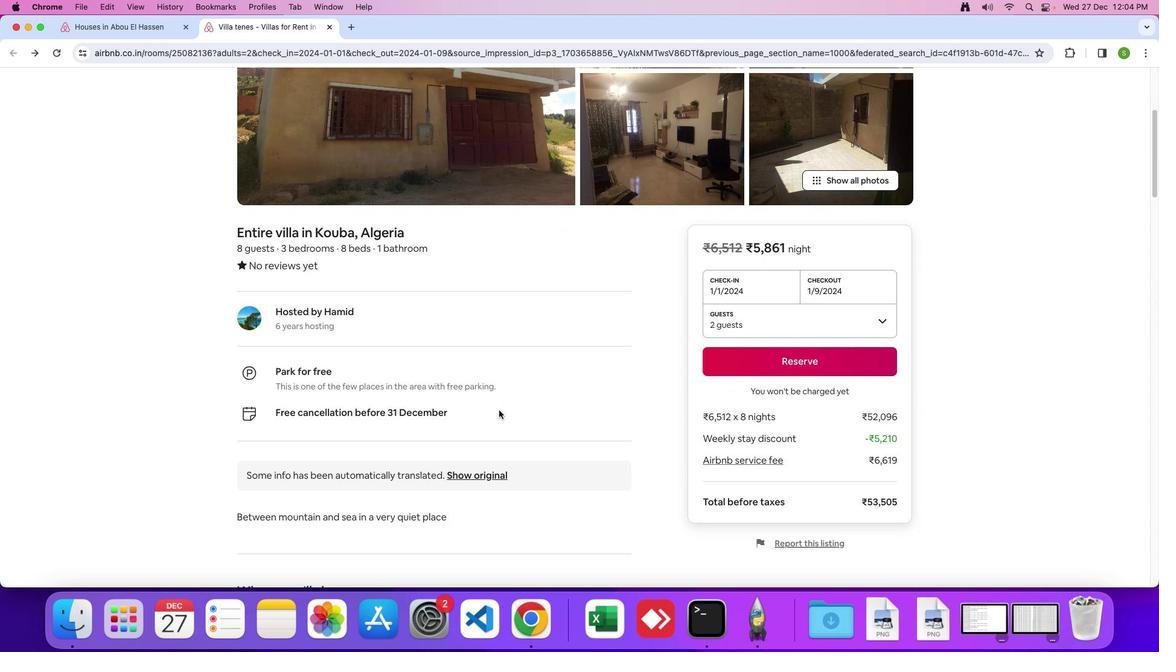 
Action: Mouse scrolled (507, 419) with delta (8, 7)
Screenshot: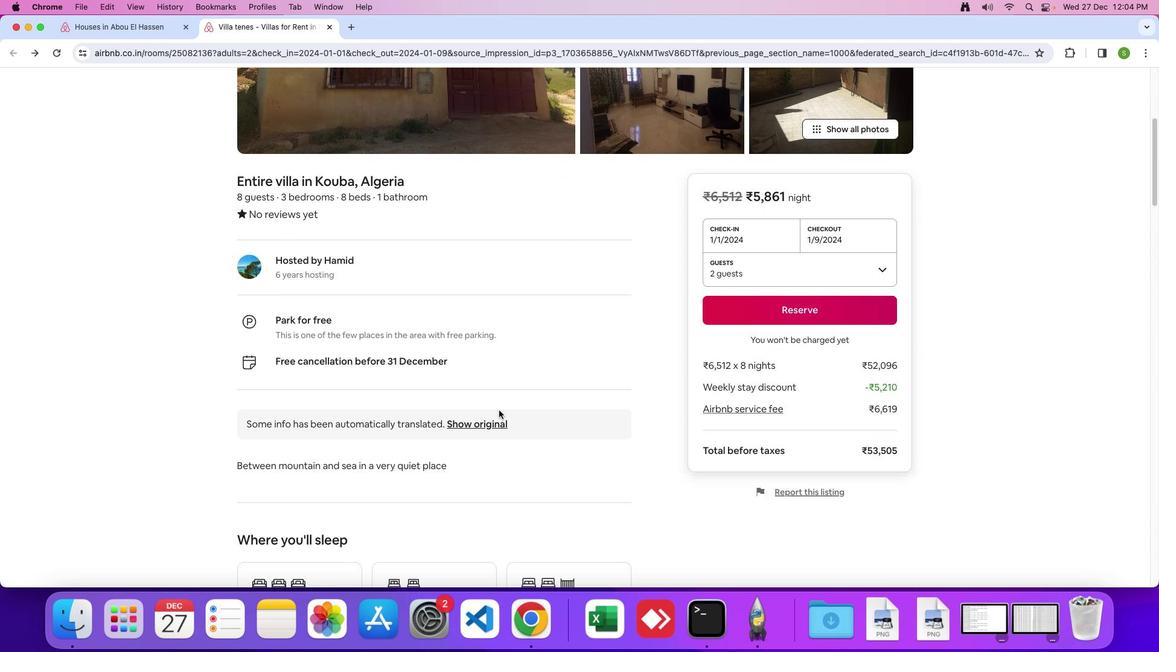 
Action: Mouse scrolled (507, 419) with delta (8, 7)
Screenshot: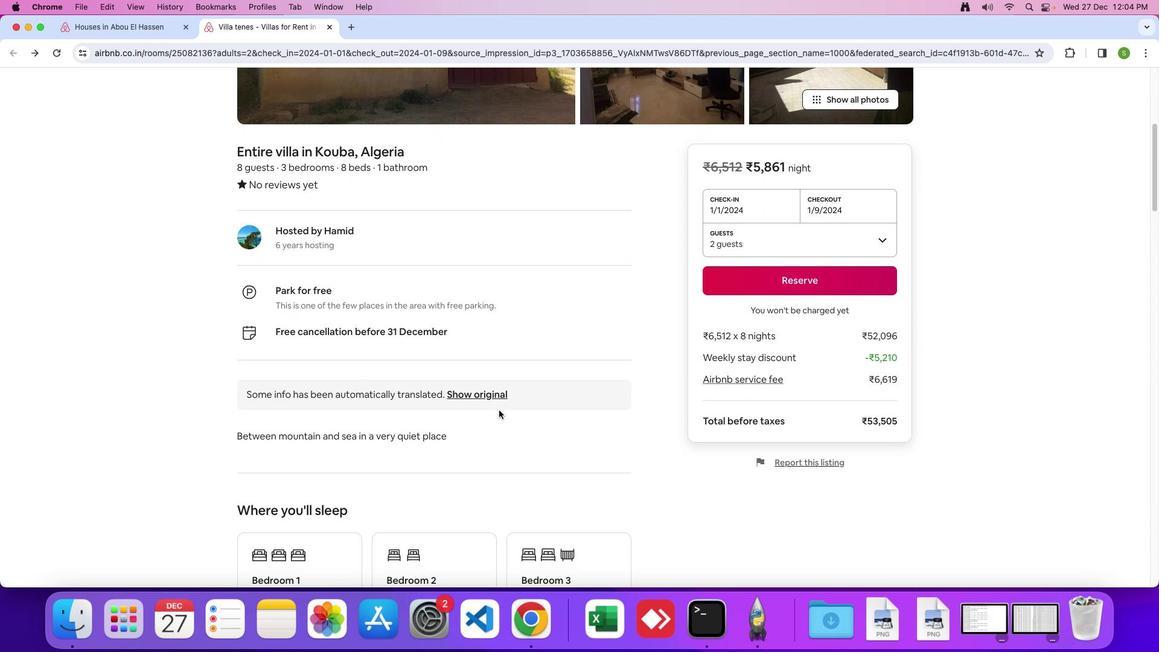 
Action: Mouse scrolled (507, 419) with delta (8, 7)
Screenshot: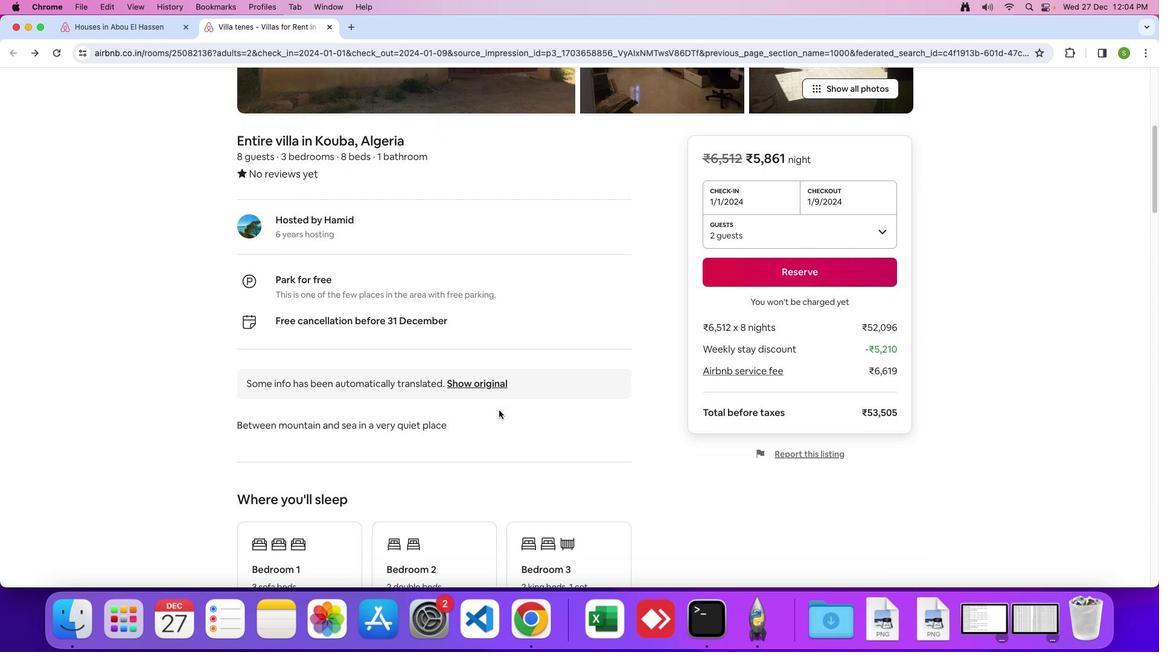 
Action: Mouse scrolled (507, 419) with delta (8, 7)
Screenshot: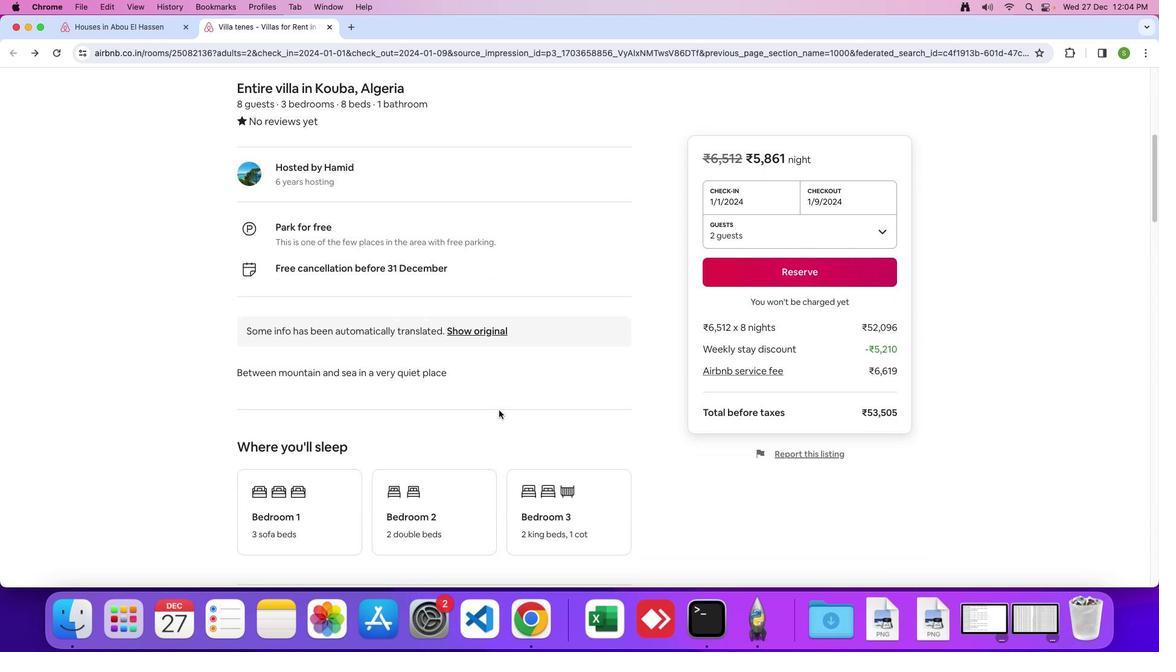 
Action: Mouse scrolled (507, 419) with delta (8, 7)
Screenshot: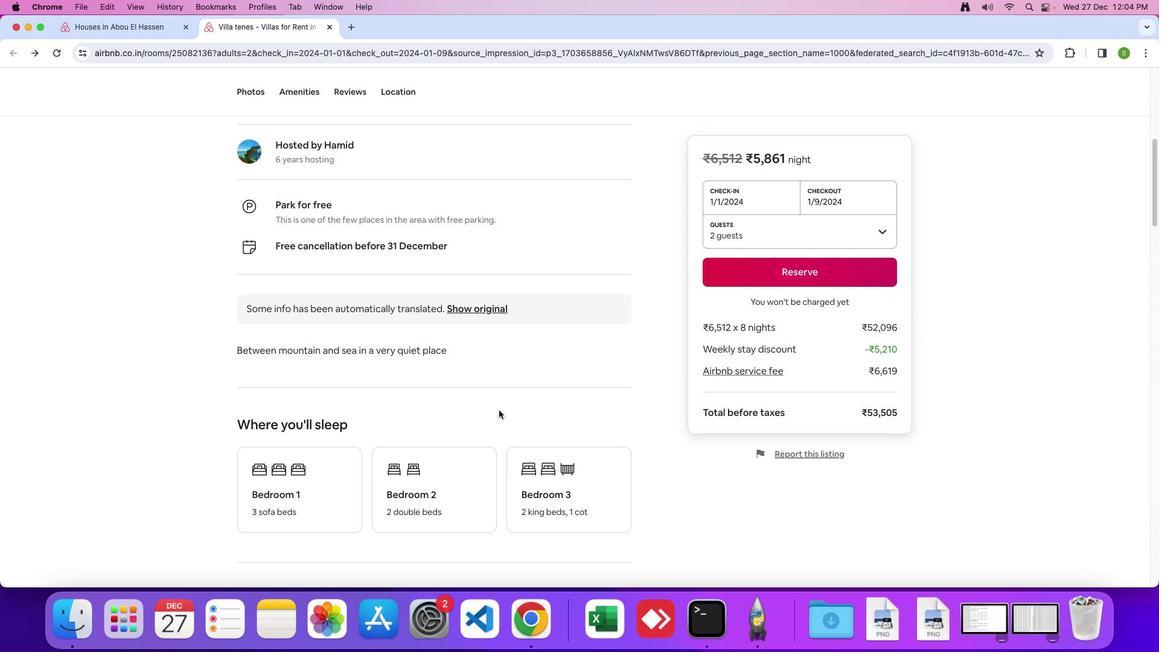 
Action: Mouse scrolled (507, 419) with delta (8, 7)
Screenshot: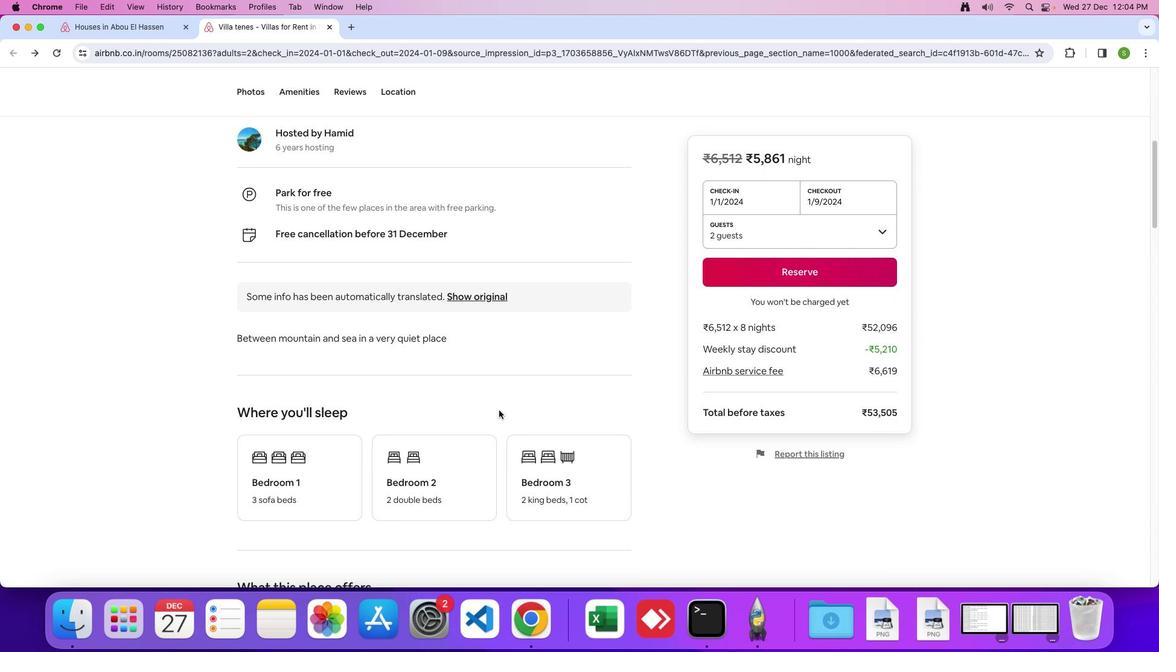 
Action: Mouse scrolled (507, 419) with delta (8, 7)
Screenshot: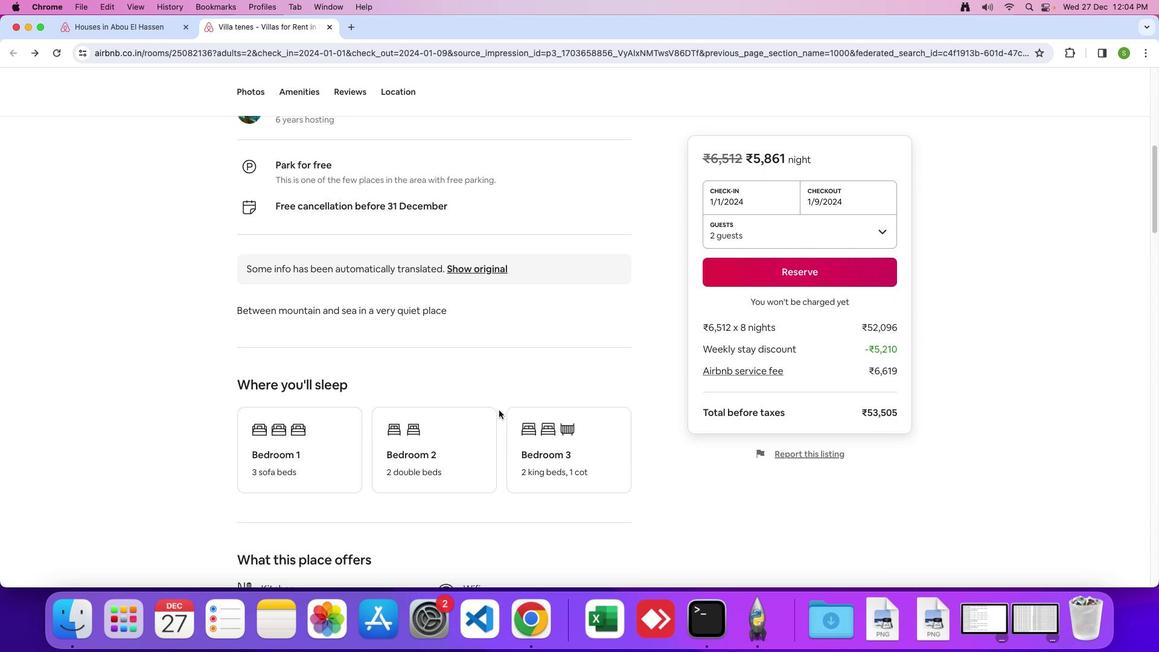 
Action: Mouse scrolled (507, 419) with delta (8, 7)
Screenshot: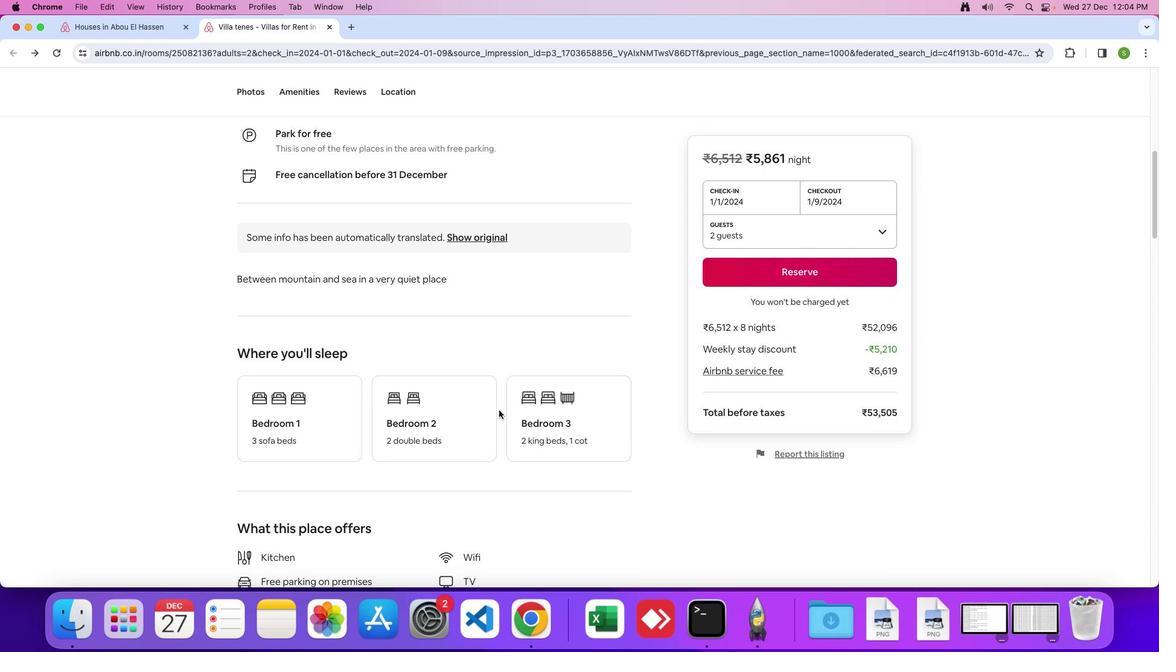 
Action: Mouse scrolled (507, 419) with delta (8, 7)
Screenshot: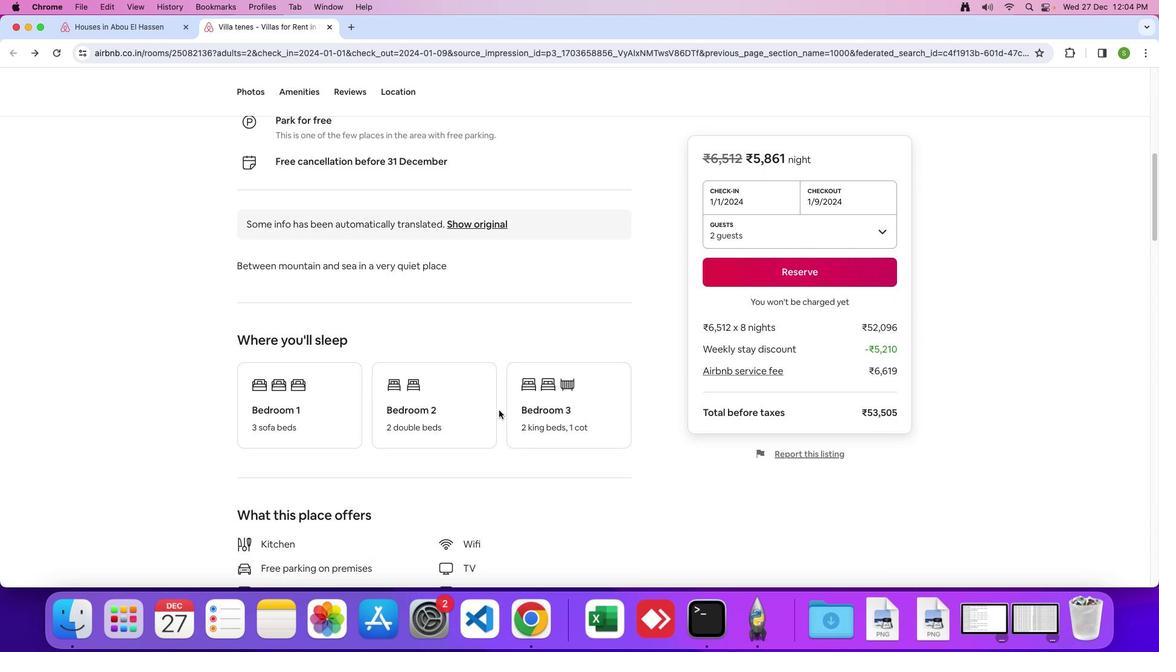 
Action: Mouse scrolled (507, 419) with delta (8, 7)
Screenshot: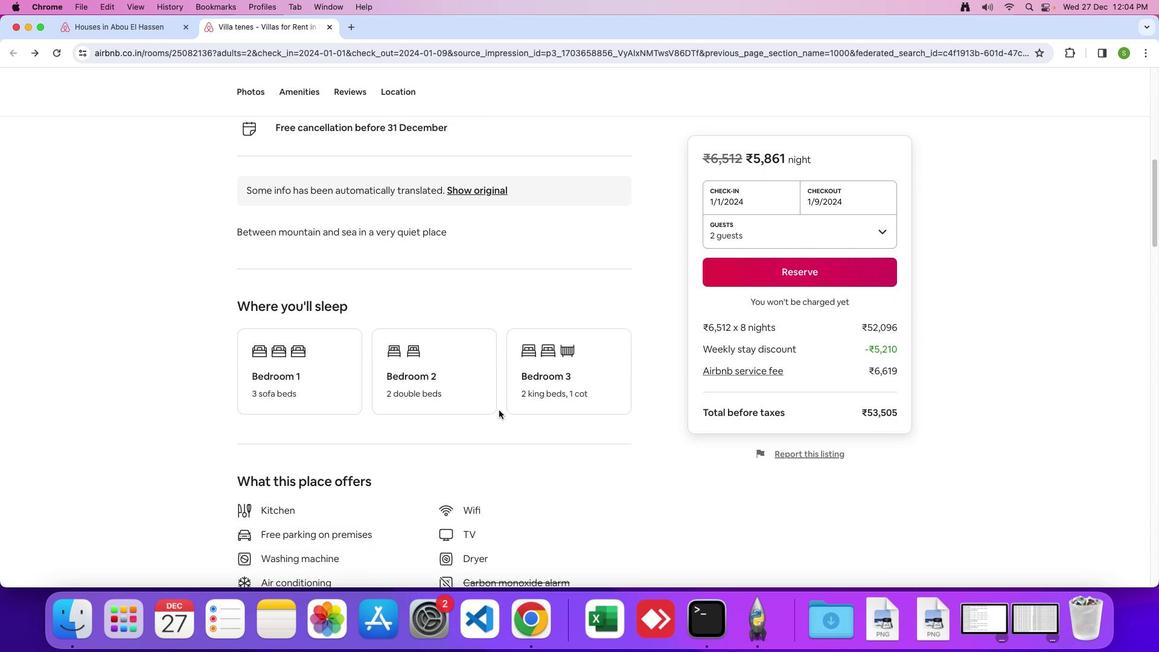 
Action: Mouse scrolled (507, 419) with delta (8, 7)
Screenshot: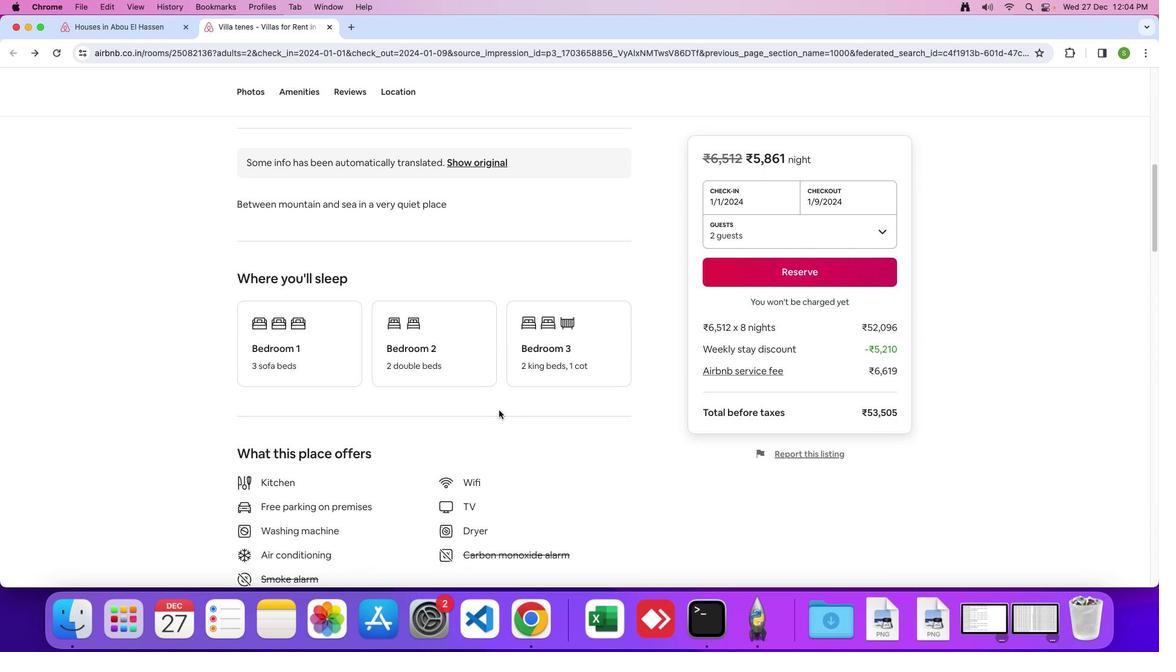 
Action: Mouse scrolled (507, 419) with delta (8, 7)
Screenshot: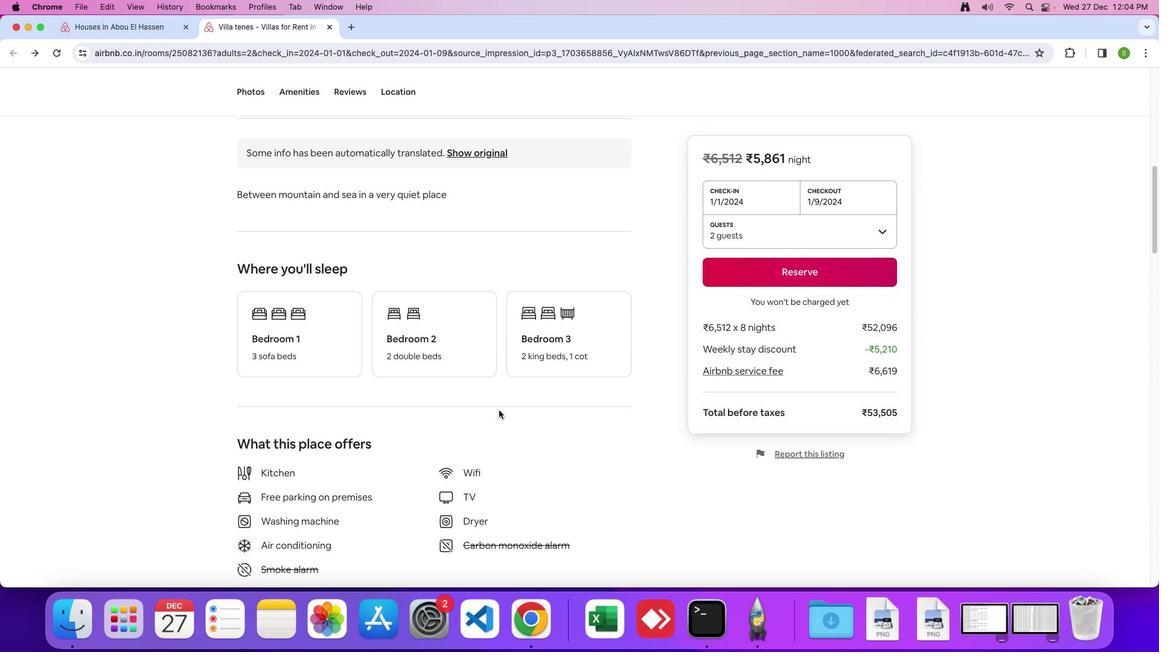 
Action: Mouse scrolled (507, 419) with delta (8, 7)
Screenshot: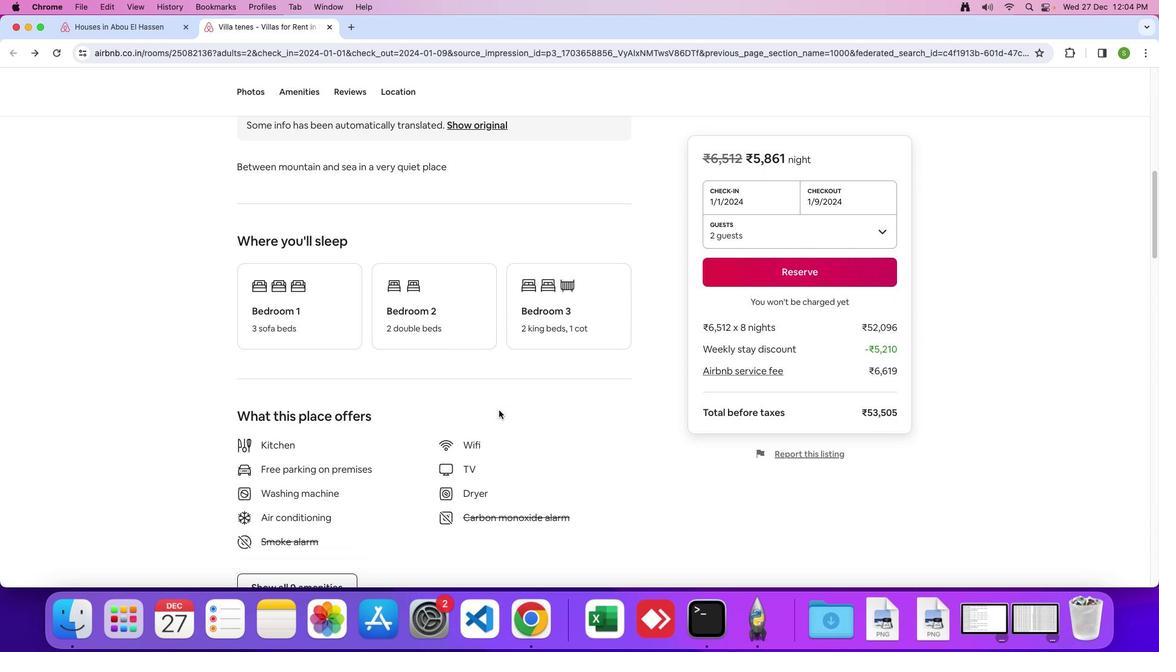 
Action: Mouse scrolled (507, 419) with delta (8, 7)
Screenshot: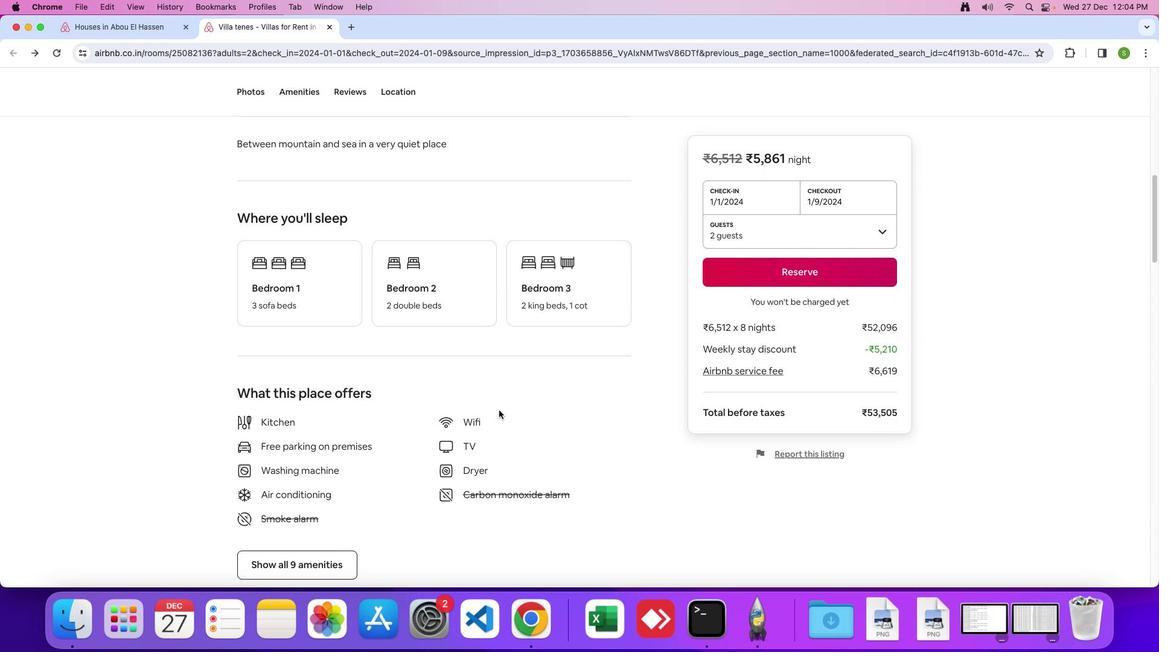 
Action: Mouse scrolled (507, 419) with delta (8, 7)
Screenshot: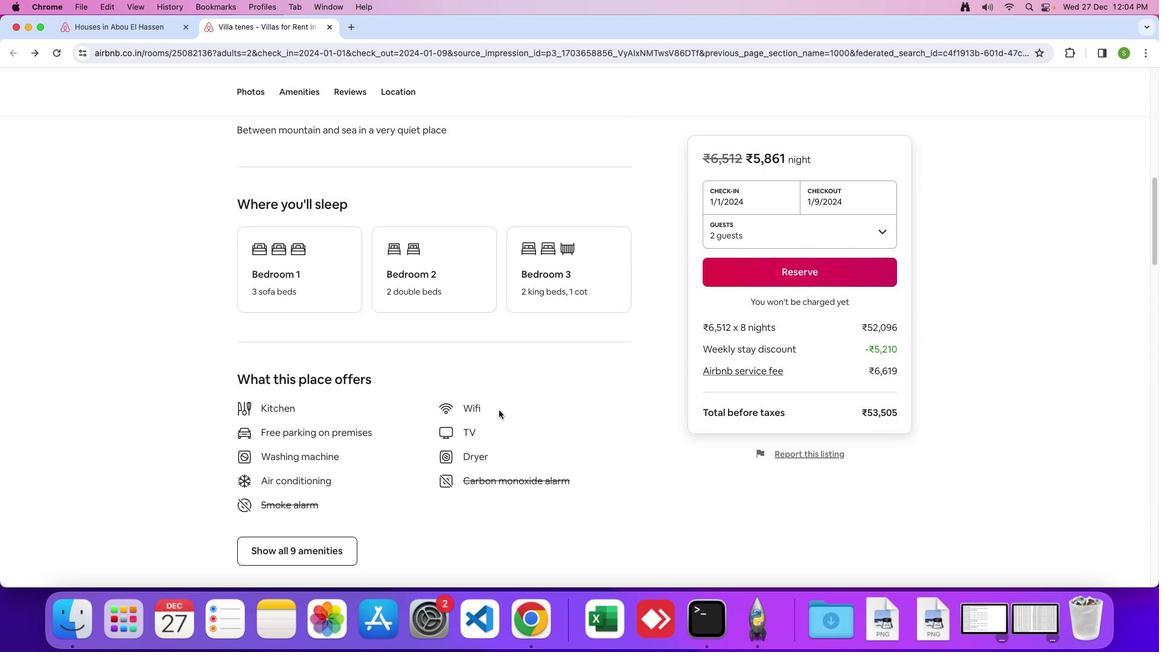 
Action: Mouse scrolled (507, 419) with delta (8, 6)
Screenshot: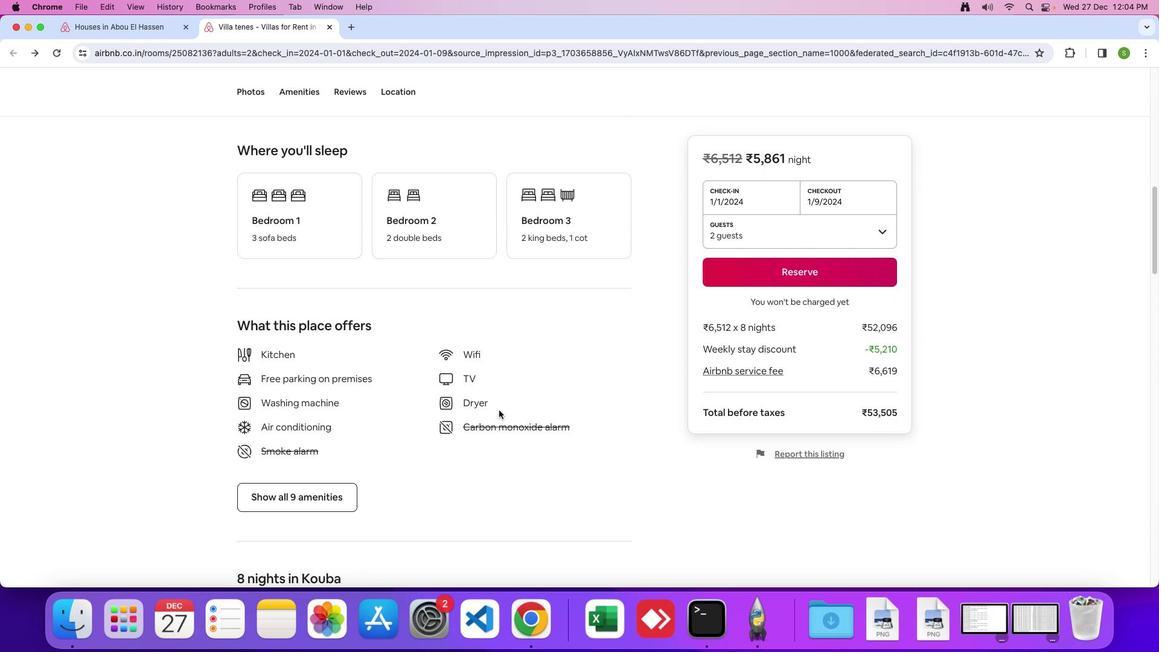 
Action: Mouse scrolled (507, 419) with delta (8, 7)
Screenshot: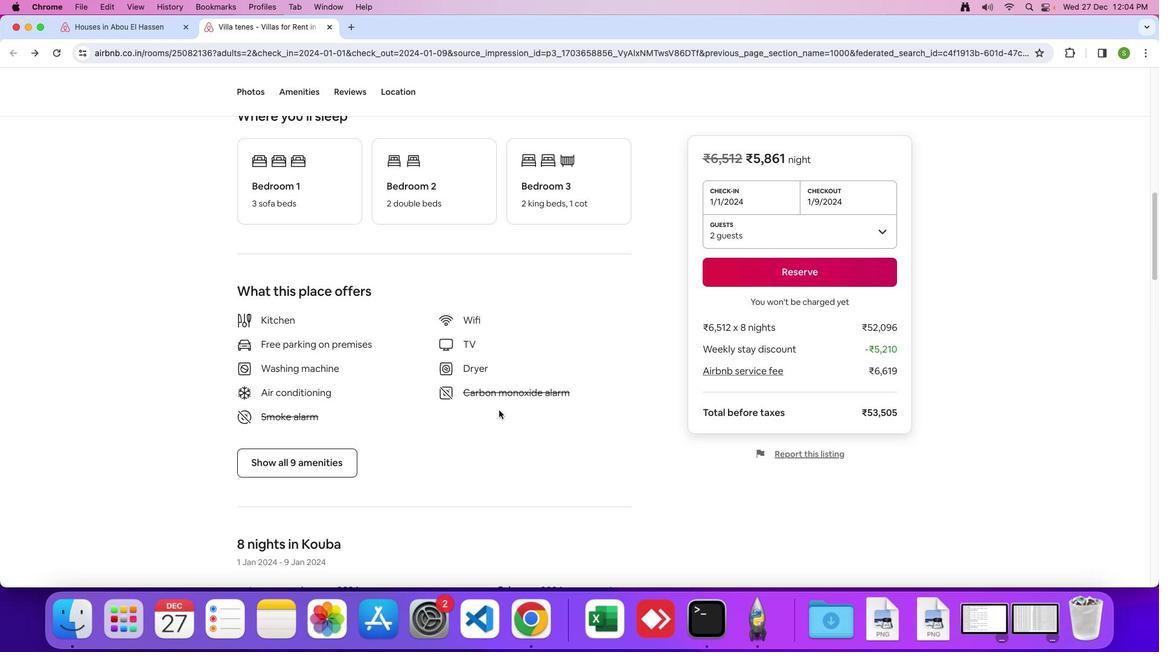 
Action: Mouse scrolled (507, 419) with delta (8, 7)
Screenshot: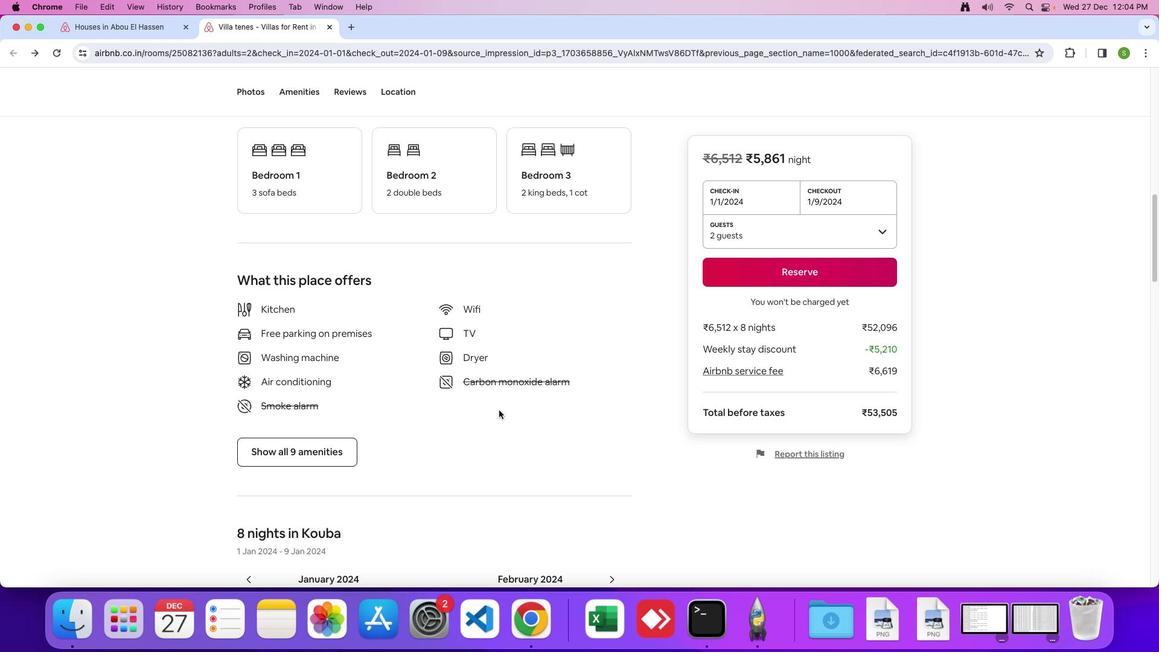 
Action: Mouse scrolled (507, 419) with delta (8, 7)
Screenshot: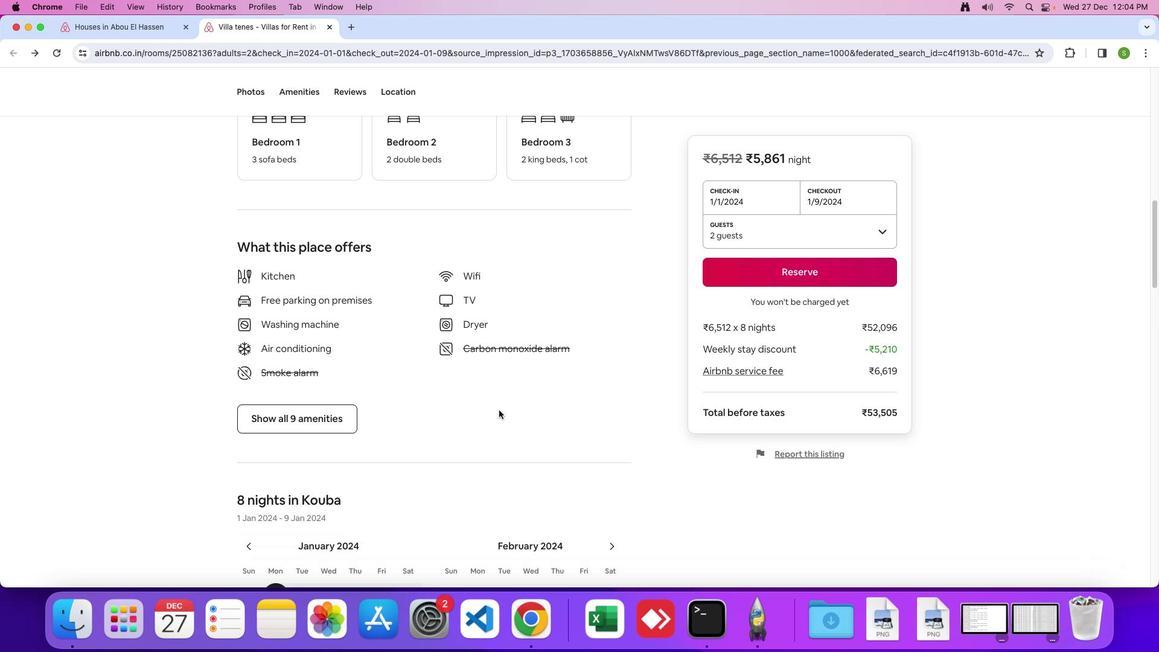 
Action: Mouse moved to (248, 413)
Screenshot: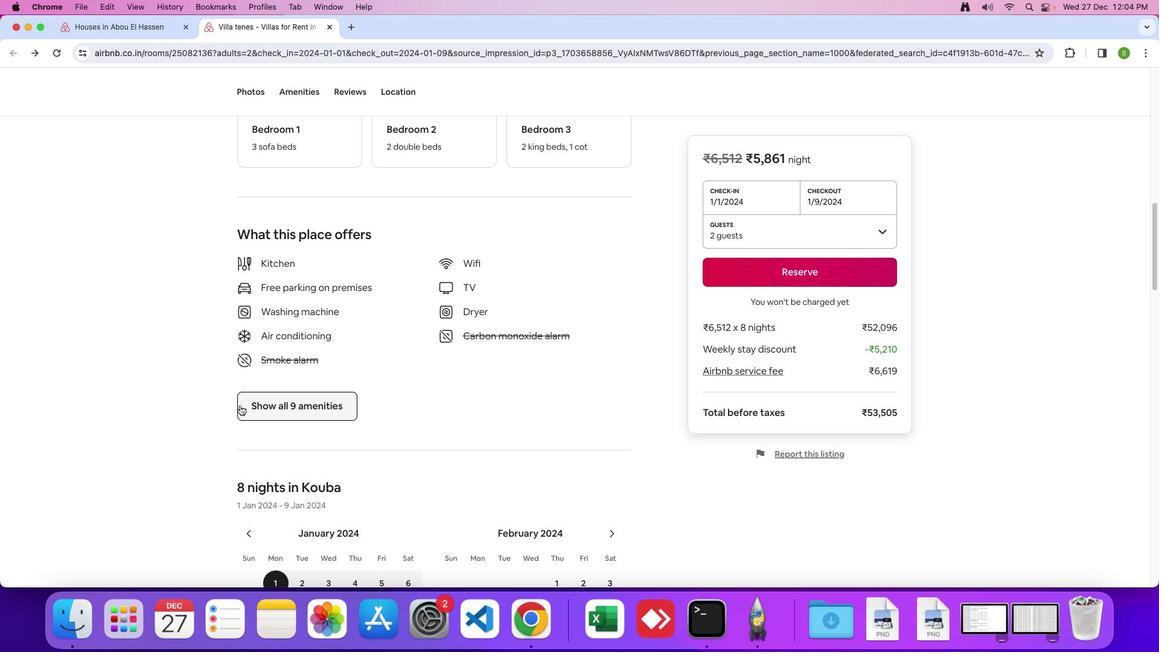 
Action: Mouse pressed left at (248, 413)
Screenshot: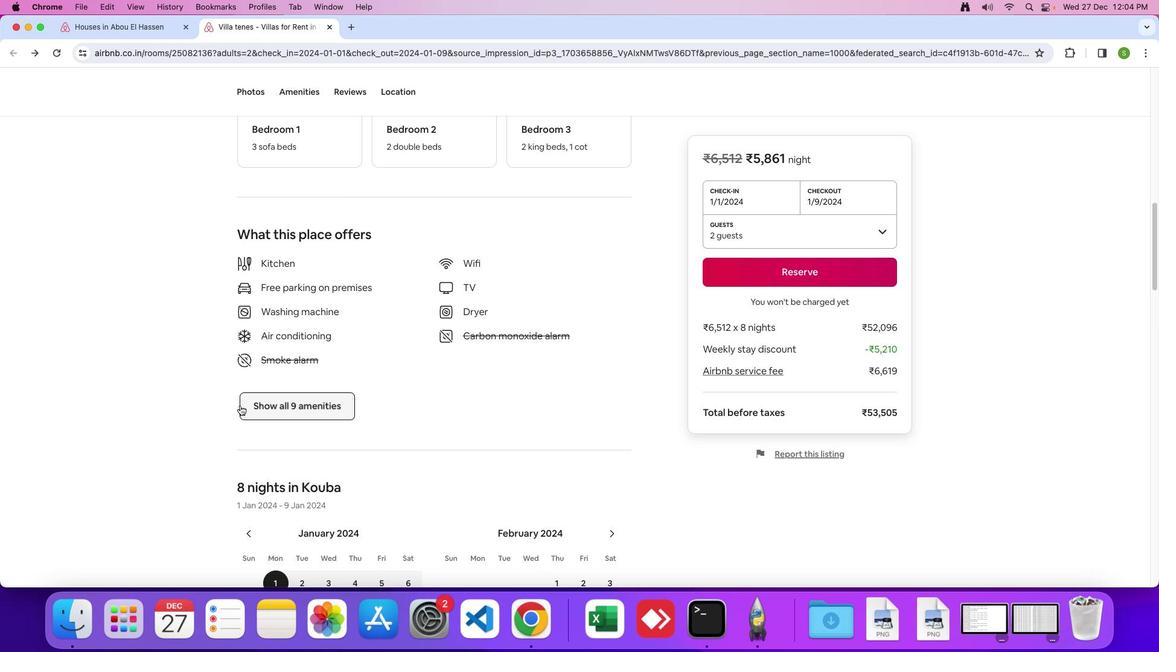 
Action: Mouse moved to (620, 366)
Screenshot: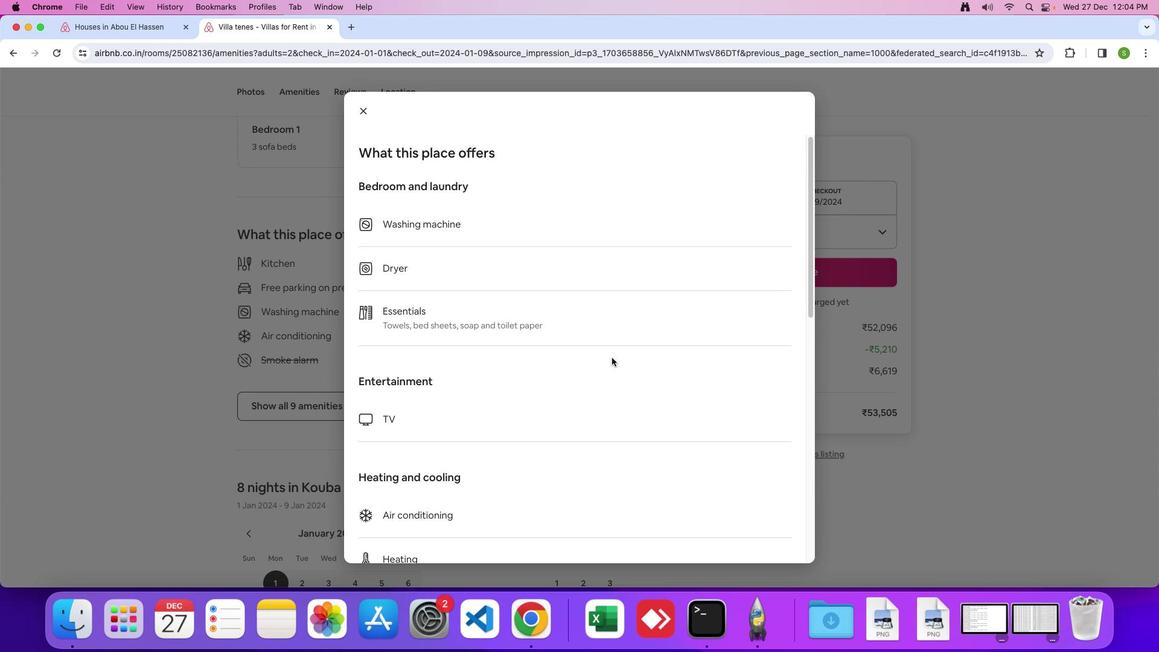
Action: Mouse scrolled (620, 366) with delta (8, 7)
Screenshot: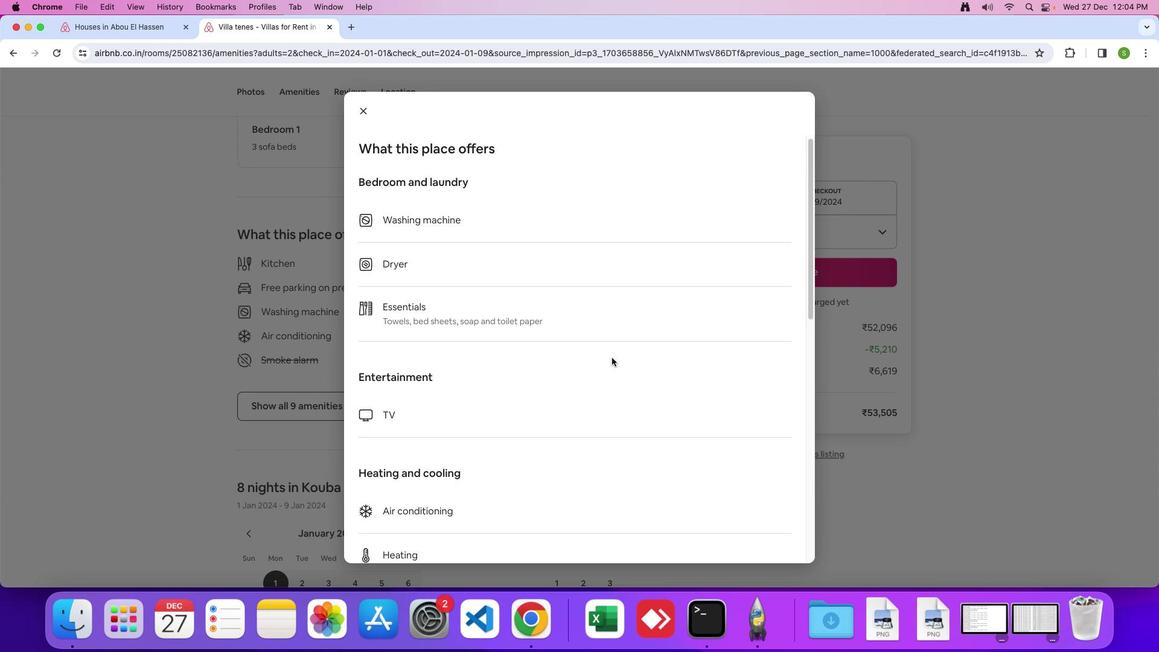 
Action: Mouse scrolled (620, 366) with delta (8, 7)
Screenshot: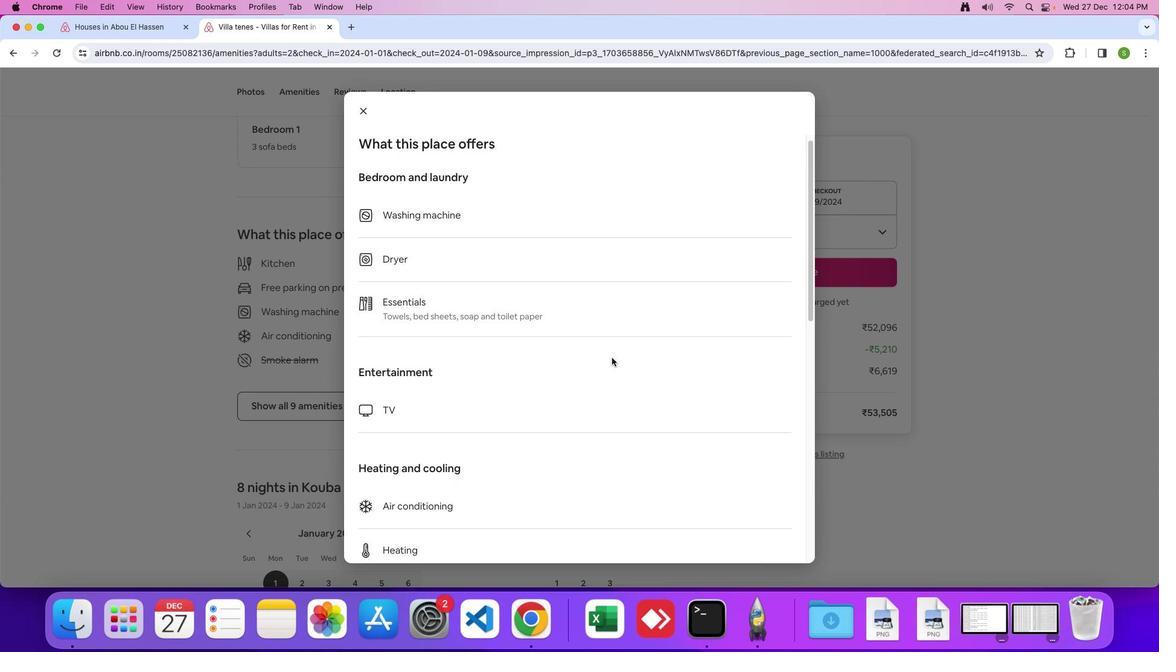 
Action: Mouse scrolled (620, 366) with delta (8, 7)
Screenshot: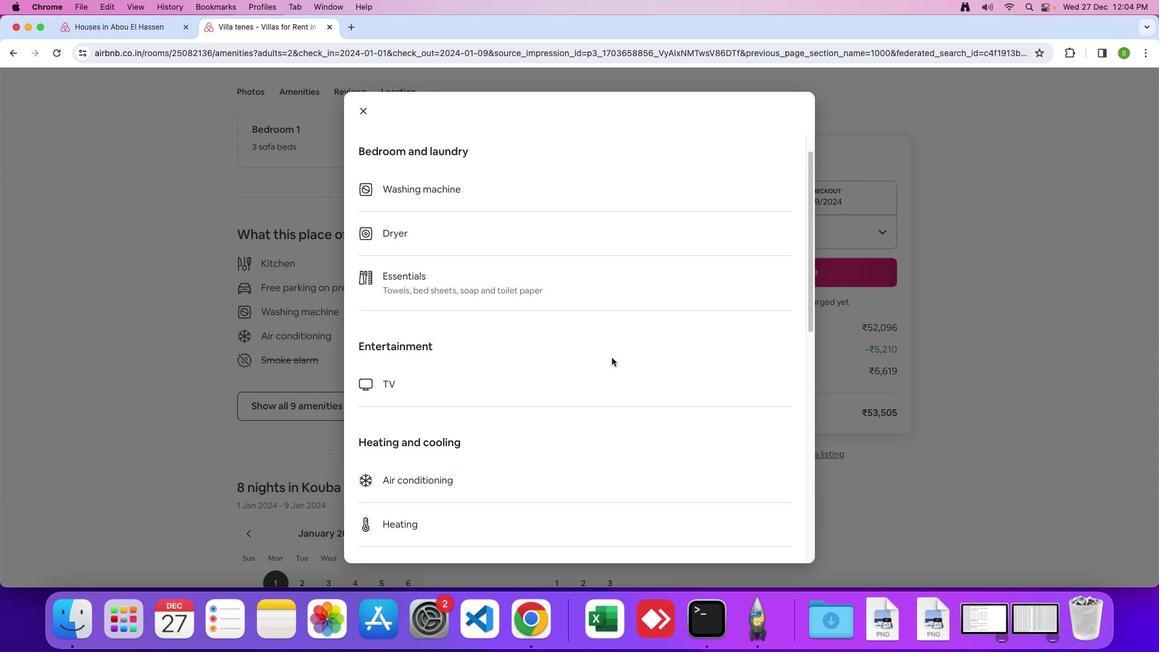 
Action: Mouse moved to (620, 367)
Screenshot: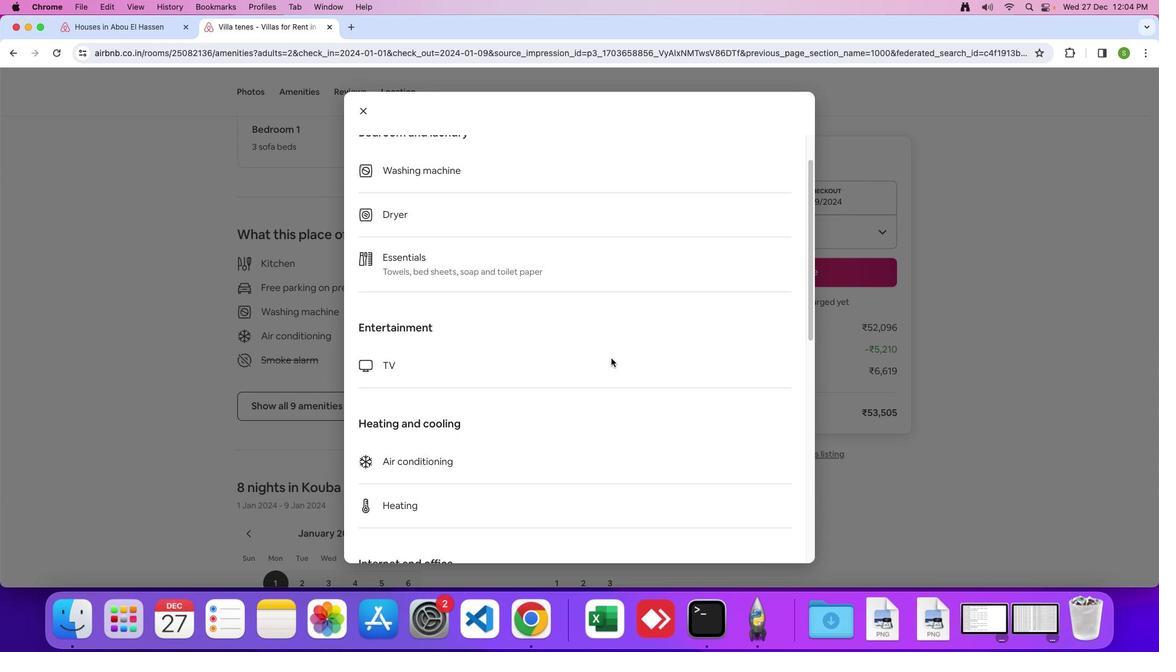 
Action: Mouse scrolled (620, 367) with delta (8, 7)
Screenshot: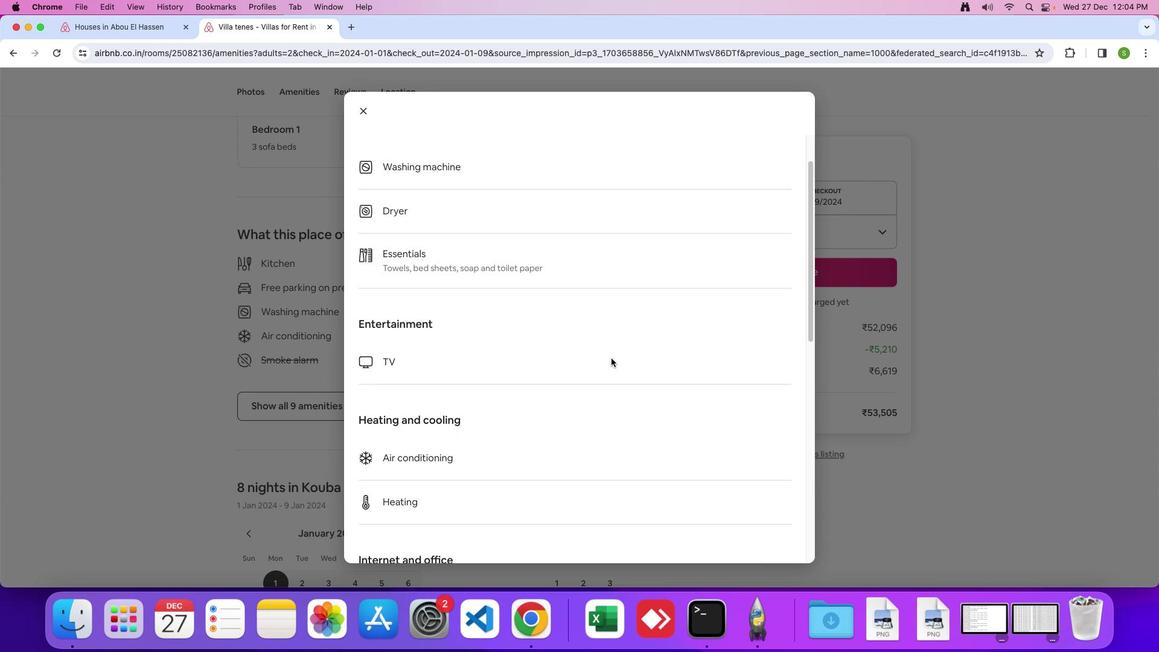 
Action: Mouse scrolled (620, 367) with delta (8, 7)
Screenshot: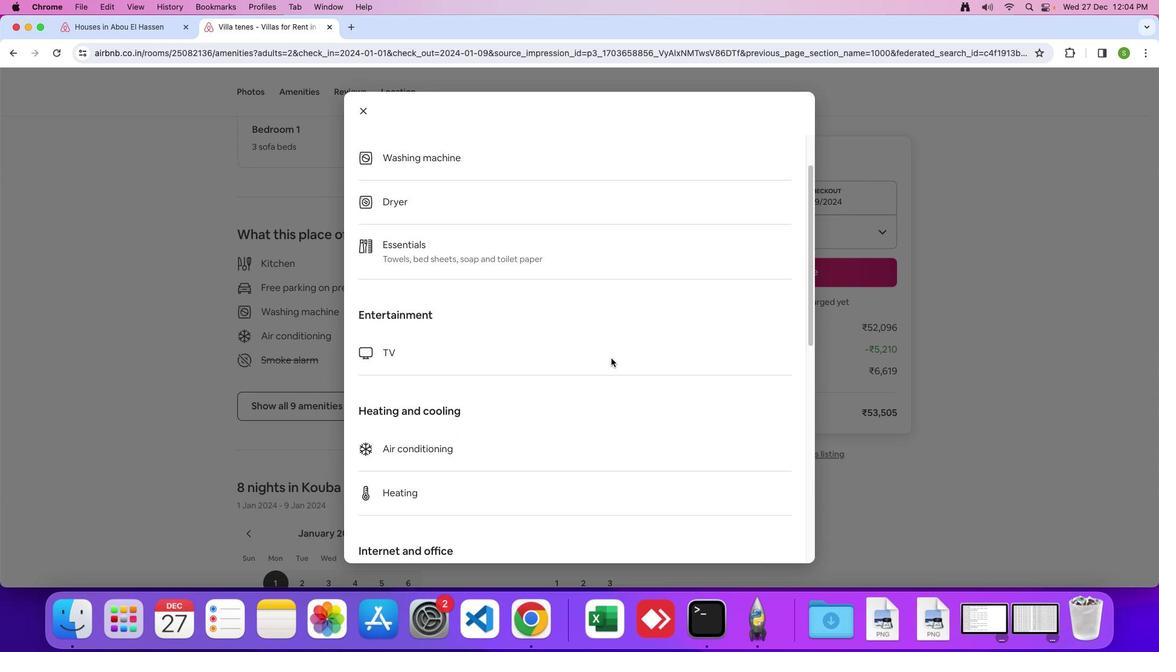 
Action: Mouse scrolled (620, 367) with delta (8, 7)
Screenshot: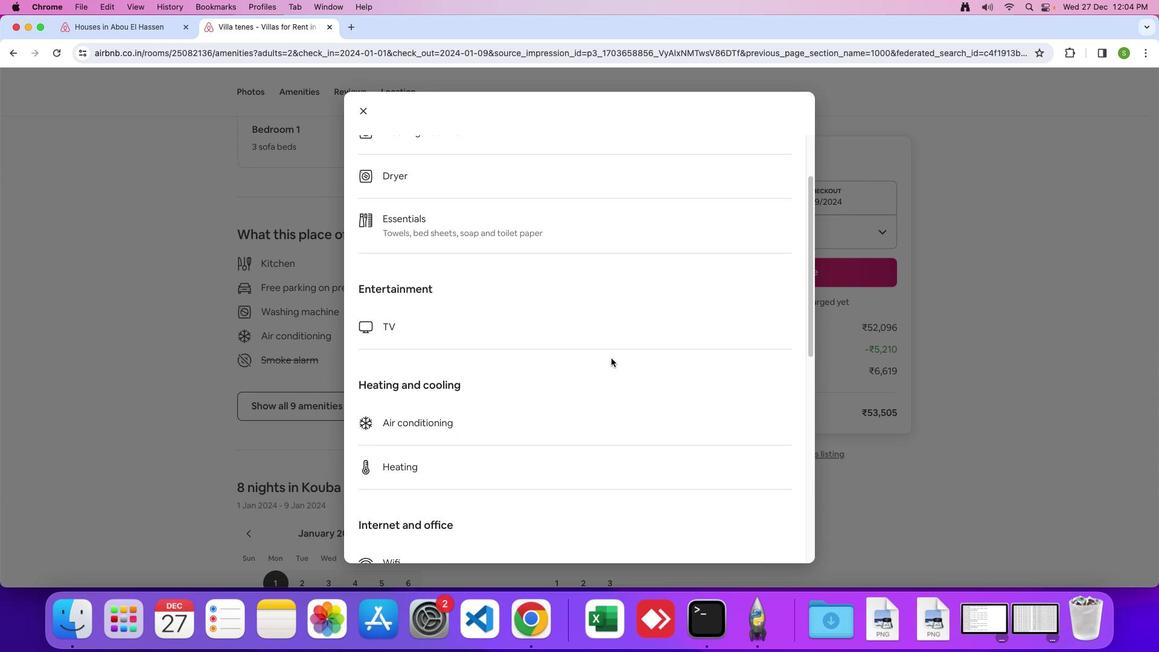 
Action: Mouse scrolled (620, 367) with delta (8, 7)
Screenshot: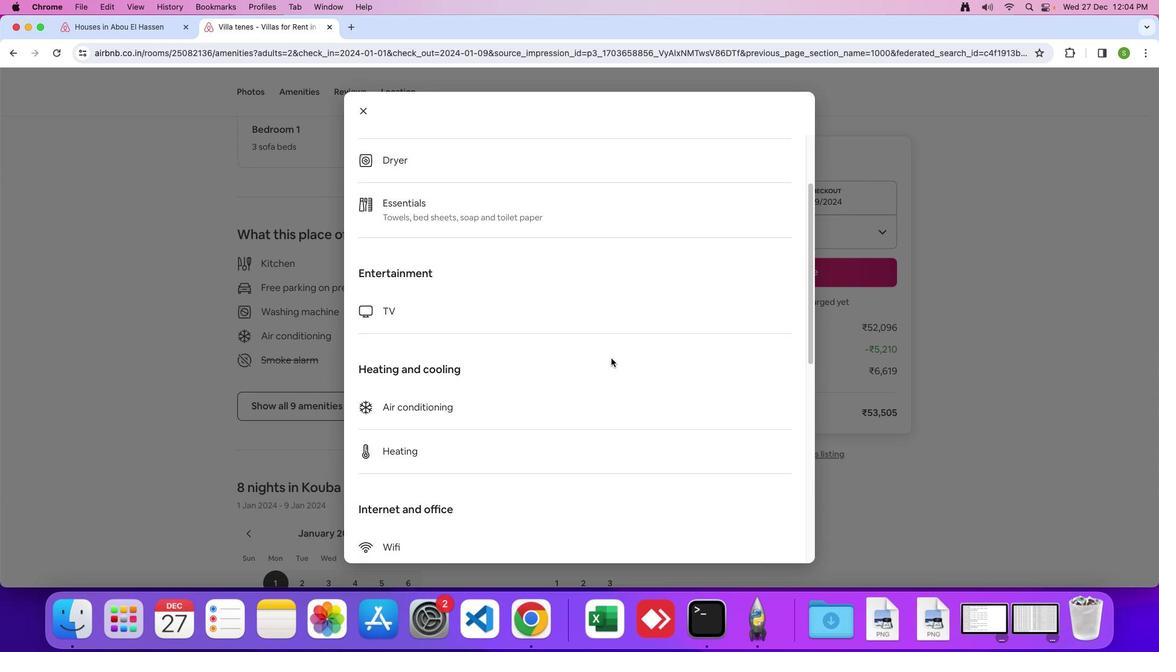 
Action: Mouse scrolled (620, 367) with delta (8, 7)
Screenshot: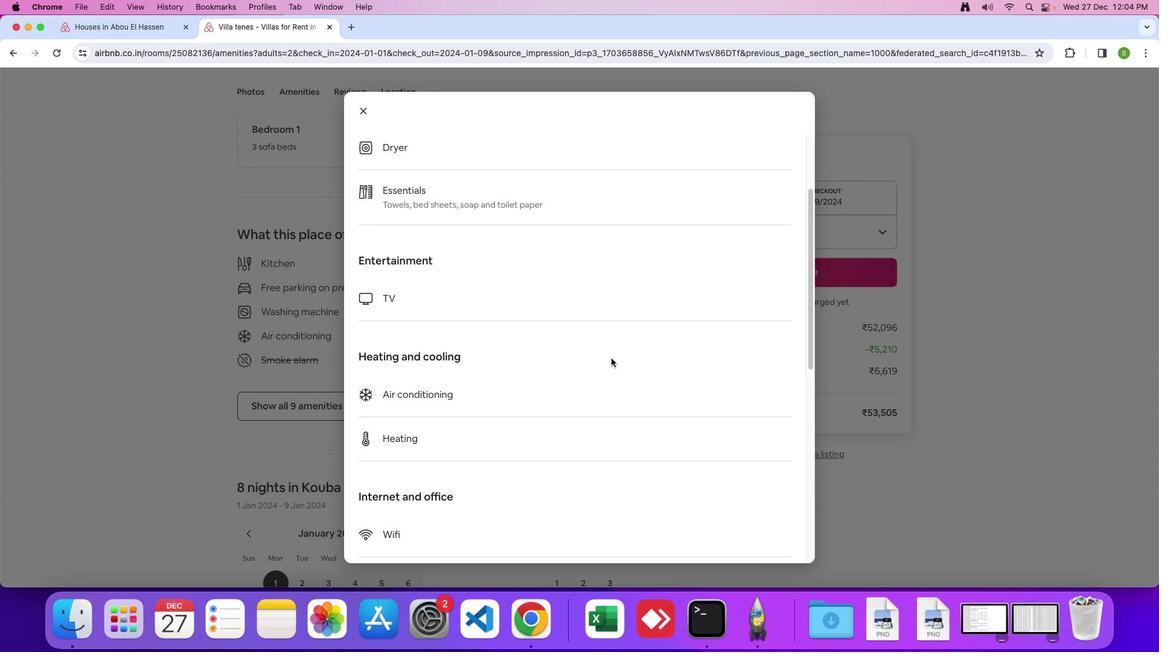 
Action: Mouse scrolled (620, 367) with delta (8, 7)
Screenshot: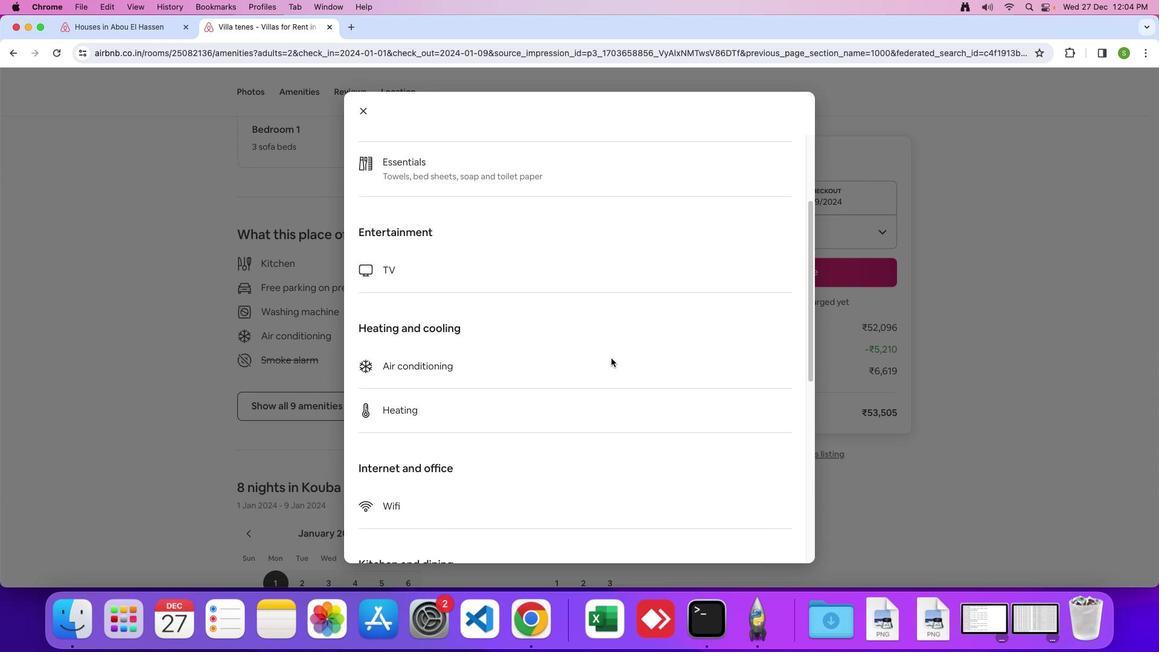 
Action: Mouse scrolled (620, 367) with delta (8, 7)
Screenshot: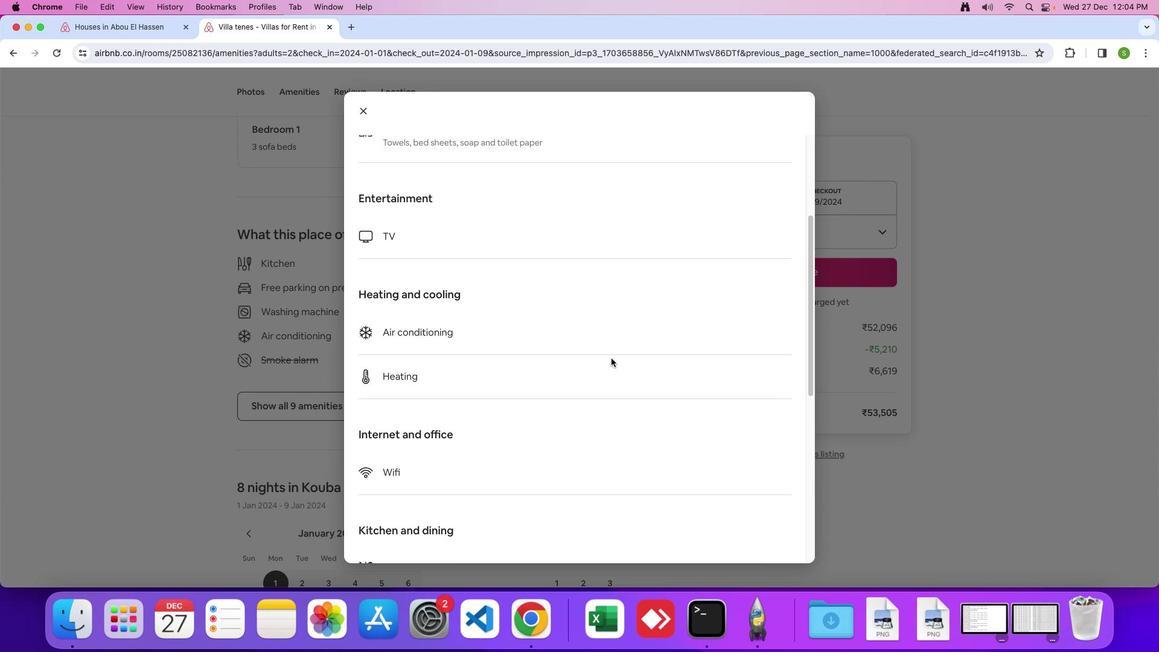 
Action: Mouse scrolled (620, 367) with delta (8, 7)
Screenshot: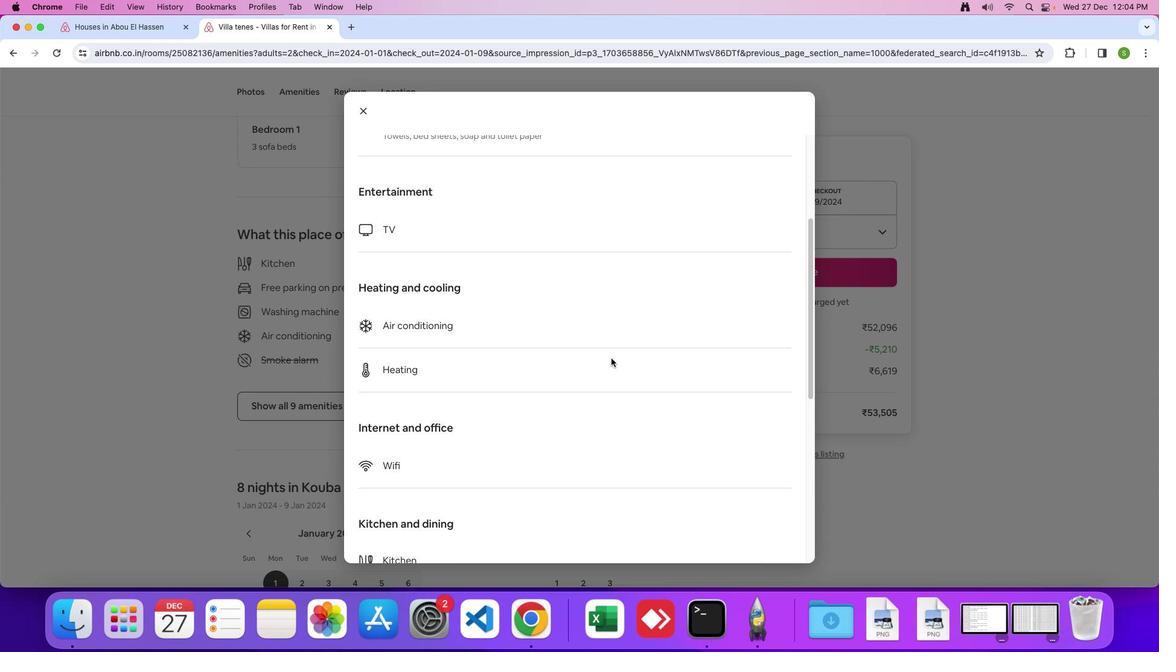 
Action: Mouse scrolled (620, 367) with delta (8, 7)
Screenshot: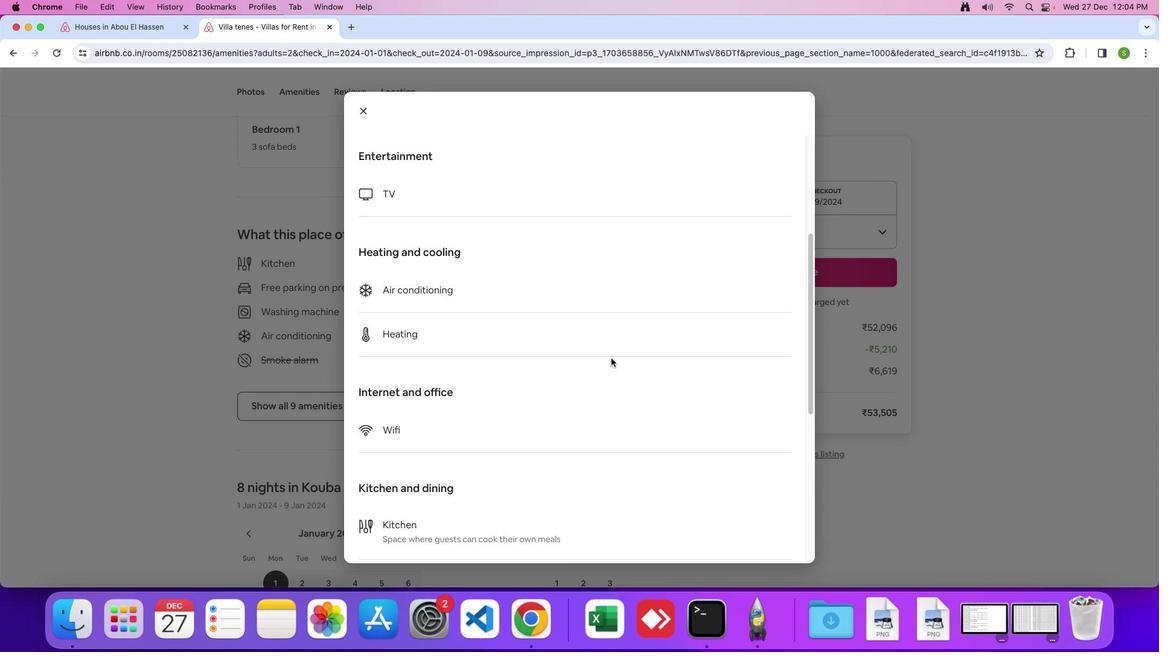 
Action: Mouse scrolled (620, 367) with delta (8, 7)
Screenshot: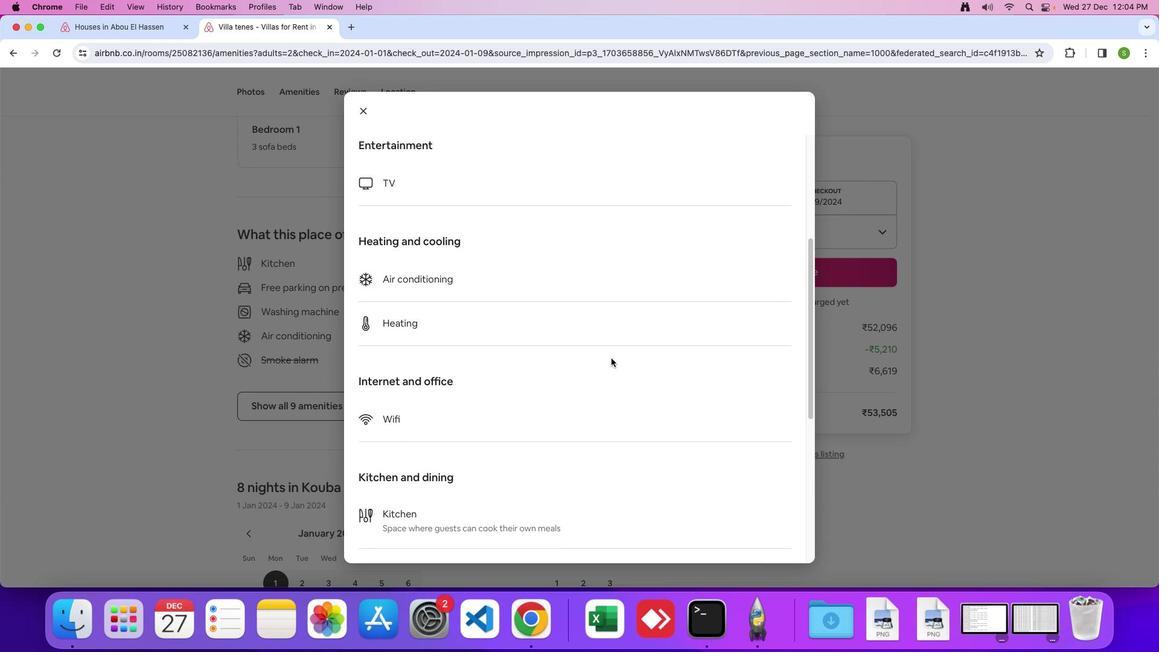 
Action: Mouse scrolled (620, 367) with delta (8, 7)
Screenshot: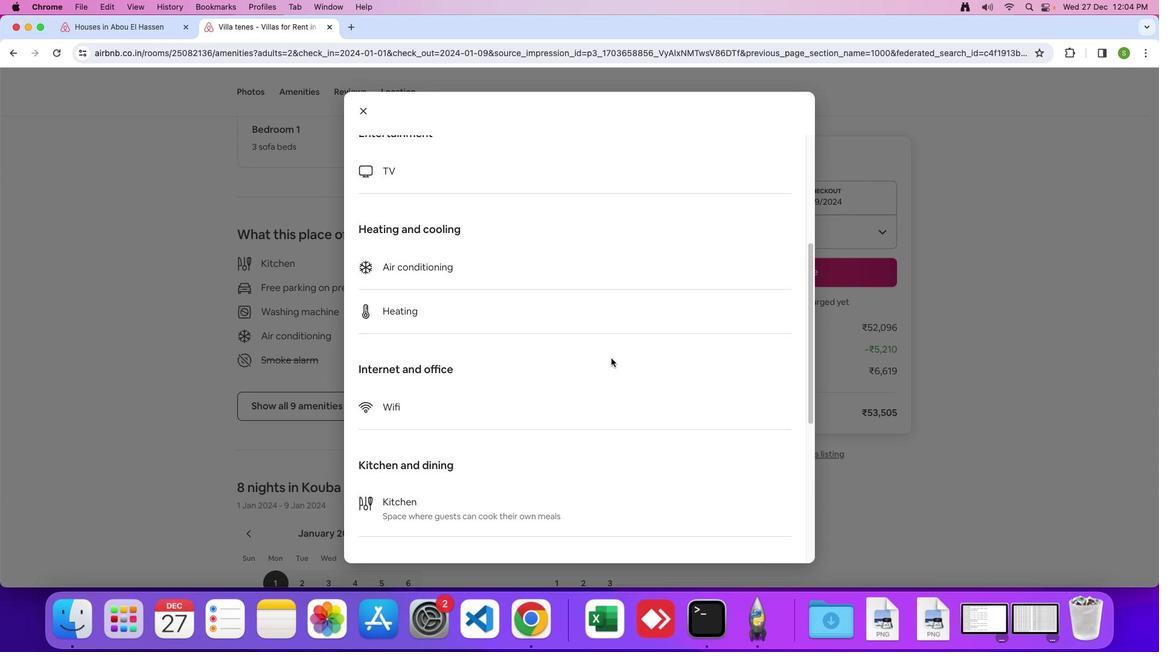 
Action: Mouse scrolled (620, 367) with delta (8, 7)
Screenshot: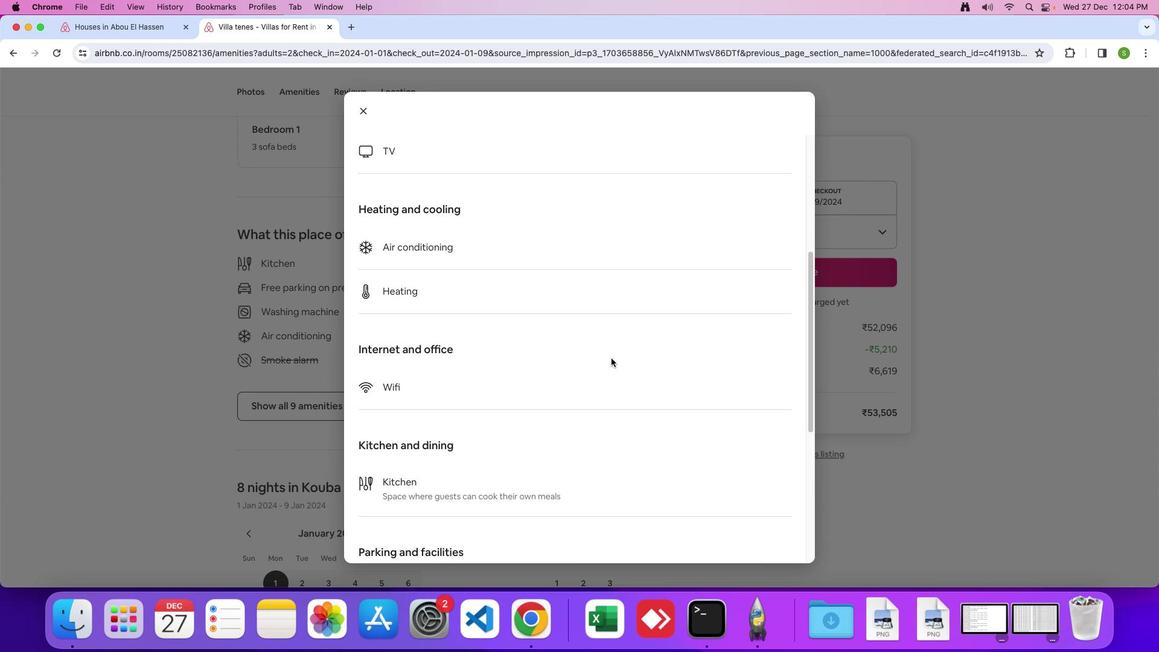 
Action: Mouse scrolled (620, 367) with delta (8, 7)
Screenshot: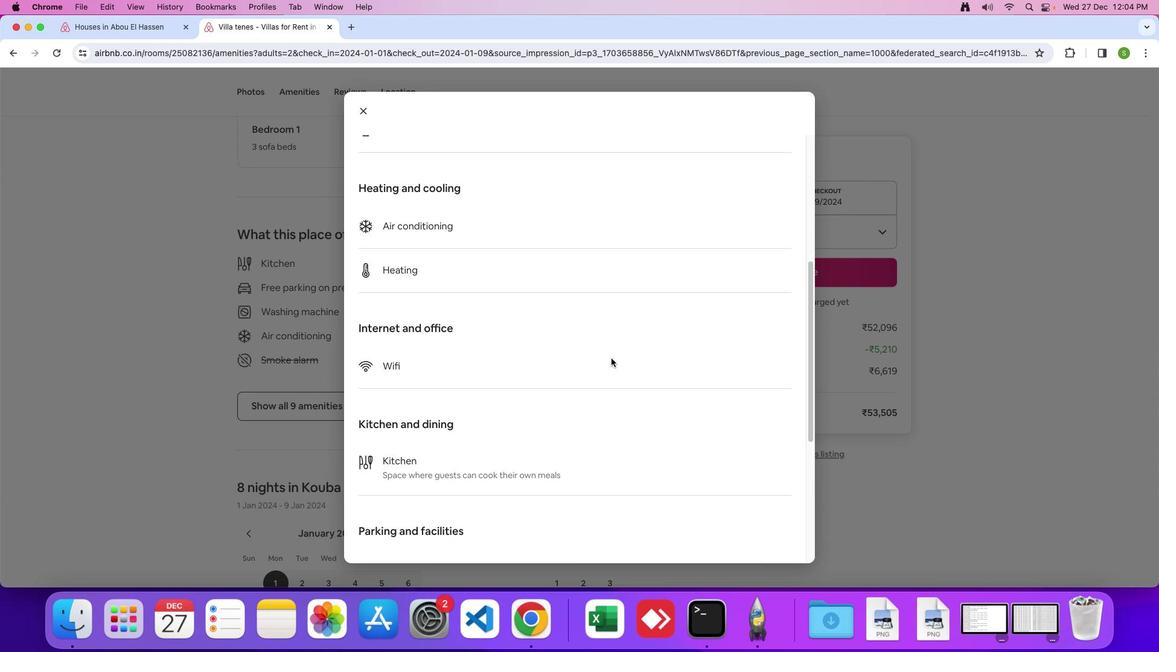 
Action: Mouse scrolled (620, 367) with delta (8, 7)
Screenshot: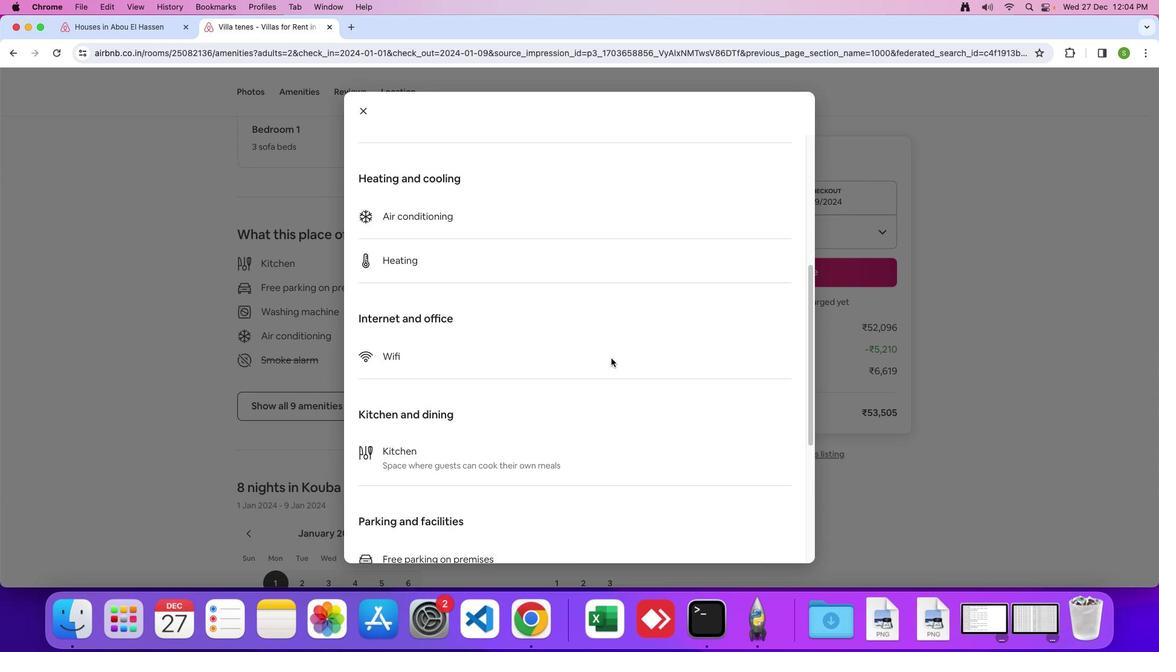 
Action: Mouse scrolled (620, 367) with delta (8, 7)
Screenshot: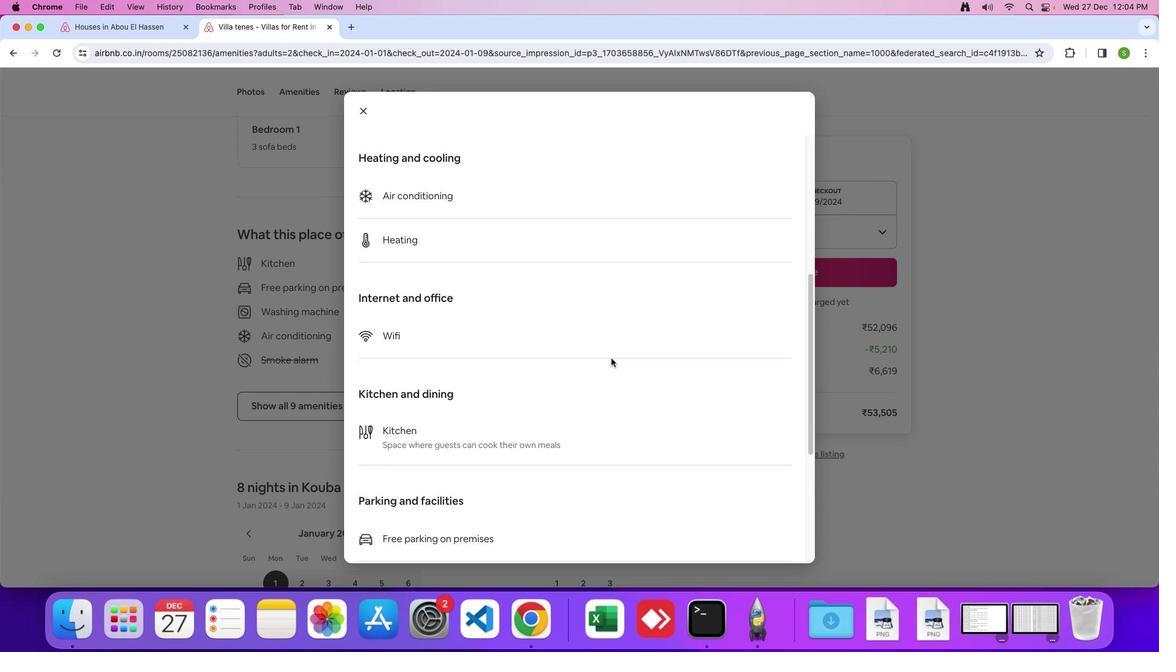 
Action: Mouse moved to (619, 367)
Screenshot: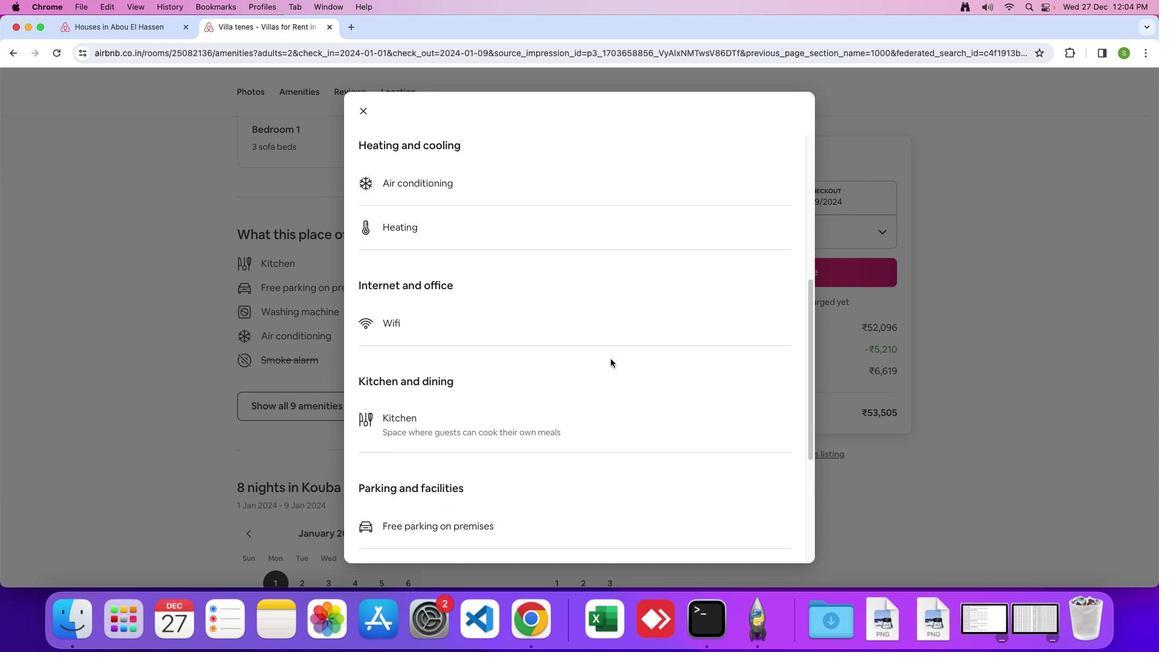 
Action: Mouse scrolled (619, 367) with delta (8, 7)
Screenshot: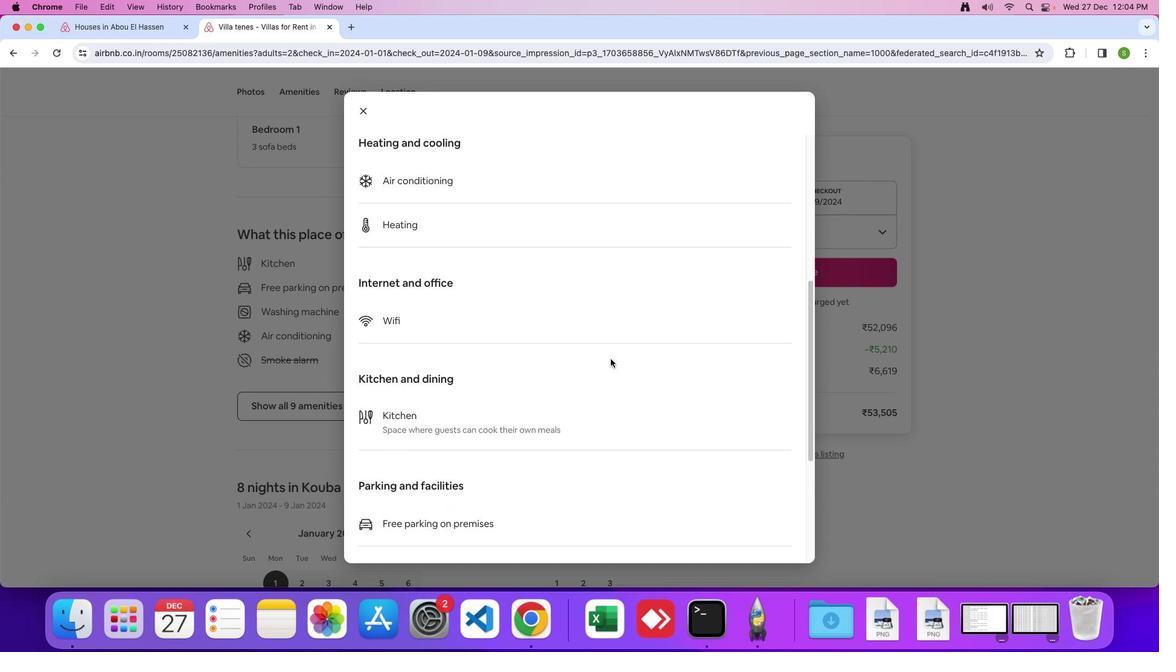 
Action: Mouse scrolled (619, 367) with delta (8, 7)
Screenshot: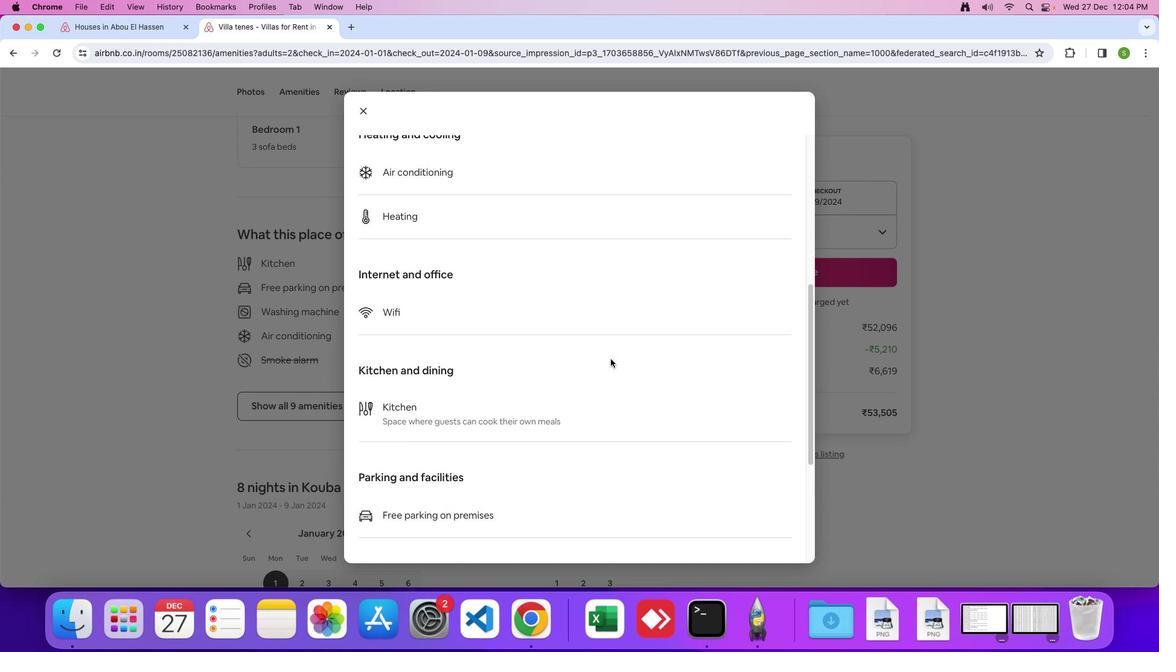 
Action: Mouse scrolled (619, 367) with delta (8, 7)
Screenshot: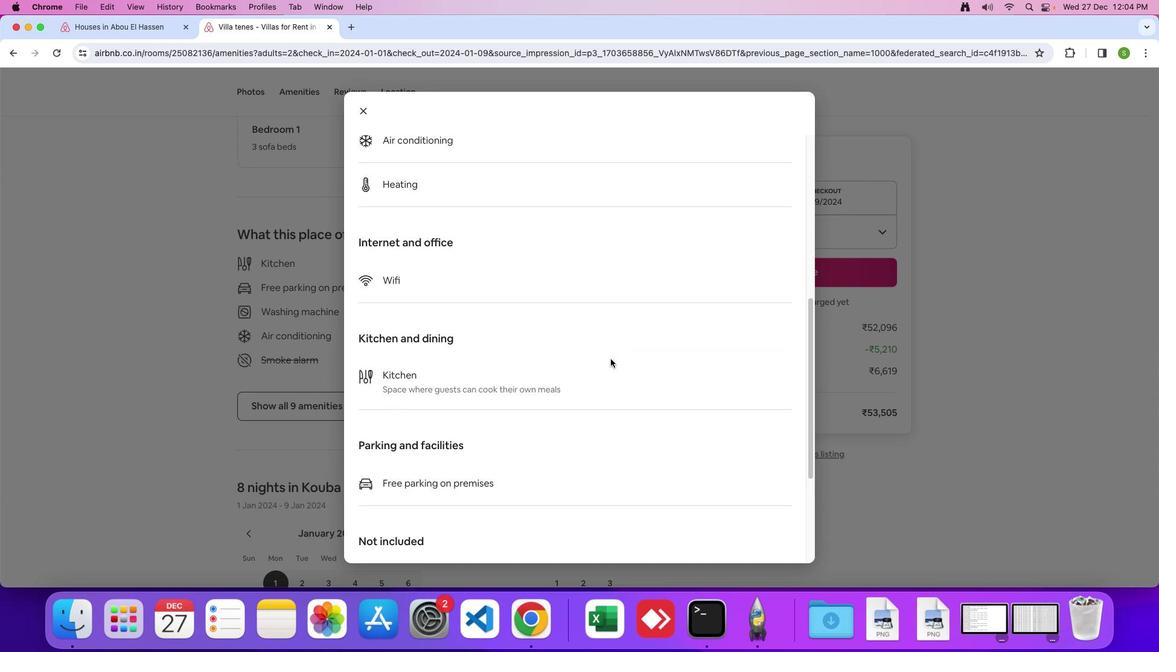 
Action: Mouse moved to (617, 367)
Screenshot: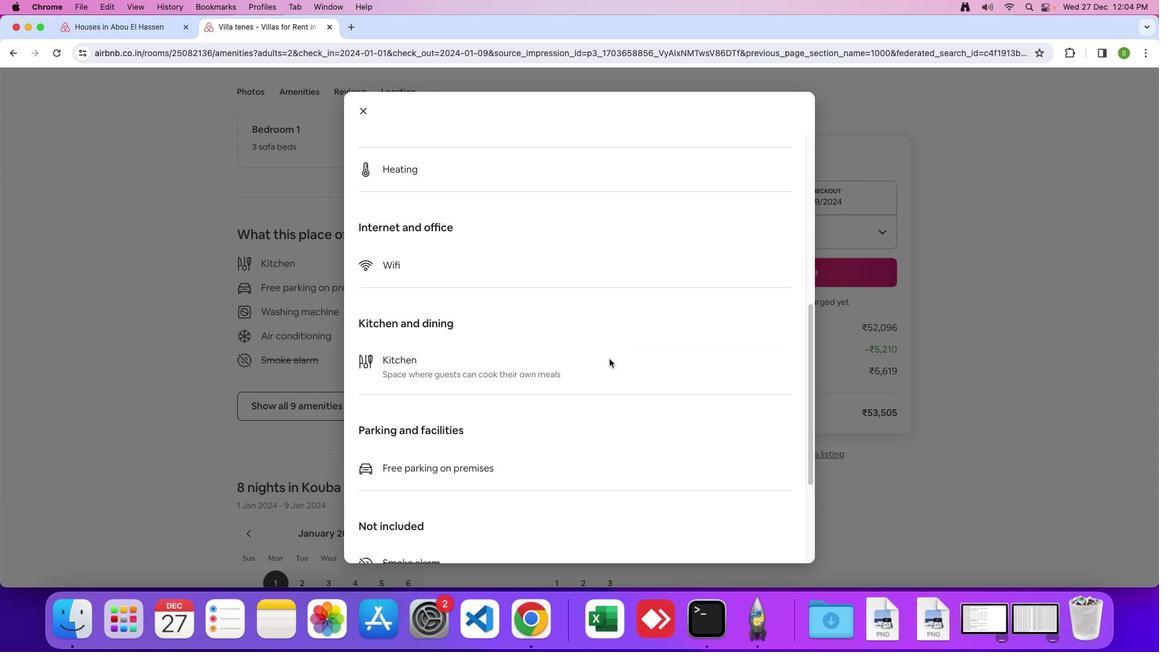 
Action: Mouse scrolled (617, 367) with delta (8, 7)
Screenshot: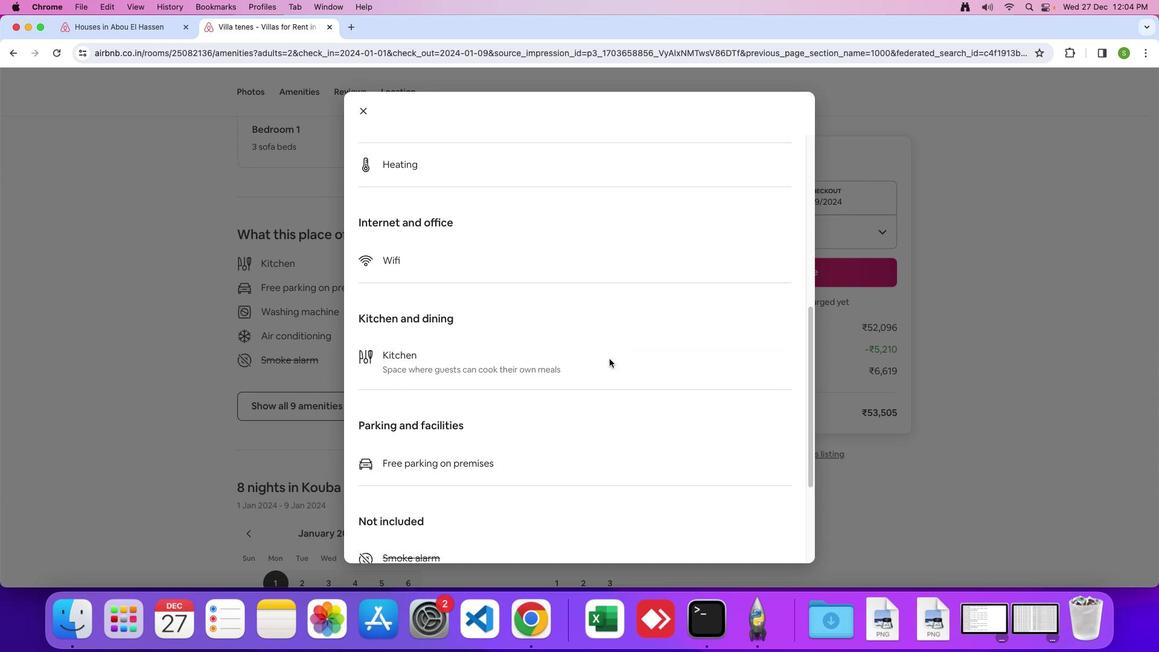 
Action: Mouse scrolled (617, 367) with delta (8, 7)
Screenshot: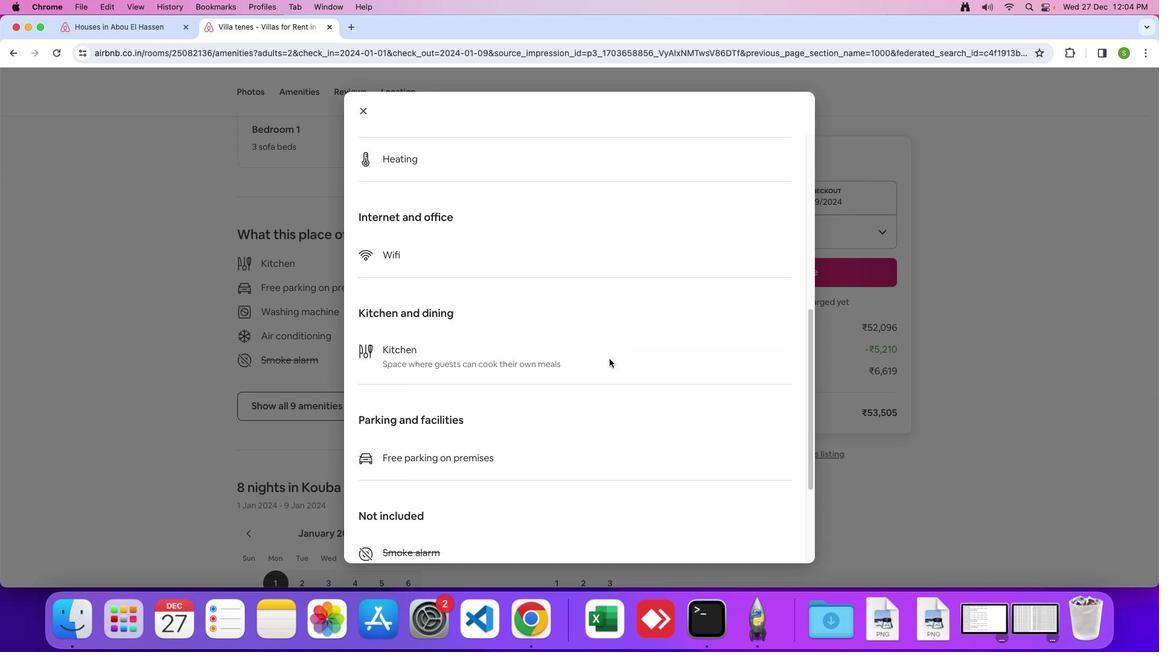 
Action: Mouse scrolled (617, 367) with delta (8, 7)
Screenshot: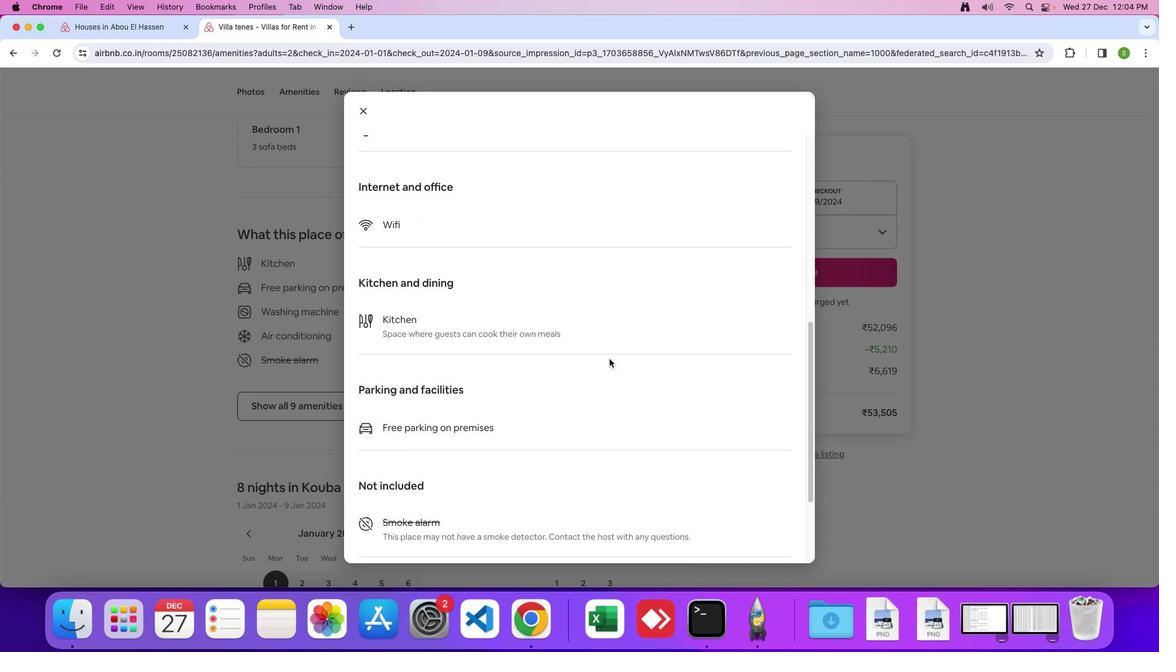 
Action: Mouse scrolled (617, 367) with delta (8, 7)
Screenshot: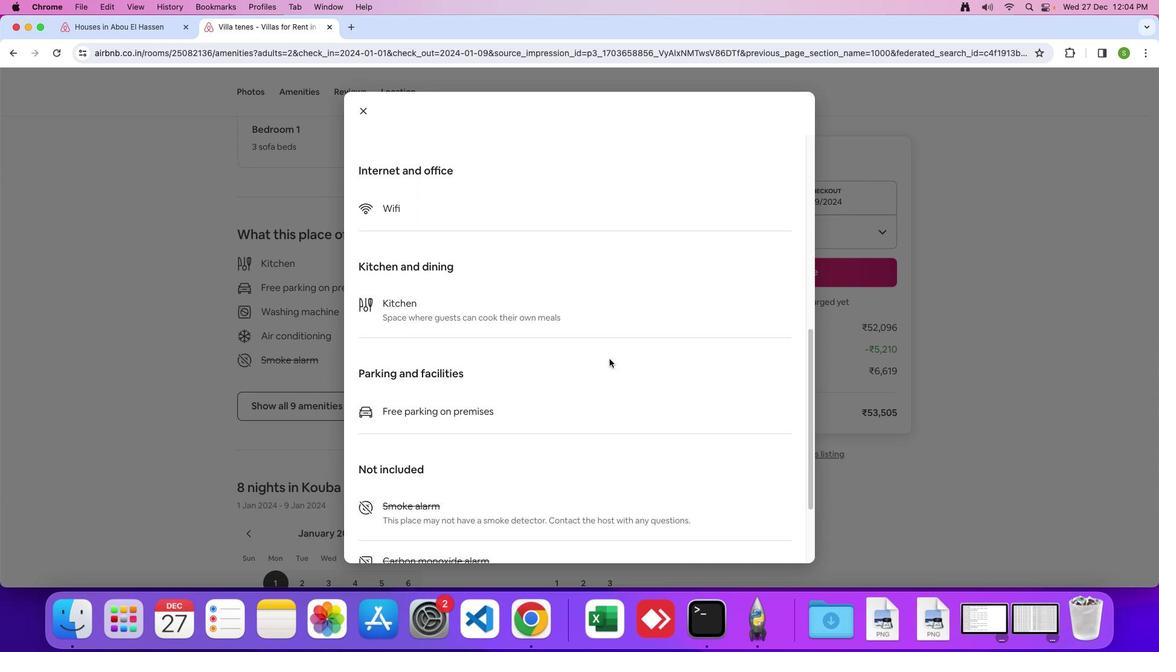 
Action: Mouse scrolled (617, 367) with delta (8, 7)
Screenshot: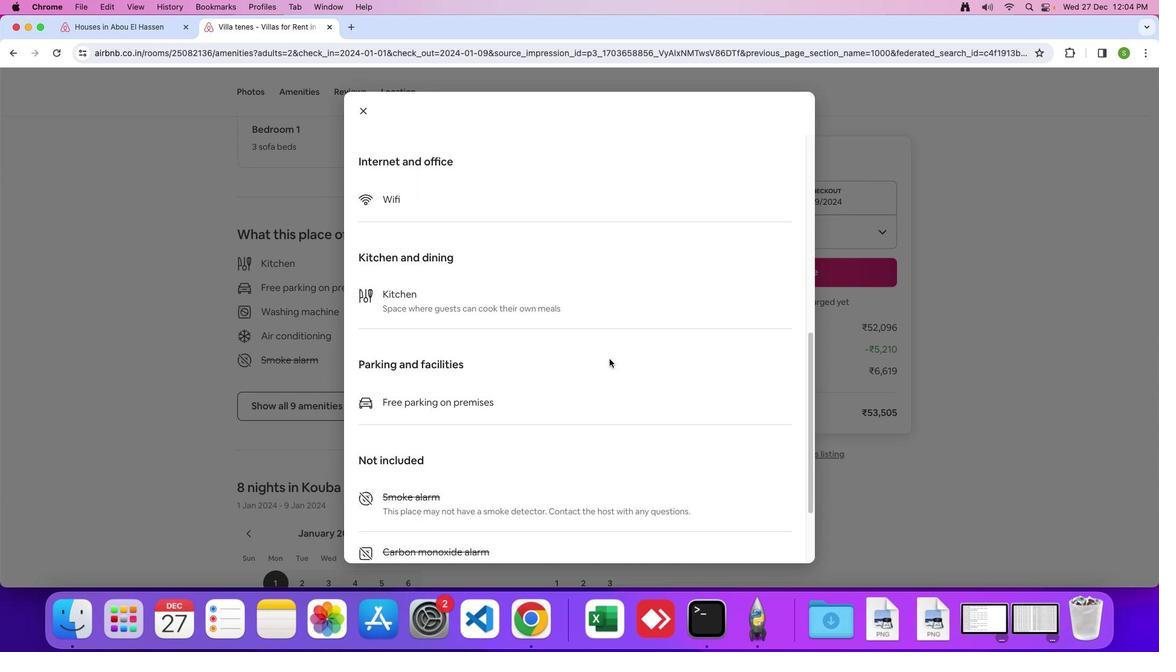 
Action: Mouse scrolled (617, 367) with delta (8, 7)
Screenshot: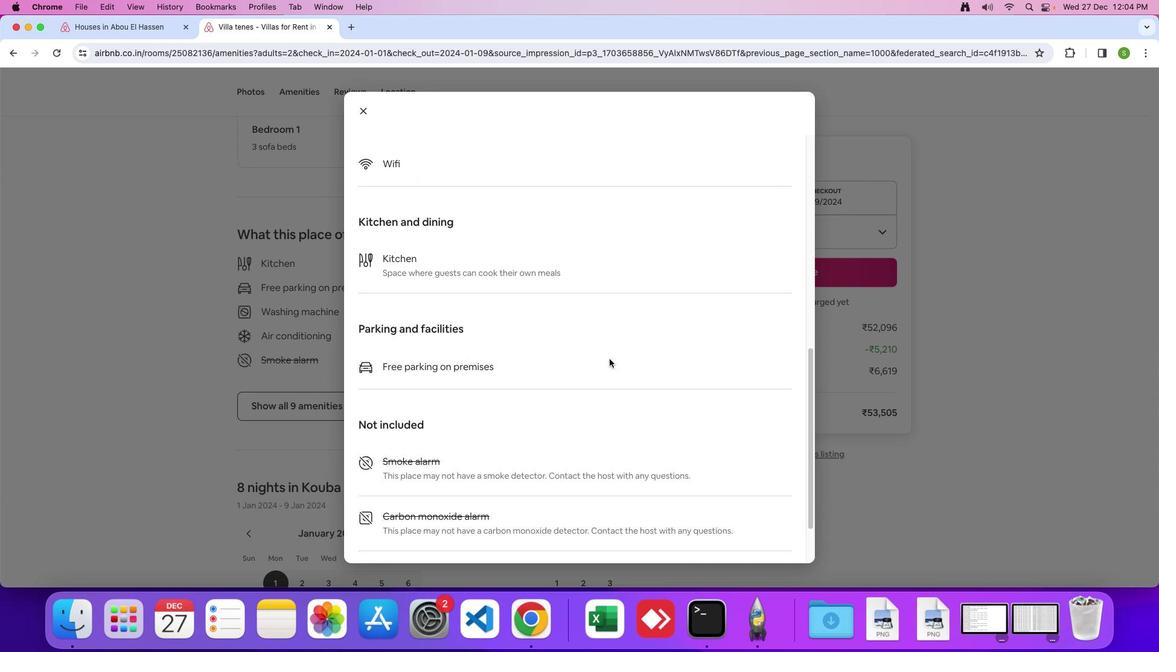 
Action: Mouse moved to (615, 368)
Screenshot: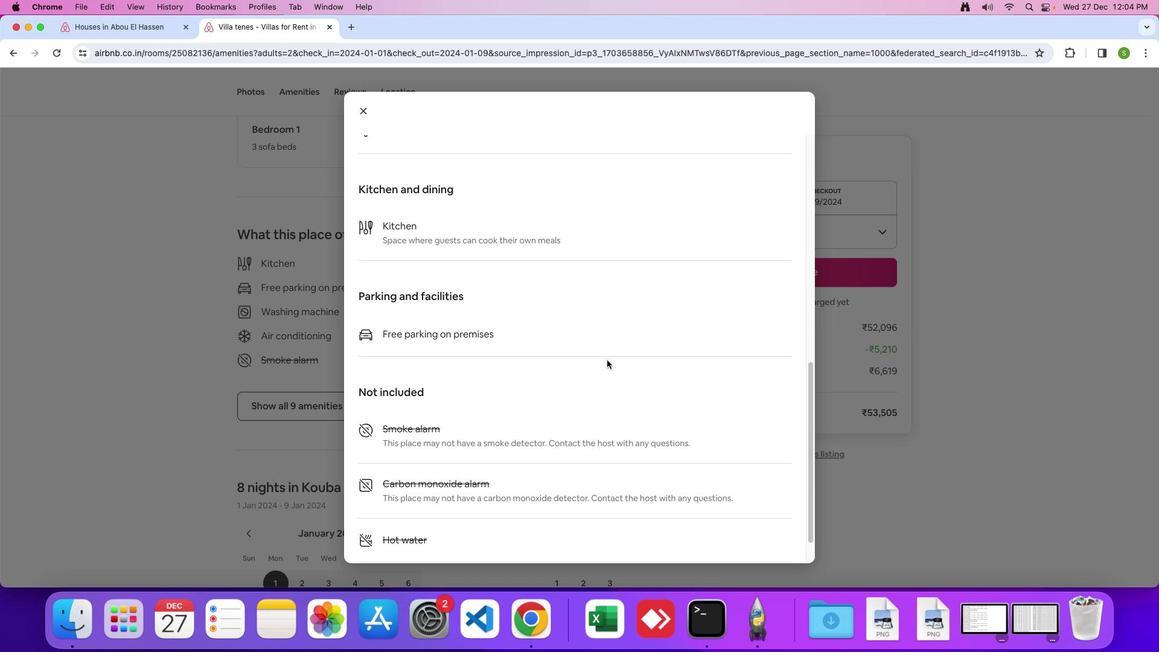 
Action: Mouse scrolled (615, 368) with delta (8, 7)
Screenshot: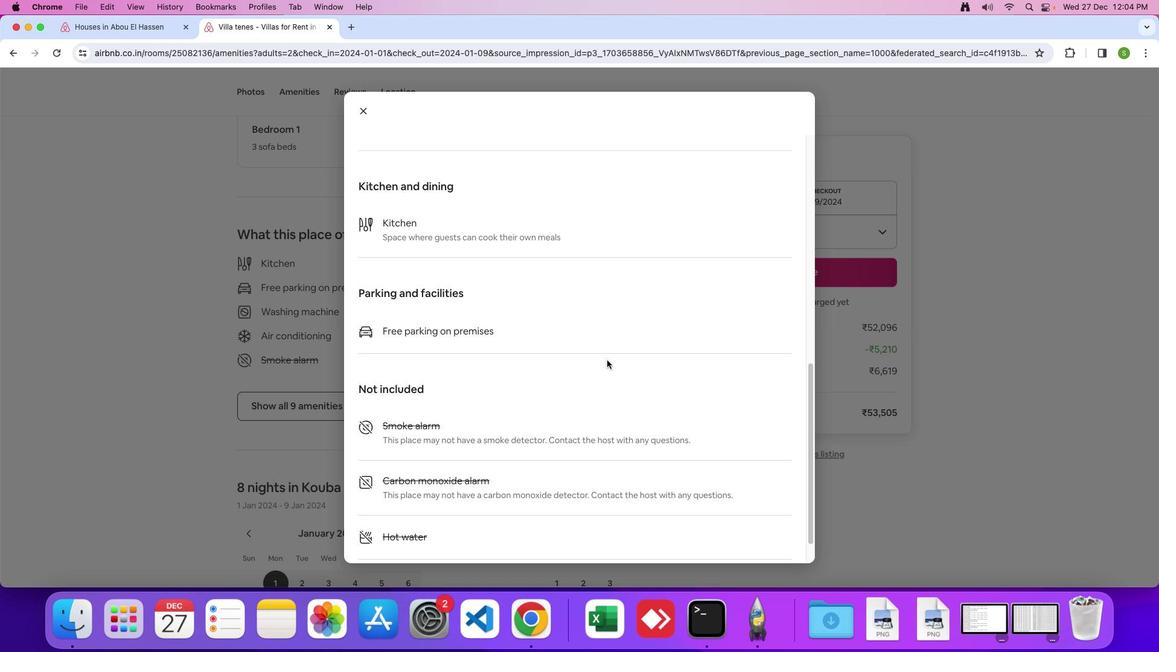 
Action: Mouse scrolled (615, 368) with delta (8, 7)
Screenshot: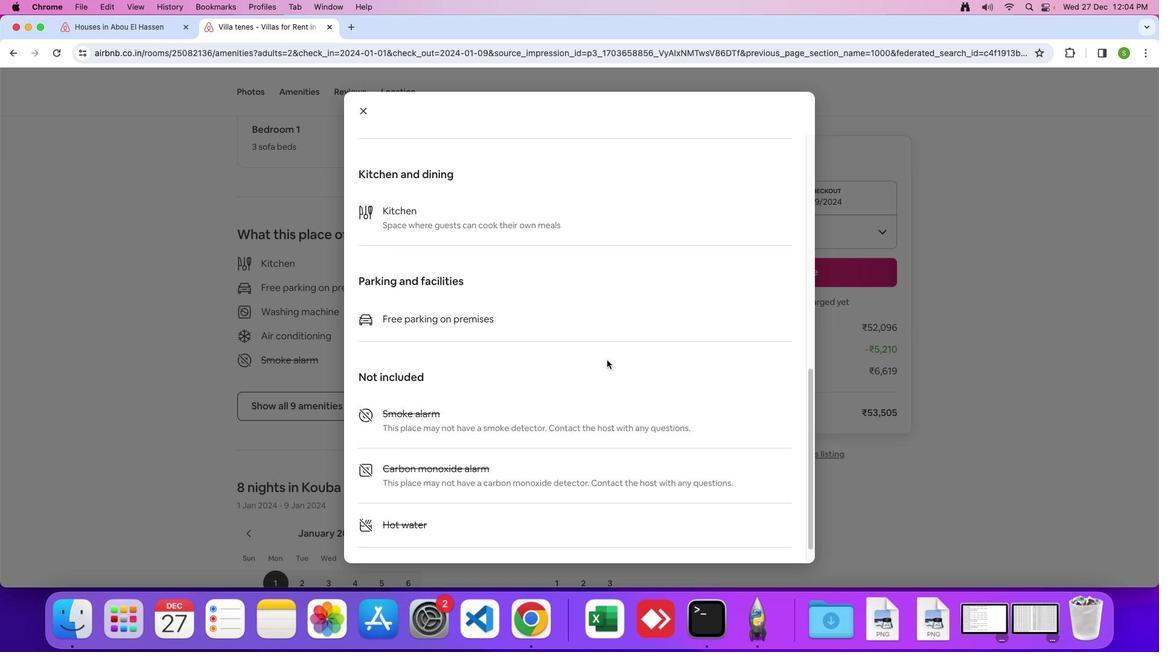 
Action: Mouse scrolled (615, 368) with delta (8, 7)
Screenshot: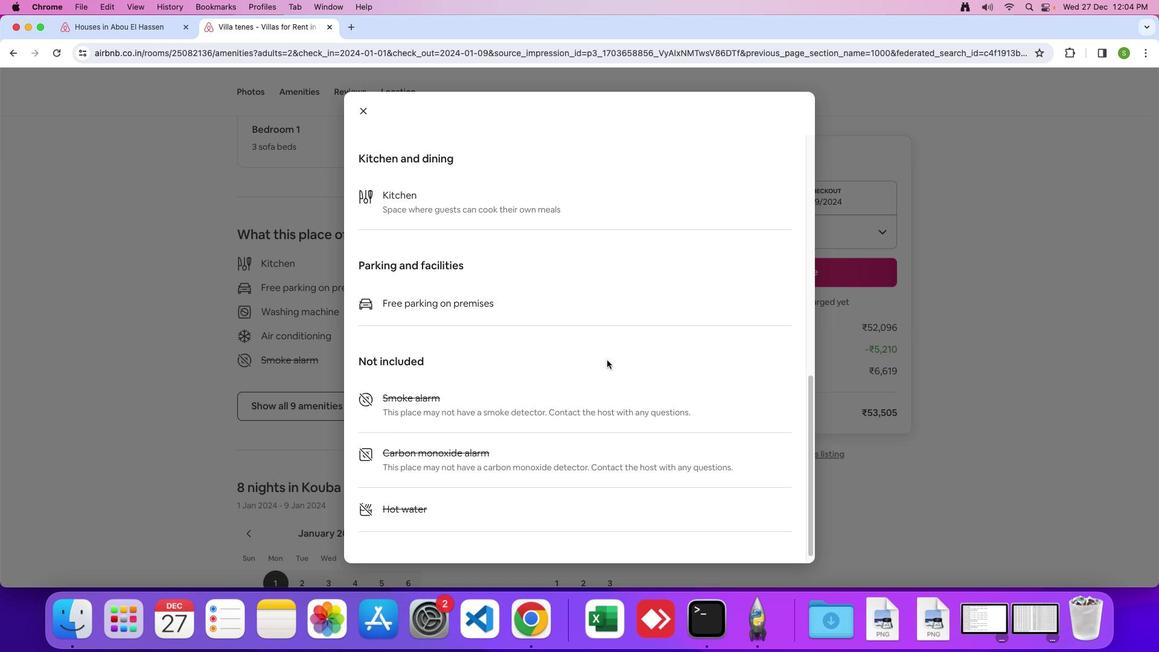 
Action: Mouse scrolled (615, 368) with delta (8, 7)
Screenshot: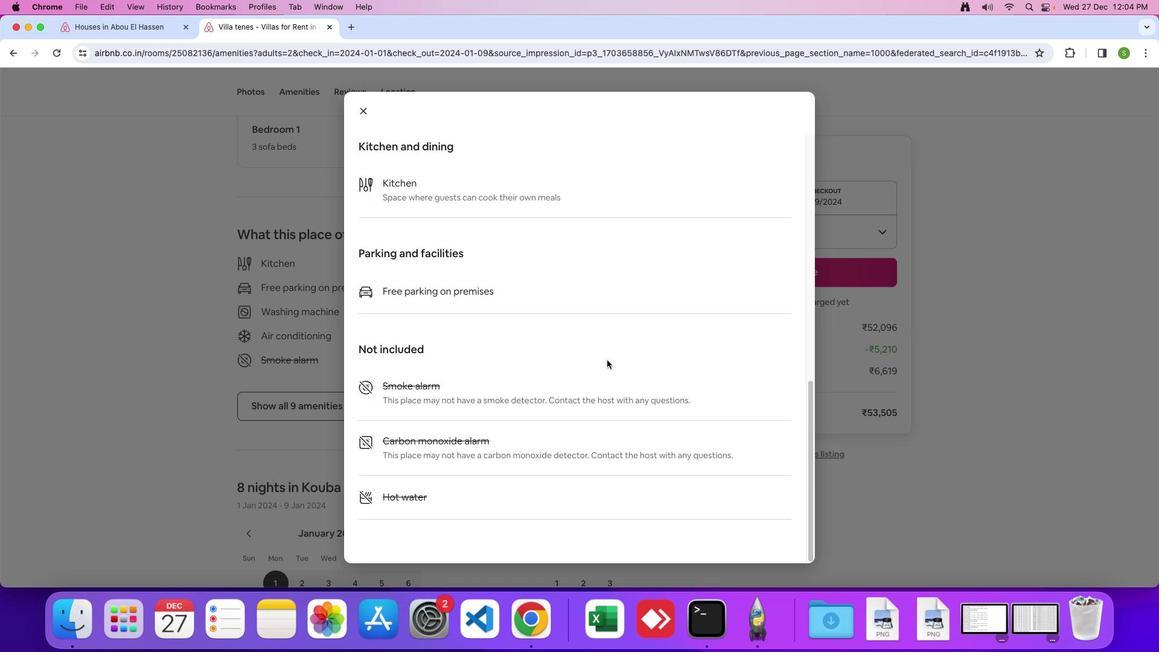 
Action: Mouse scrolled (615, 368) with delta (8, 7)
Screenshot: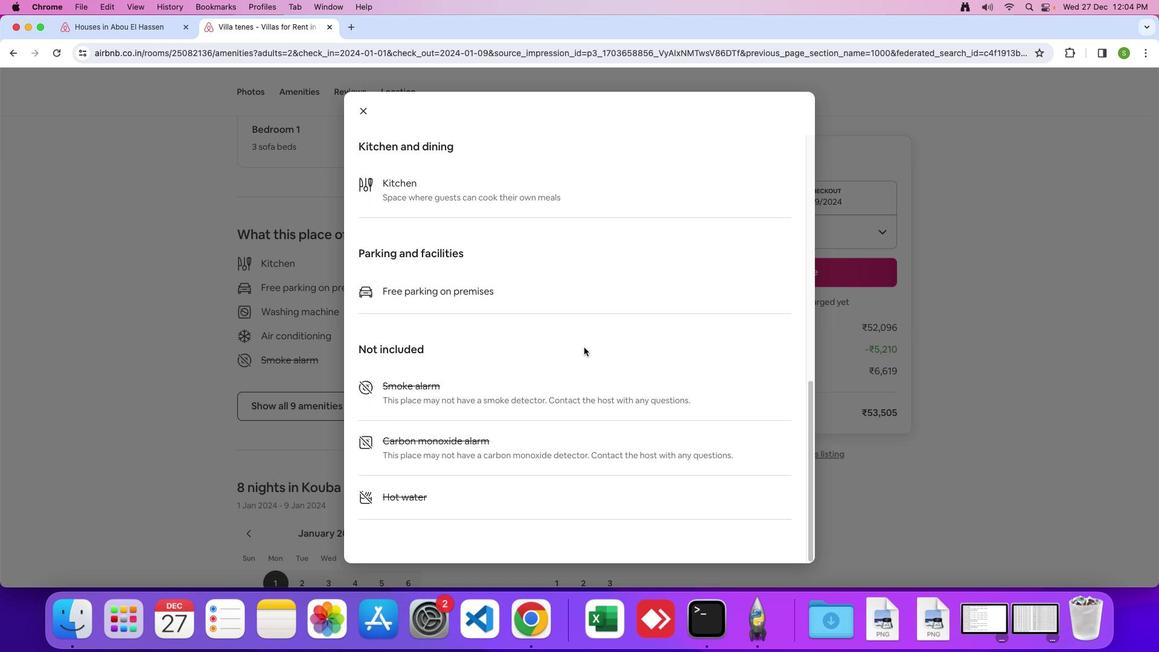 
Action: Mouse scrolled (615, 368) with delta (8, 7)
Screenshot: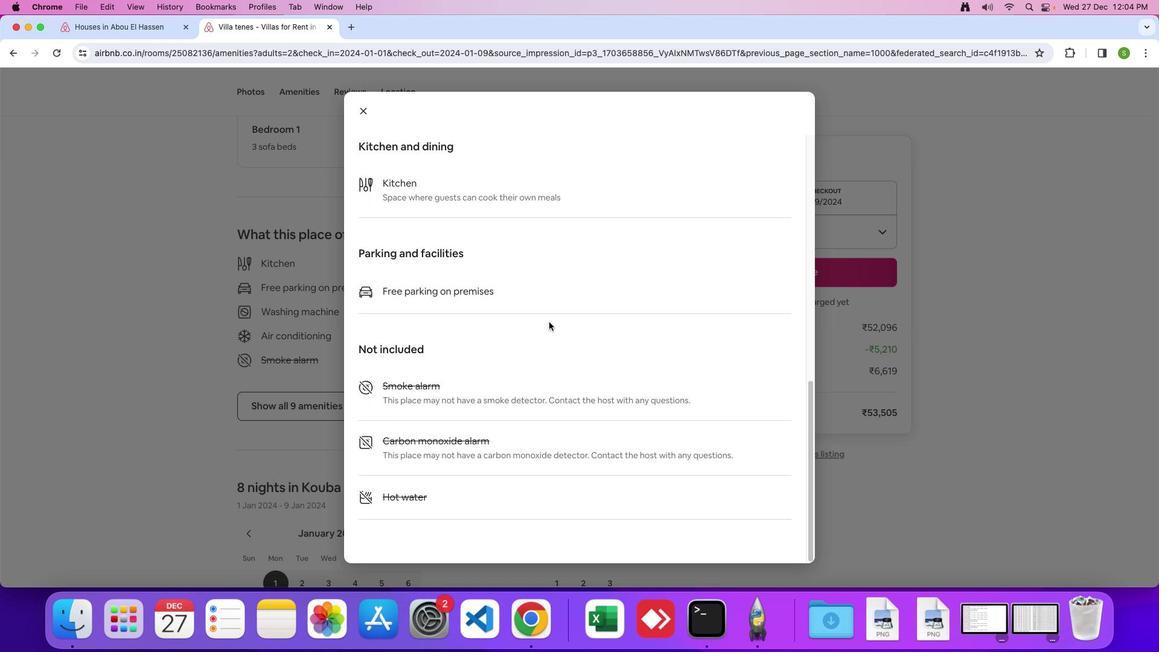
Action: Mouse moved to (374, 121)
Screenshot: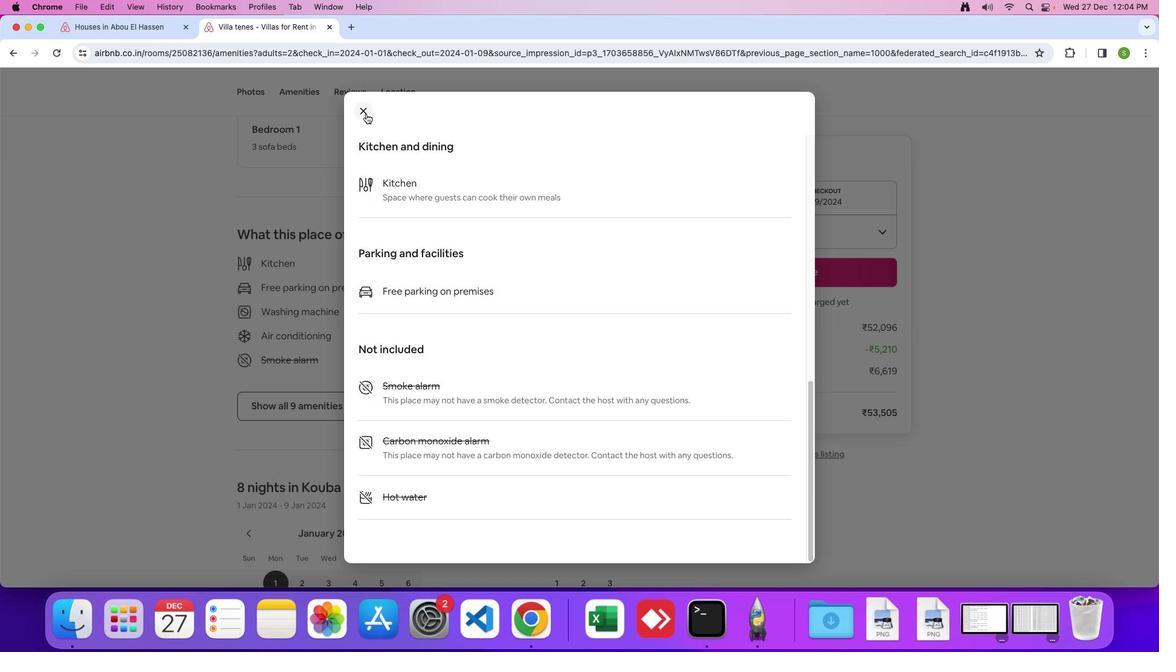 
Action: Mouse pressed left at (374, 121)
Screenshot: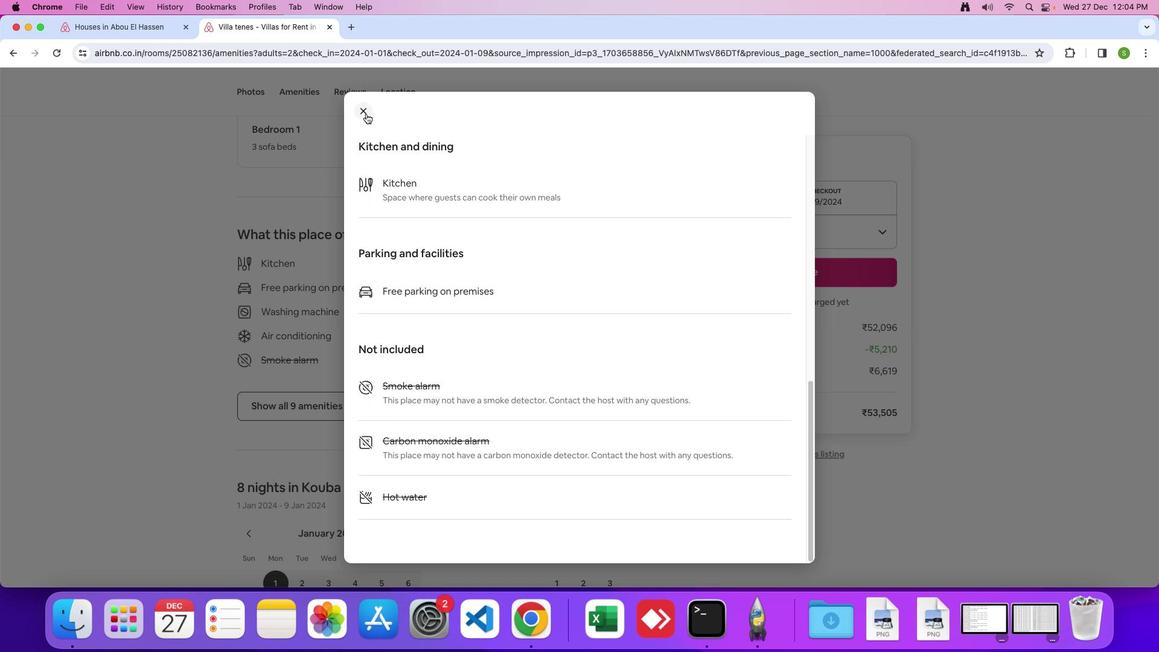 
Action: Mouse moved to (457, 357)
Screenshot: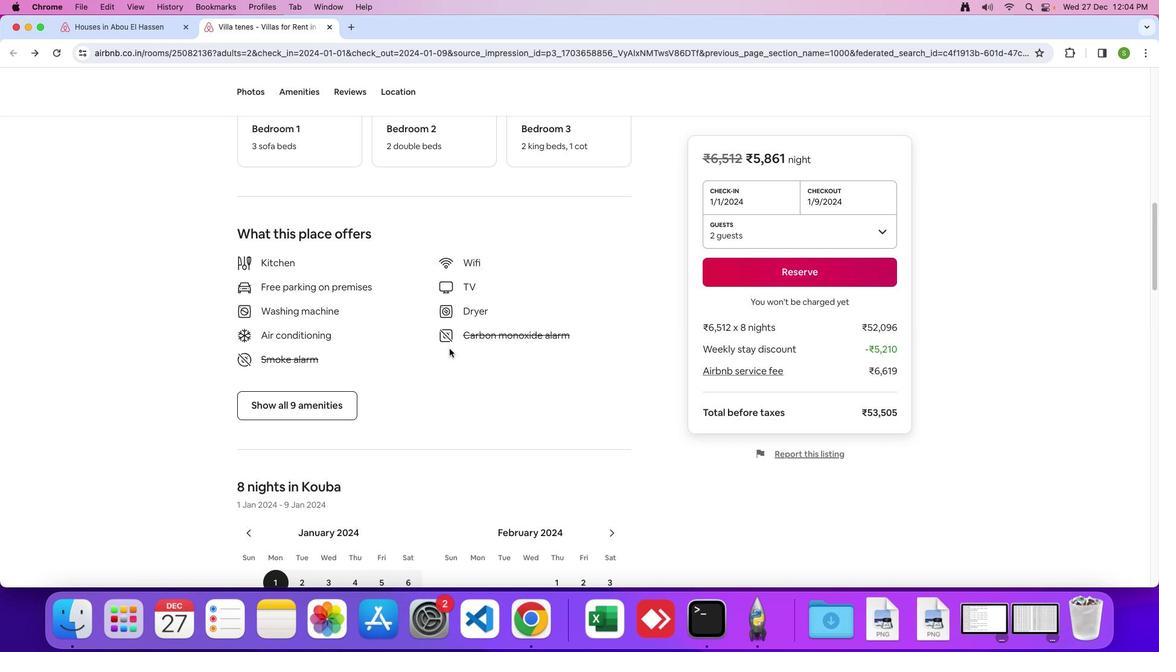 
Action: Mouse scrolled (457, 357) with delta (8, 7)
Screenshot: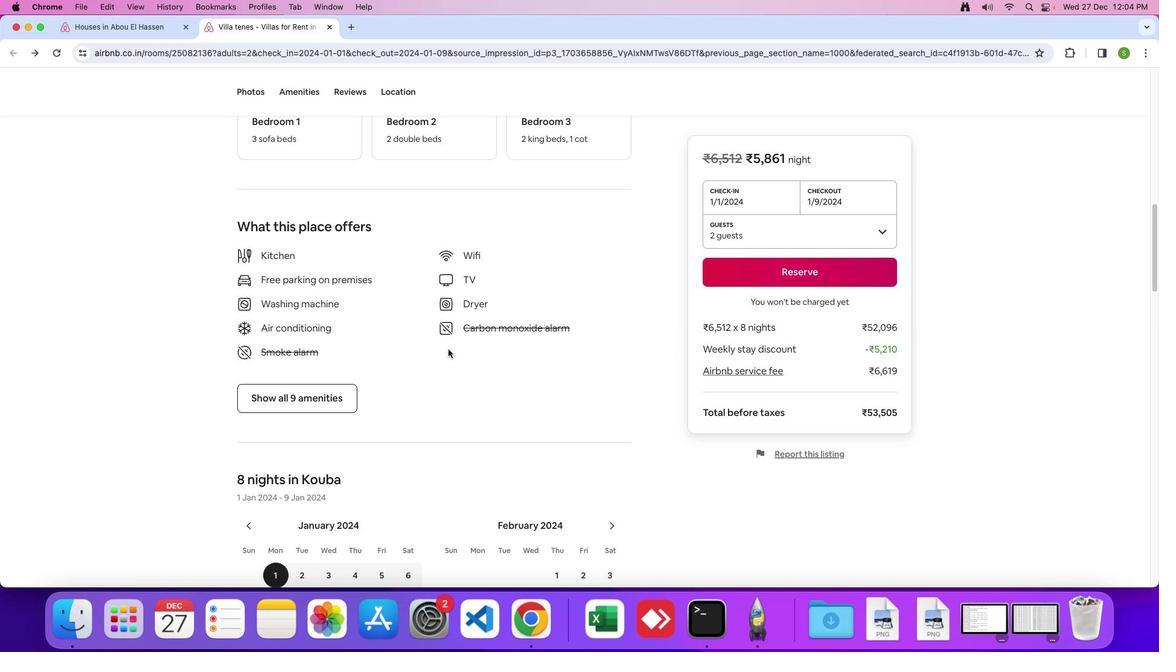 
Action: Mouse scrolled (457, 357) with delta (8, 7)
Screenshot: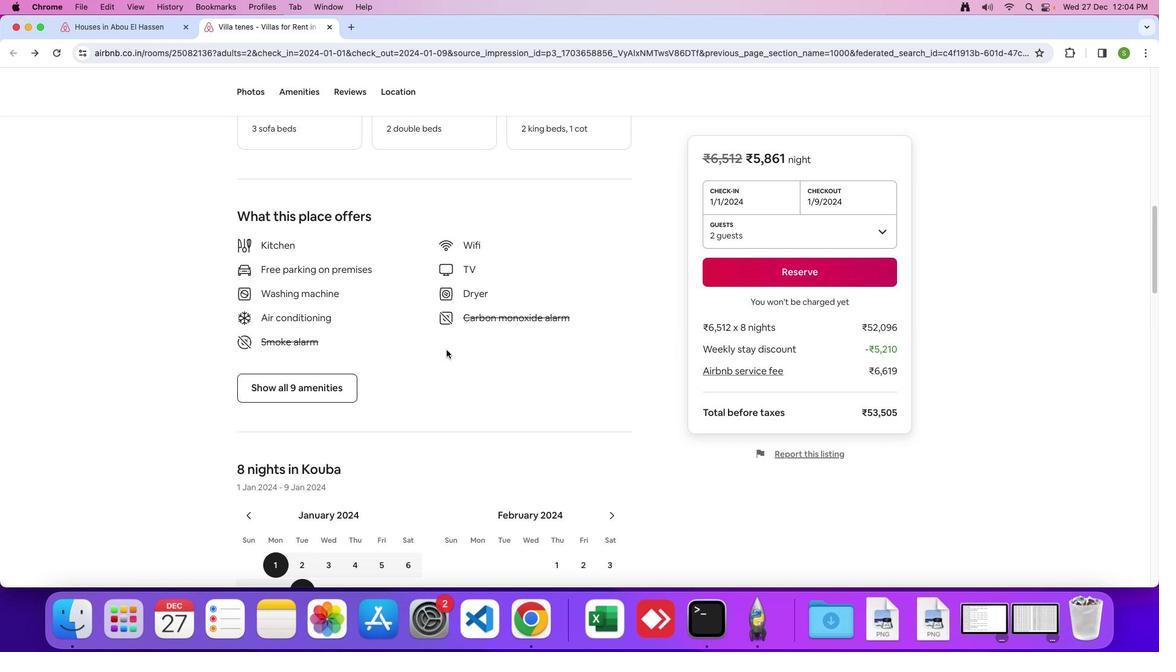 
Action: Mouse moved to (456, 357)
Screenshot: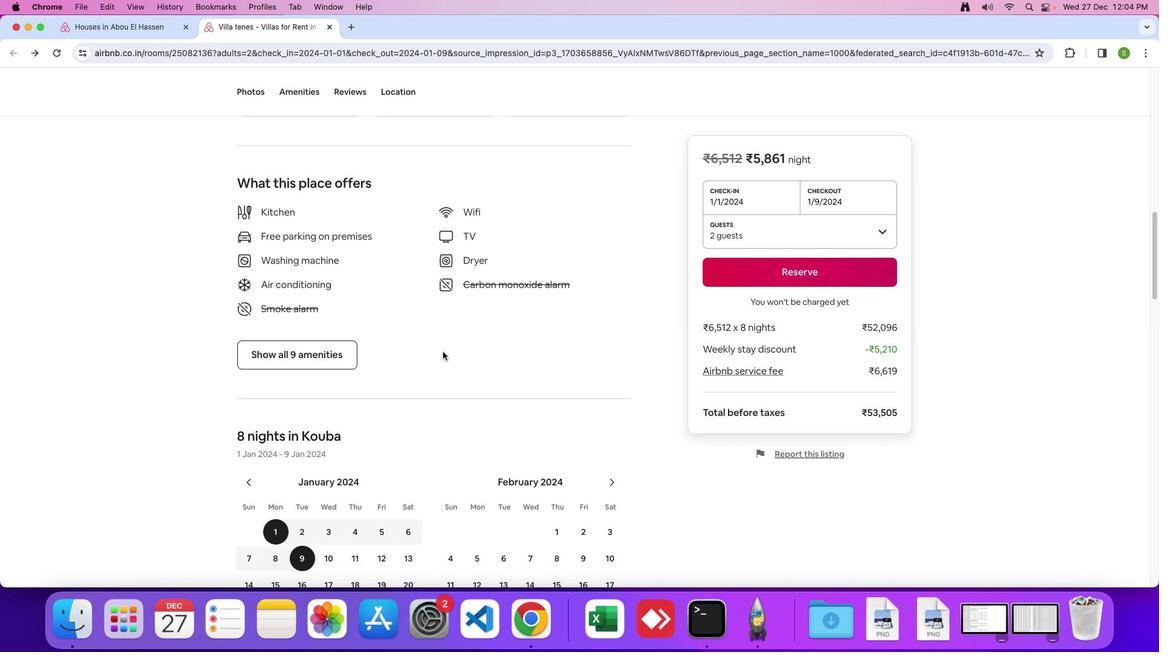 
Action: Mouse scrolled (456, 357) with delta (8, 7)
Screenshot: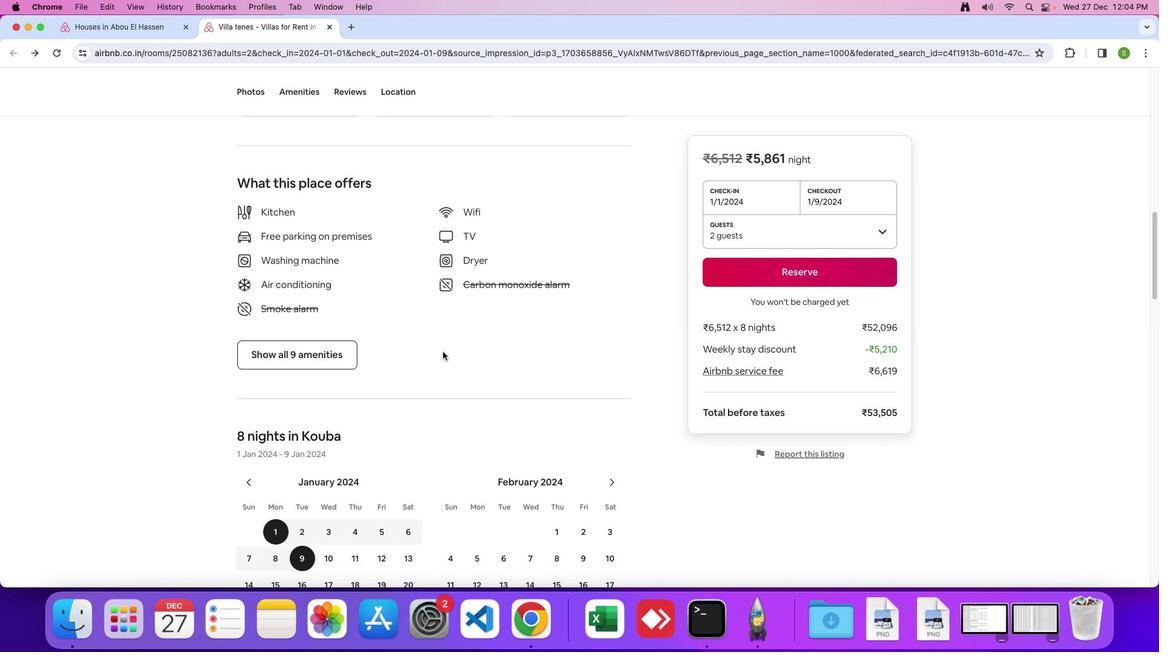 
Action: Mouse moved to (451, 359)
Screenshot: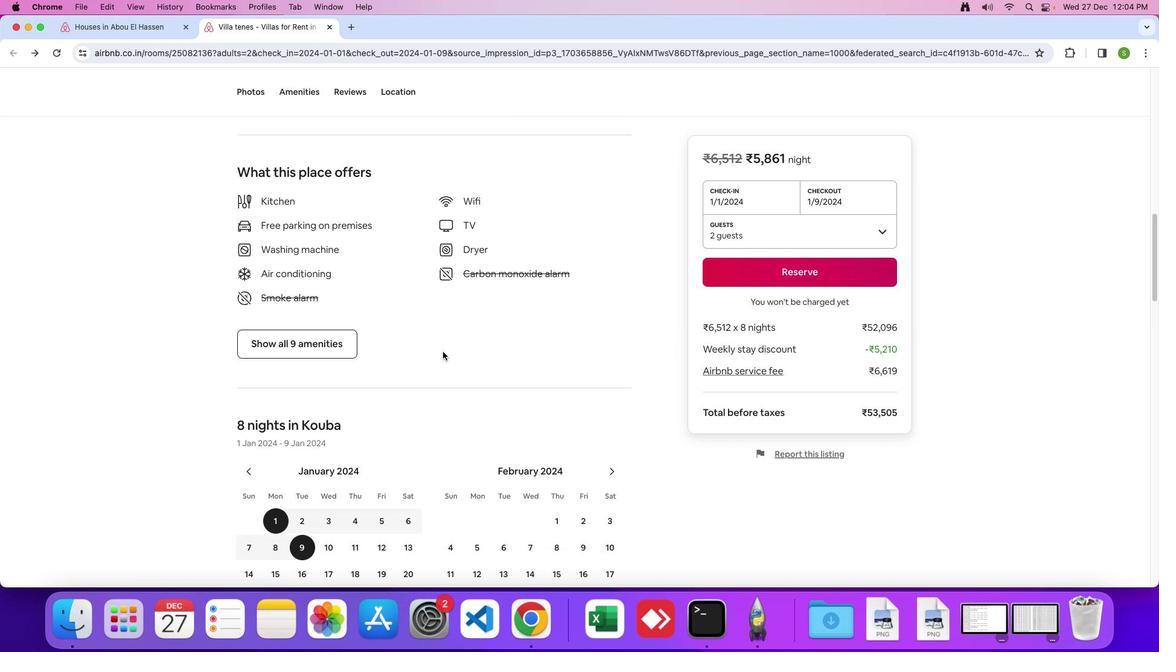 
Action: Mouse scrolled (451, 359) with delta (8, 7)
Screenshot: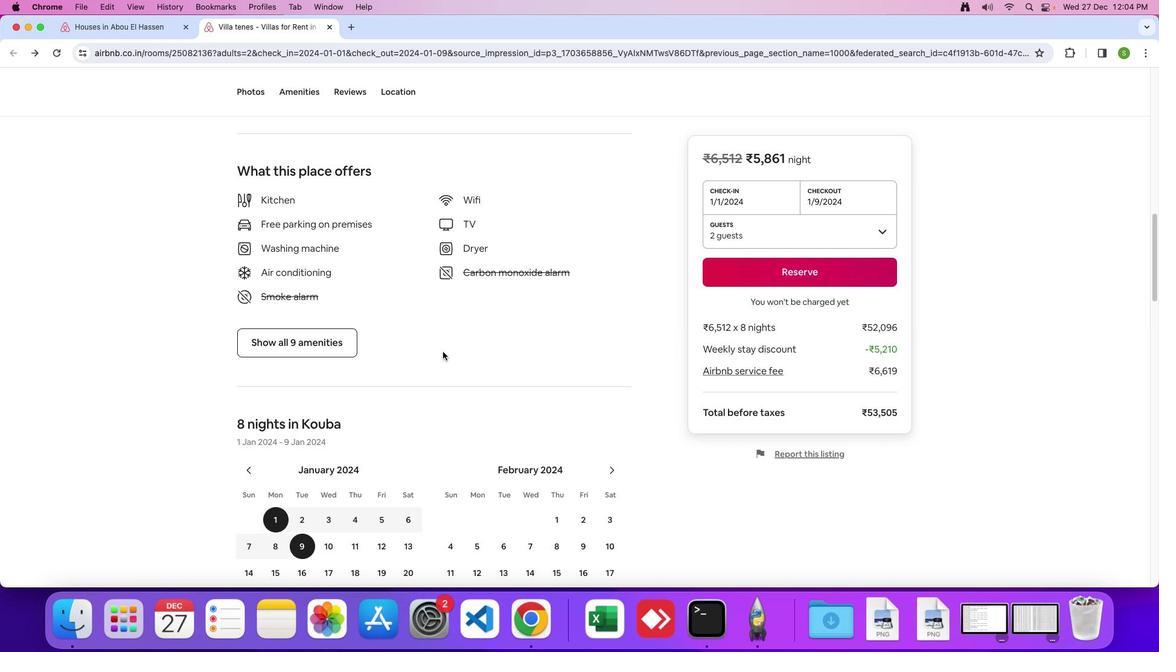 
Action: Mouse scrolled (451, 359) with delta (8, 7)
Screenshot: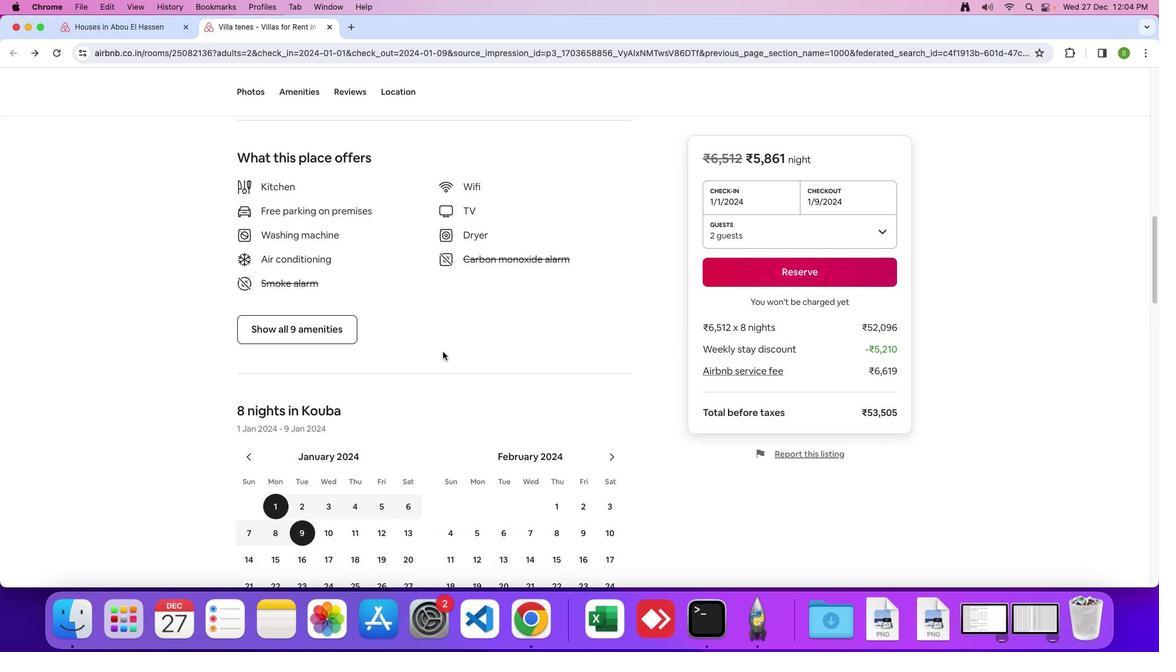 
Action: Mouse scrolled (451, 359) with delta (8, 7)
Screenshot: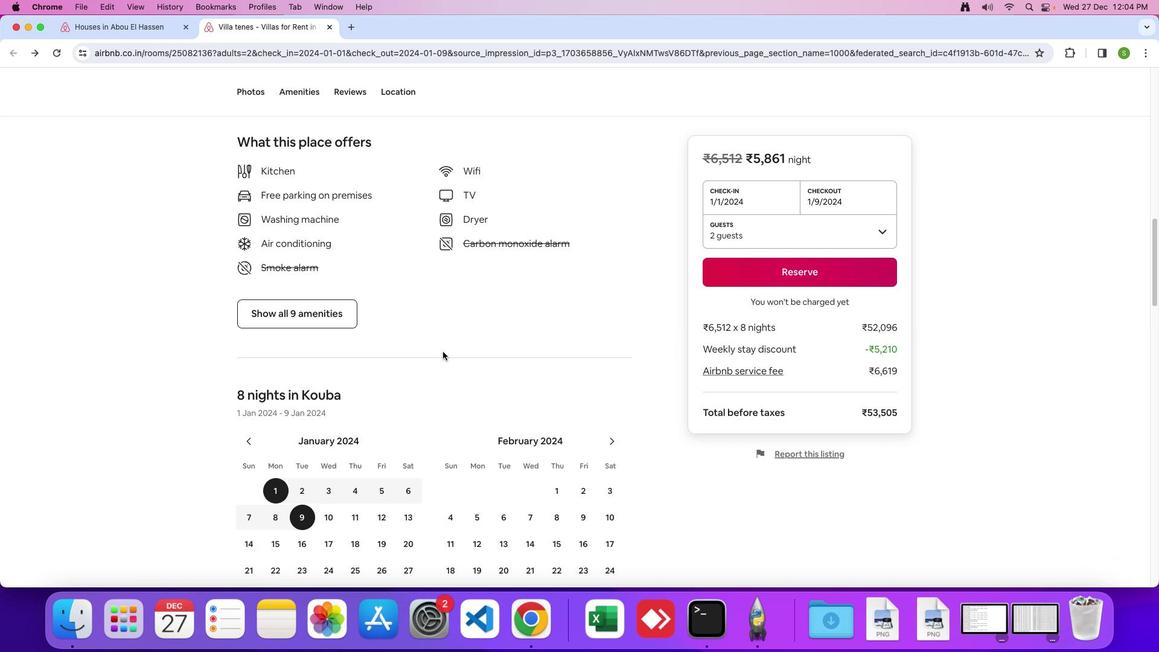 
Action: Mouse scrolled (451, 359) with delta (8, 7)
Screenshot: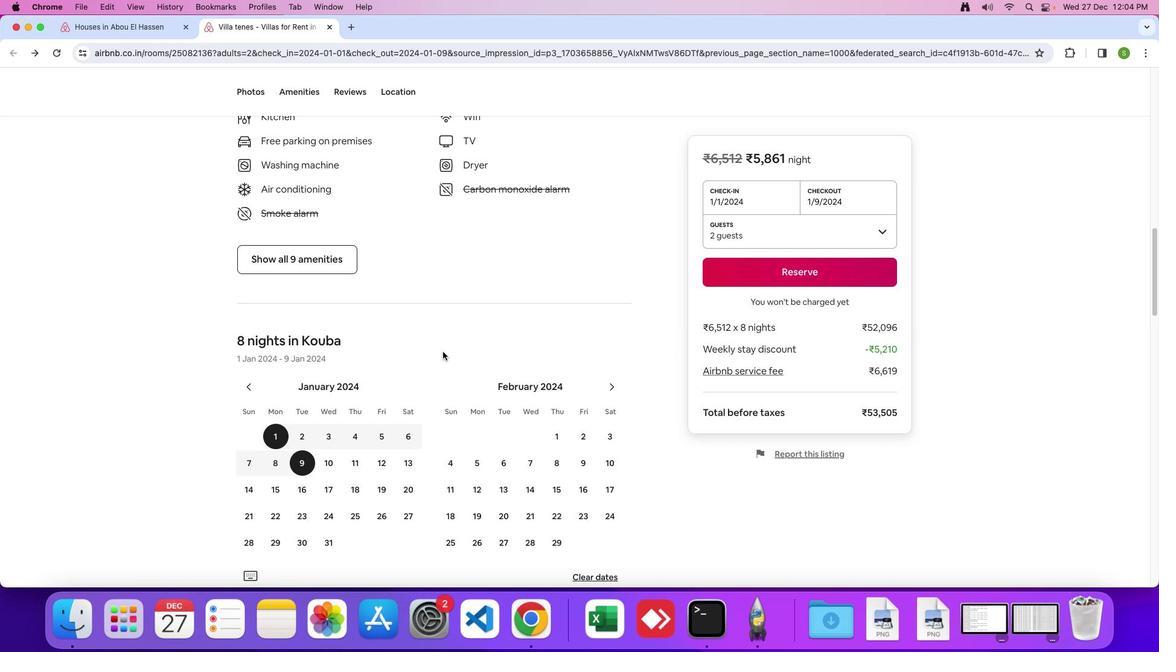
Action: Mouse scrolled (451, 359) with delta (8, 7)
Screenshot: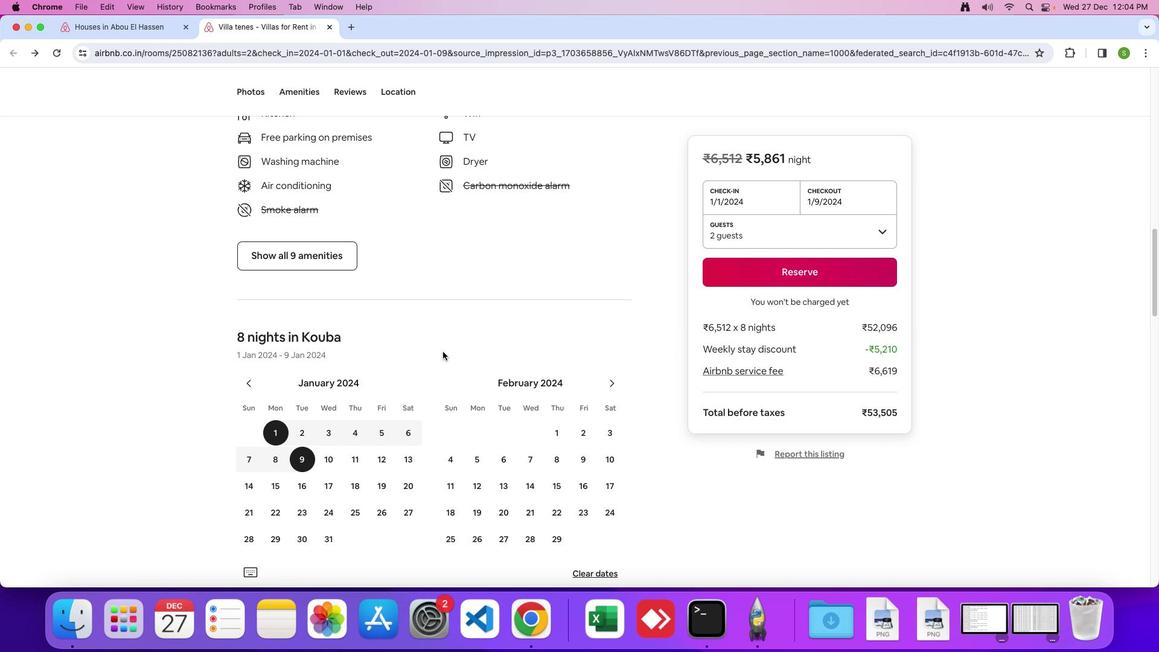 
Action: Mouse scrolled (451, 359) with delta (8, 7)
Screenshot: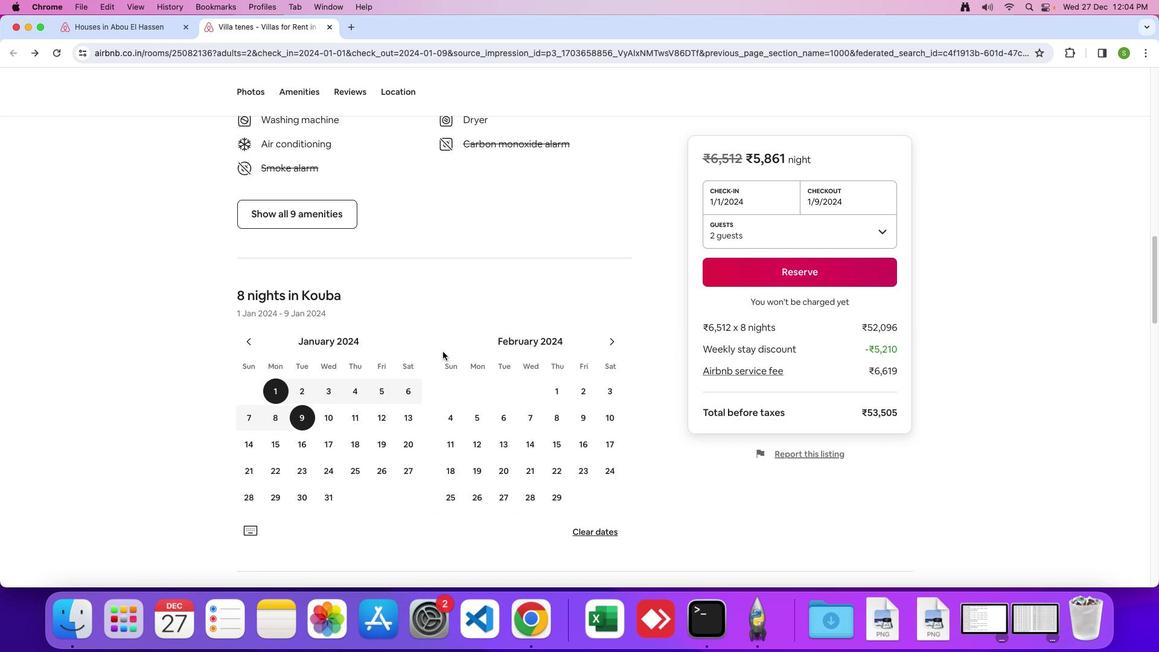 
Action: Mouse scrolled (451, 359) with delta (8, 7)
Screenshot: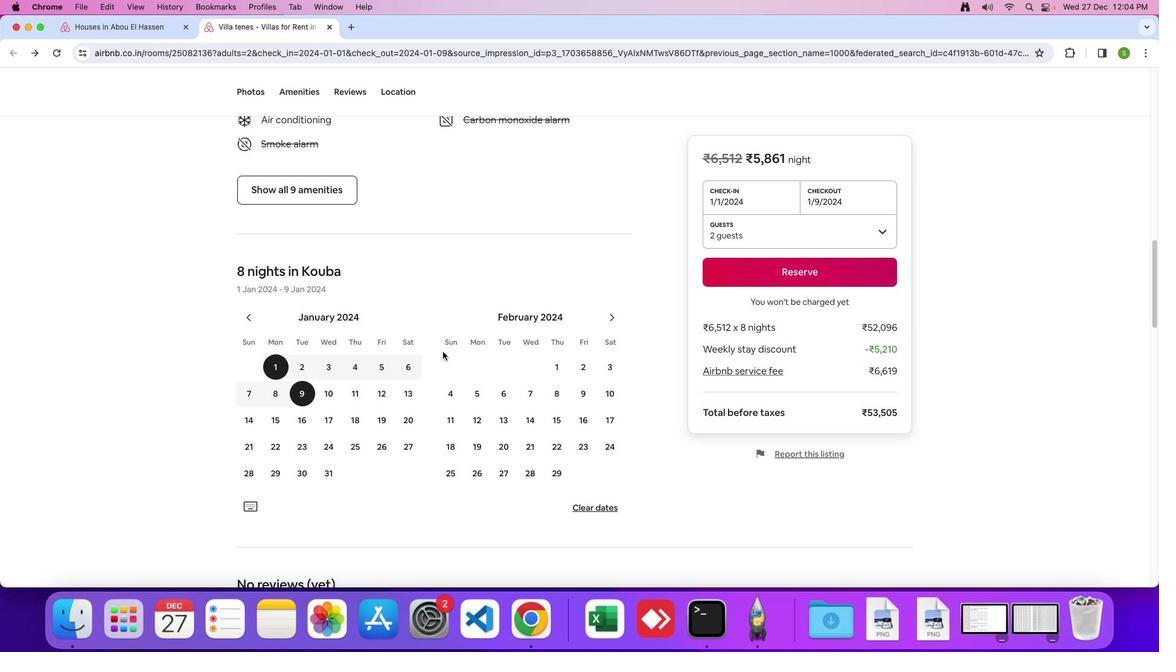 
Action: Mouse scrolled (451, 359) with delta (8, 7)
Screenshot: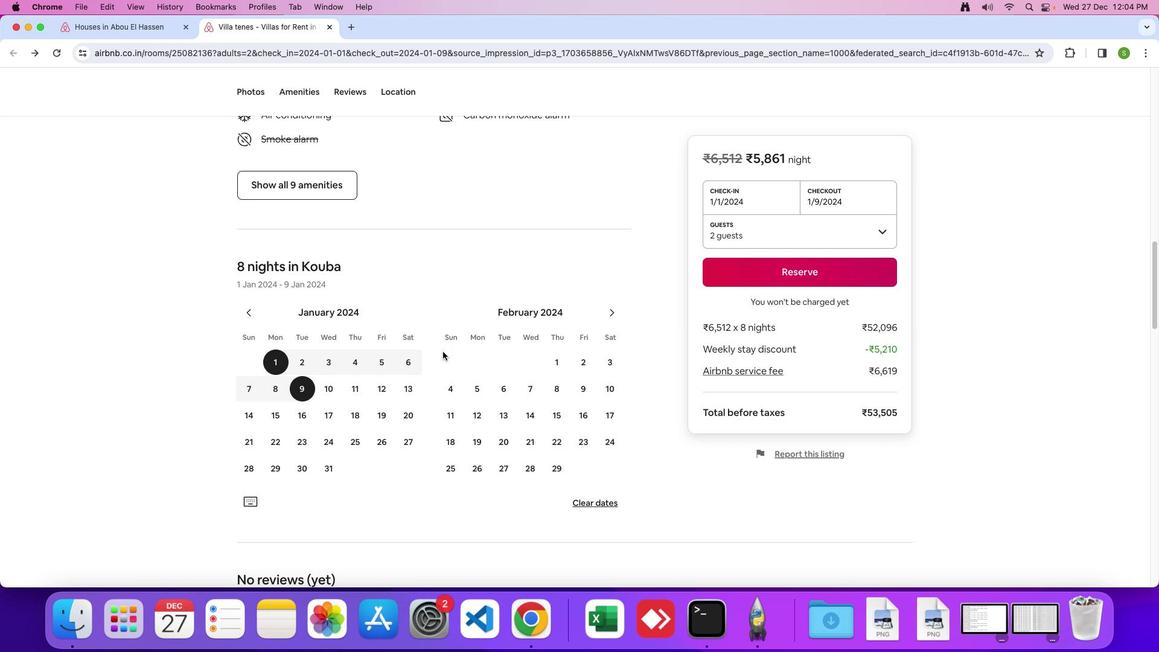
Action: Mouse scrolled (451, 359) with delta (8, 7)
Screenshot: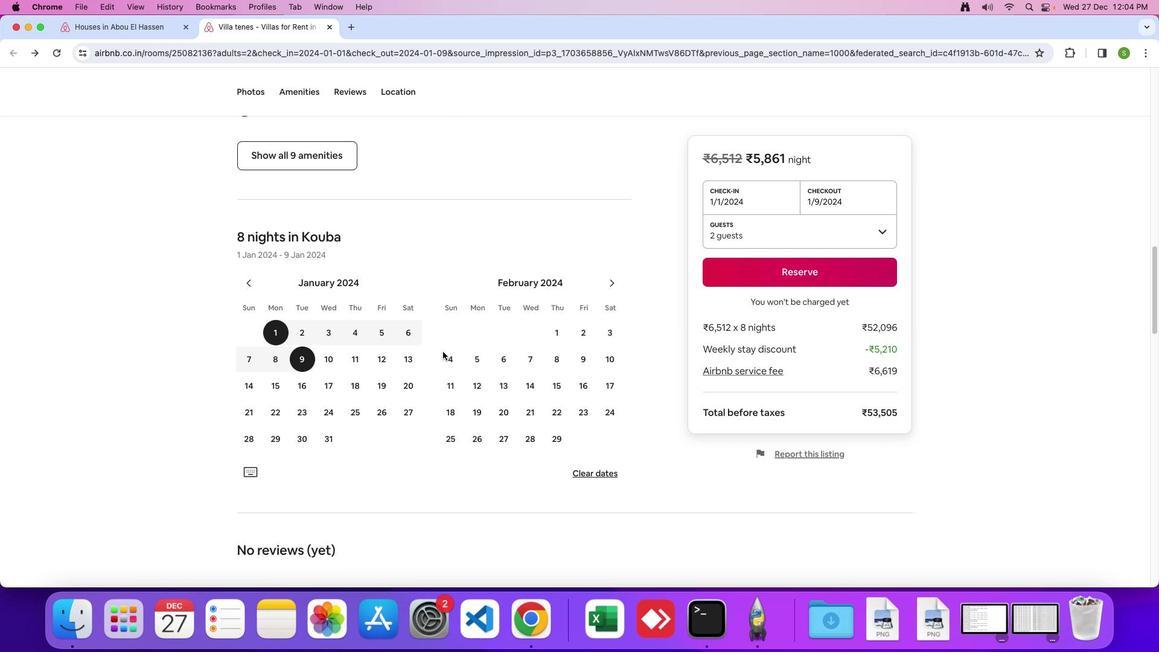 
Action: Mouse scrolled (451, 359) with delta (8, 7)
Screenshot: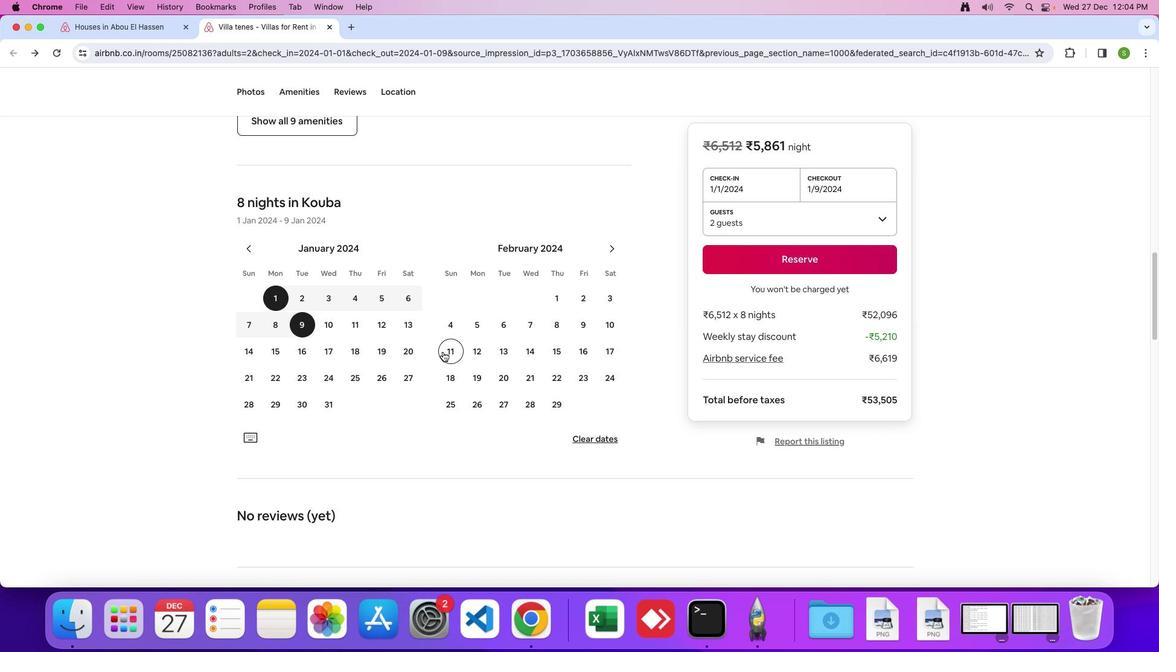 
Action: Mouse scrolled (451, 359) with delta (8, 7)
Screenshot: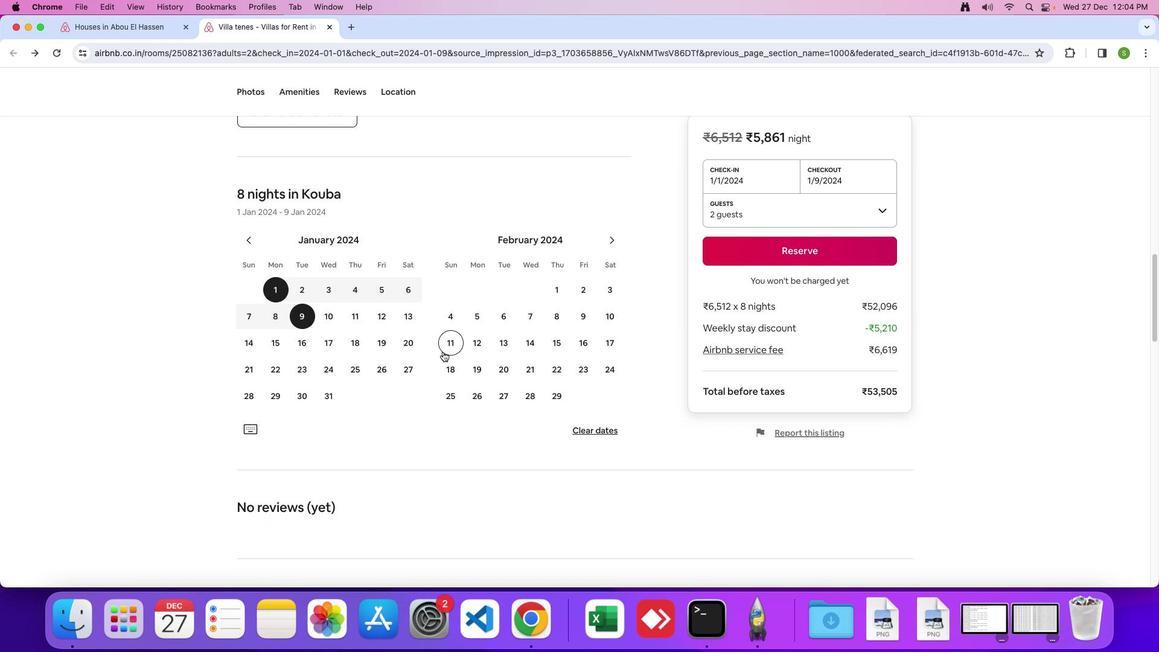 
Action: Mouse scrolled (451, 359) with delta (8, 7)
Screenshot: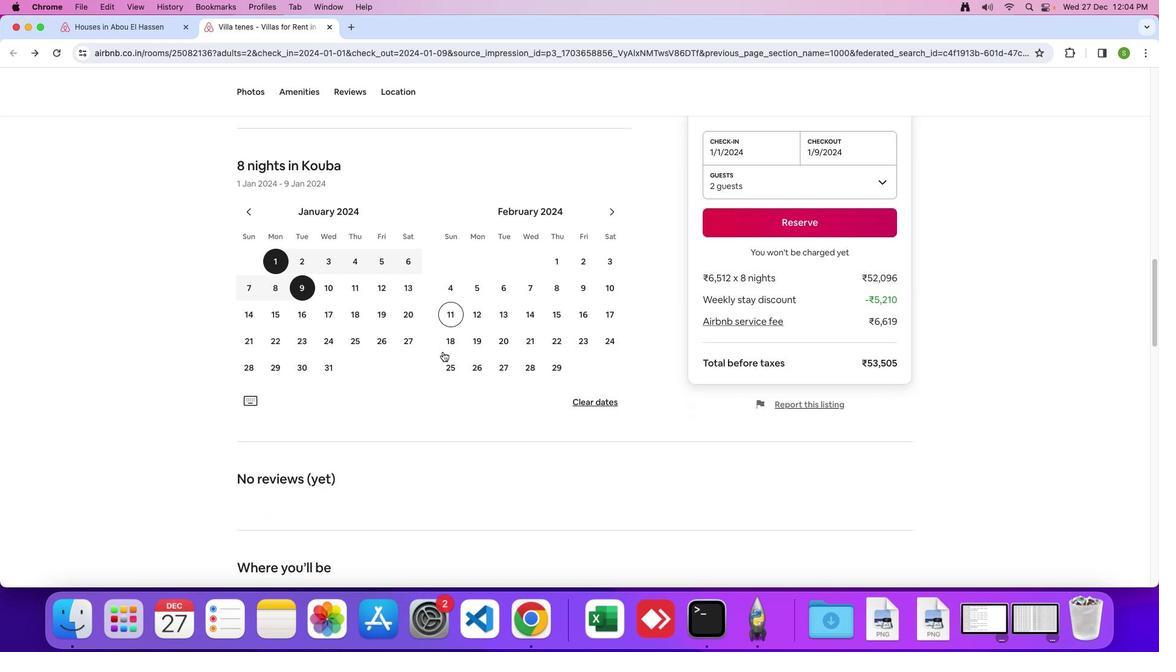
Action: Mouse scrolled (451, 359) with delta (8, 7)
Screenshot: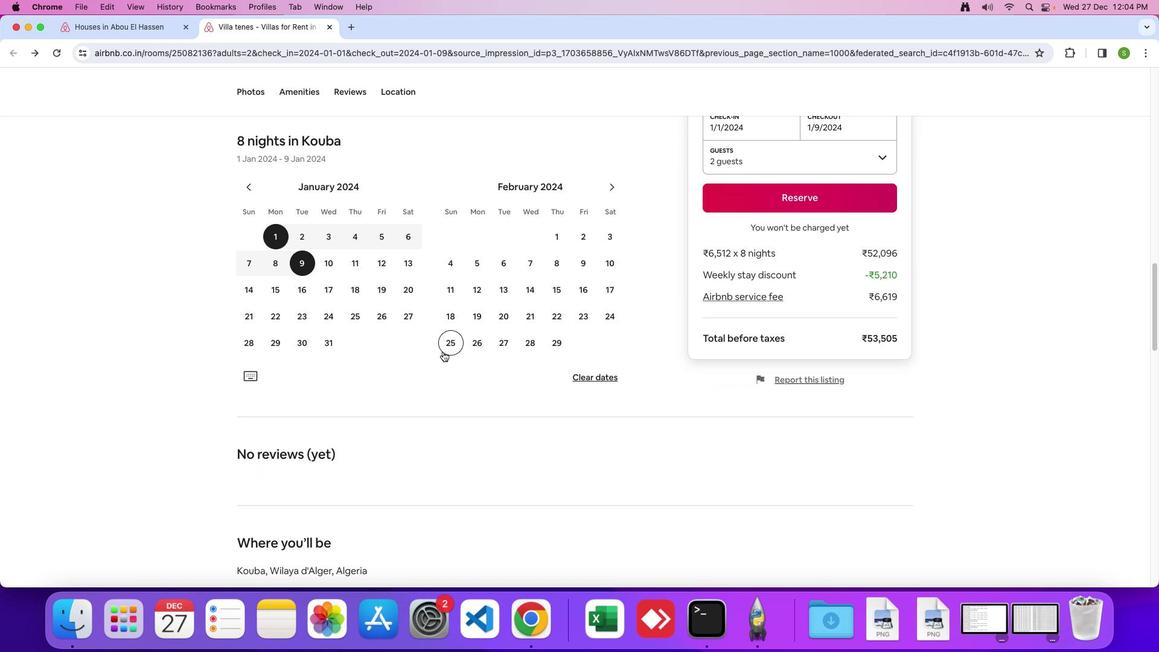 
Action: Mouse scrolled (451, 359) with delta (8, 7)
Screenshot: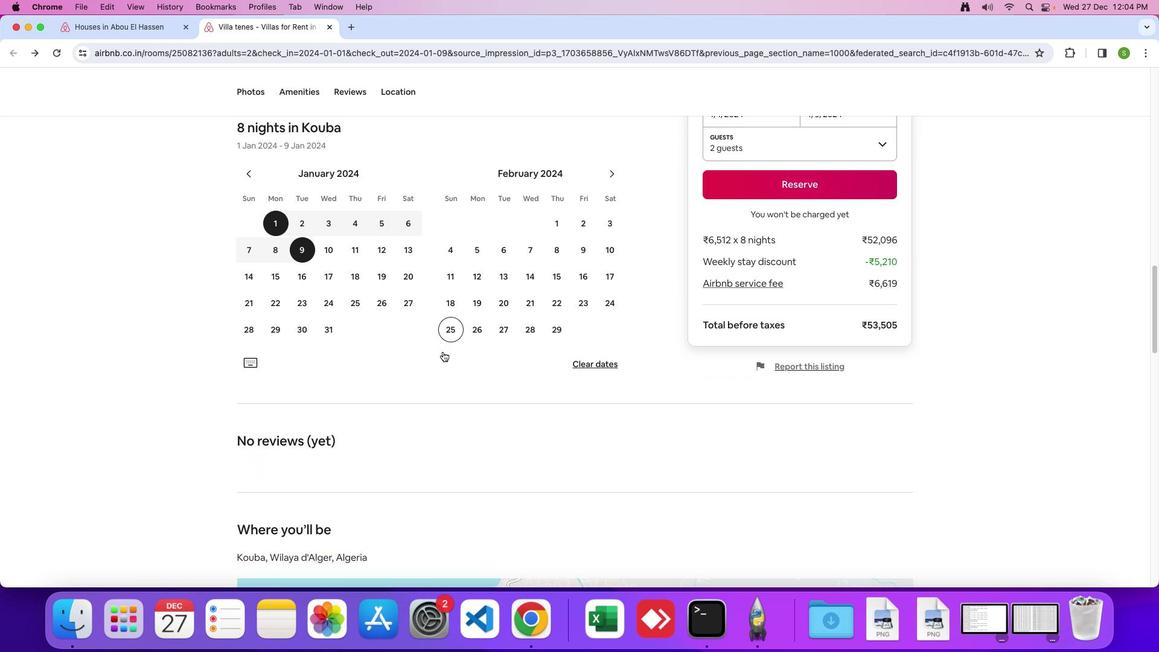 
Action: Mouse scrolled (451, 359) with delta (8, 7)
